 Task: Set up email notifications to keep users informed about request status updates.
Action: Mouse moved to (1095, 95)
Screenshot: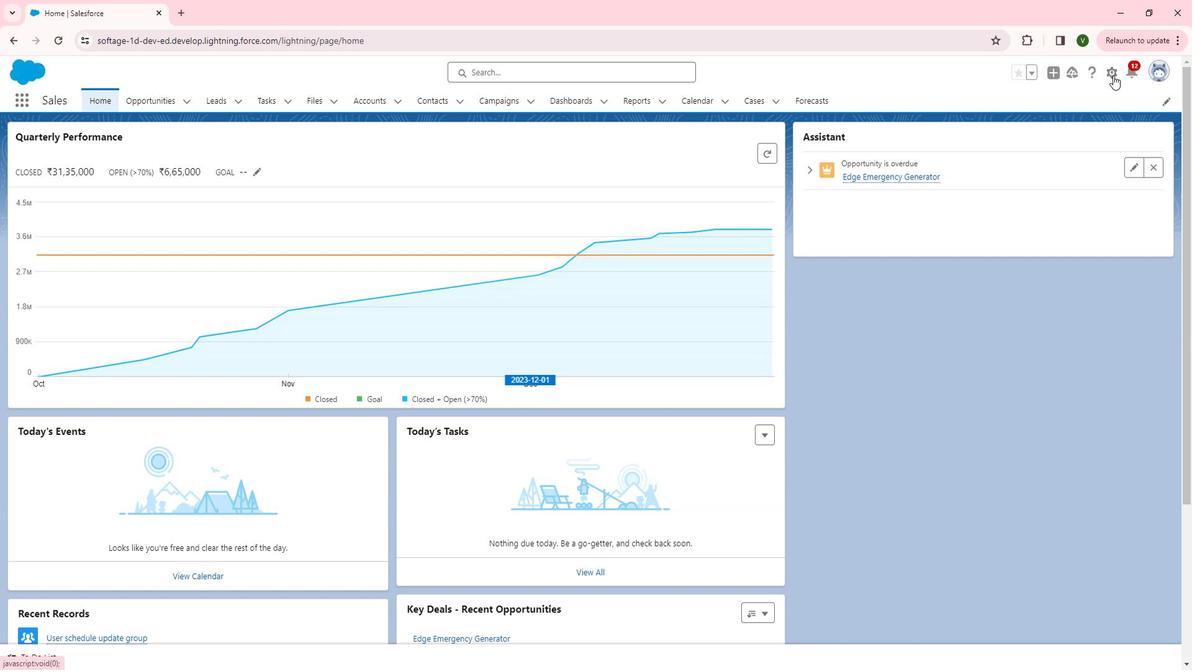 
Action: Mouse pressed left at (1095, 95)
Screenshot: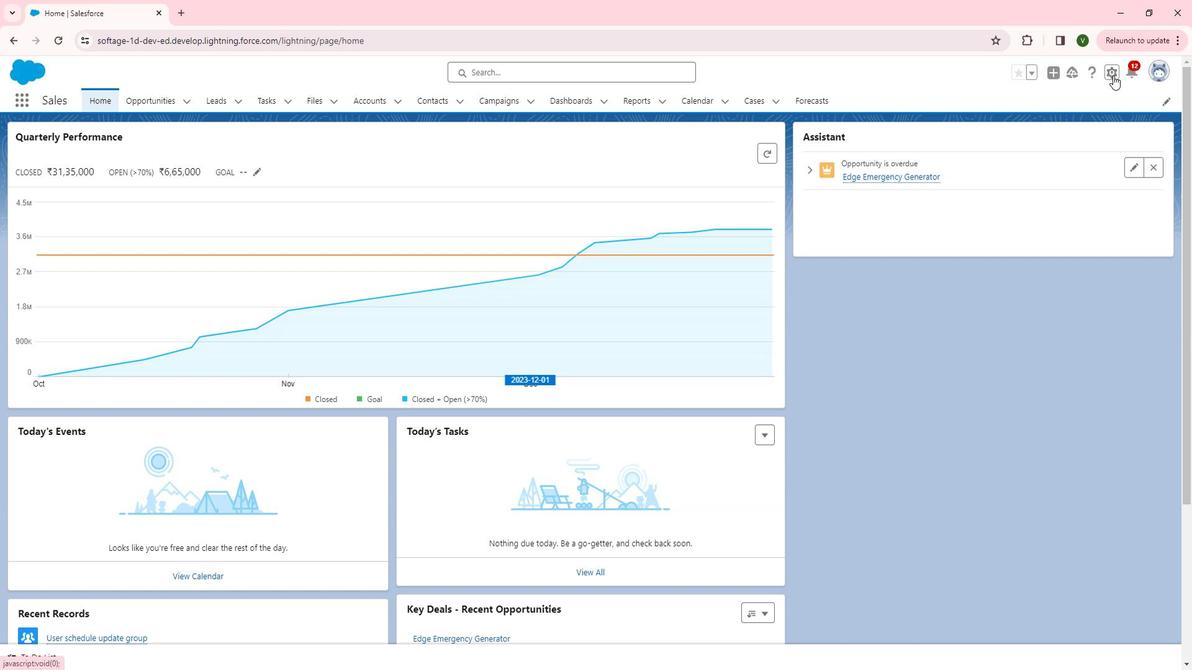 
Action: Mouse moved to (1044, 127)
Screenshot: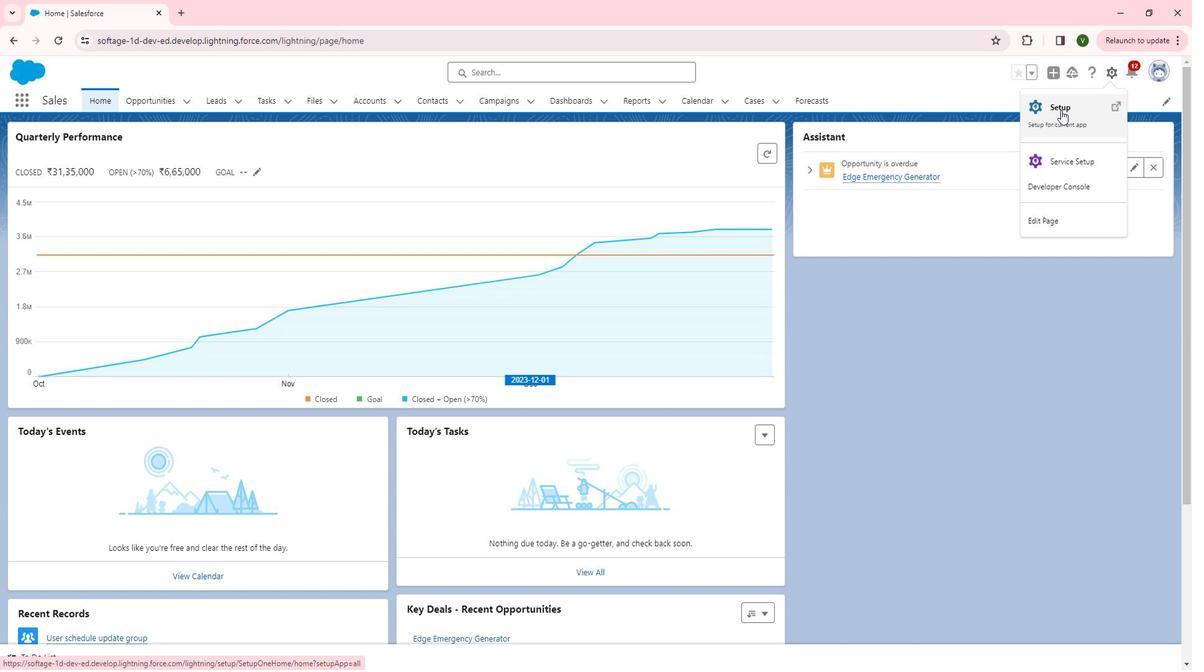 
Action: Mouse pressed left at (1044, 127)
Screenshot: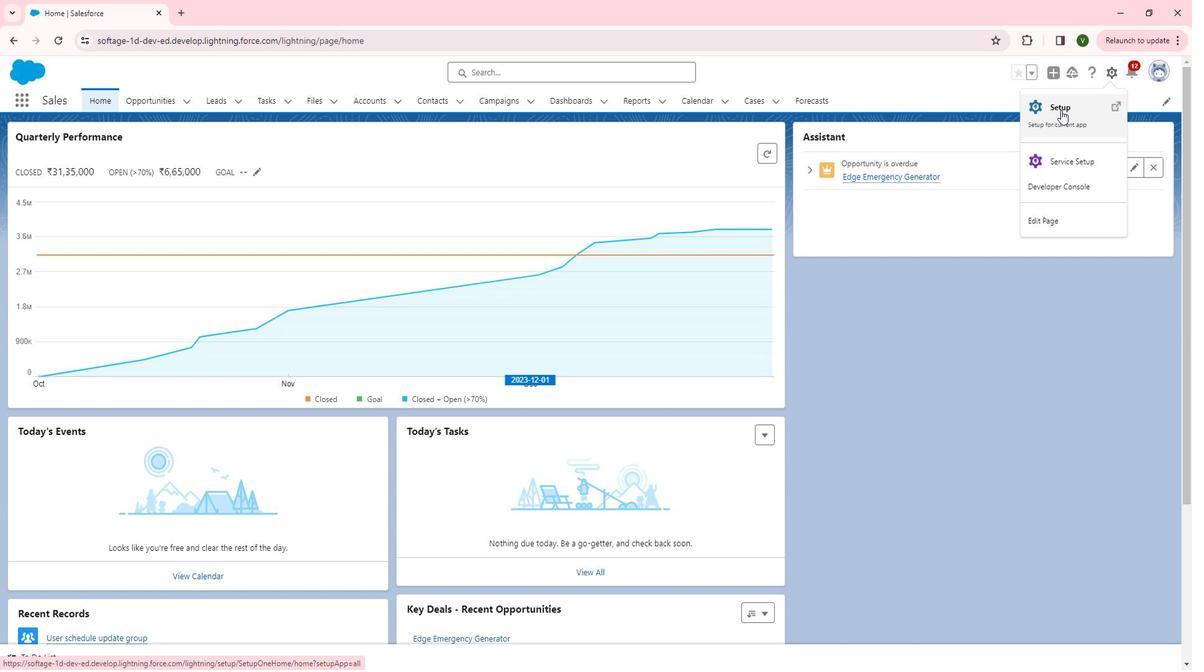 
Action: Mouse moved to (101, 435)
Screenshot: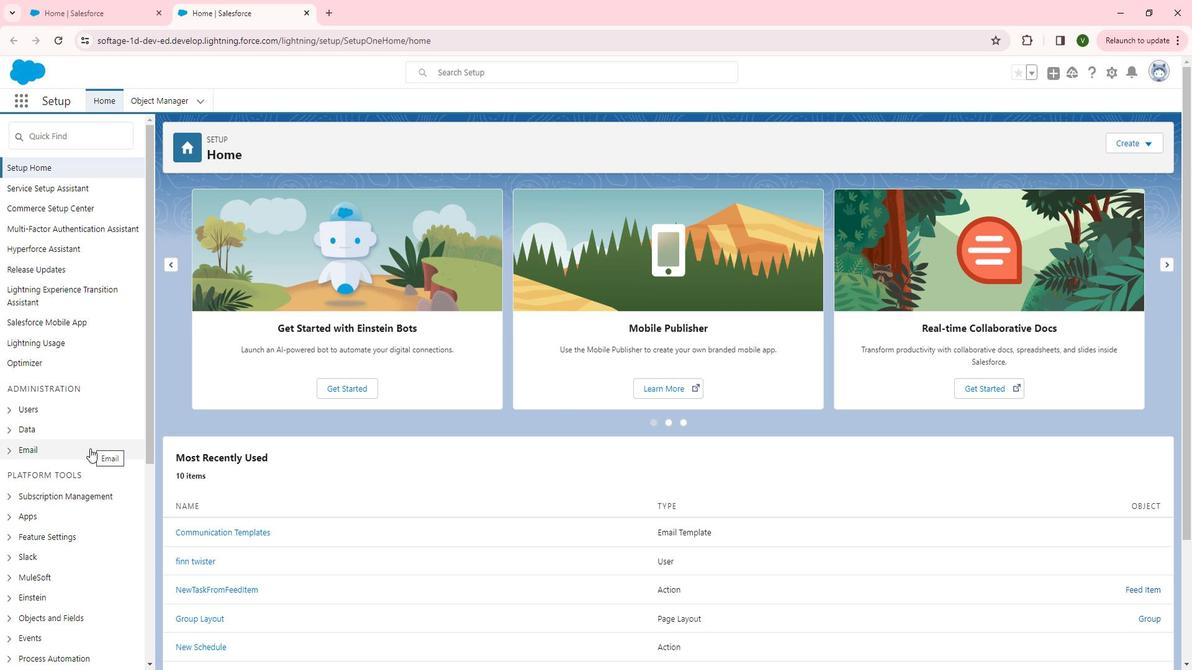 
Action: Mouse scrolled (101, 434) with delta (0, 0)
Screenshot: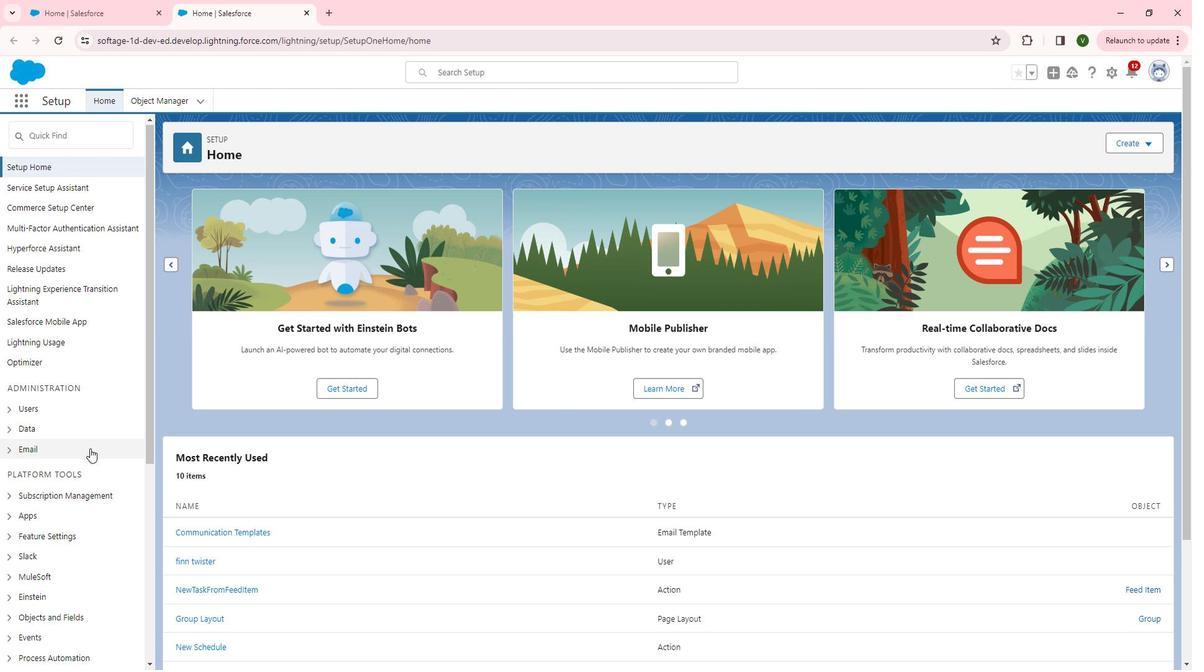 
Action: Mouse moved to (22, 379)
Screenshot: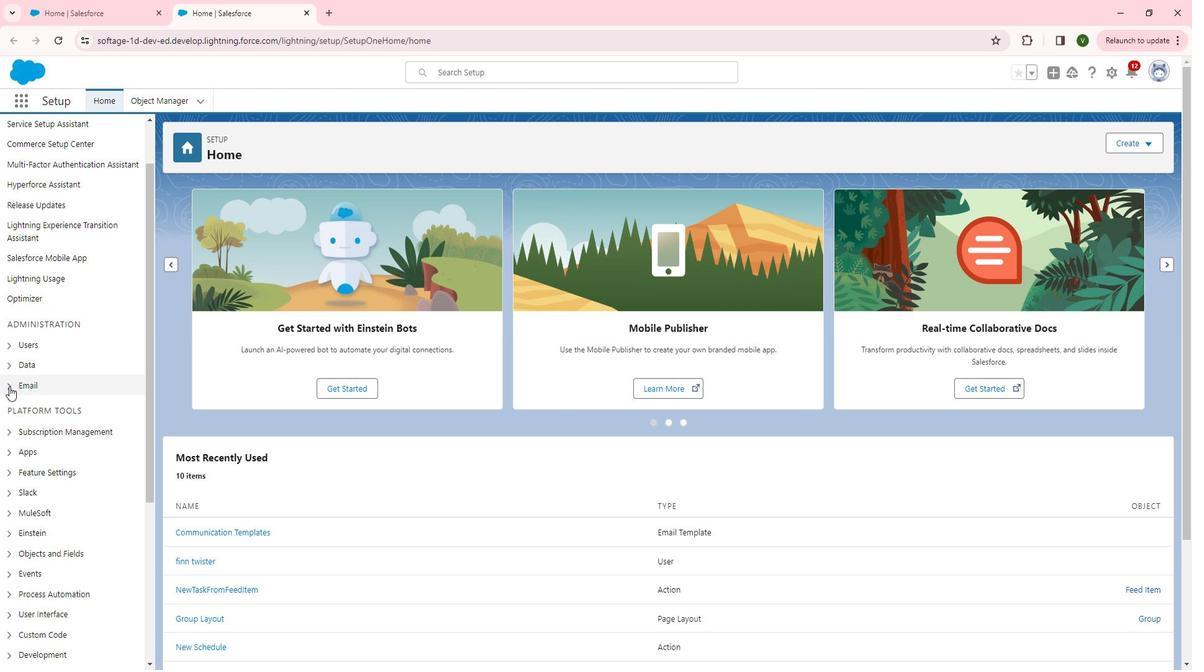 
Action: Mouse pressed left at (22, 379)
Screenshot: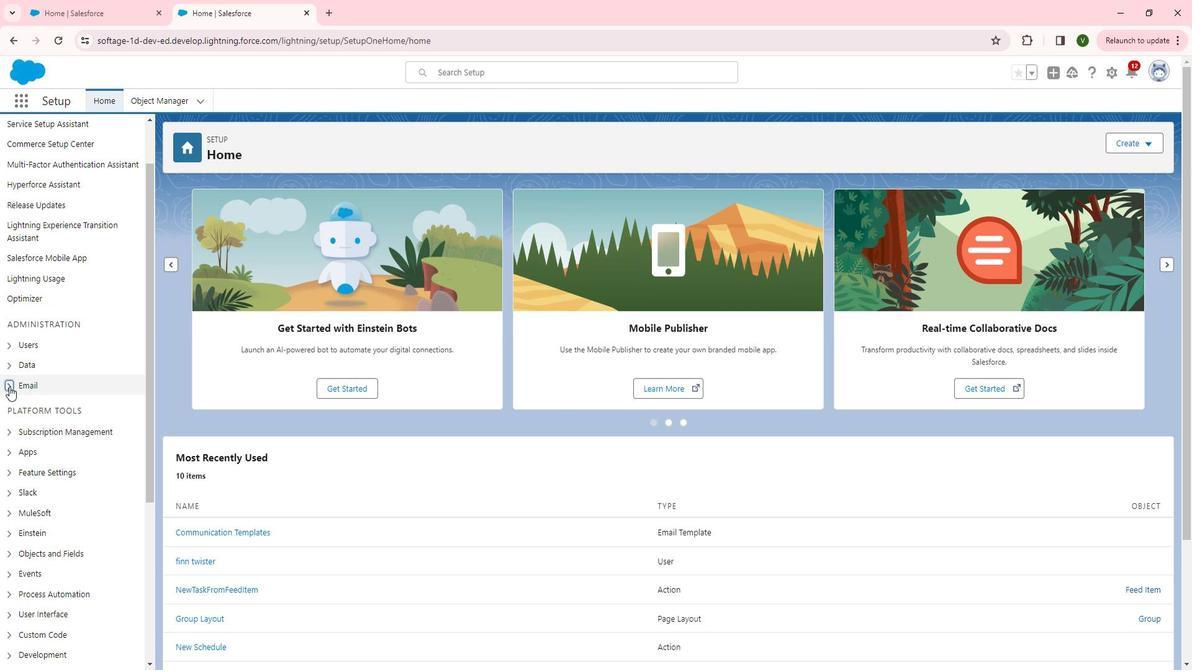 
Action: Mouse moved to (83, 417)
Screenshot: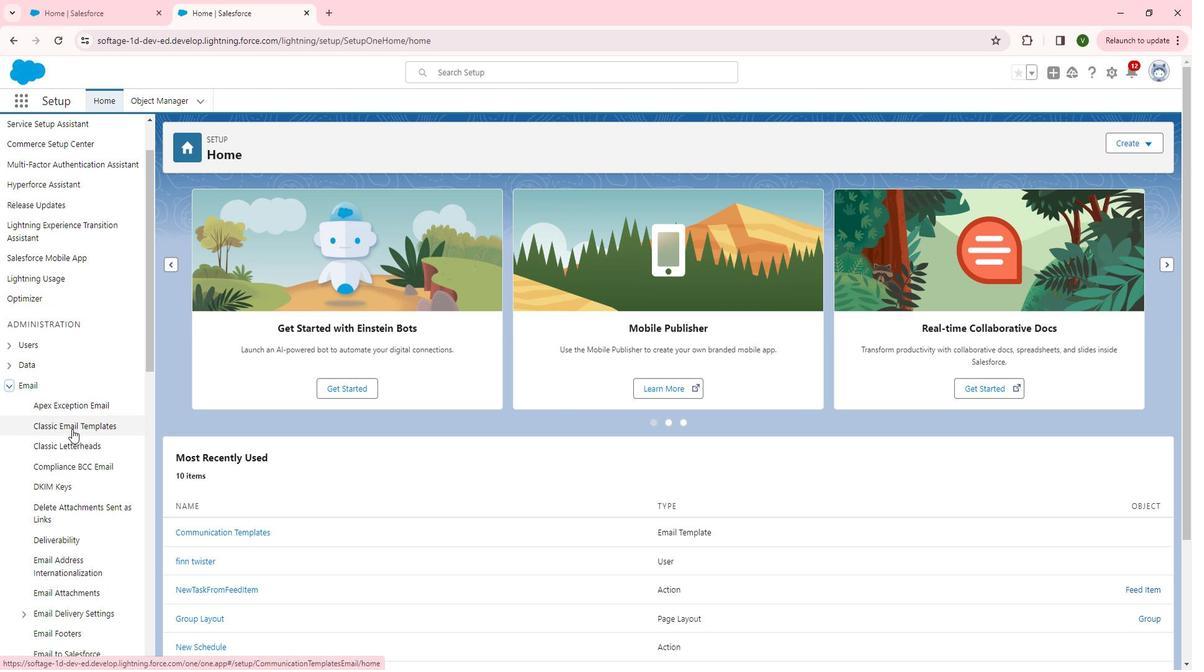 
Action: Mouse pressed left at (83, 417)
Screenshot: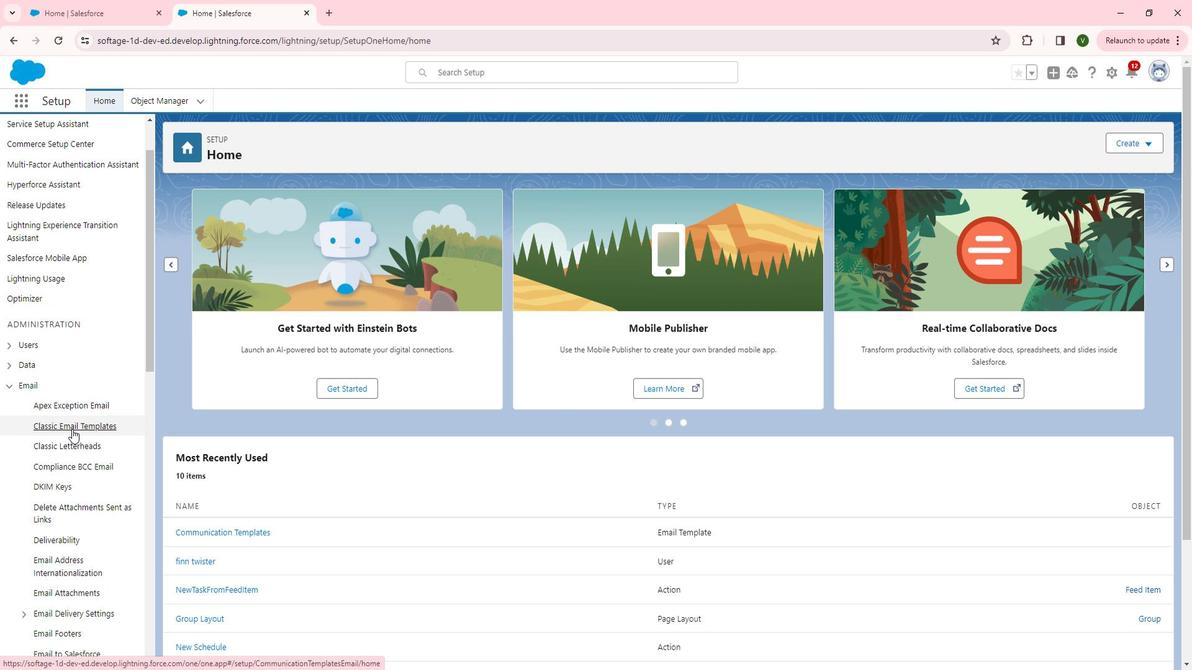 
Action: Mouse moved to (506, 296)
Screenshot: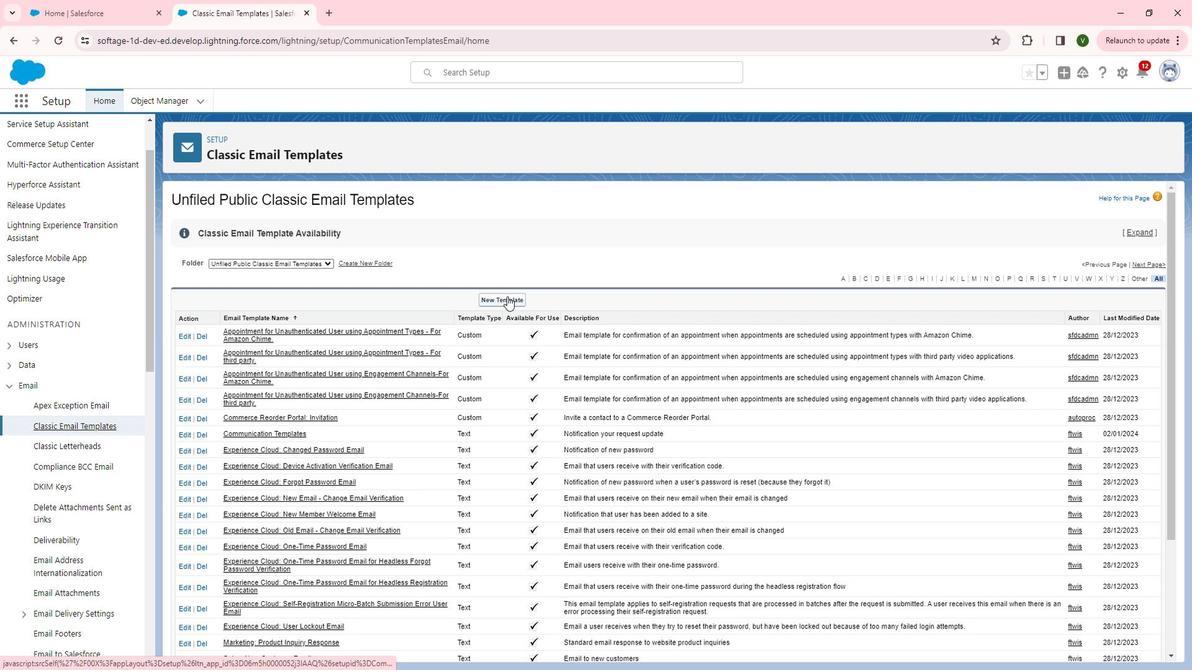 
Action: Mouse pressed left at (506, 296)
Screenshot: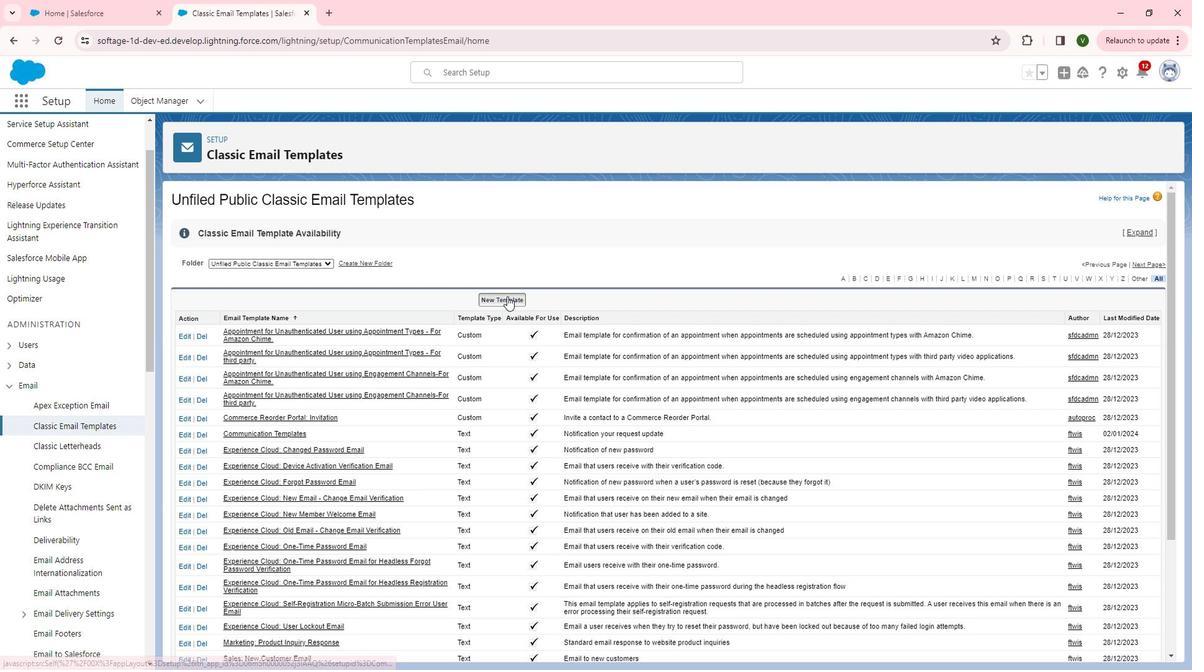 
Action: Mouse moved to (1119, 371)
Screenshot: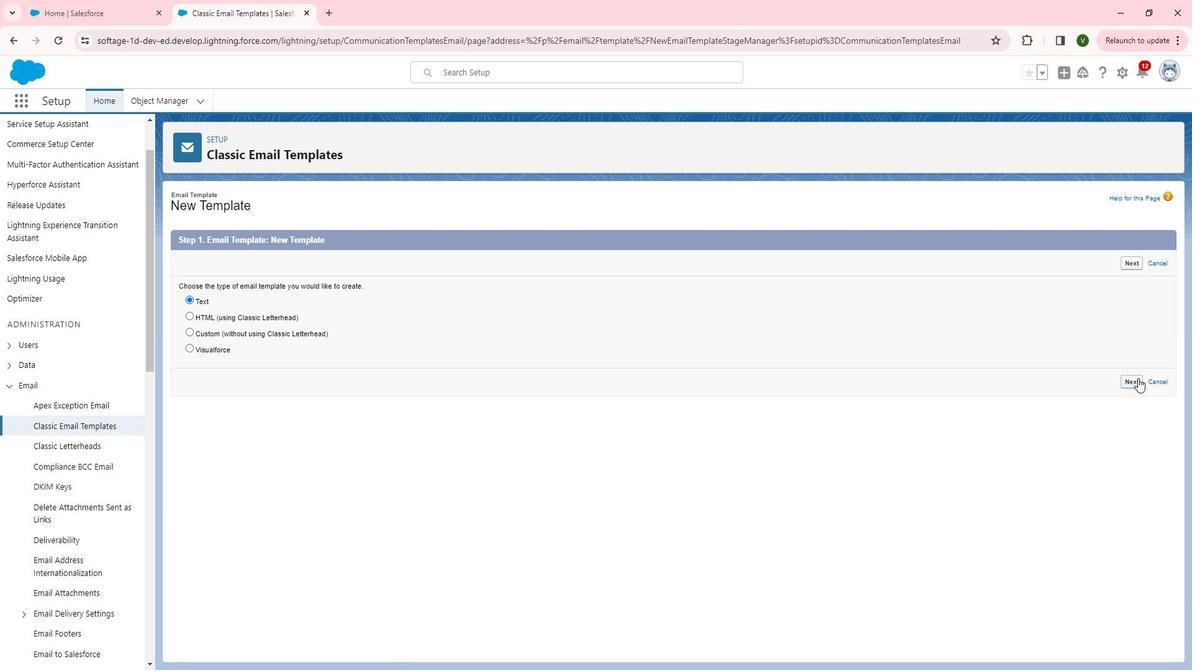 
Action: Mouse pressed left at (1119, 371)
Screenshot: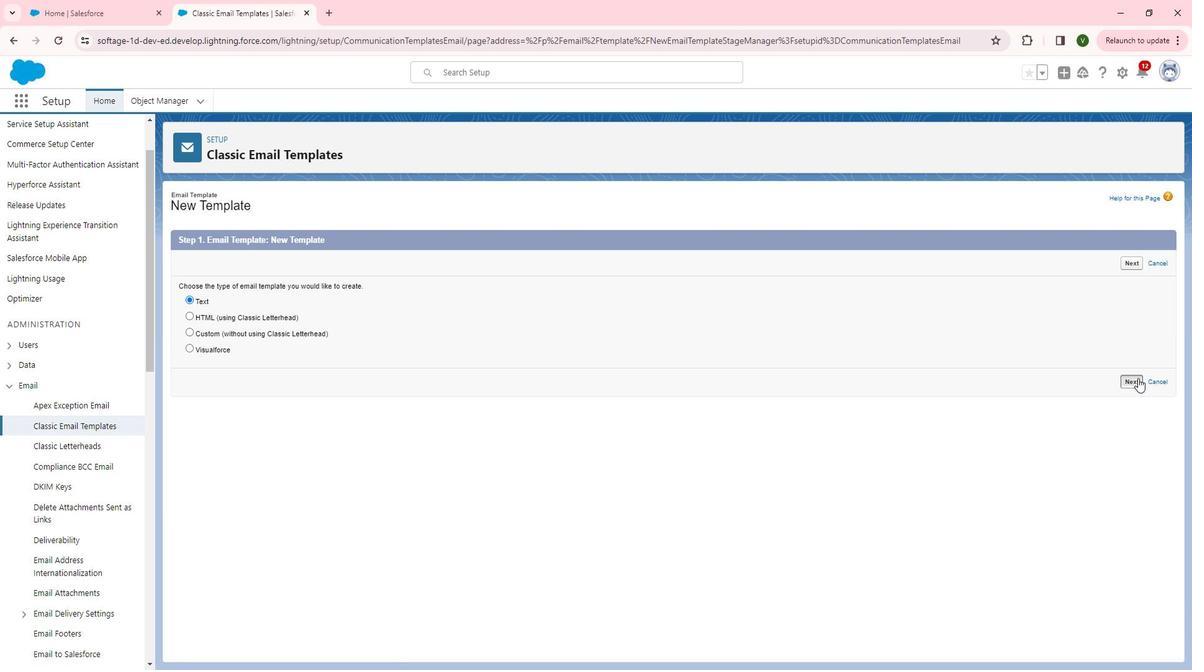 
Action: Mouse moved to (462, 309)
Screenshot: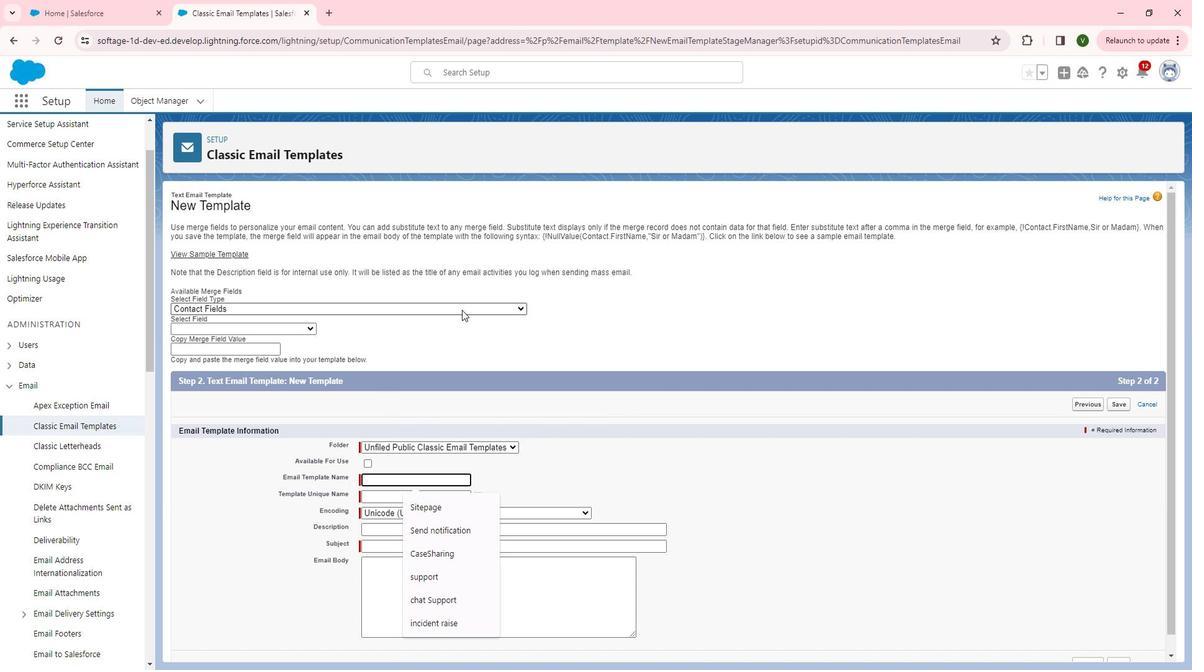 
Action: Mouse pressed left at (462, 309)
Screenshot: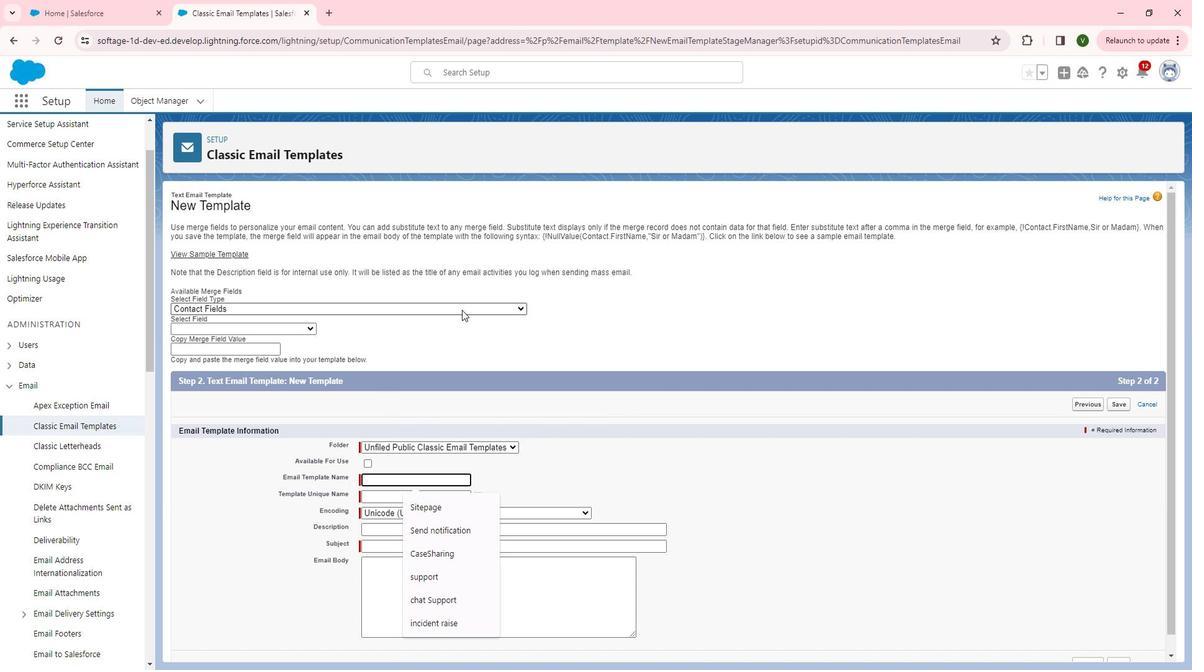 
Action: Mouse moved to (366, 433)
Screenshot: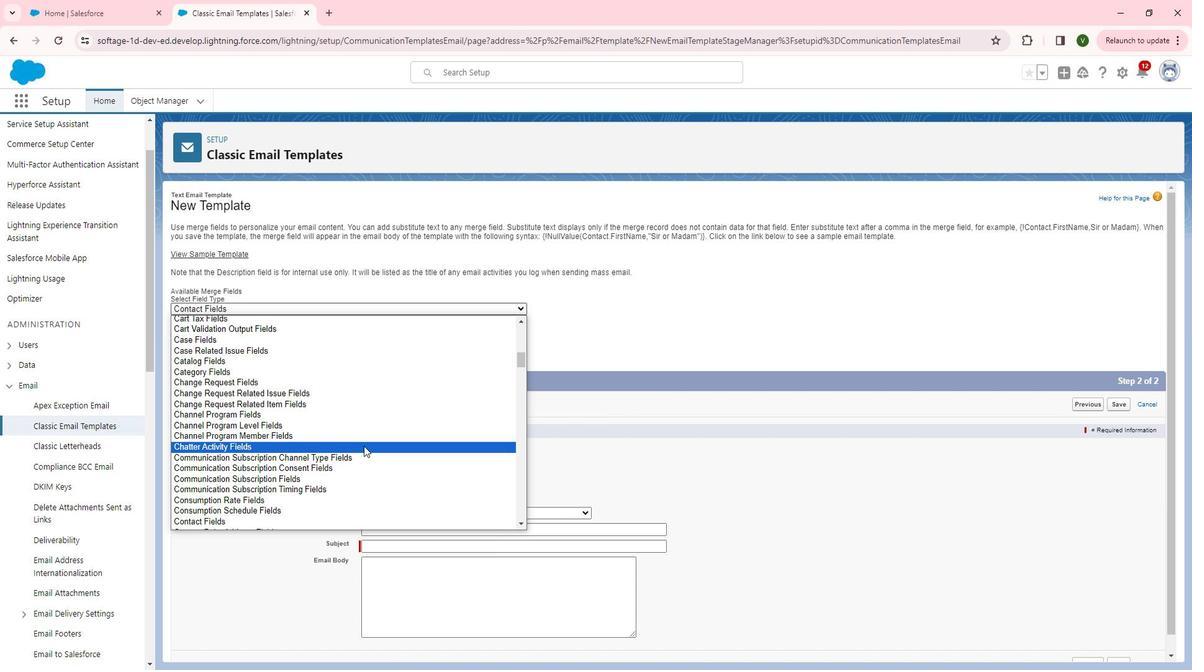 
Action: Mouse scrolled (366, 432) with delta (0, 0)
Screenshot: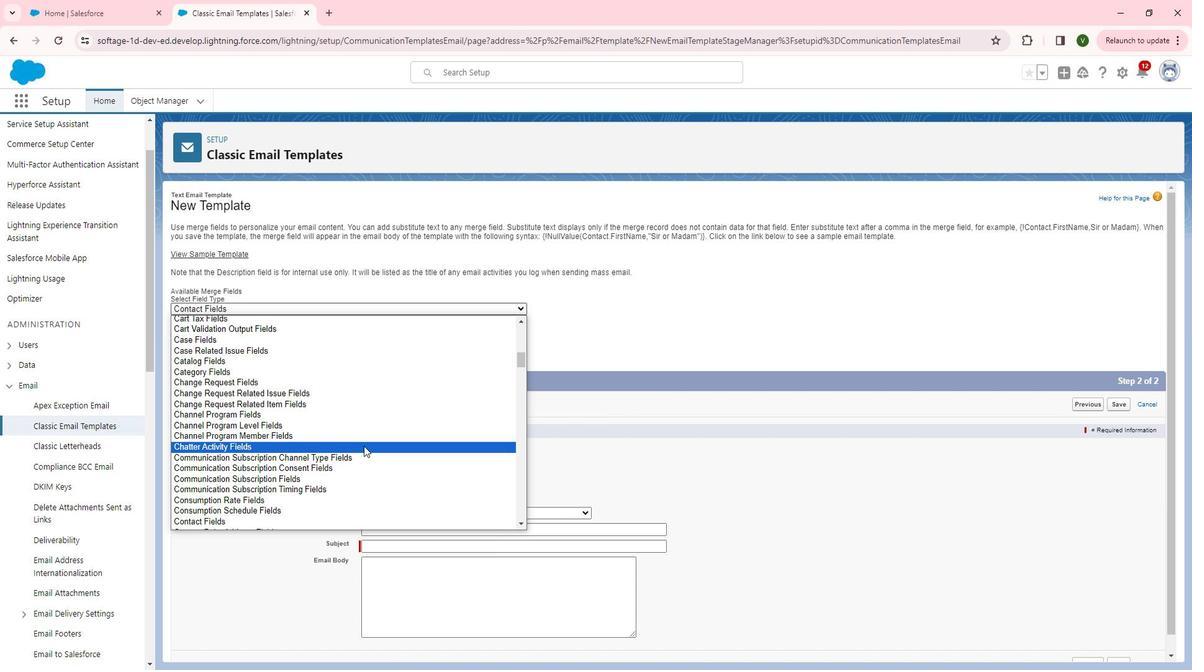 
Action: Mouse moved to (366, 433)
Screenshot: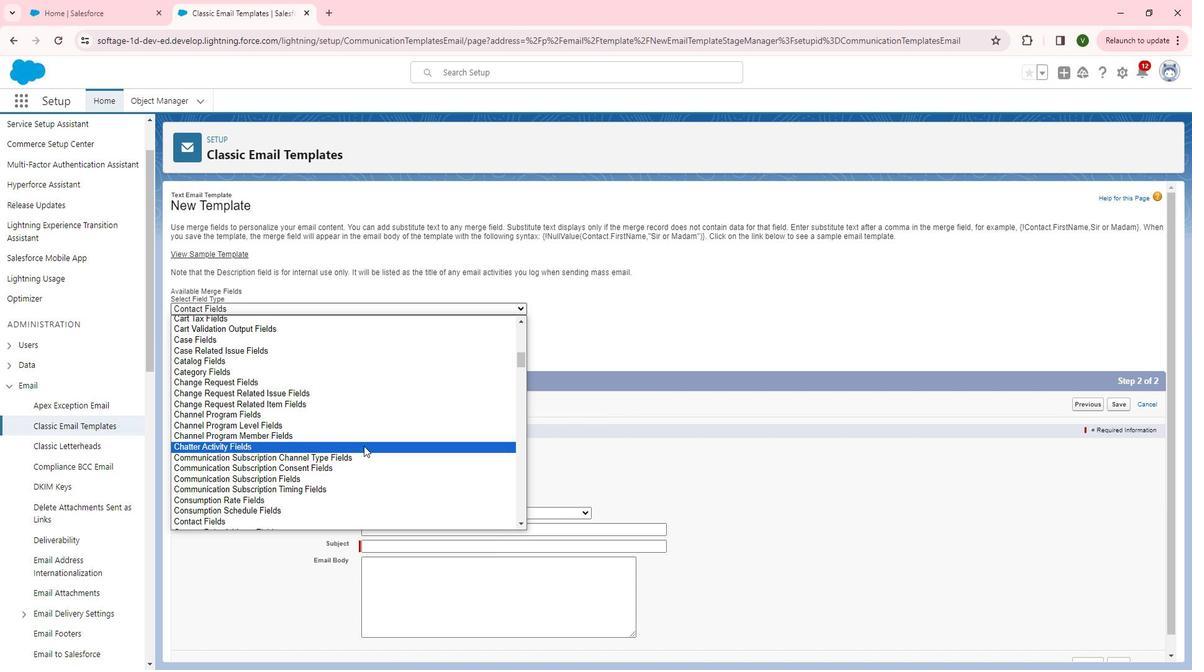 
Action: Mouse scrolled (366, 432) with delta (0, 0)
Screenshot: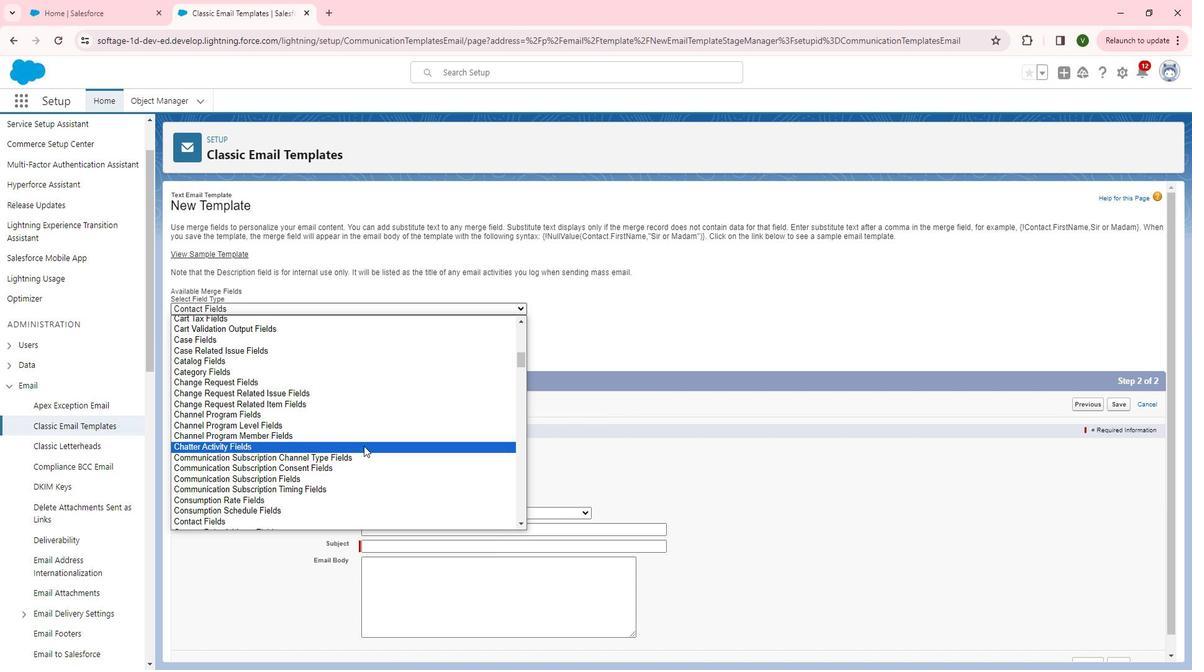 
Action: Mouse scrolled (366, 432) with delta (0, 0)
Screenshot: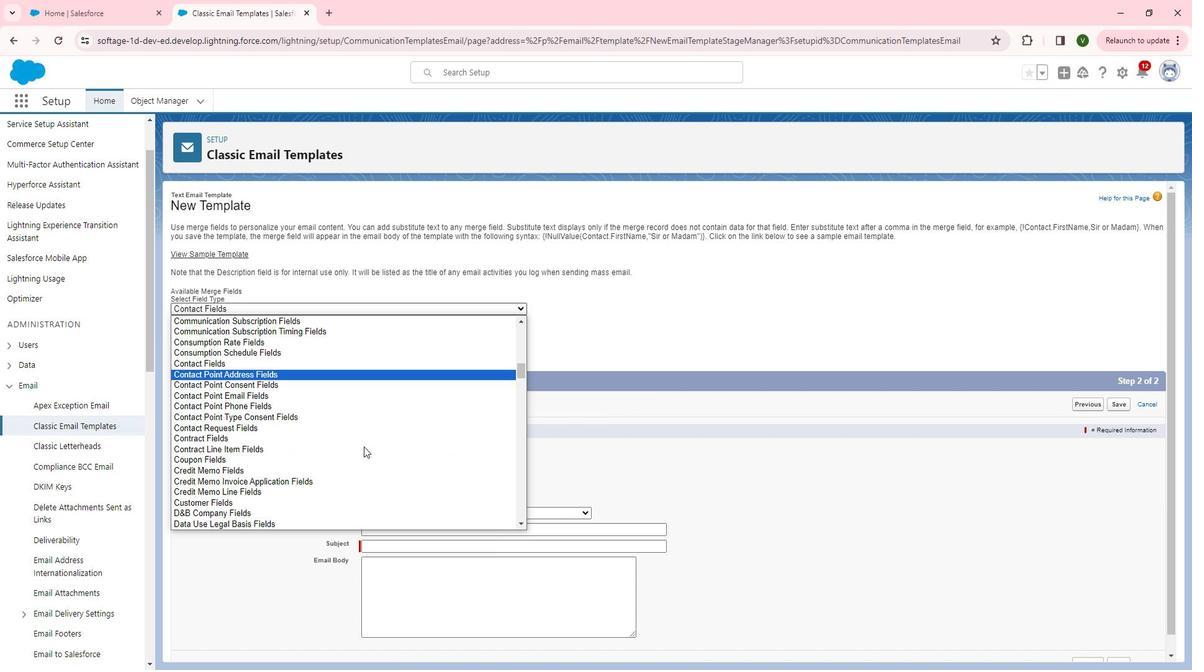 
Action: Mouse scrolled (366, 432) with delta (0, 0)
Screenshot: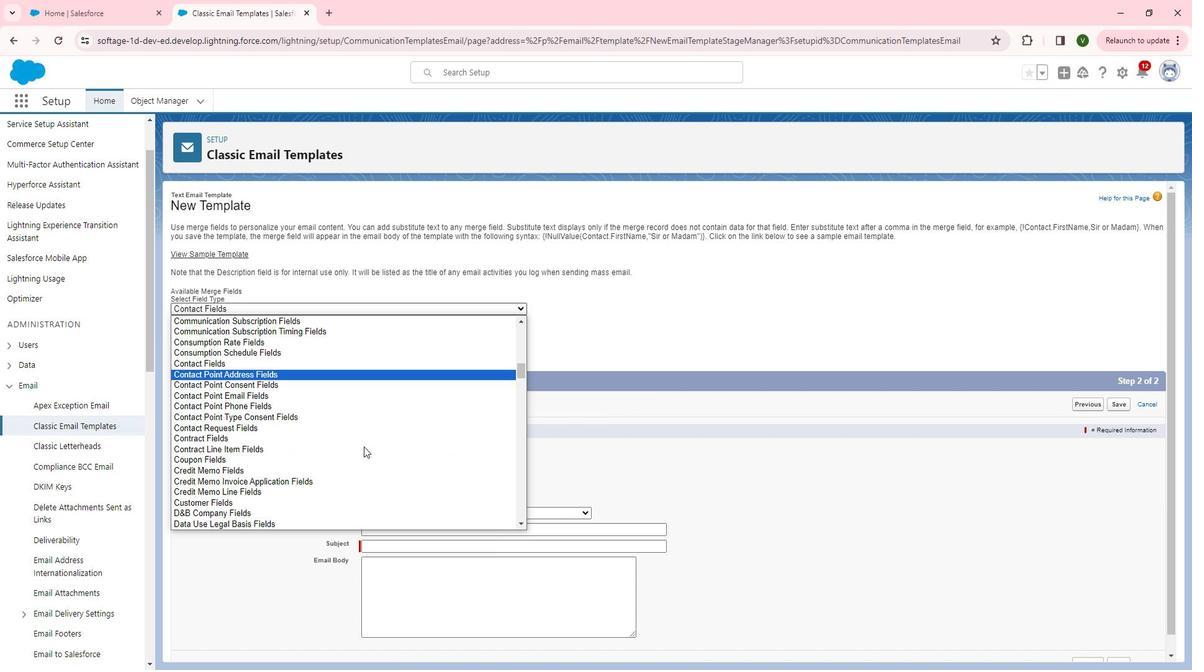 
Action: Mouse moved to (366, 433)
Screenshot: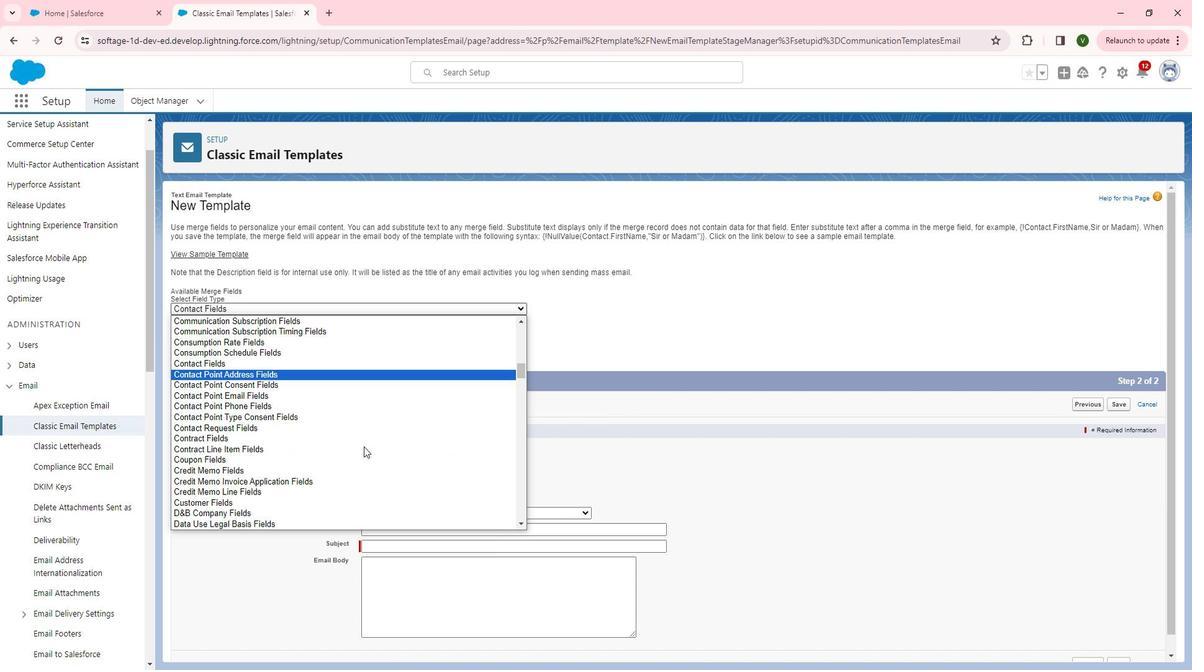 
Action: Mouse scrolled (366, 433) with delta (0, 0)
Screenshot: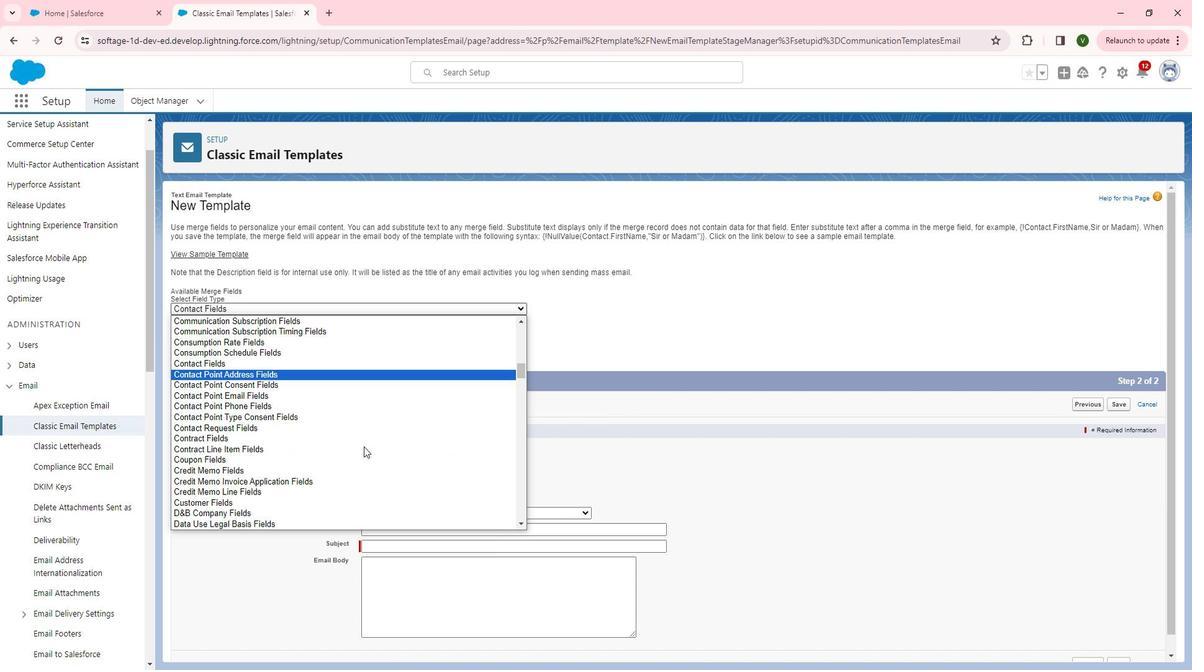 
Action: Mouse scrolled (366, 433) with delta (0, 0)
Screenshot: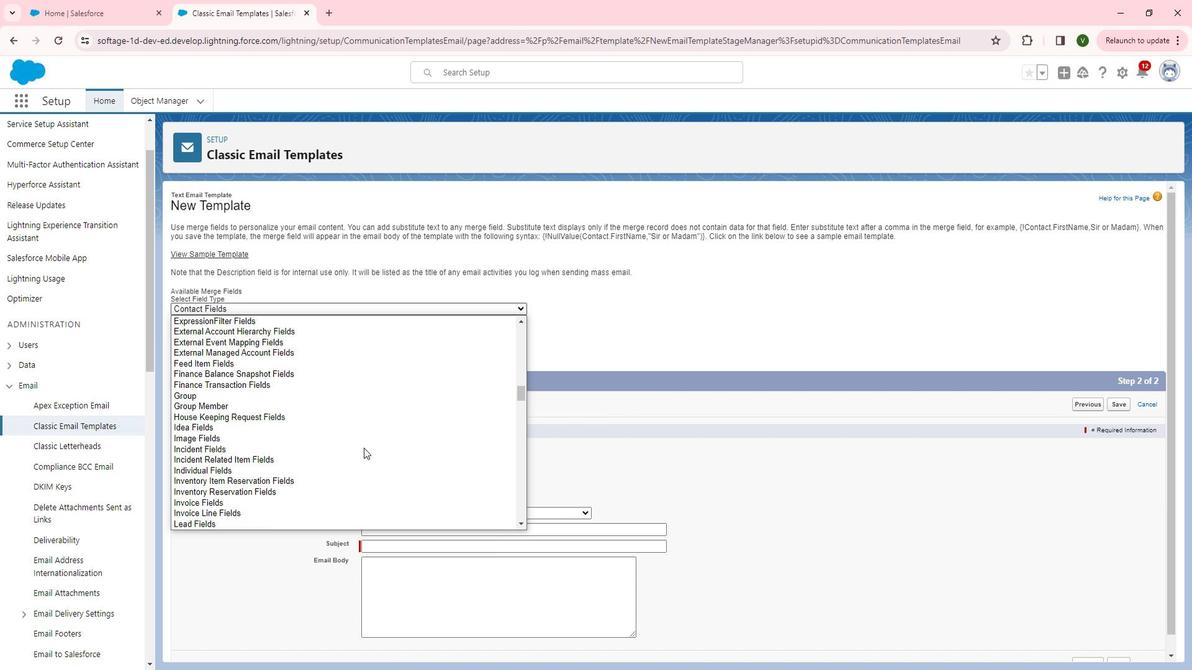 
Action: Mouse moved to (252, 403)
Screenshot: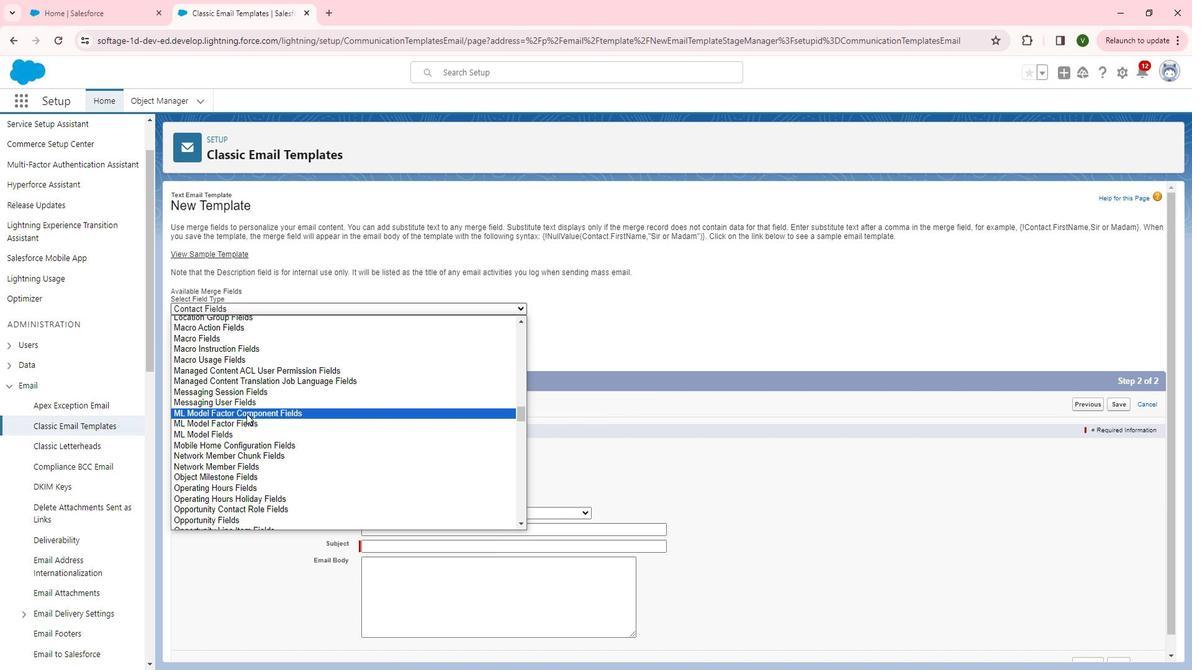 
Action: Mouse scrolled (252, 404) with delta (0, 0)
Screenshot: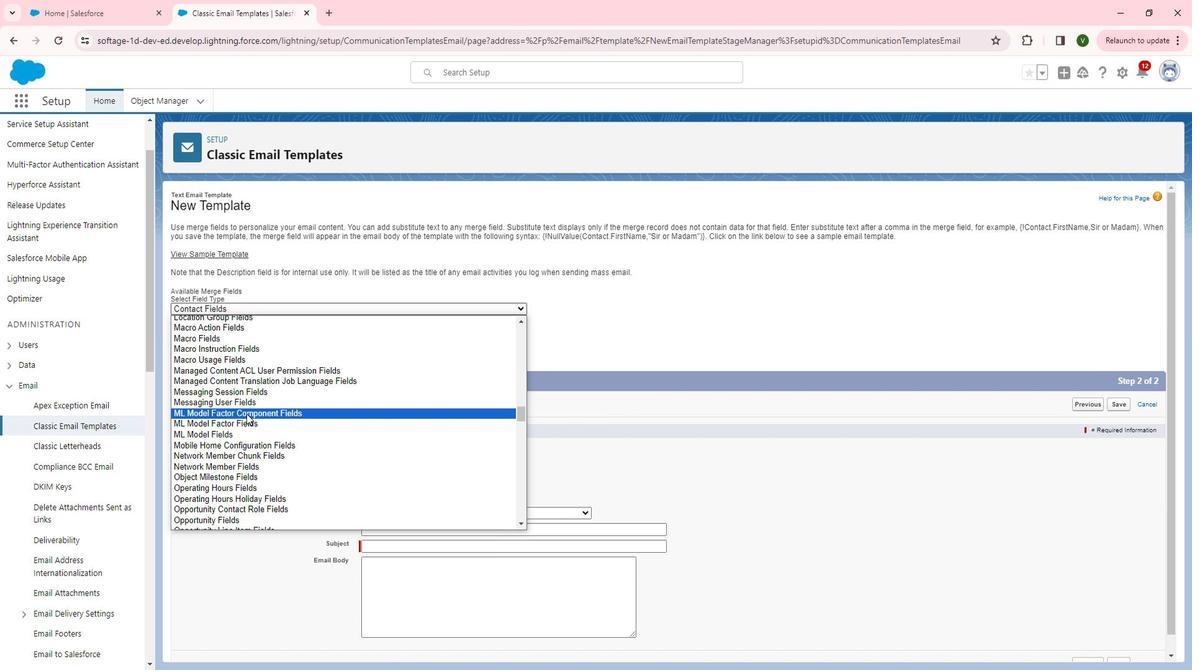 
Action: Mouse moved to (252, 401)
Screenshot: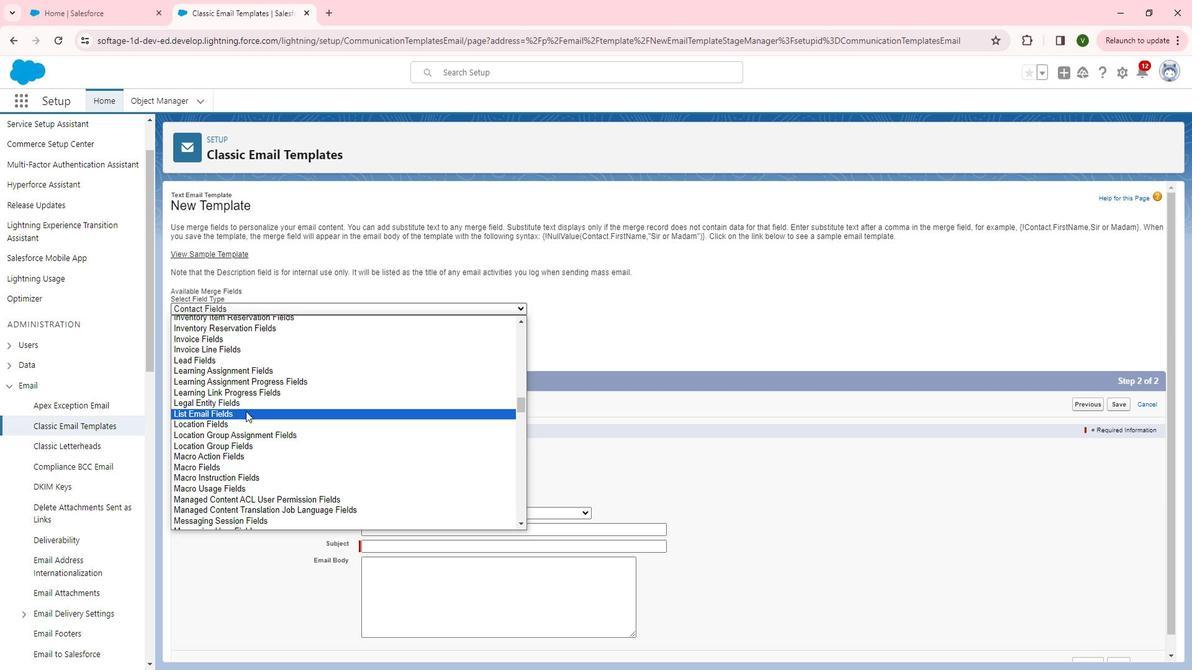 
Action: Mouse scrolled (252, 401) with delta (0, 0)
Screenshot: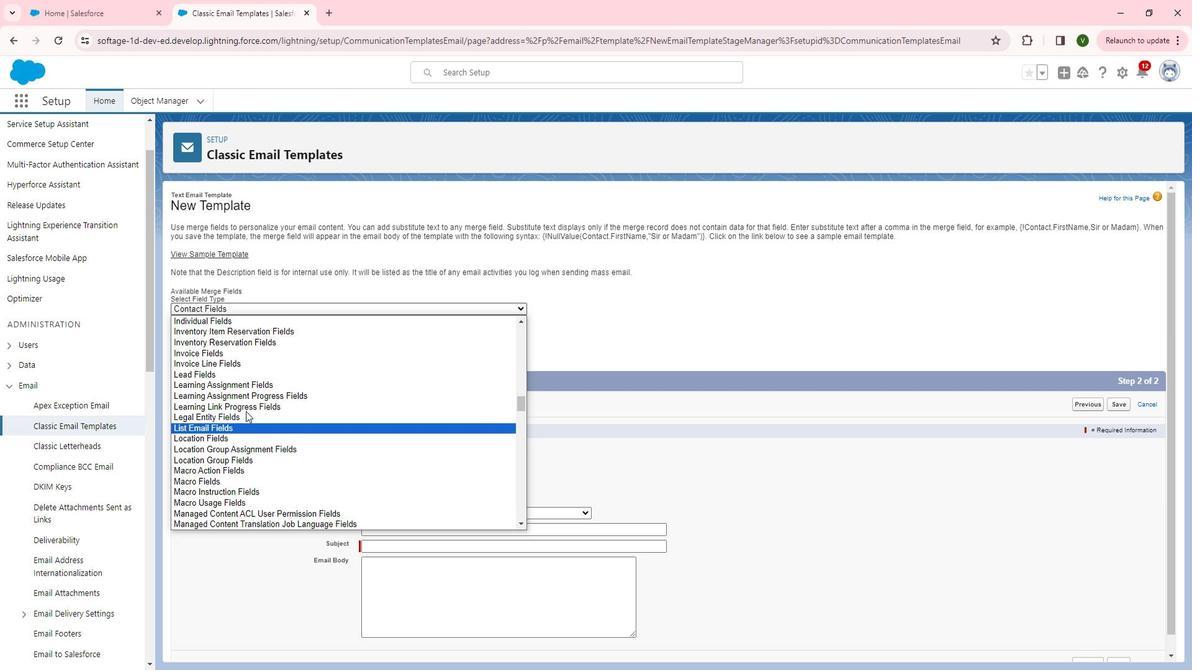 
Action: Mouse moved to (243, 378)
Screenshot: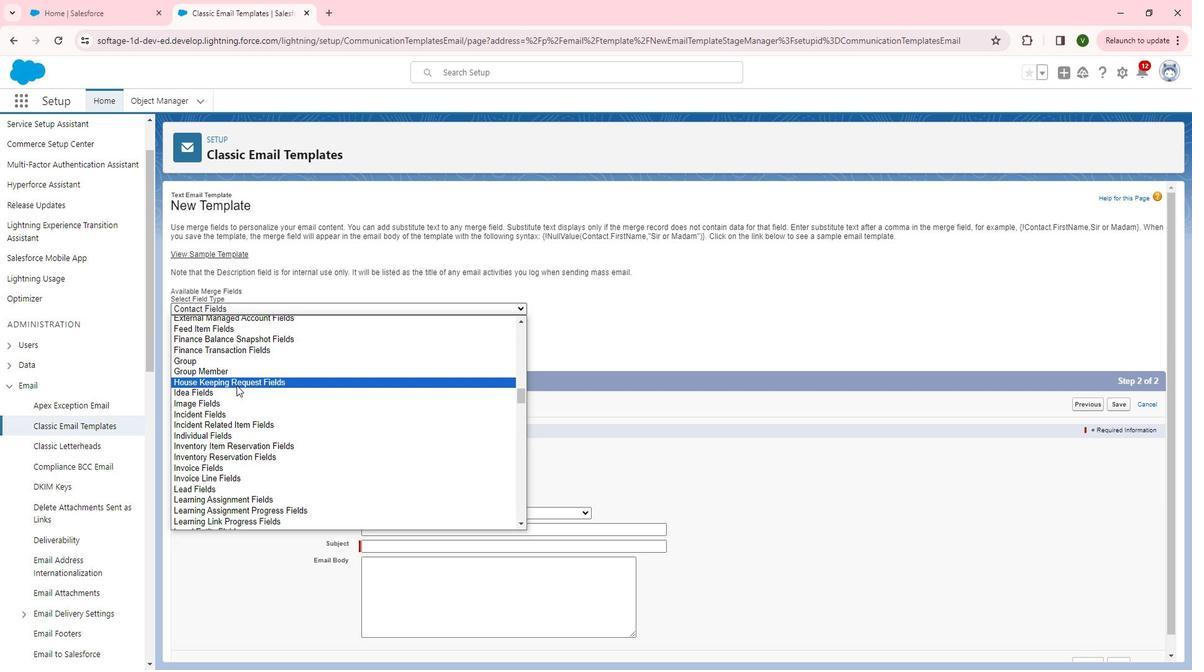 
Action: Mouse pressed left at (243, 378)
Screenshot: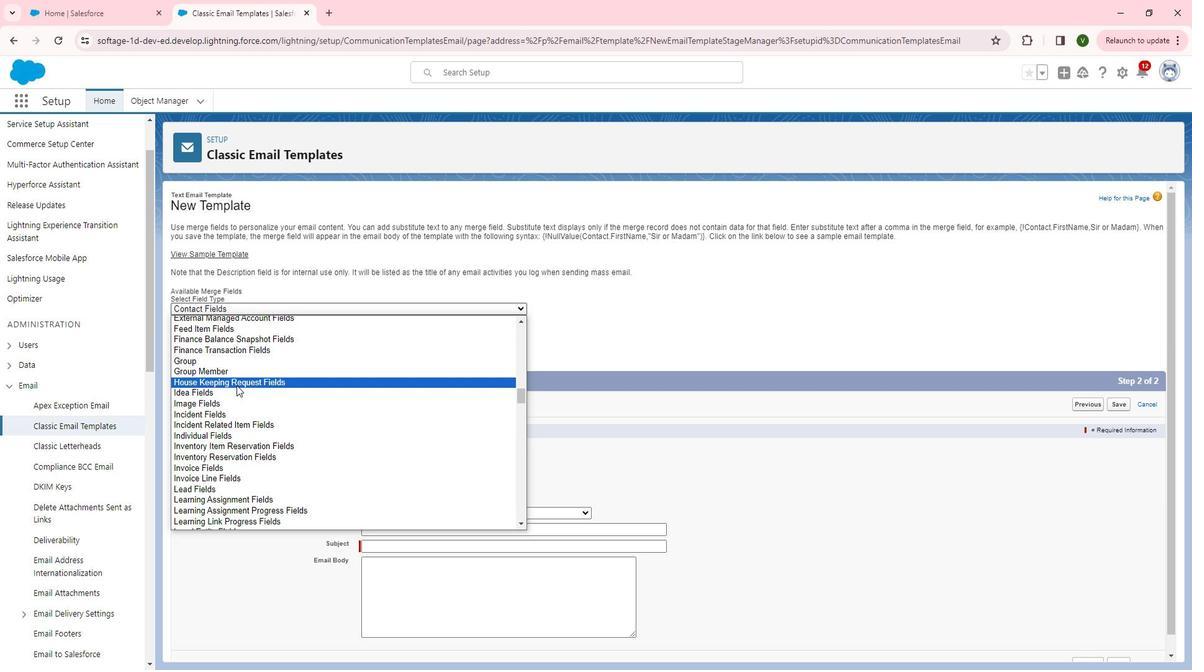 
Action: Mouse moved to (245, 326)
Screenshot: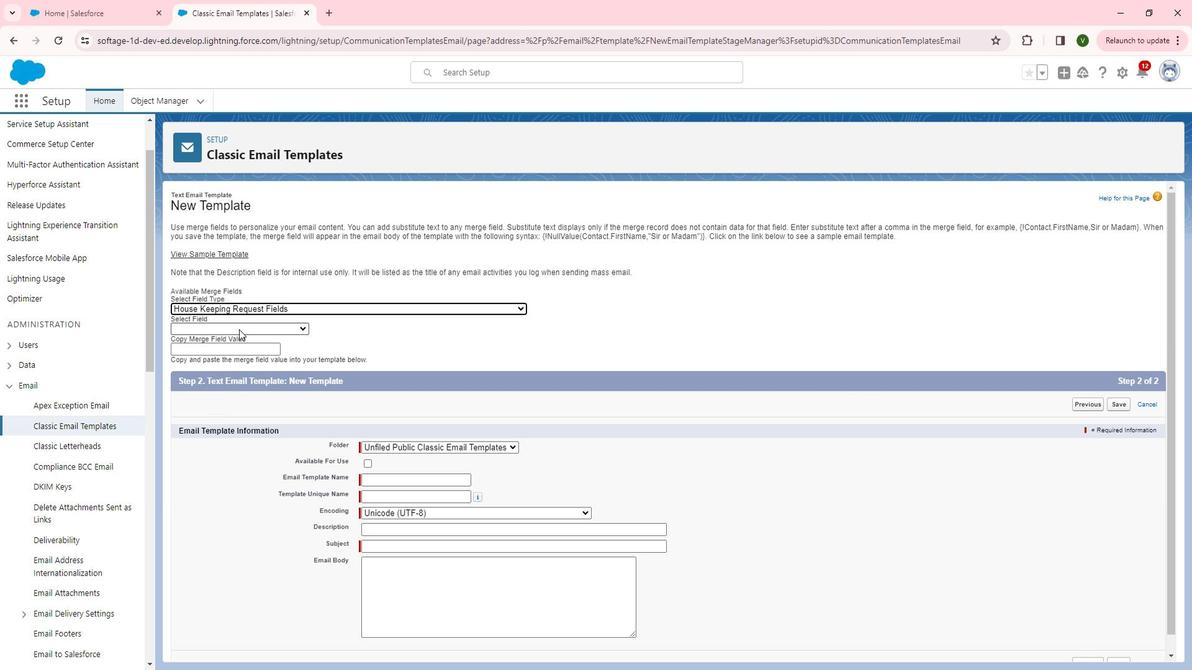 
Action: Mouse pressed left at (245, 326)
Screenshot: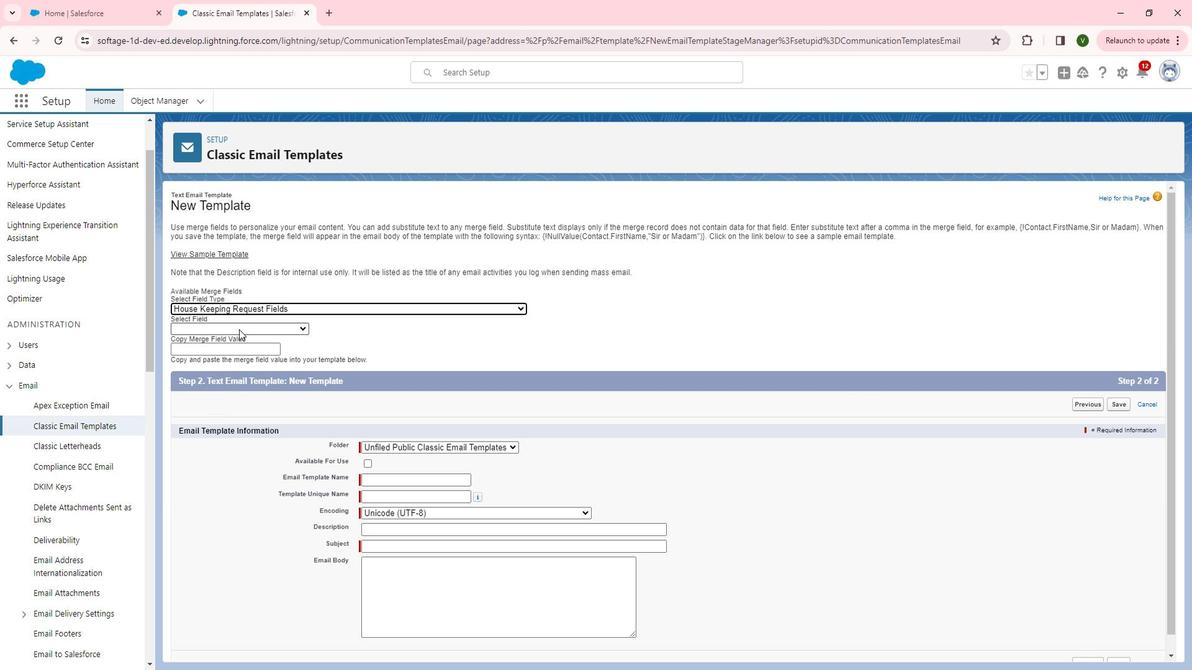 
Action: Mouse moved to (392, 309)
Screenshot: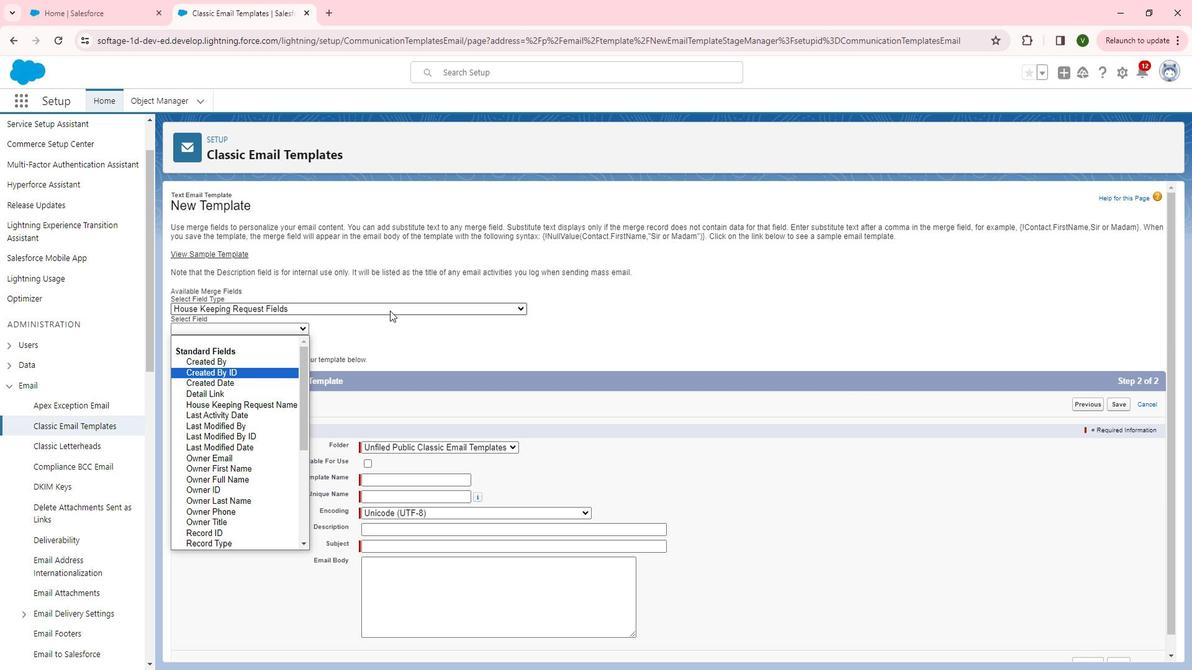 
Action: Mouse pressed left at (392, 309)
Screenshot: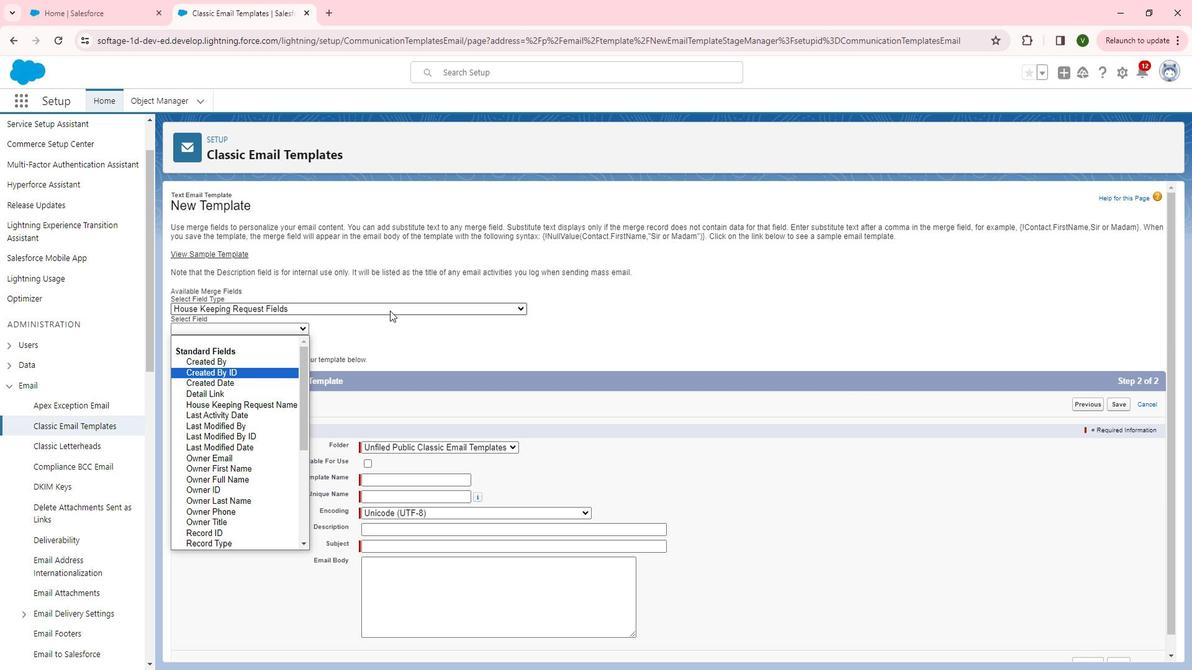 
Action: Mouse moved to (329, 456)
Screenshot: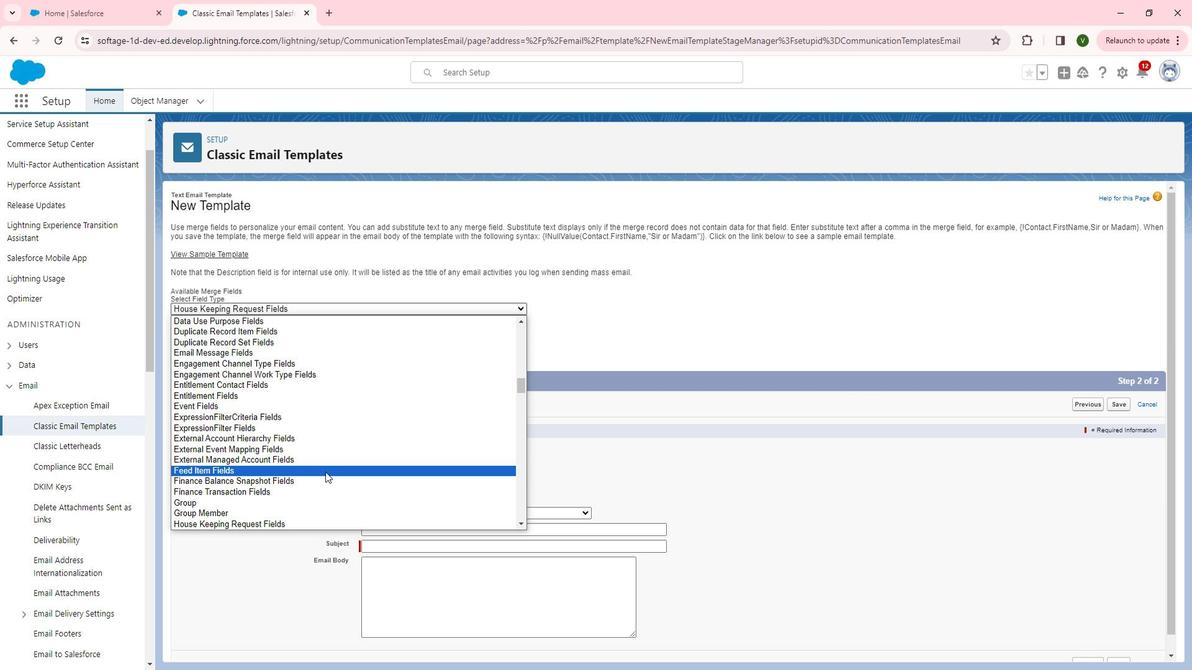 
Action: Mouse scrolled (329, 455) with delta (0, 0)
Screenshot: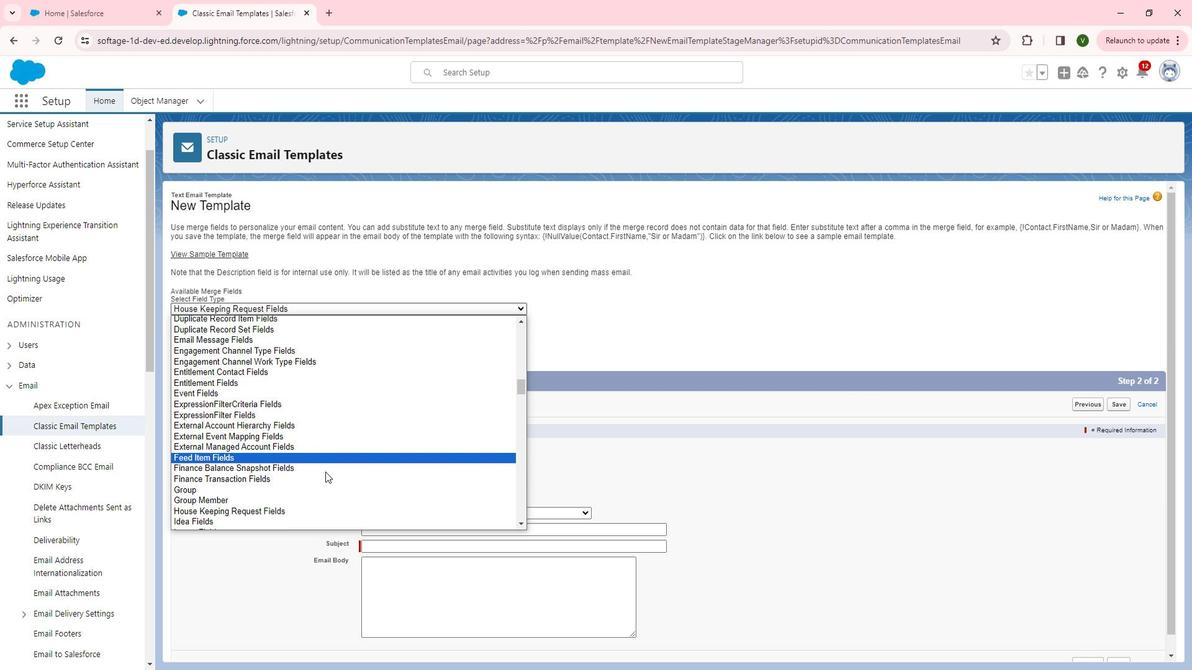 
Action: Mouse scrolled (329, 455) with delta (0, 0)
Screenshot: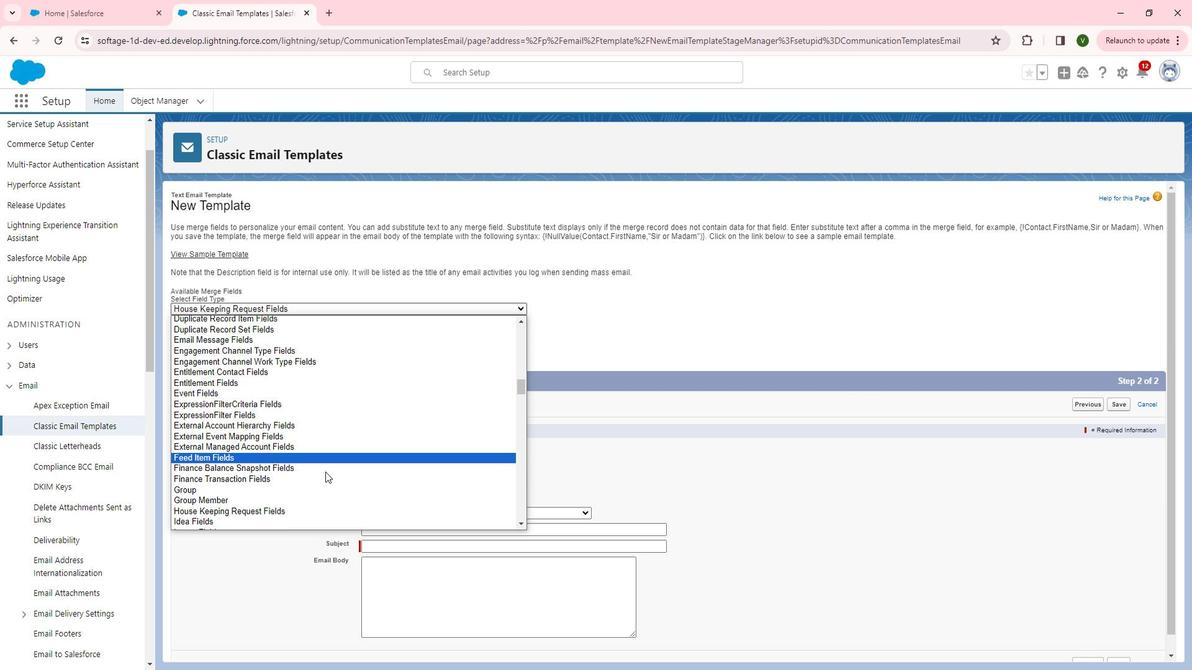 
Action: Mouse scrolled (329, 455) with delta (0, 0)
Screenshot: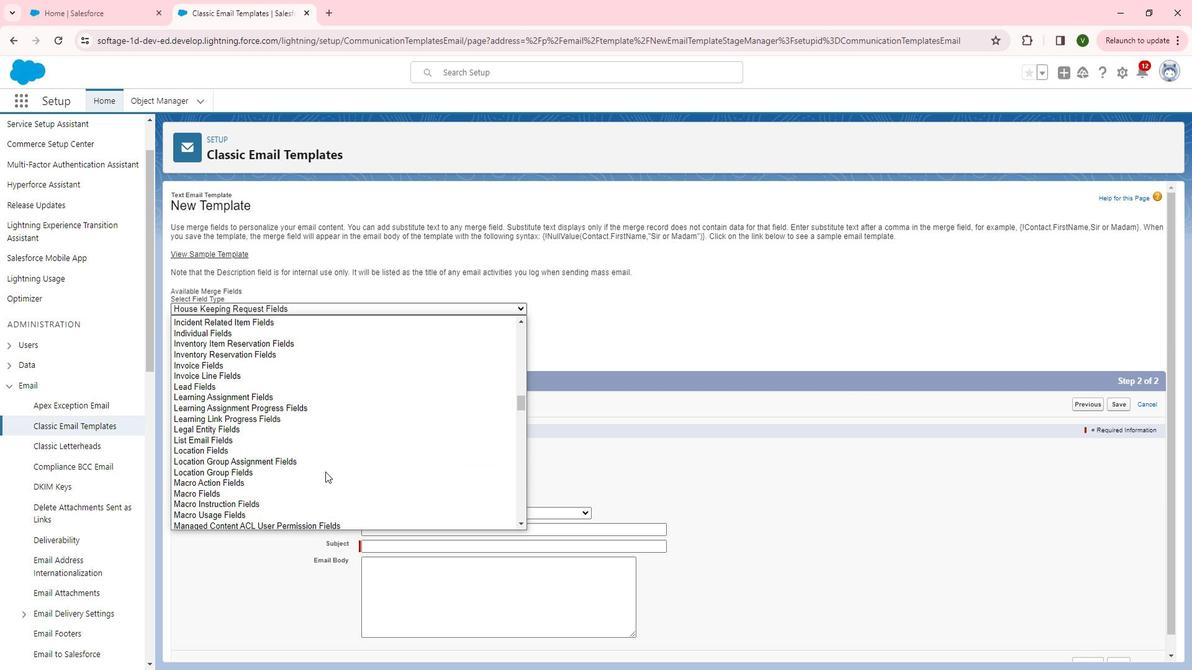 
Action: Mouse moved to (327, 460)
Screenshot: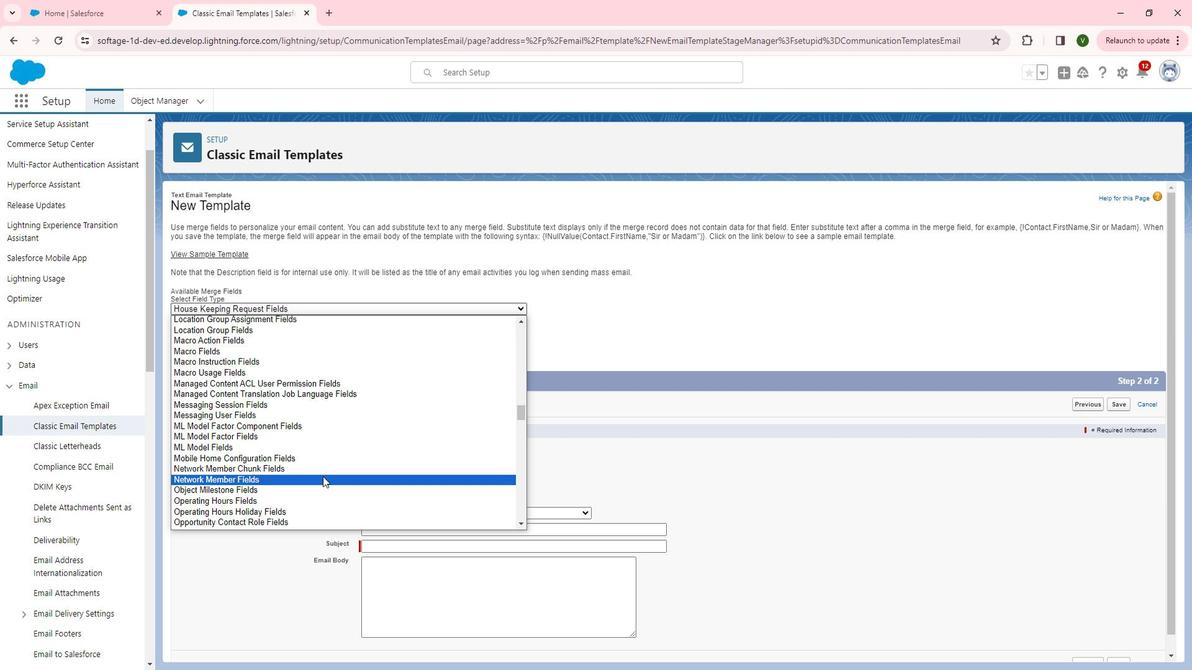 
Action: Mouse scrolled (327, 460) with delta (0, 0)
Screenshot: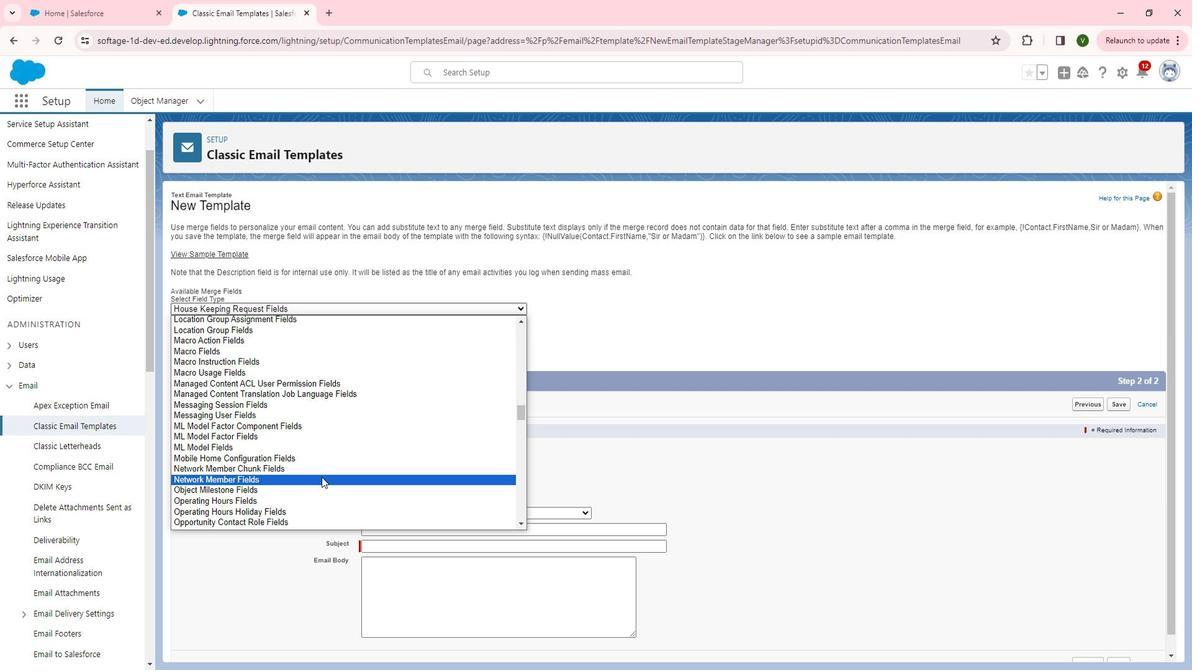 
Action: Mouse moved to (314, 450)
Screenshot: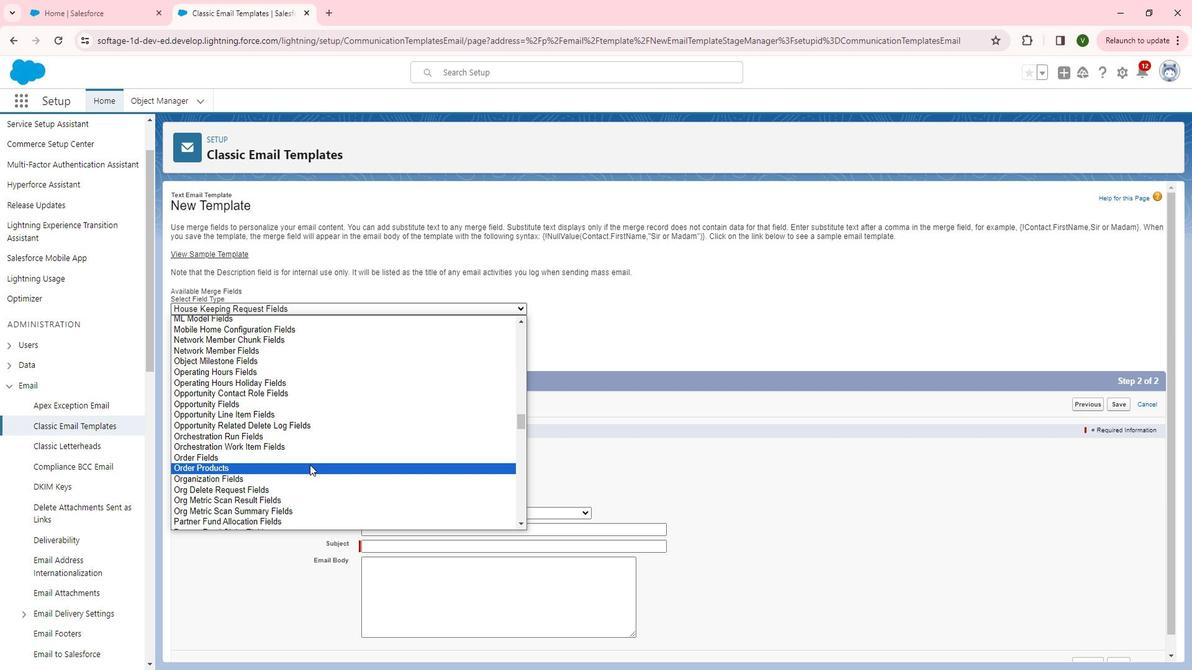 
Action: Mouse scrolled (314, 449) with delta (0, 0)
Screenshot: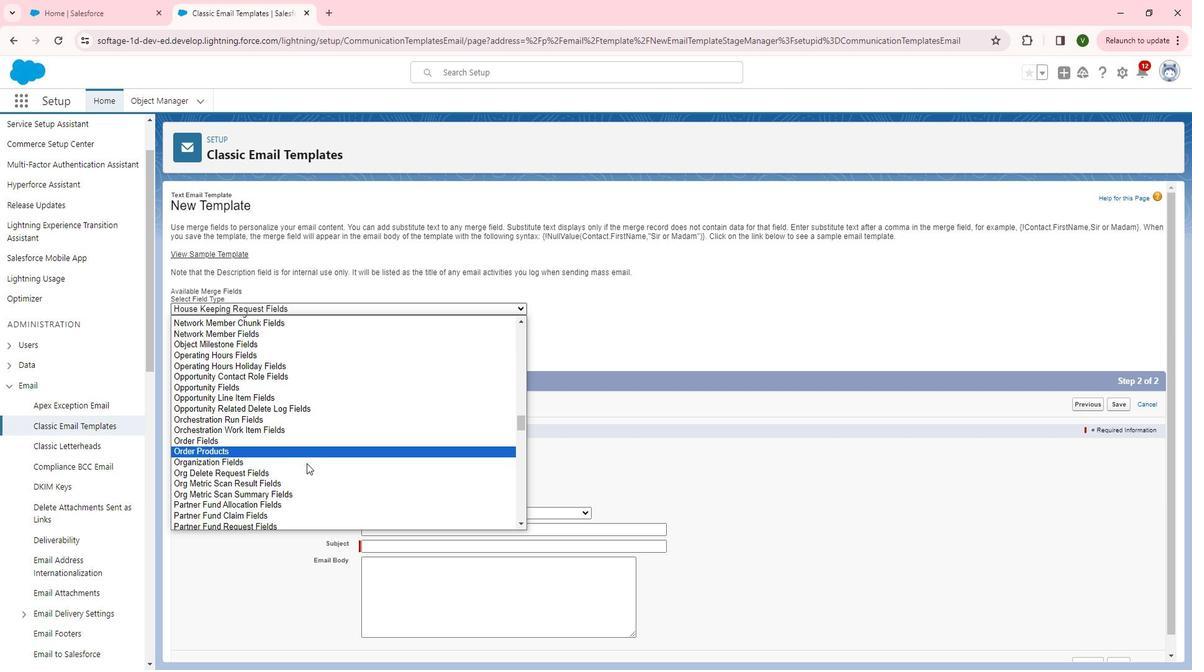 
Action: Mouse moved to (310, 448)
Screenshot: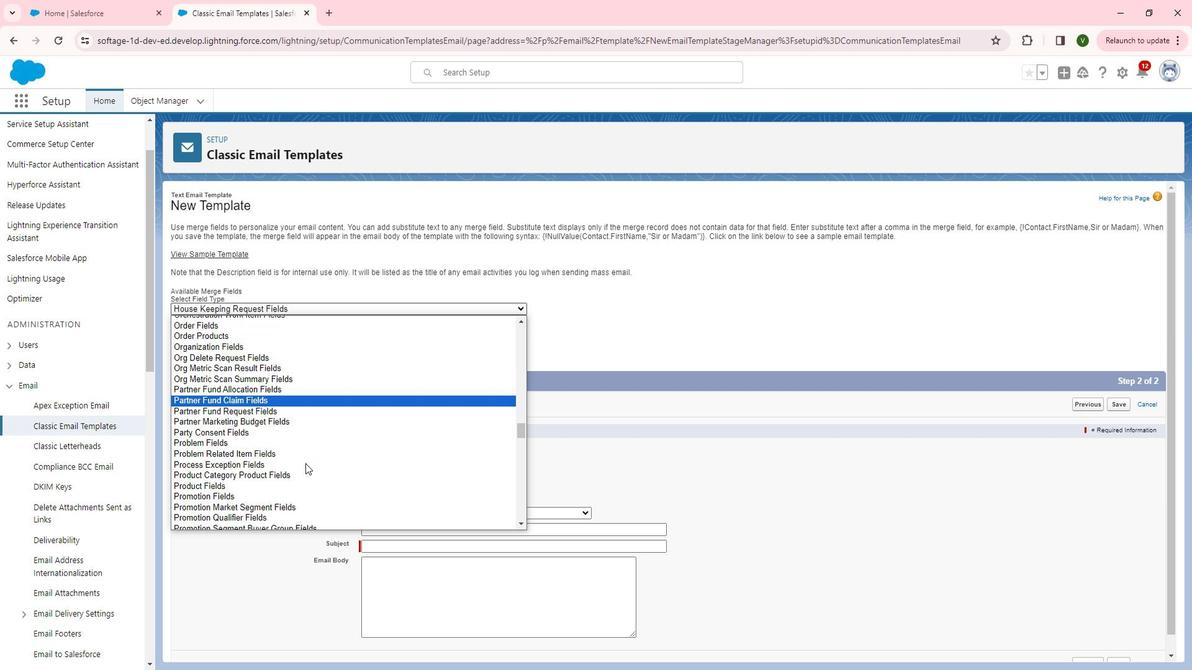 
Action: Mouse scrolled (310, 448) with delta (0, 0)
Screenshot: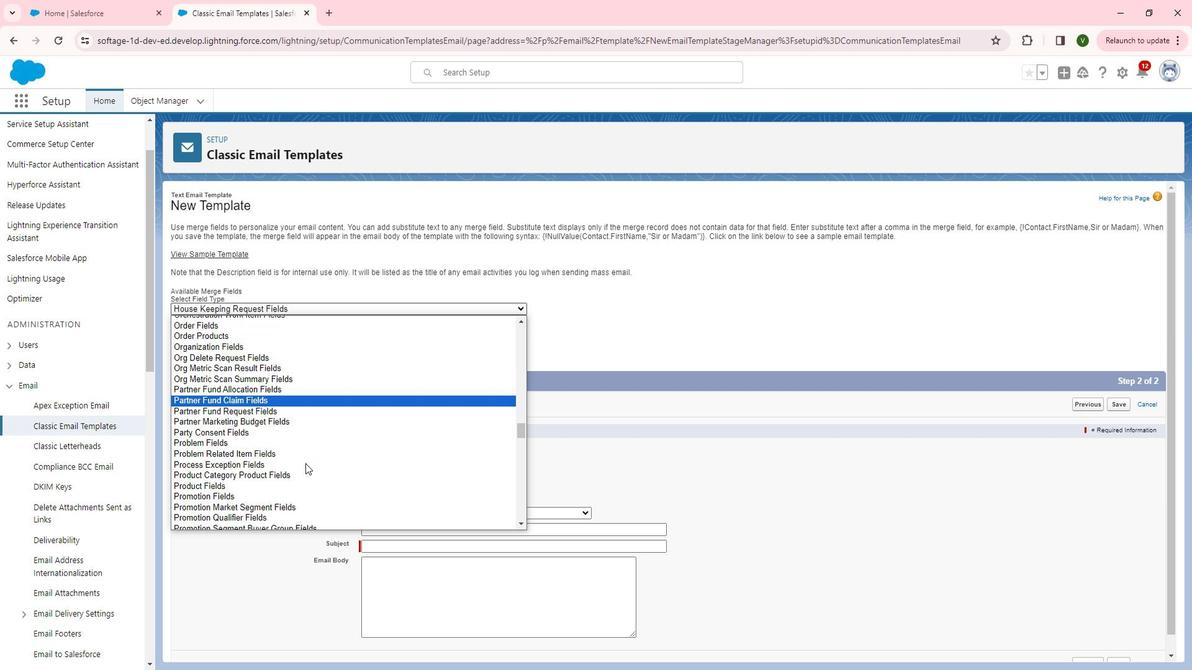 
Action: Mouse moved to (306, 457)
Screenshot: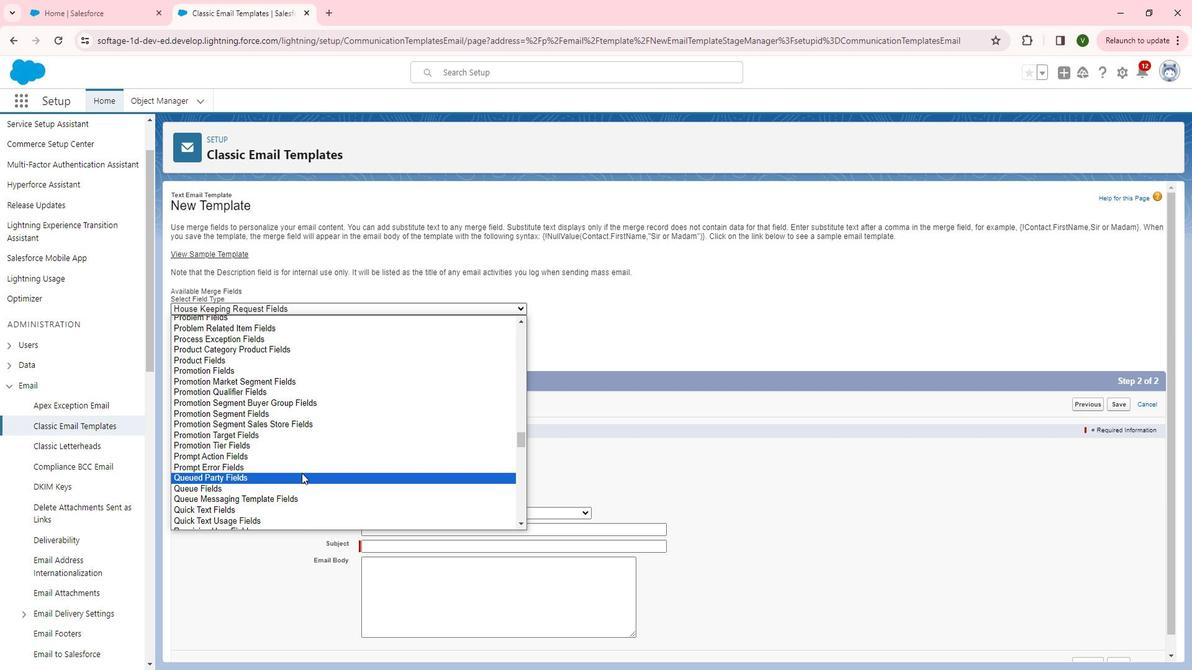 
Action: Mouse scrolled (306, 456) with delta (0, 0)
Screenshot: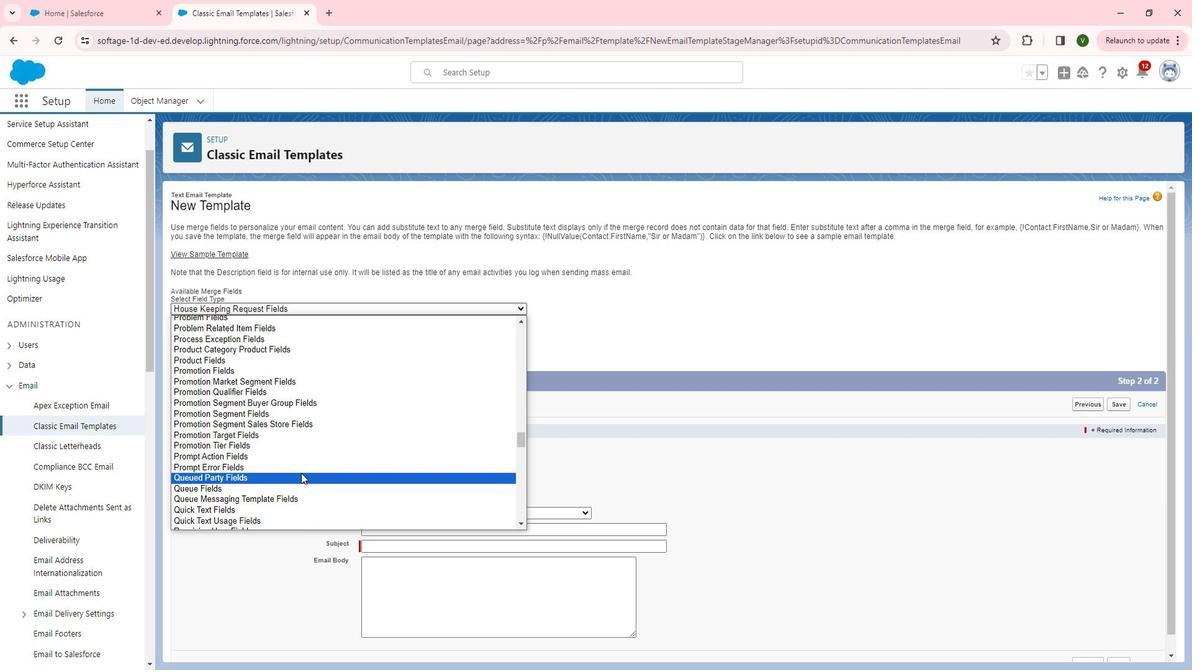 
Action: Mouse moved to (301, 457)
Screenshot: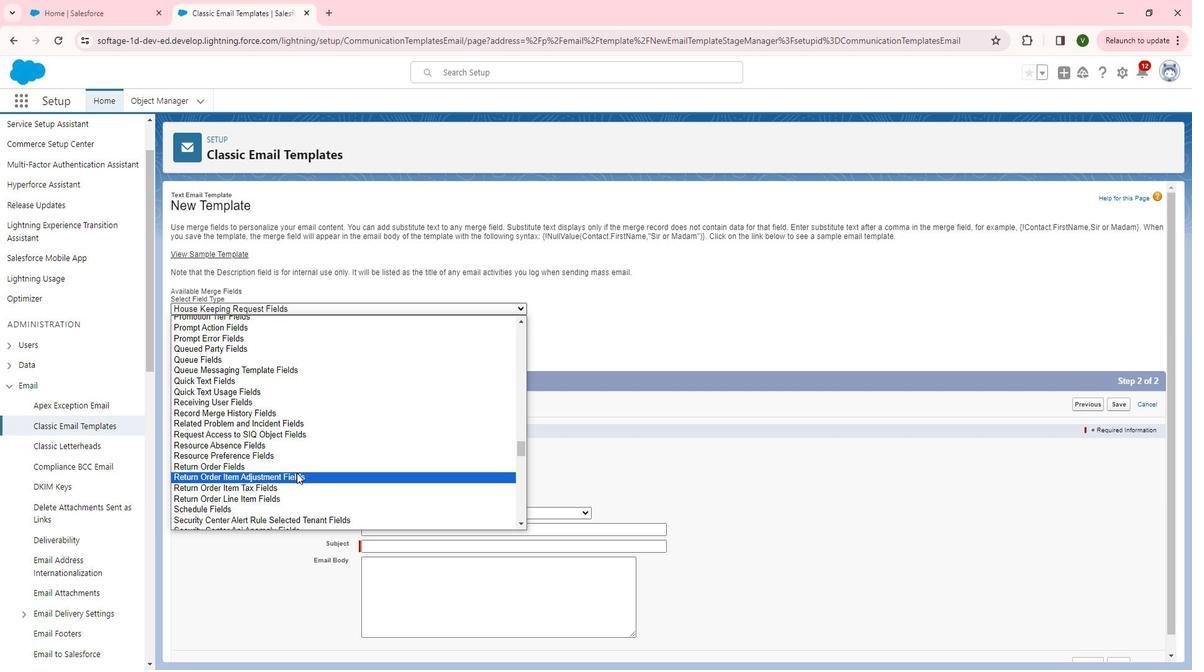 
Action: Mouse scrolled (301, 456) with delta (0, 0)
Screenshot: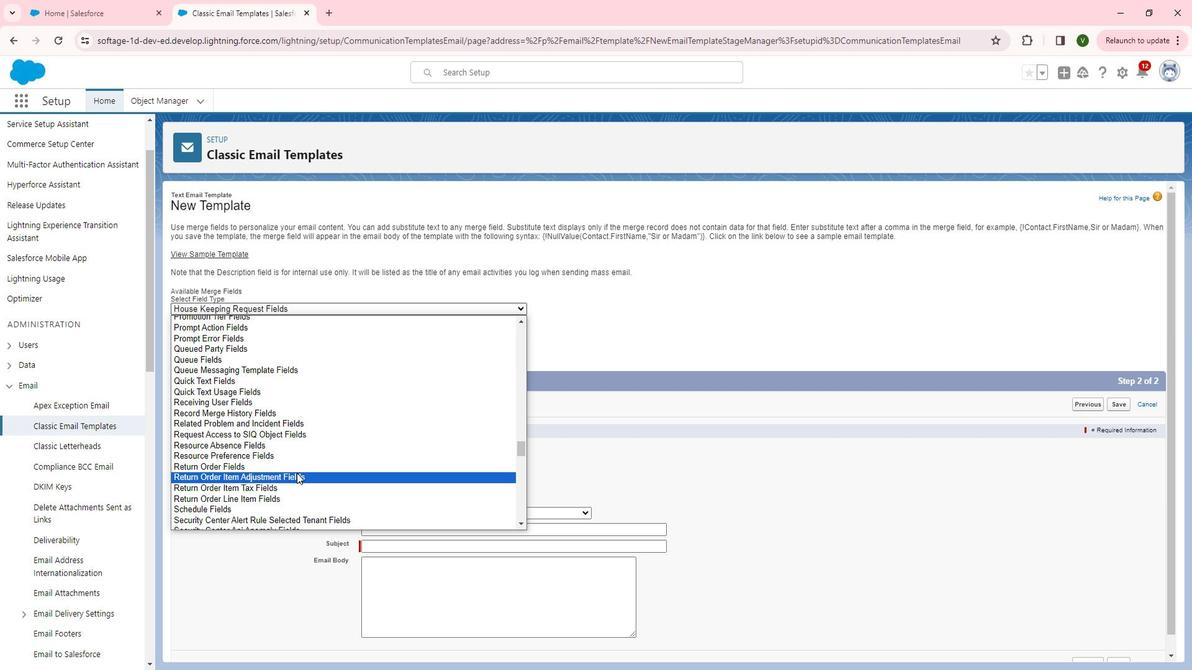 
Action: Mouse moved to (337, 376)
Screenshot: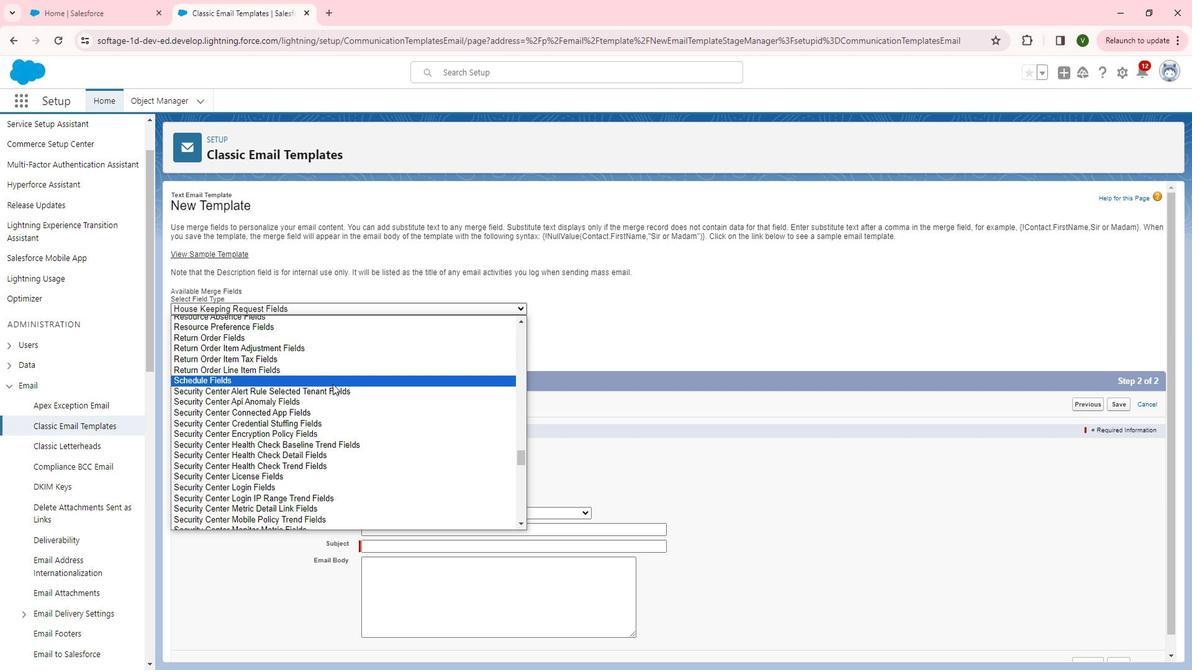 
Action: Mouse pressed left at (337, 376)
Screenshot: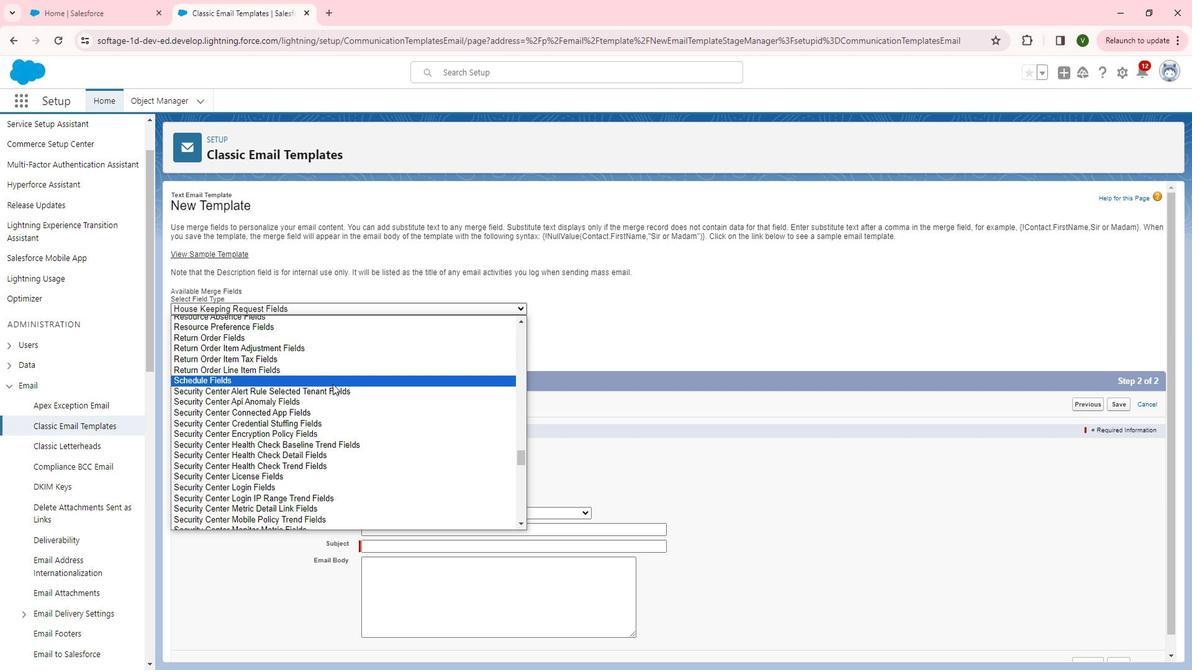 
Action: Mouse moved to (254, 320)
Screenshot: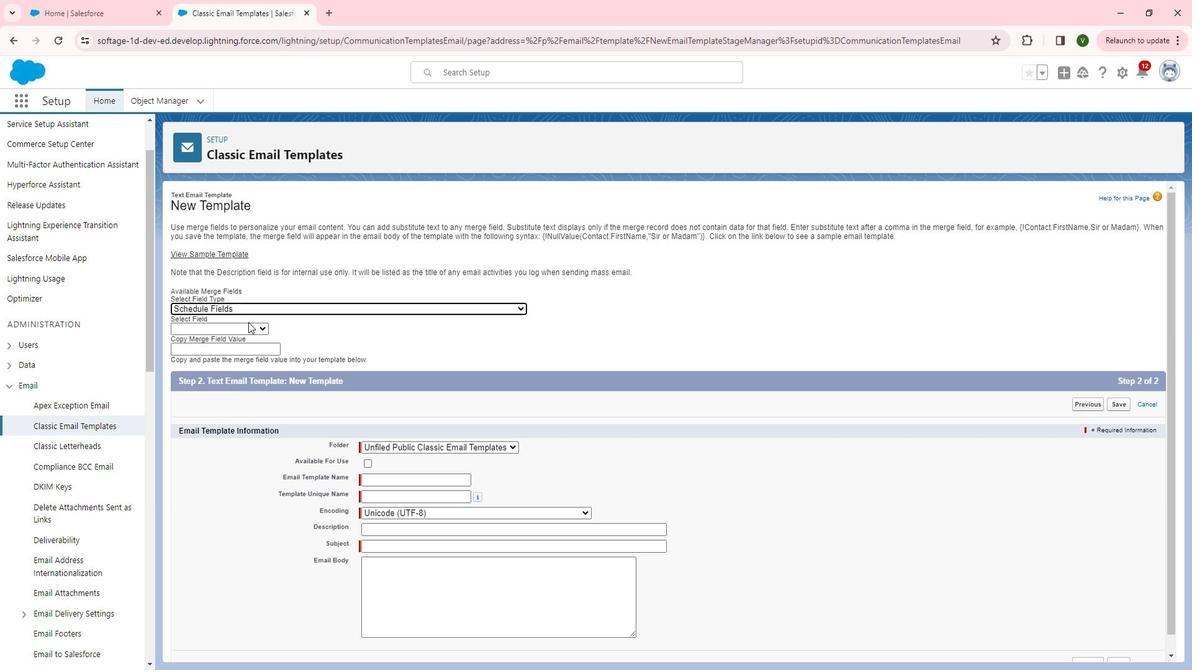 
Action: Mouse pressed left at (254, 320)
Screenshot: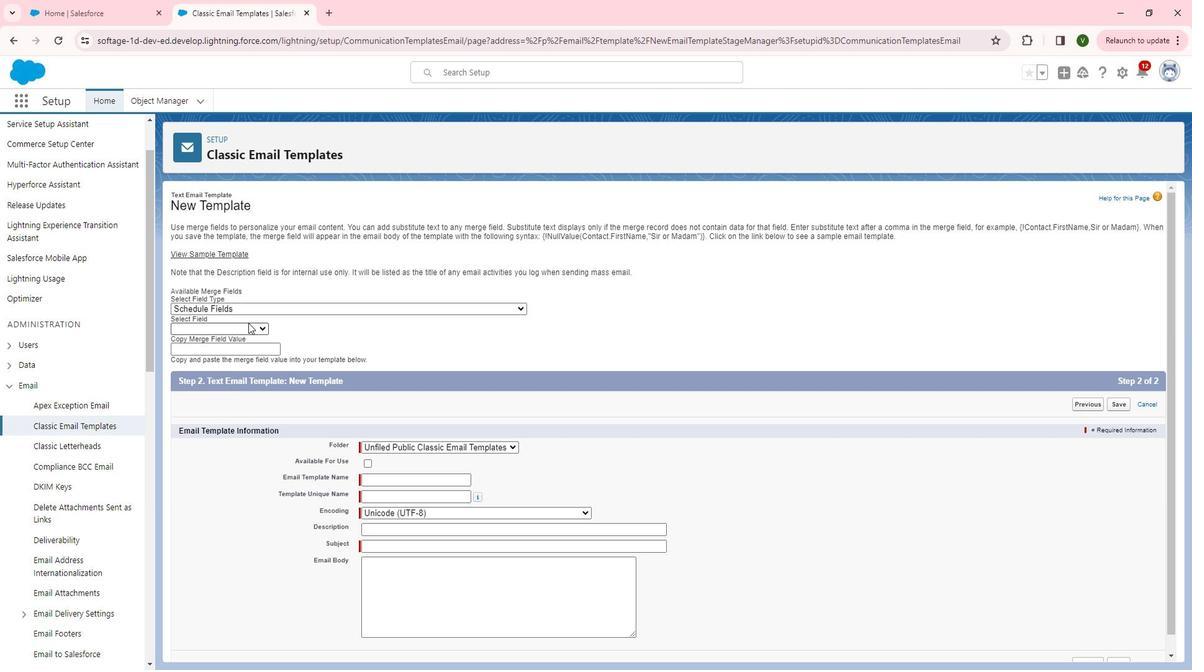 
Action: Mouse moved to (256, 329)
Screenshot: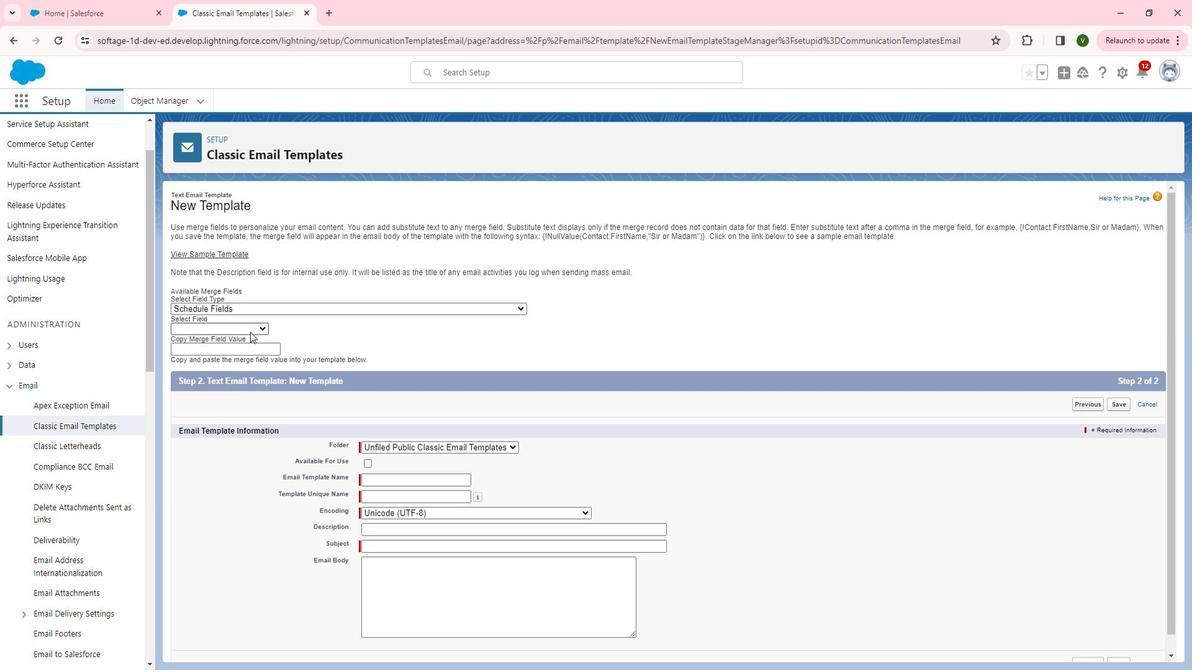 
Action: Mouse pressed left at (256, 329)
Screenshot: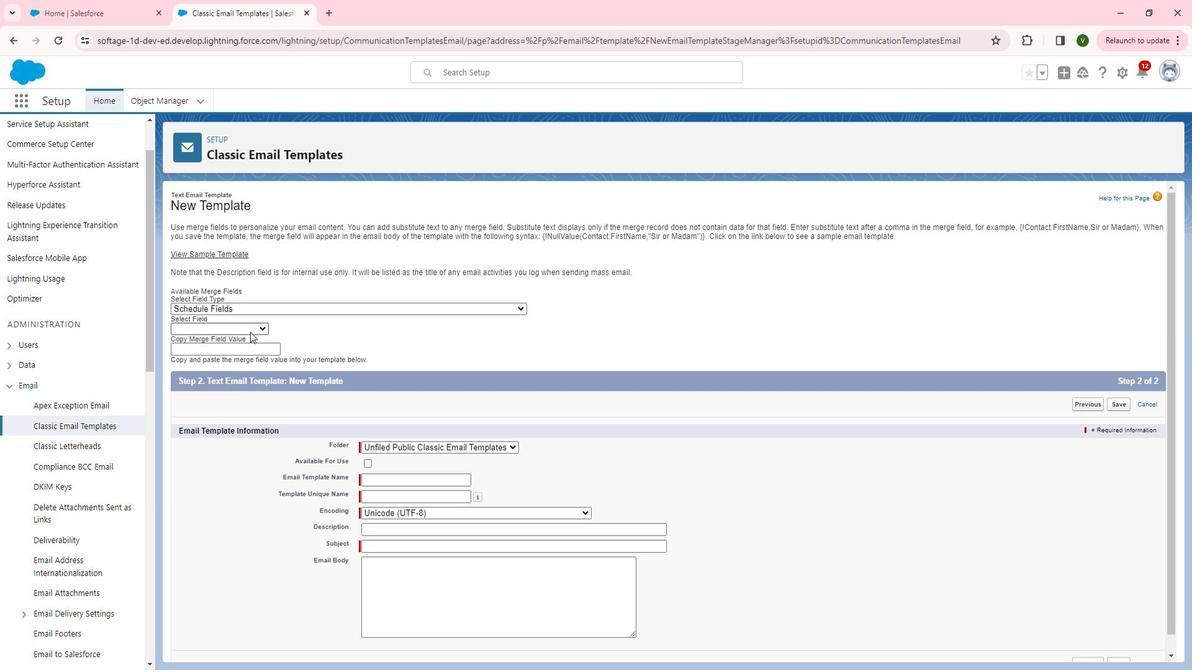 
Action: Mouse moved to (253, 426)
Screenshot: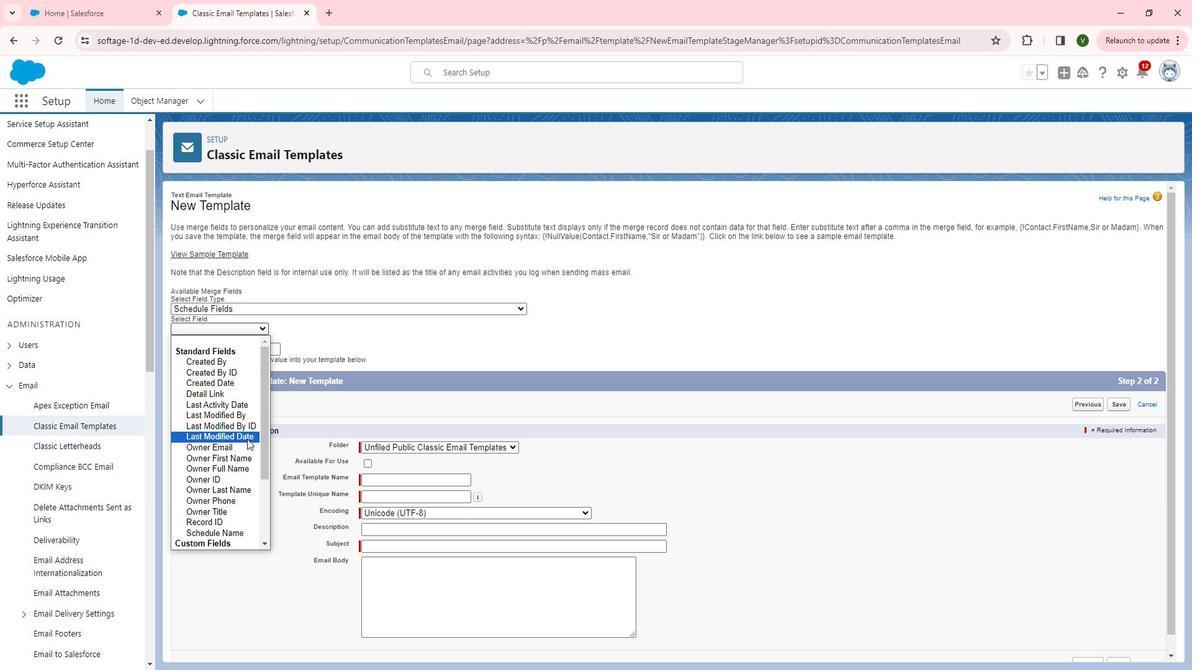 
Action: Mouse scrolled (253, 425) with delta (0, 0)
Screenshot: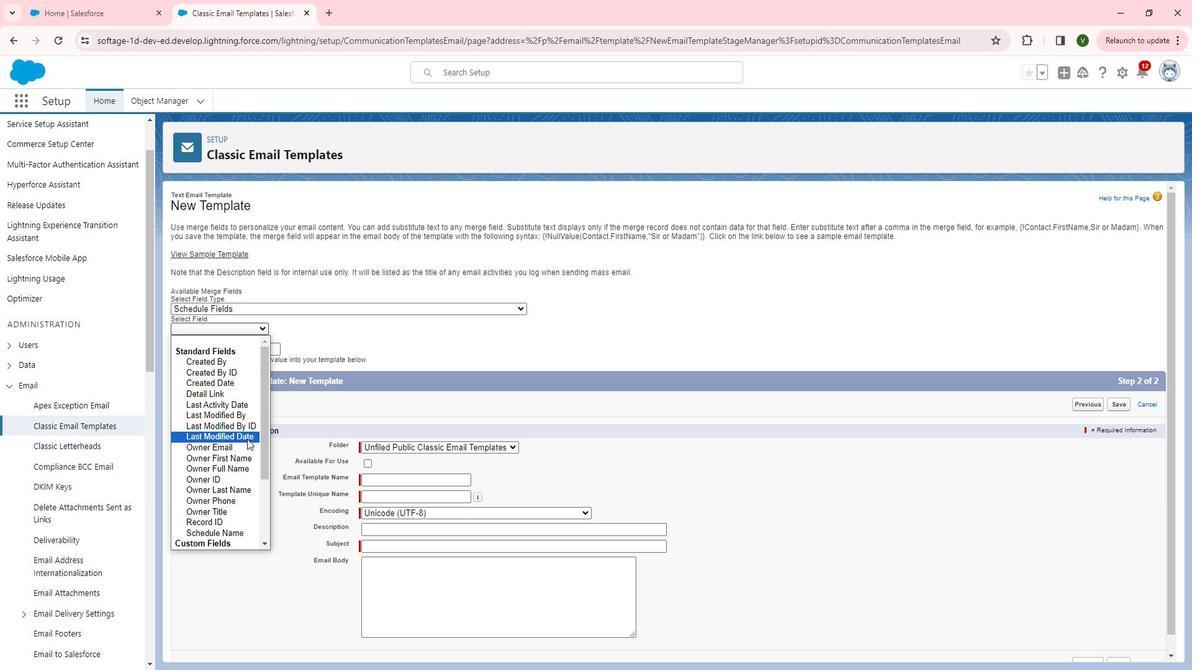 
Action: Mouse moved to (252, 428)
Screenshot: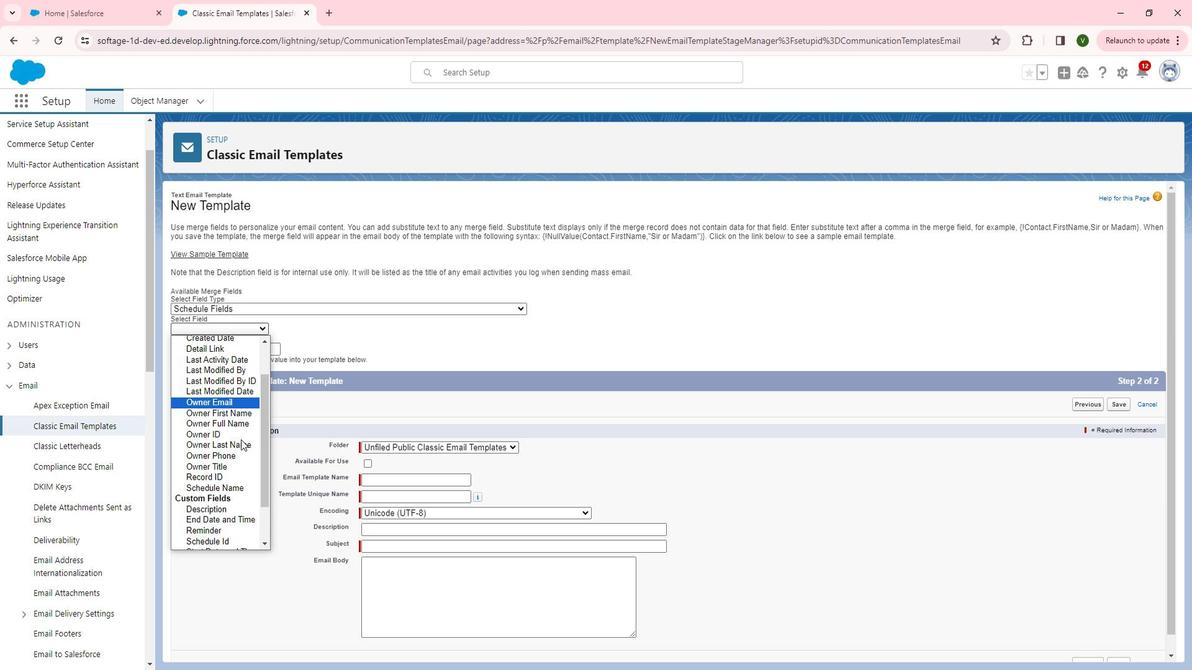 
Action: Mouse scrolled (252, 427) with delta (0, 0)
Screenshot: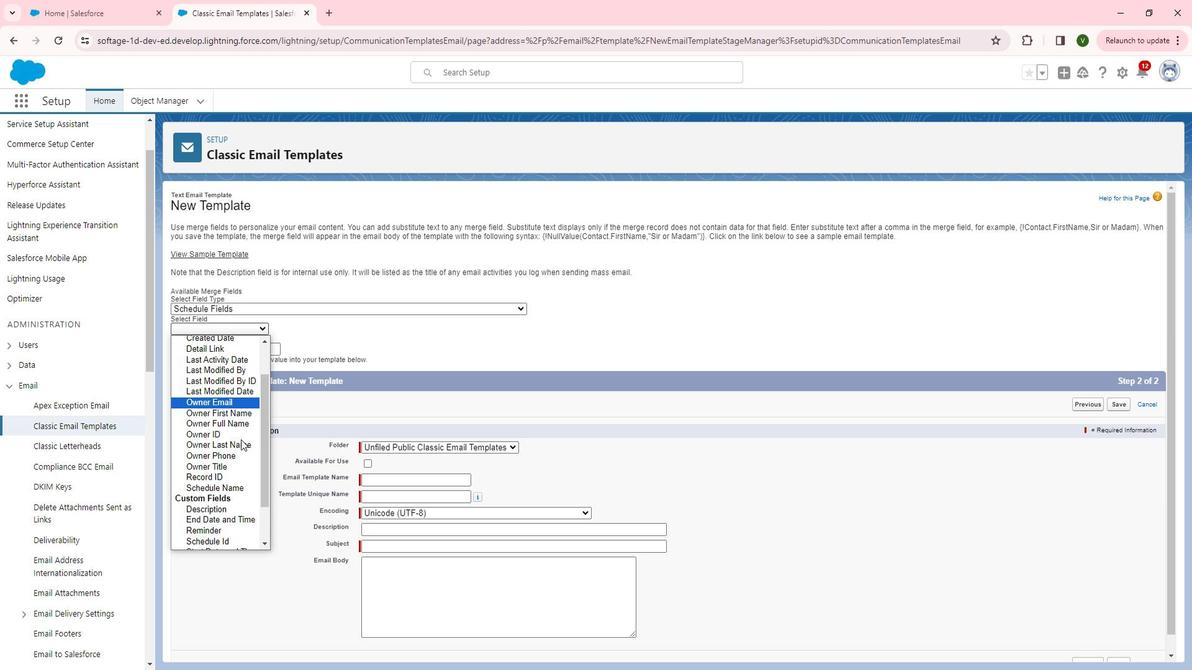 
Action: Mouse moved to (235, 452)
Screenshot: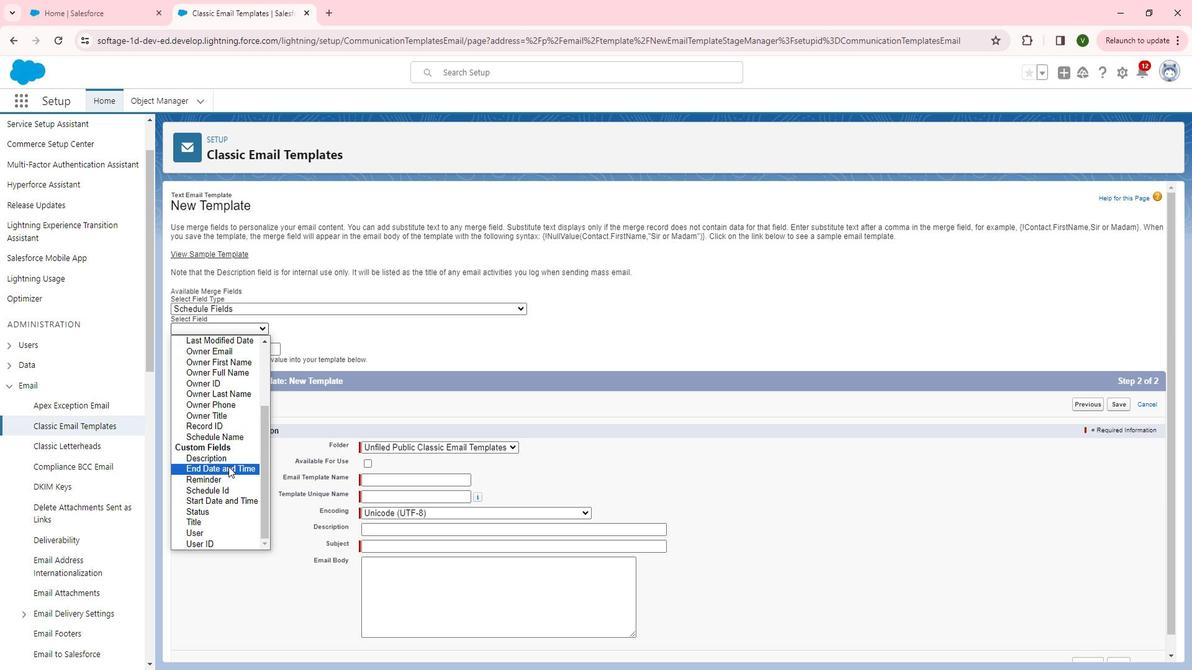 
Action: Mouse scrolled (235, 451) with delta (0, 0)
Screenshot: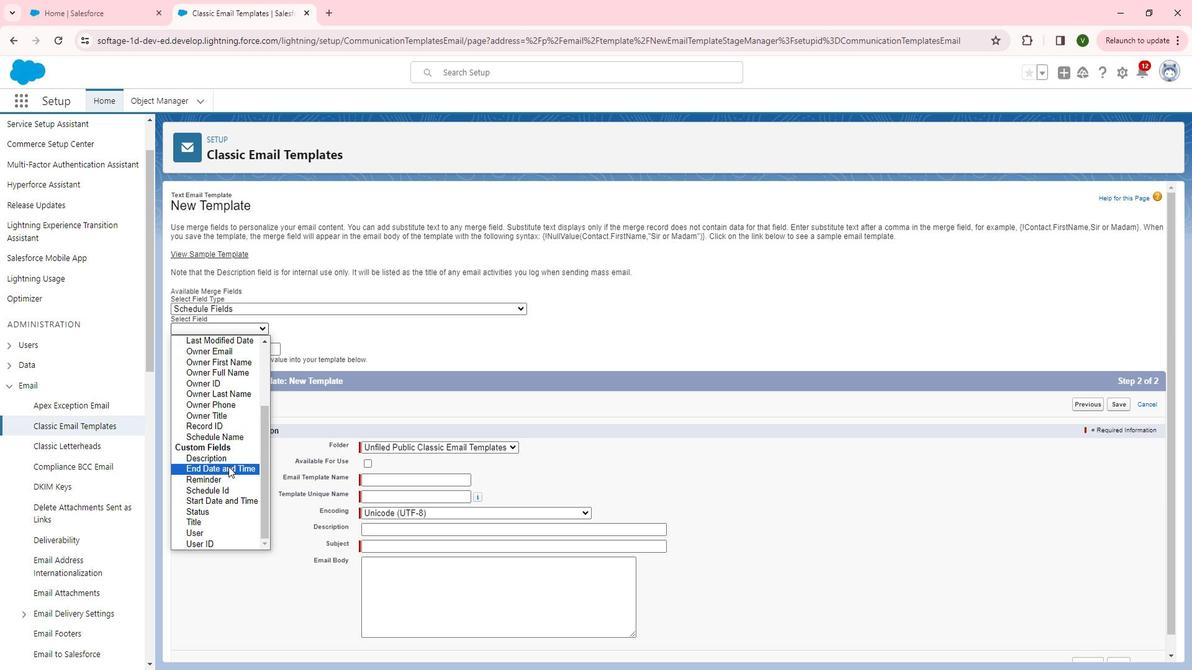 
Action: Mouse moved to (389, 307)
Screenshot: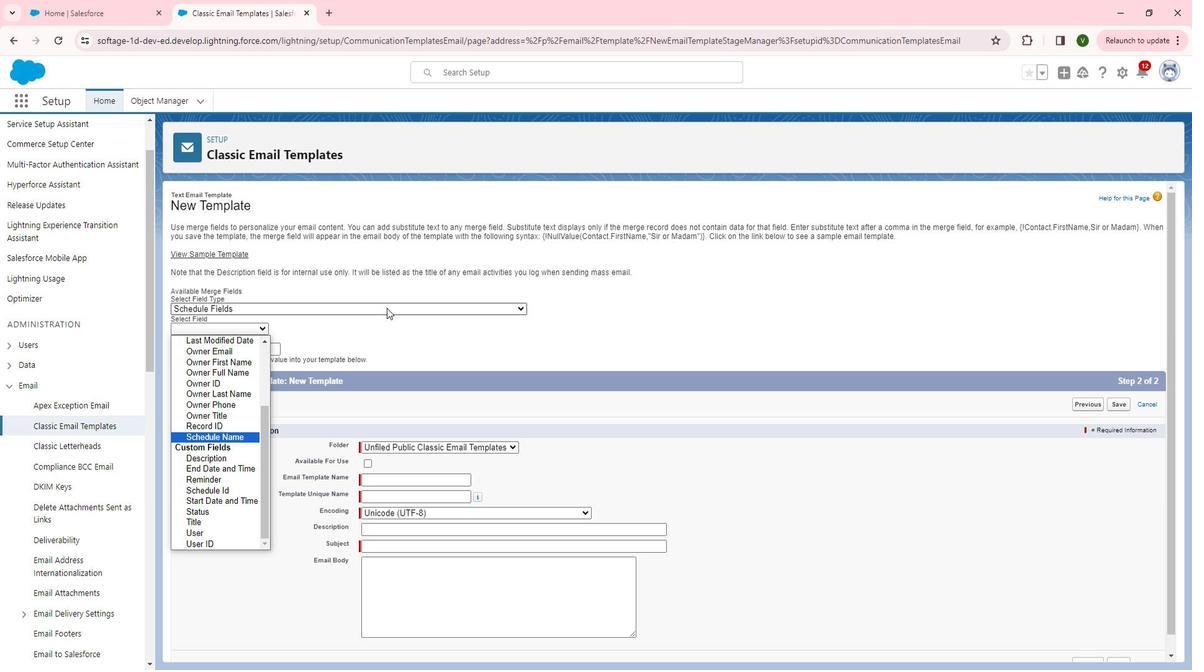
Action: Mouse pressed left at (389, 307)
Screenshot: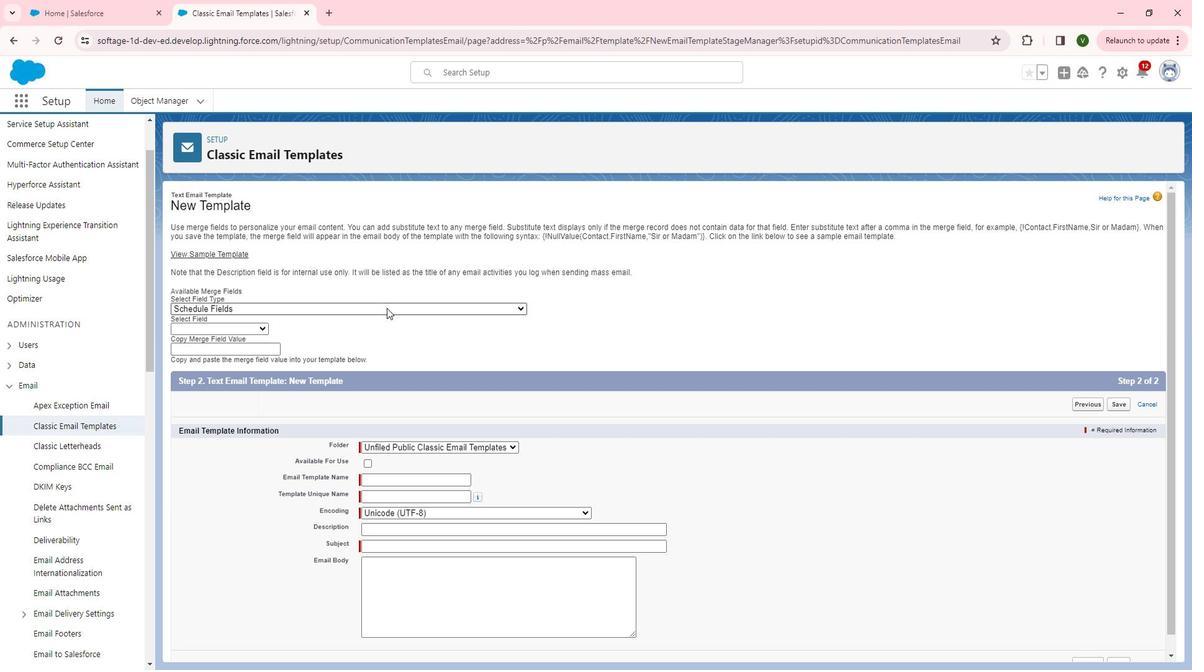 
Action: Mouse moved to (389, 322)
Screenshot: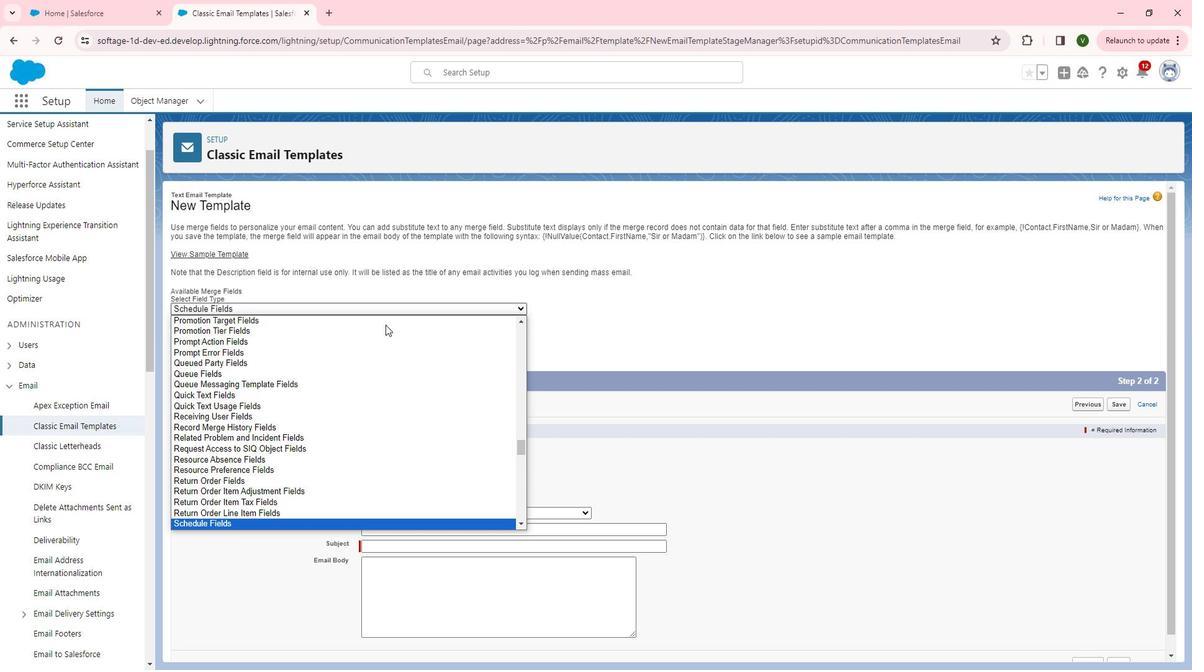 
Action: Key pressed s
Screenshot: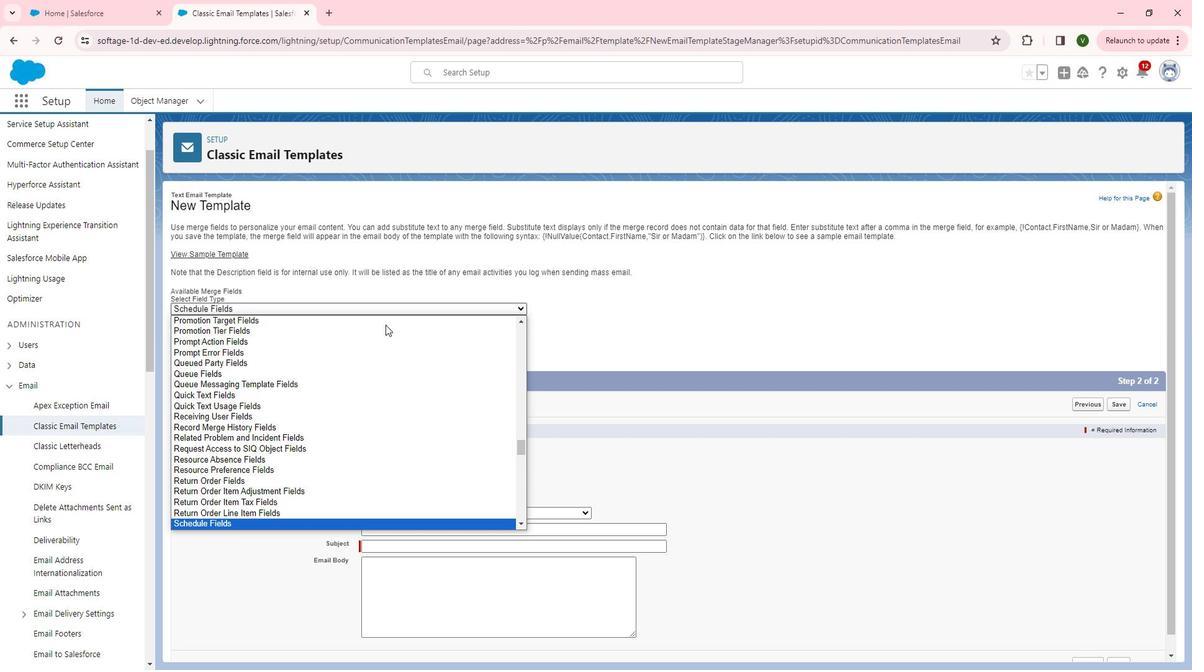 
Action: Mouse moved to (388, 329)
Screenshot: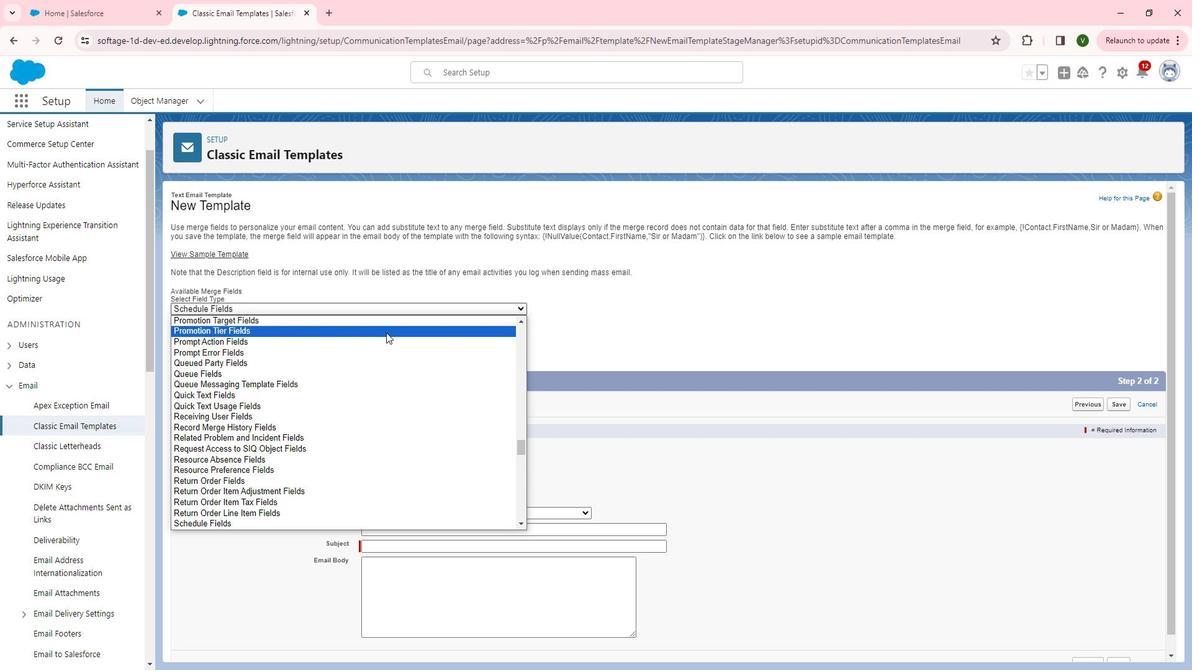 
Action: Key pressed s
Screenshot: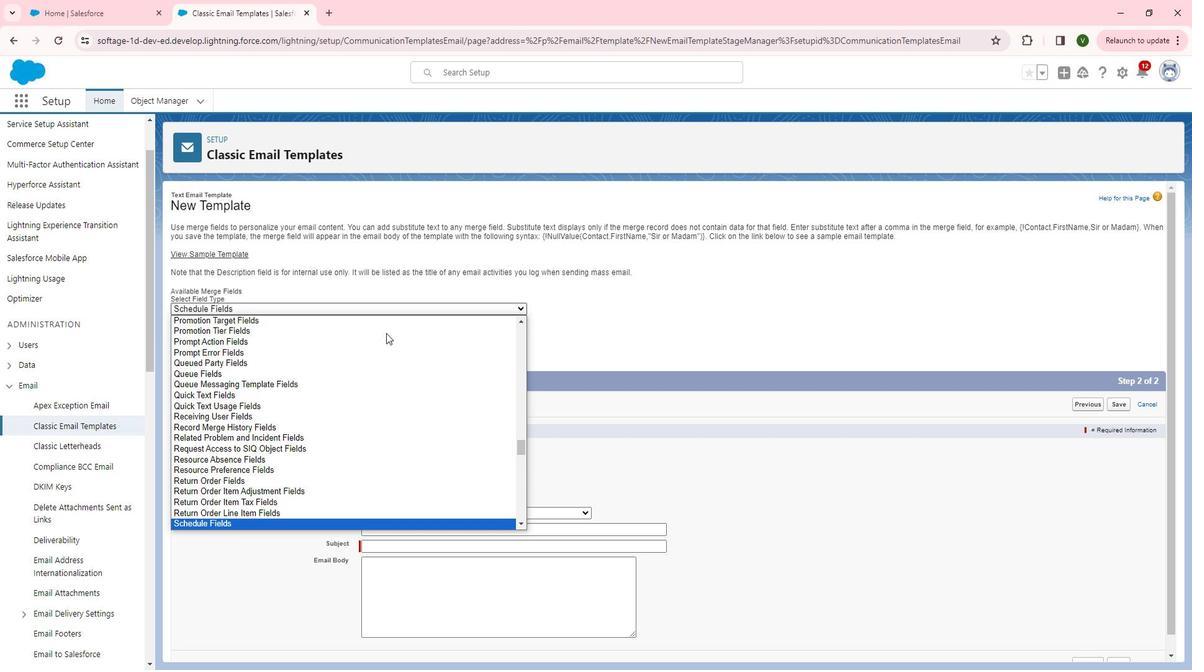 
Action: Mouse moved to (388, 330)
Screenshot: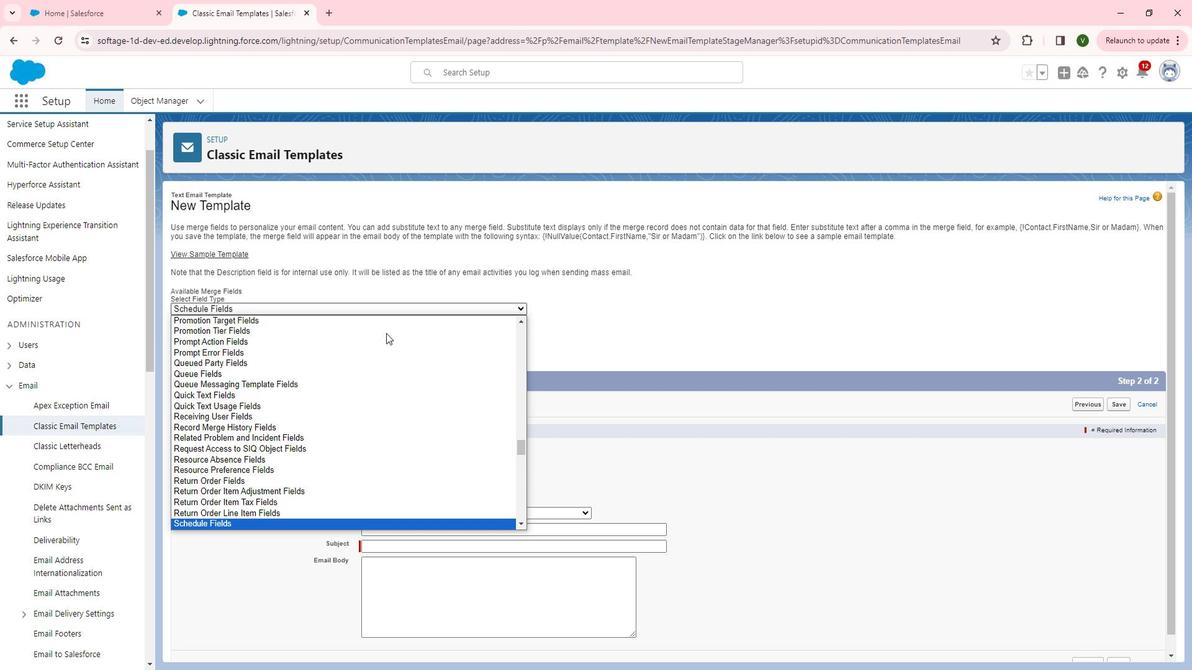 
Action: Key pressed s
Screenshot: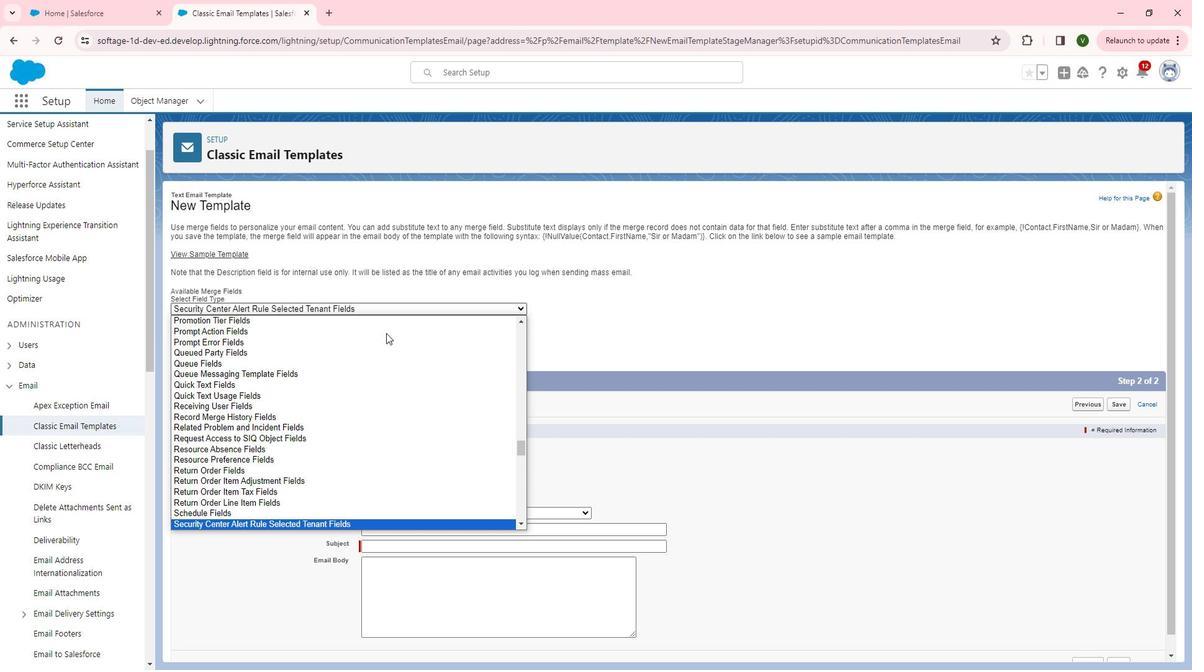 
Action: Mouse moved to (386, 372)
Screenshot: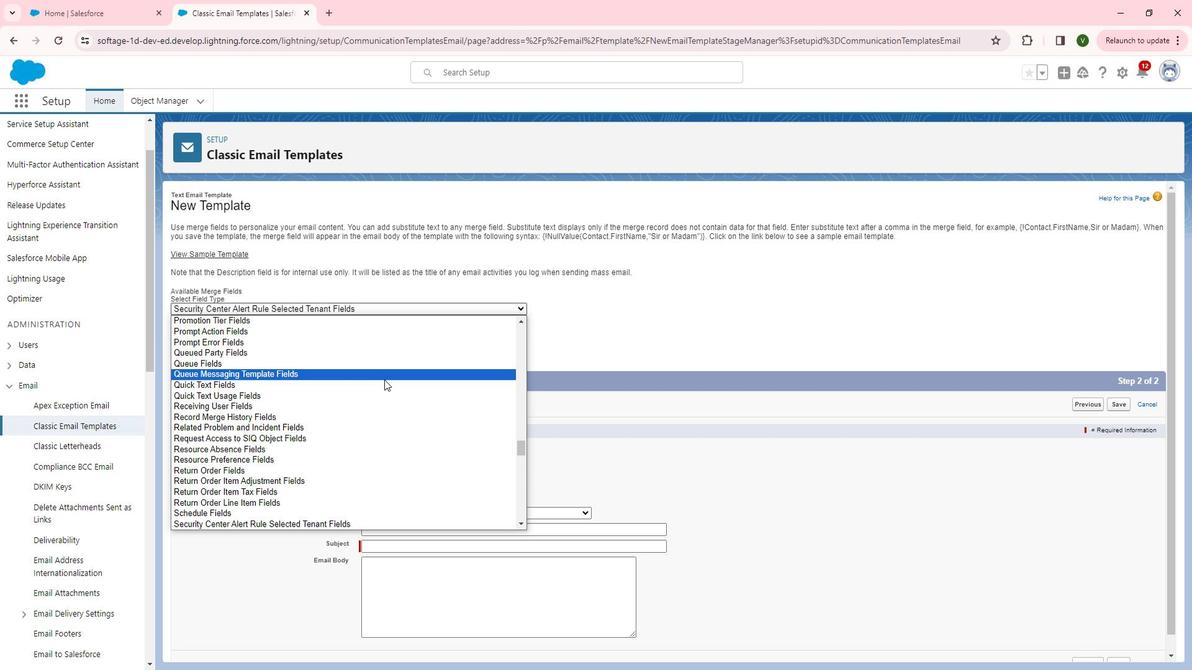 
Action: Key pressed s
Screenshot: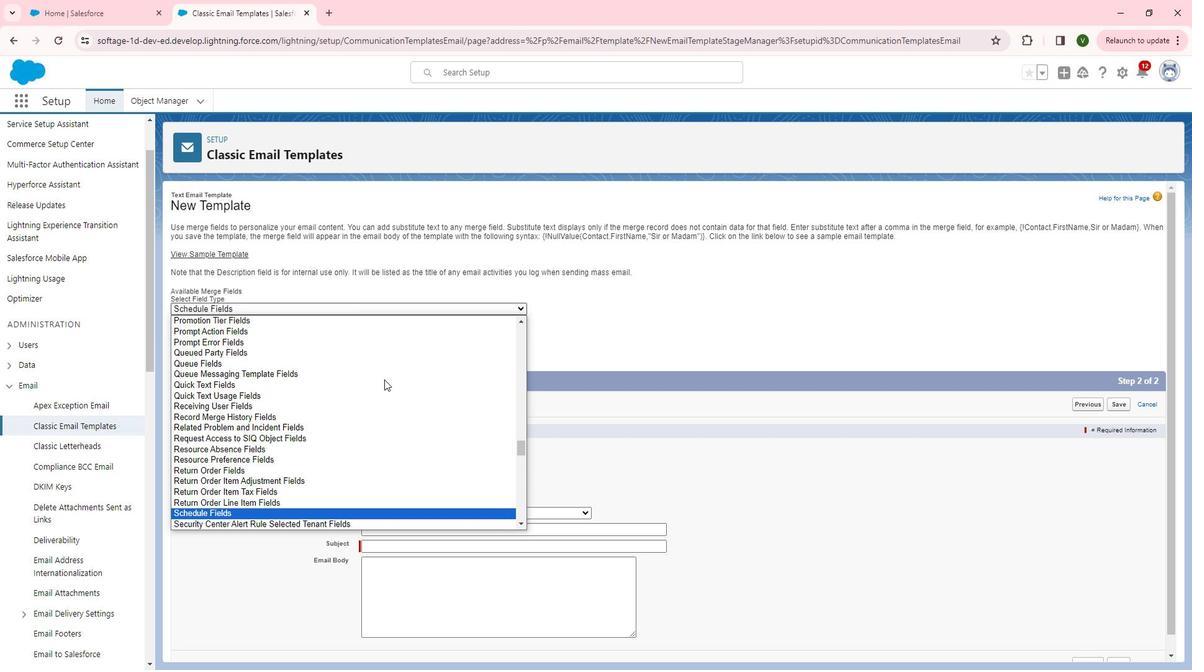 
Action: Mouse moved to (386, 375)
Screenshot: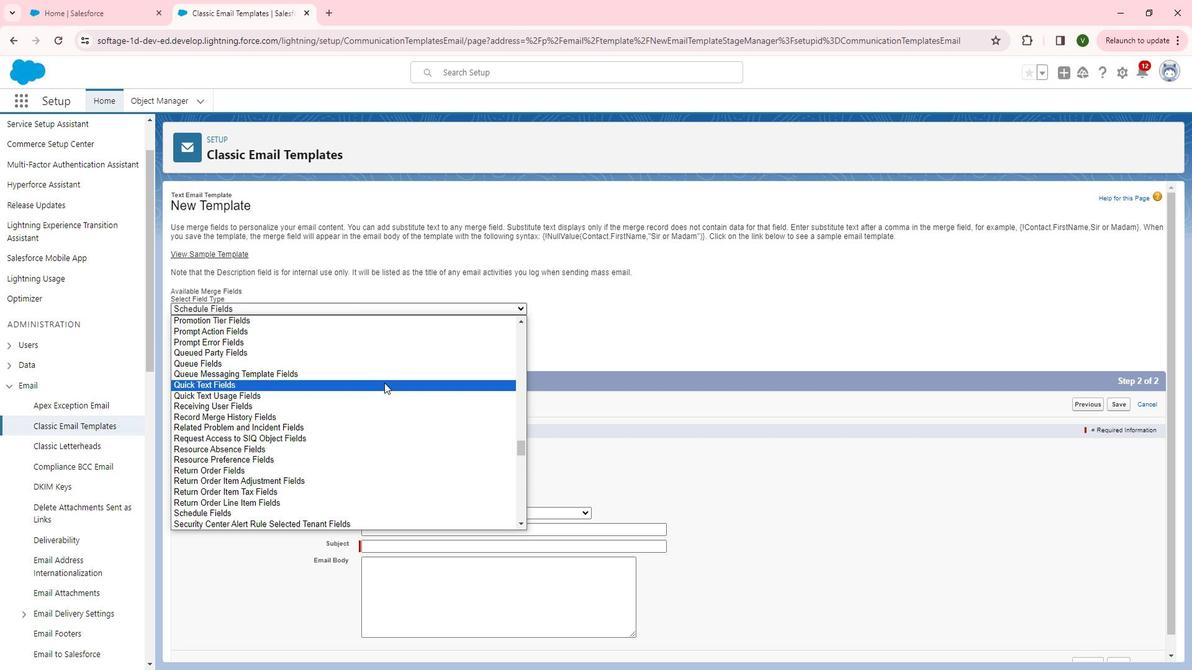 
Action: Key pressed s
Screenshot: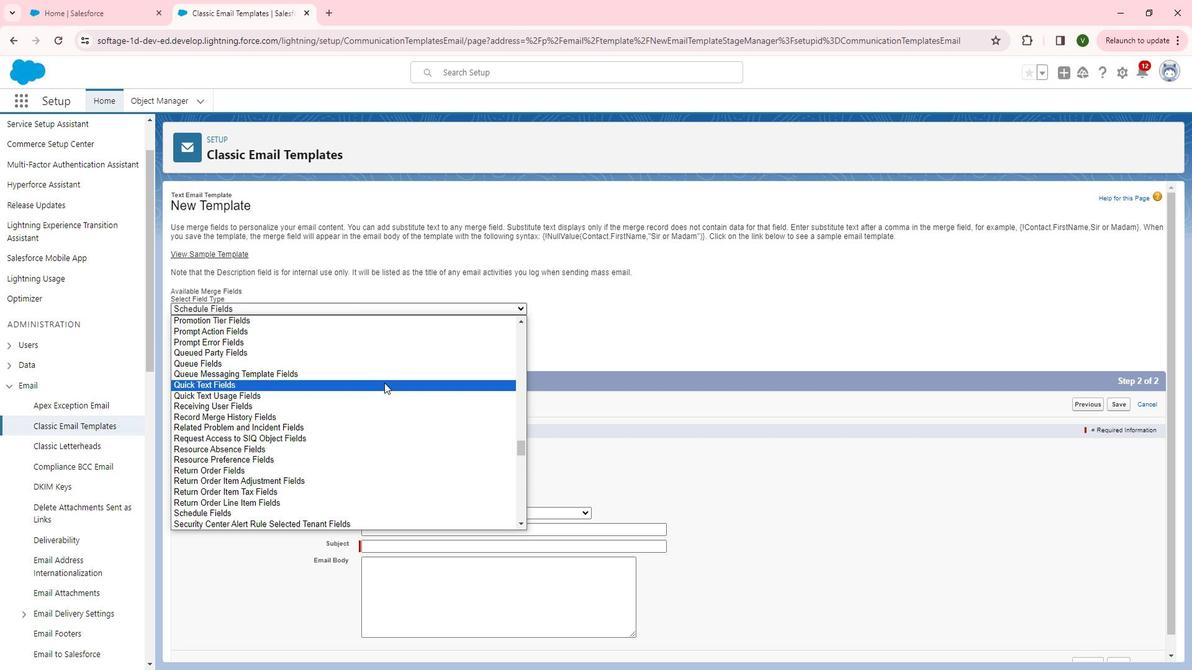 
Action: Mouse moved to (386, 376)
Screenshot: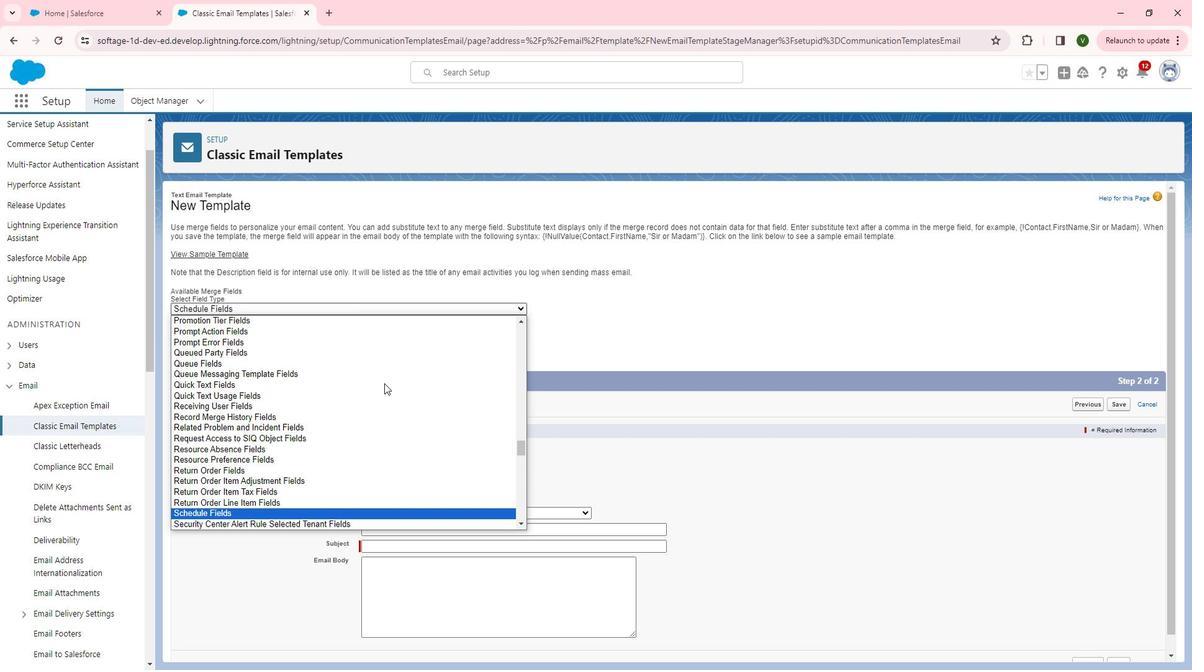 
Action: Mouse scrolled (386, 375) with delta (0, 0)
Screenshot: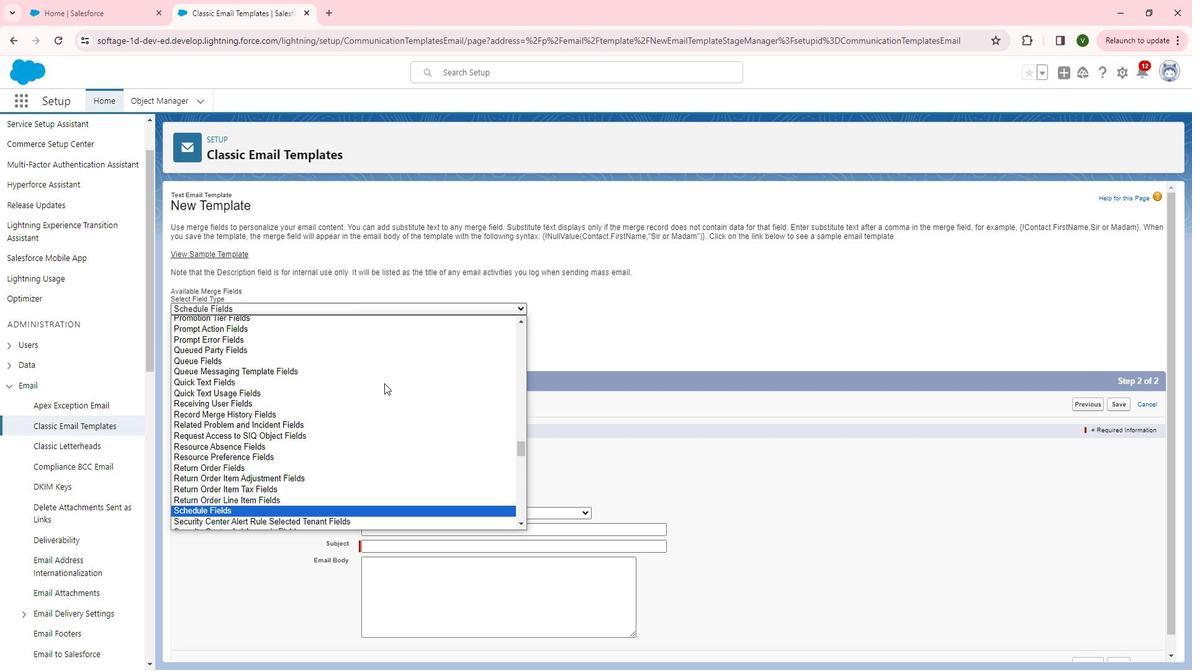 
Action: Mouse scrolled (386, 375) with delta (0, 0)
Screenshot: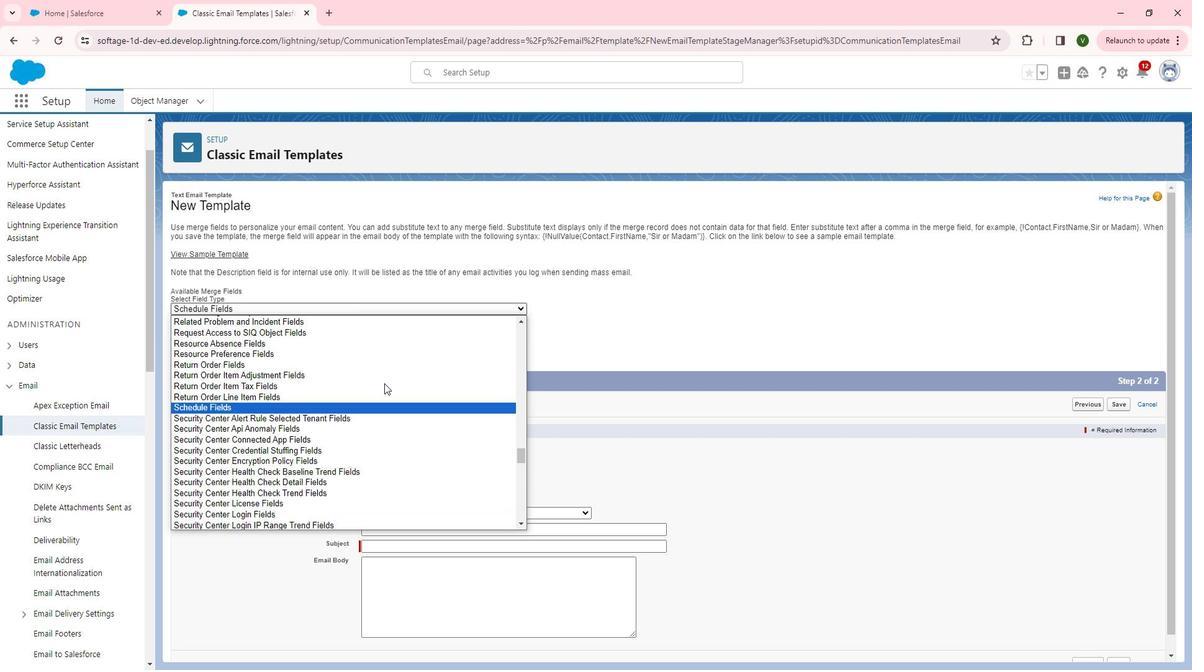 
Action: Mouse moved to (386, 376)
Screenshot: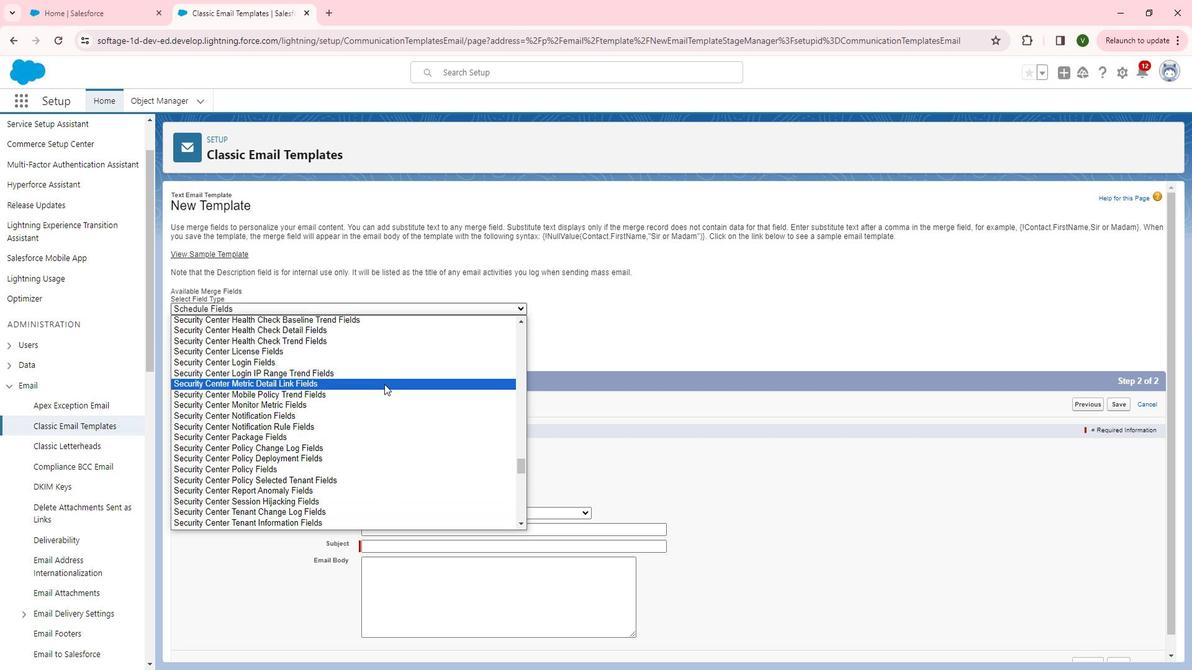 
Action: Mouse scrolled (386, 376) with delta (0, 0)
Screenshot: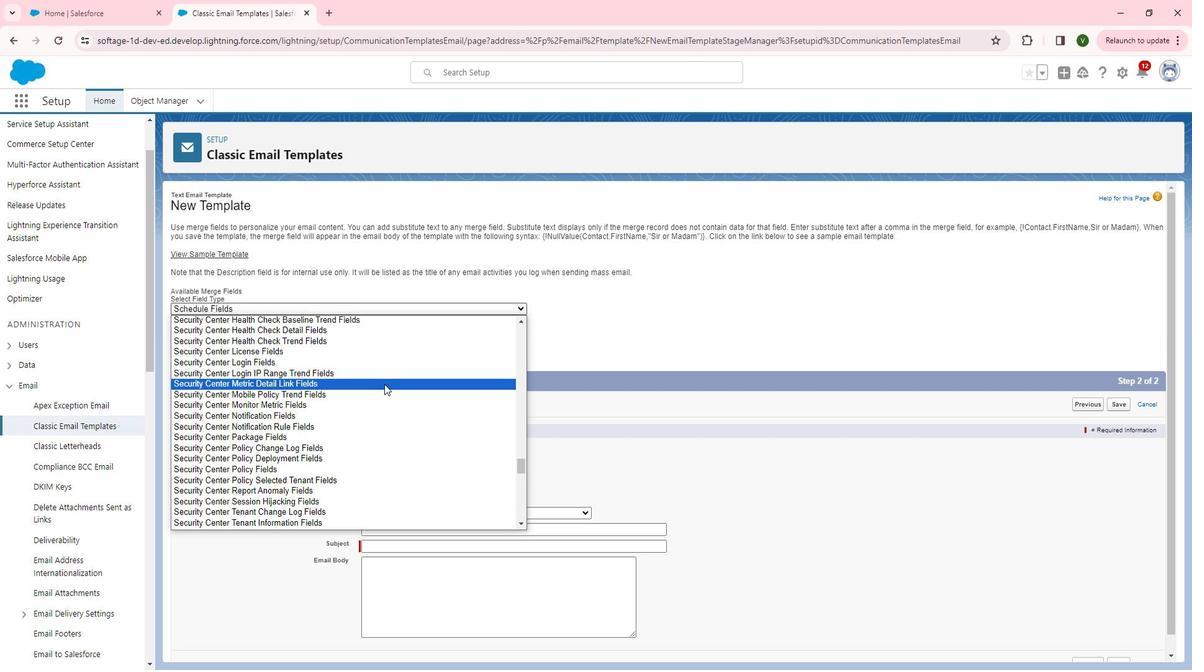 
Action: Mouse moved to (325, 463)
Screenshot: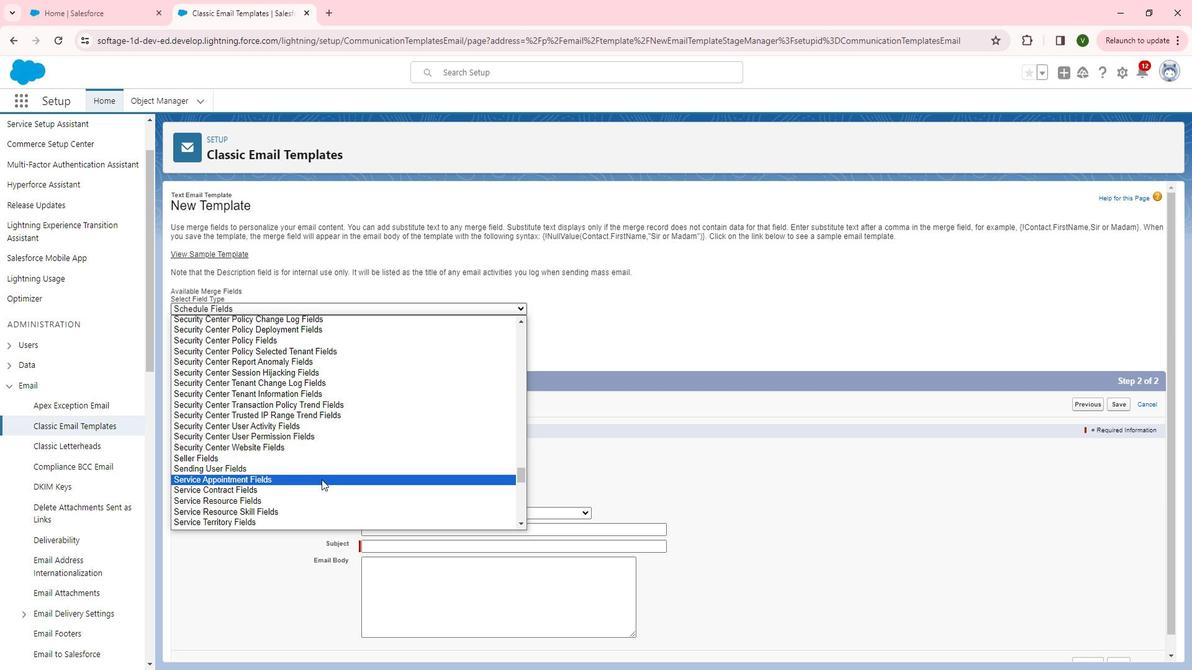 
Action: Mouse scrolled (325, 463) with delta (0, 0)
Screenshot: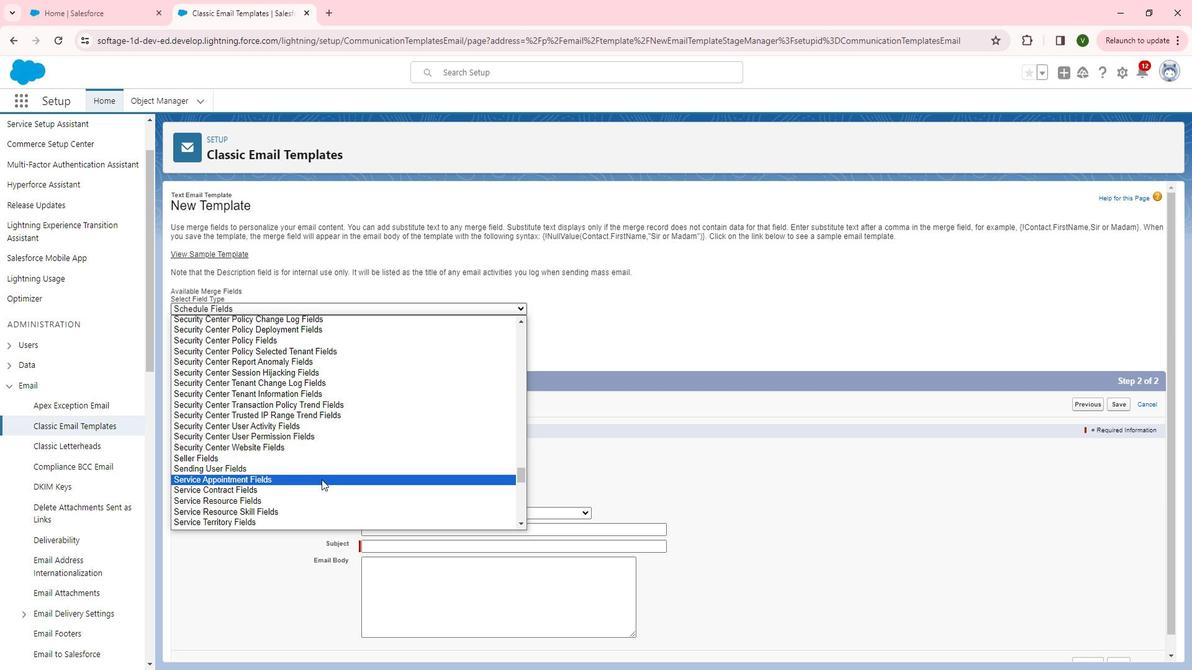 
Action: Mouse moved to (284, 498)
Screenshot: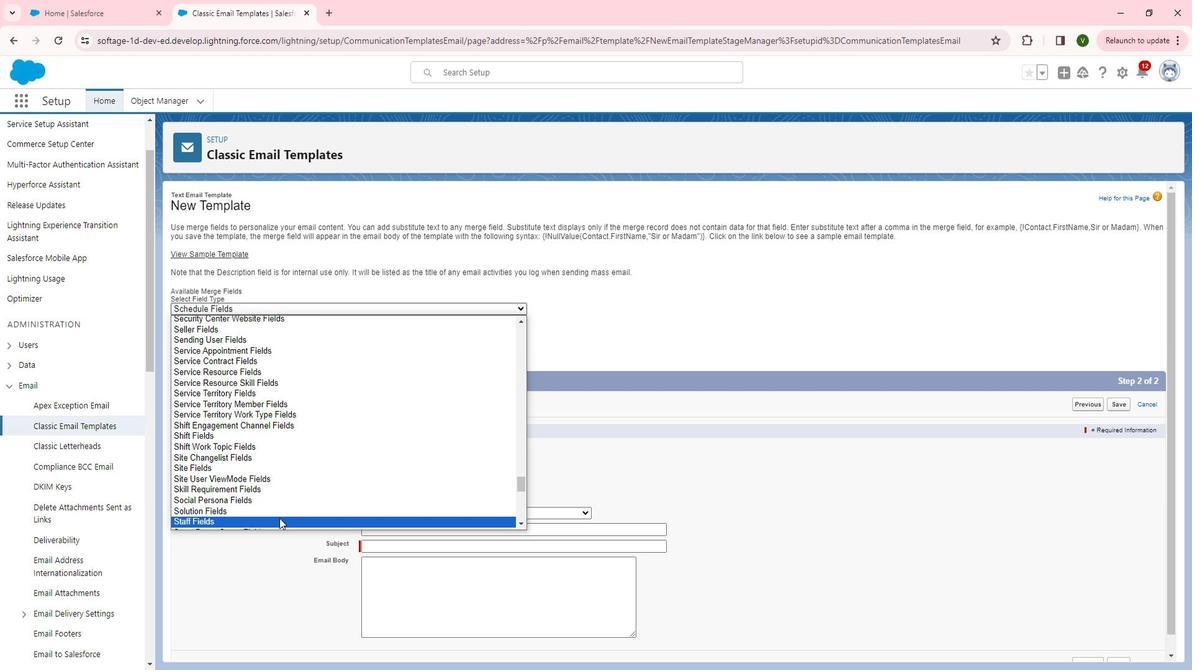 
Action: Mouse pressed left at (284, 498)
Screenshot: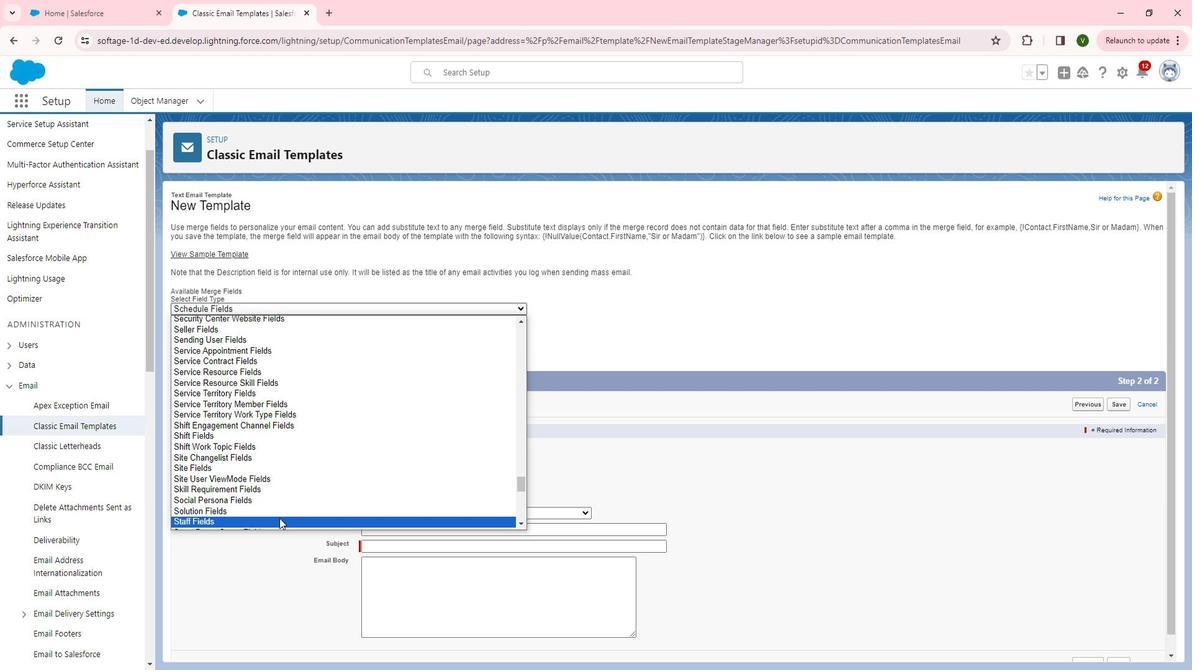
Action: Mouse moved to (291, 327)
Screenshot: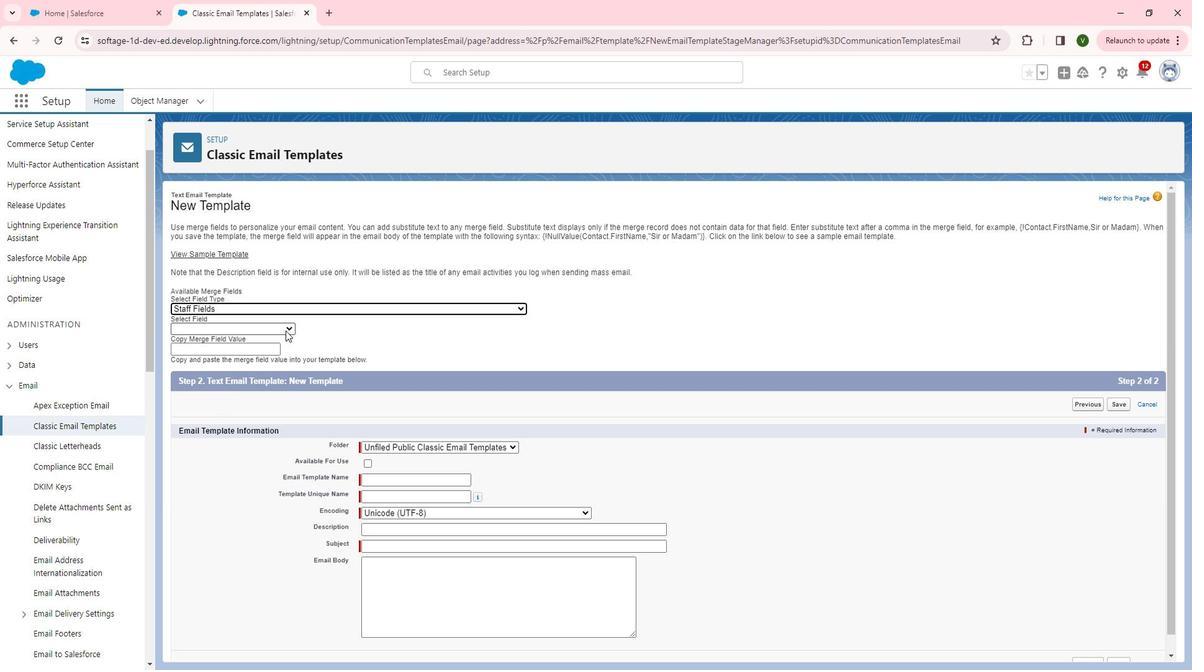 
Action: Mouse pressed left at (291, 327)
Screenshot: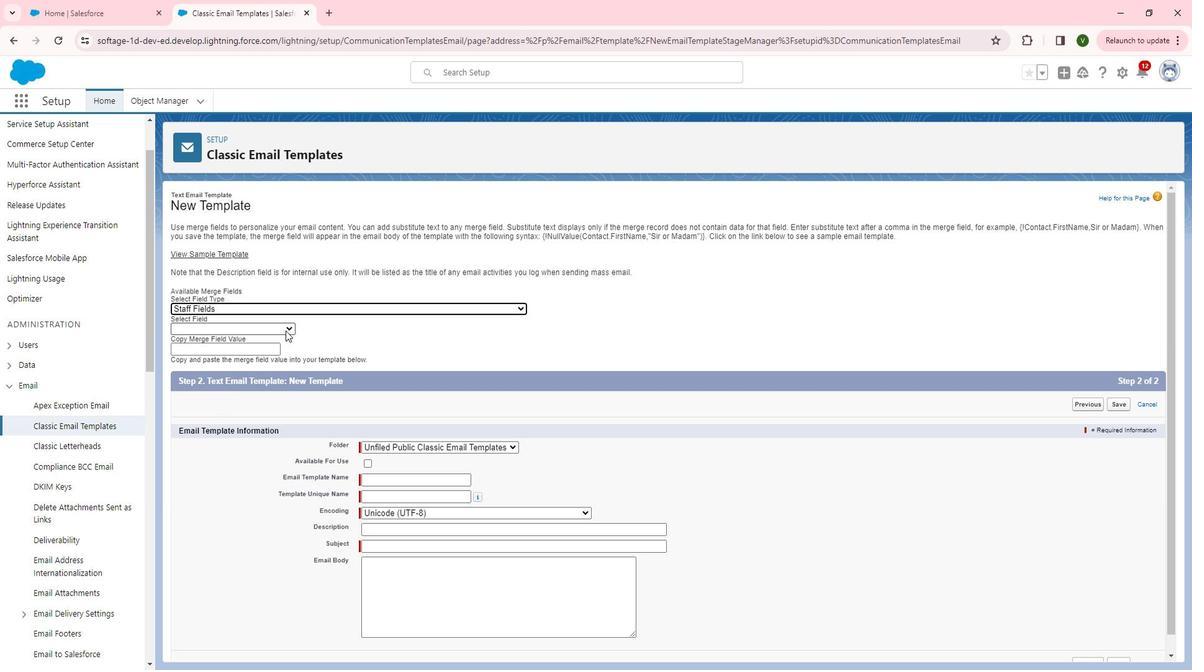 
Action: Mouse moved to (252, 440)
Screenshot: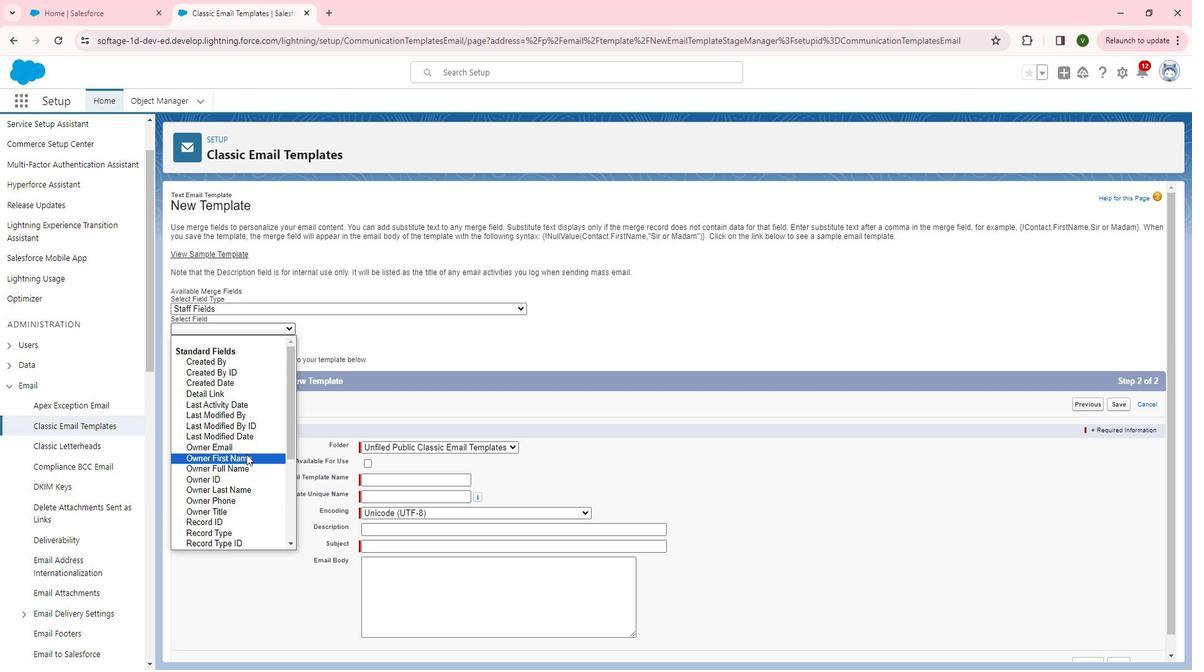 
Action: Mouse scrolled (252, 440) with delta (0, 0)
Screenshot: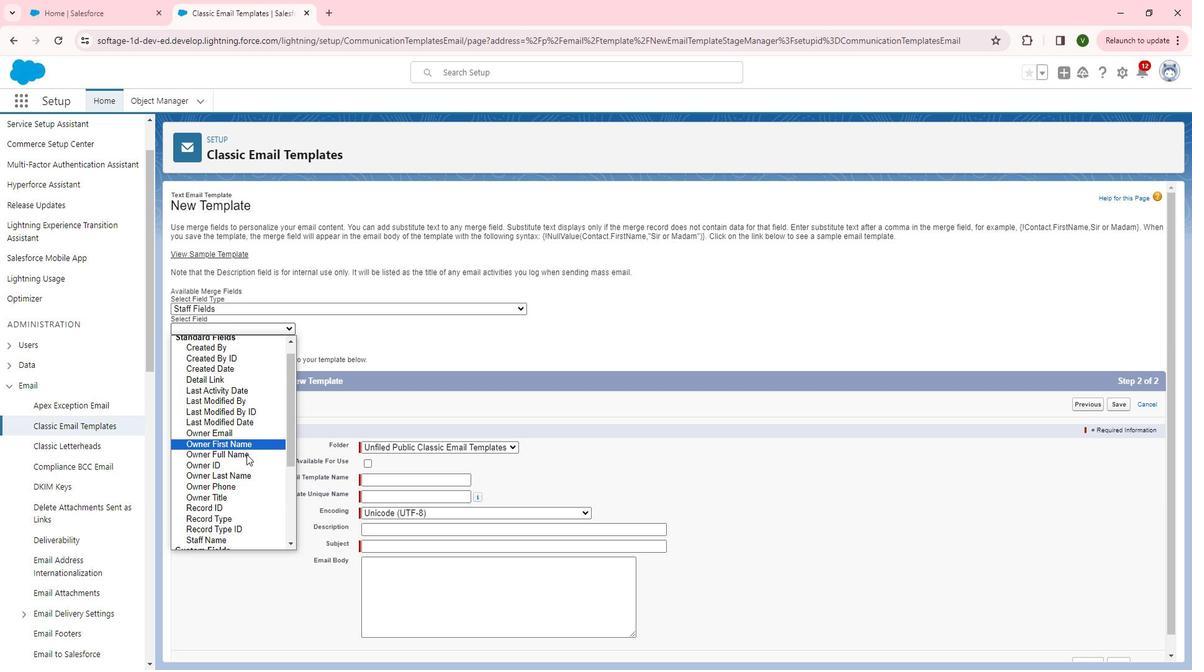 
Action: Mouse moved to (252, 440)
Screenshot: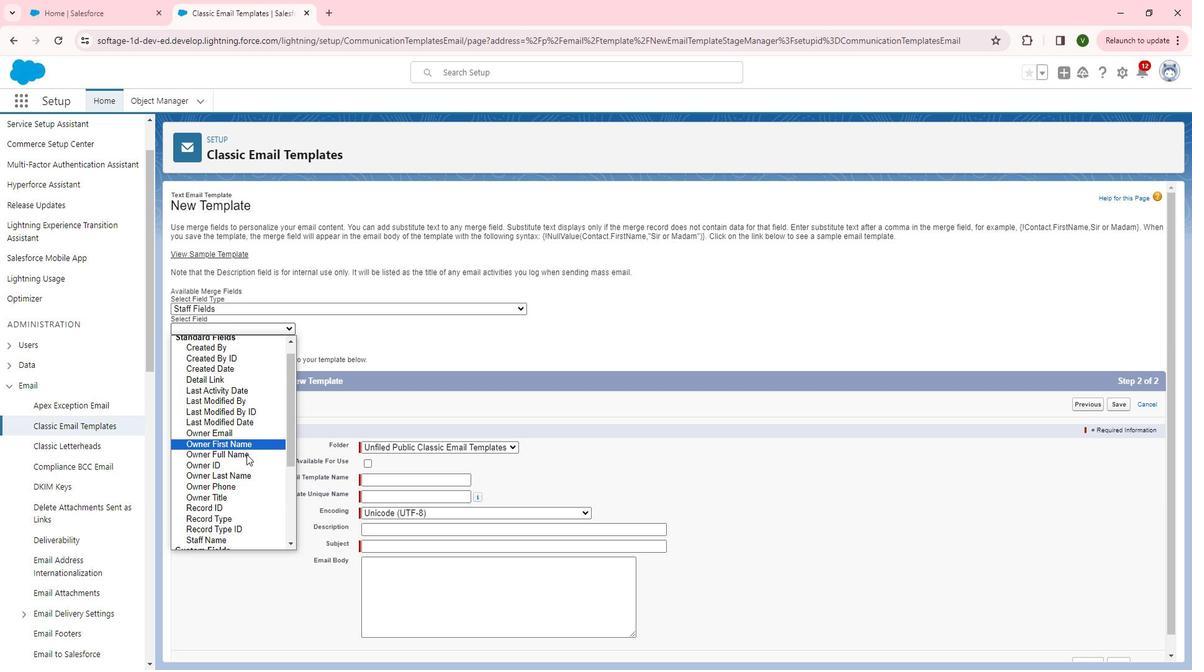 
Action: Mouse scrolled (252, 440) with delta (0, 0)
Screenshot: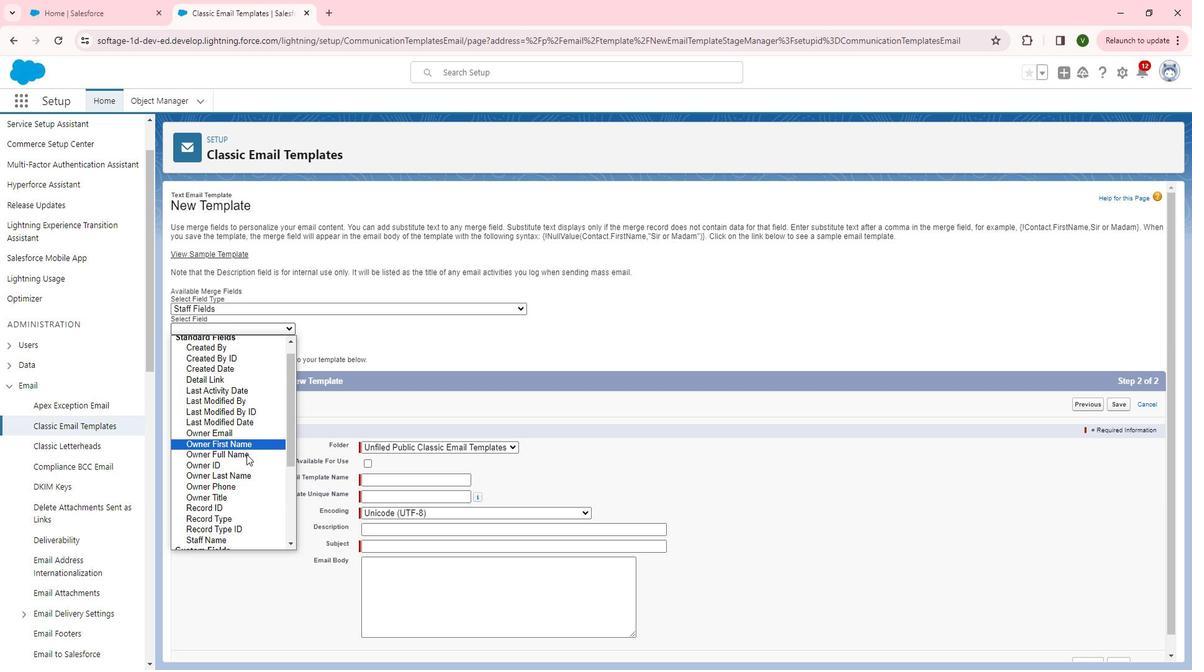 
Action: Mouse scrolled (252, 440) with delta (0, 0)
Screenshot: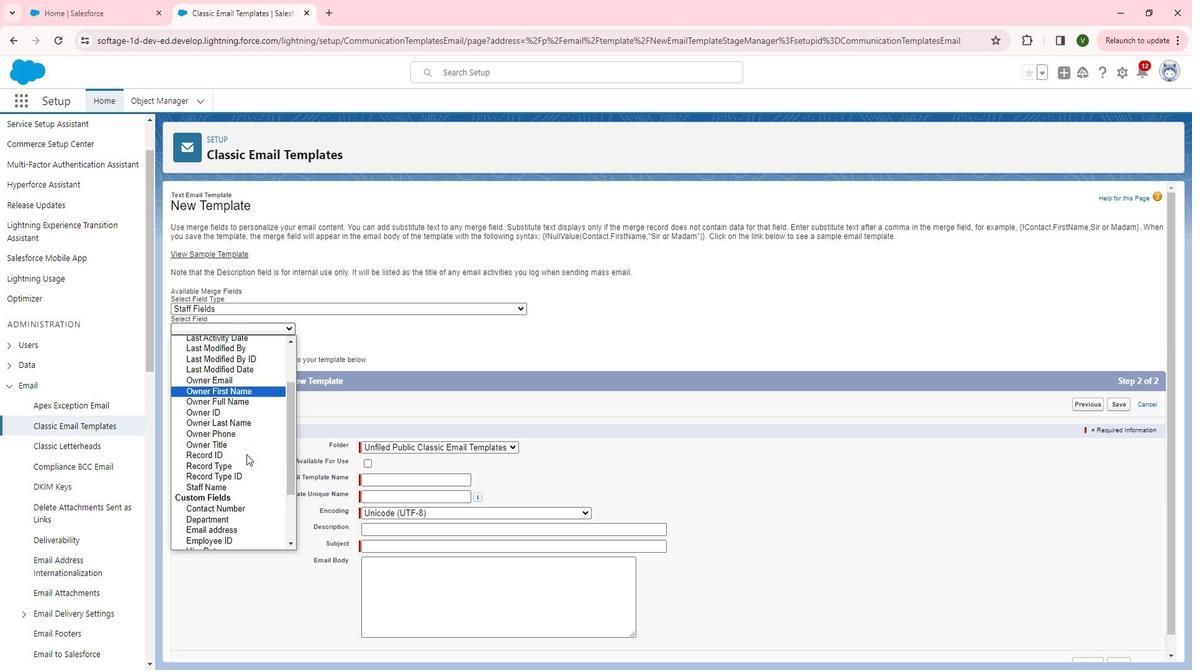 
Action: Mouse moved to (252, 416)
Screenshot: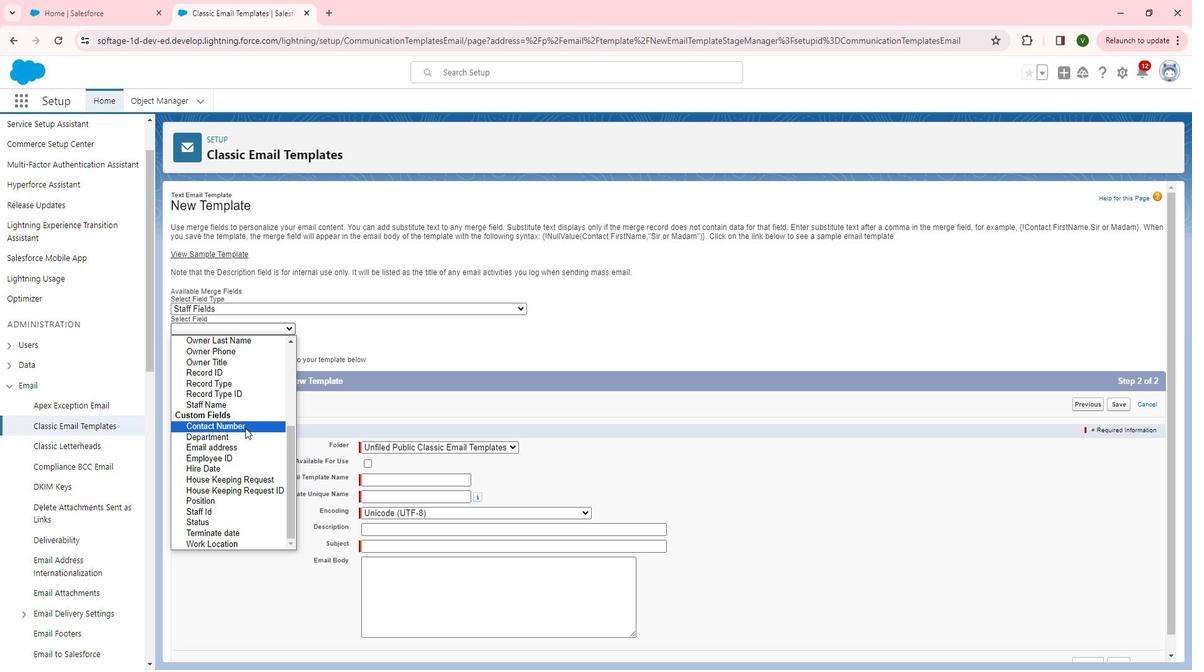 
Action: Mouse pressed left at (252, 416)
Screenshot: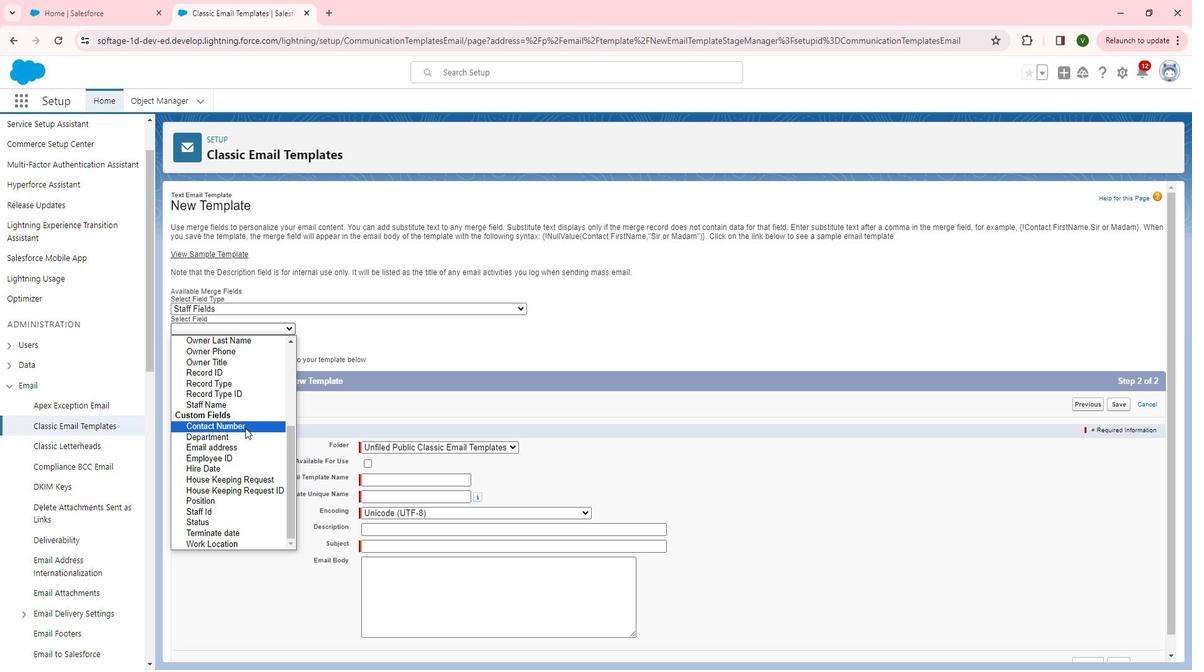 
Action: Mouse moved to (228, 411)
Screenshot: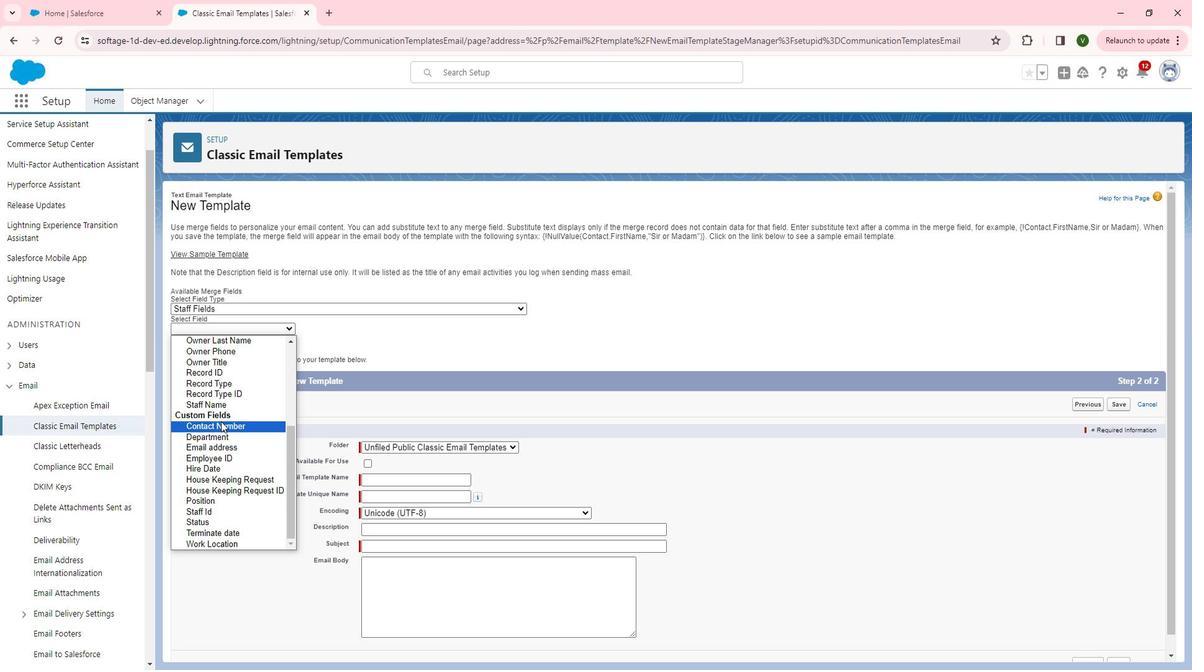 
Action: Mouse pressed left at (228, 411)
Screenshot: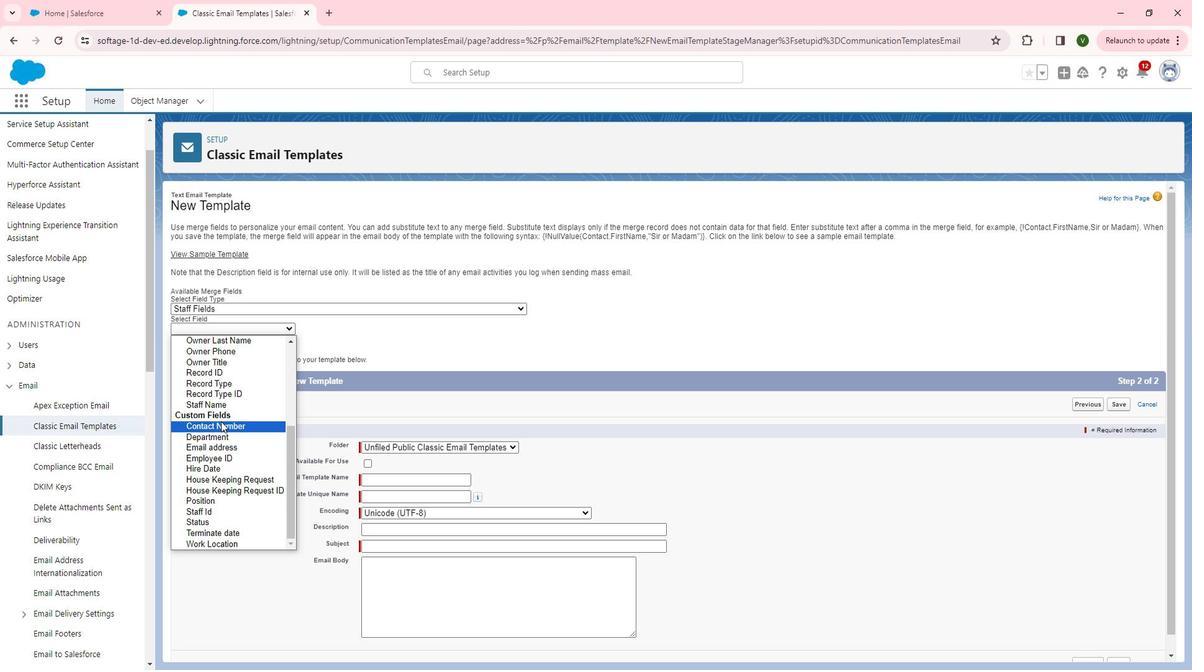 
Action: Mouse moved to (402, 463)
Screenshot: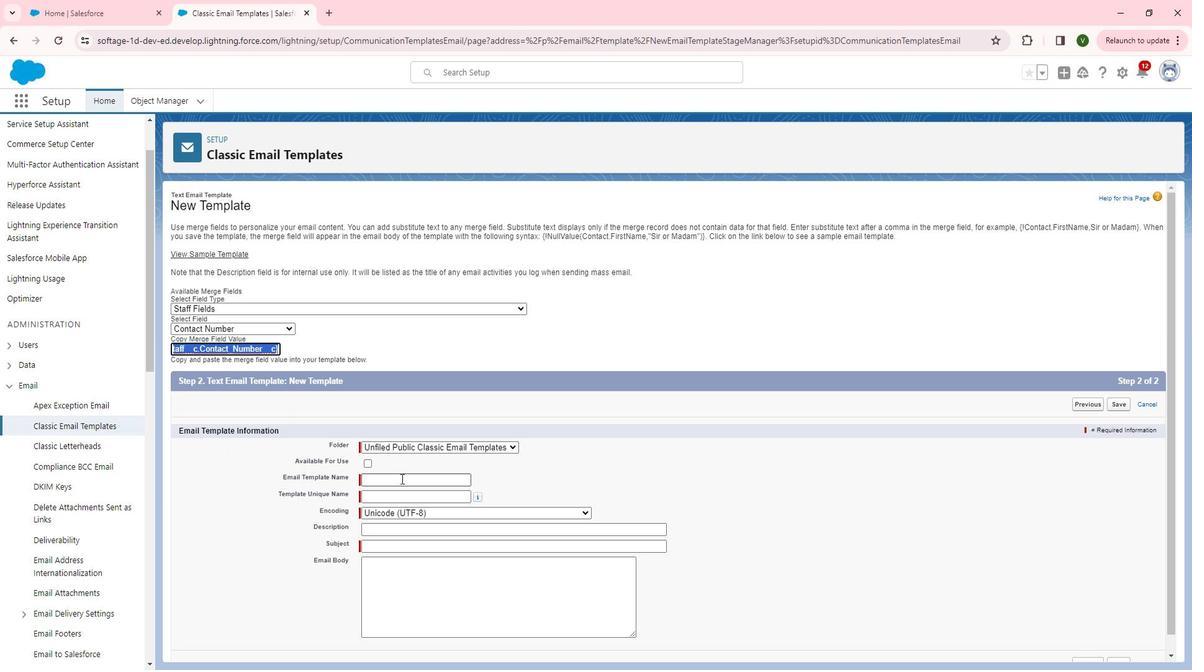 
Action: Mouse pressed left at (402, 463)
Screenshot: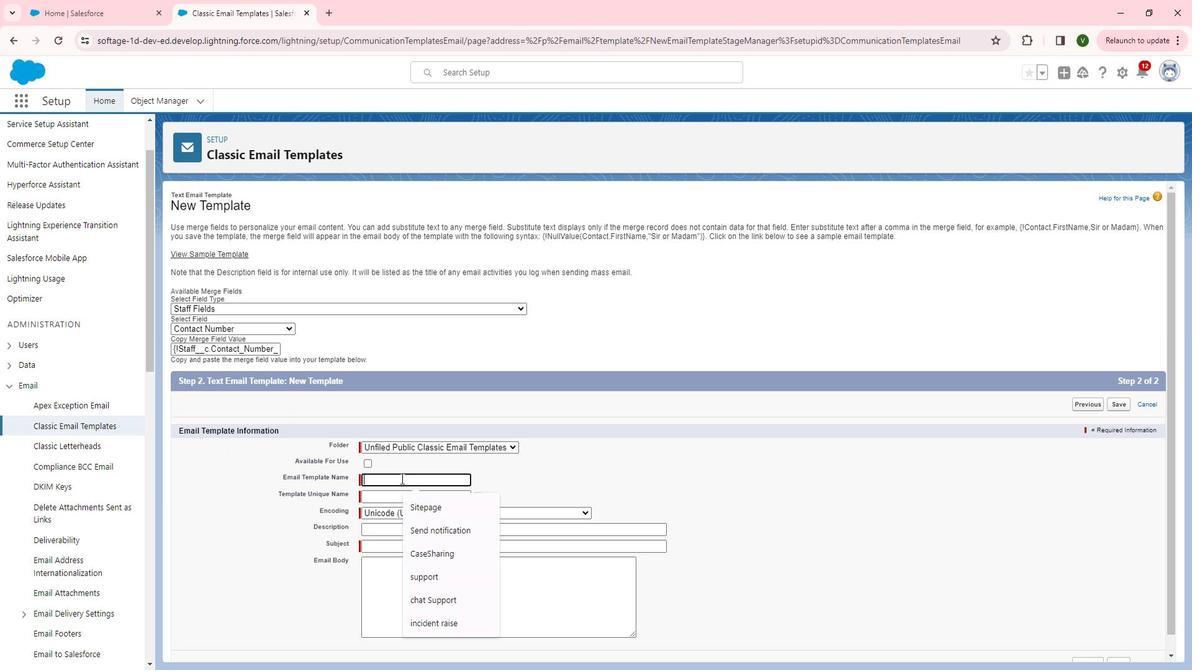 
Action: Mouse moved to (399, 465)
Screenshot: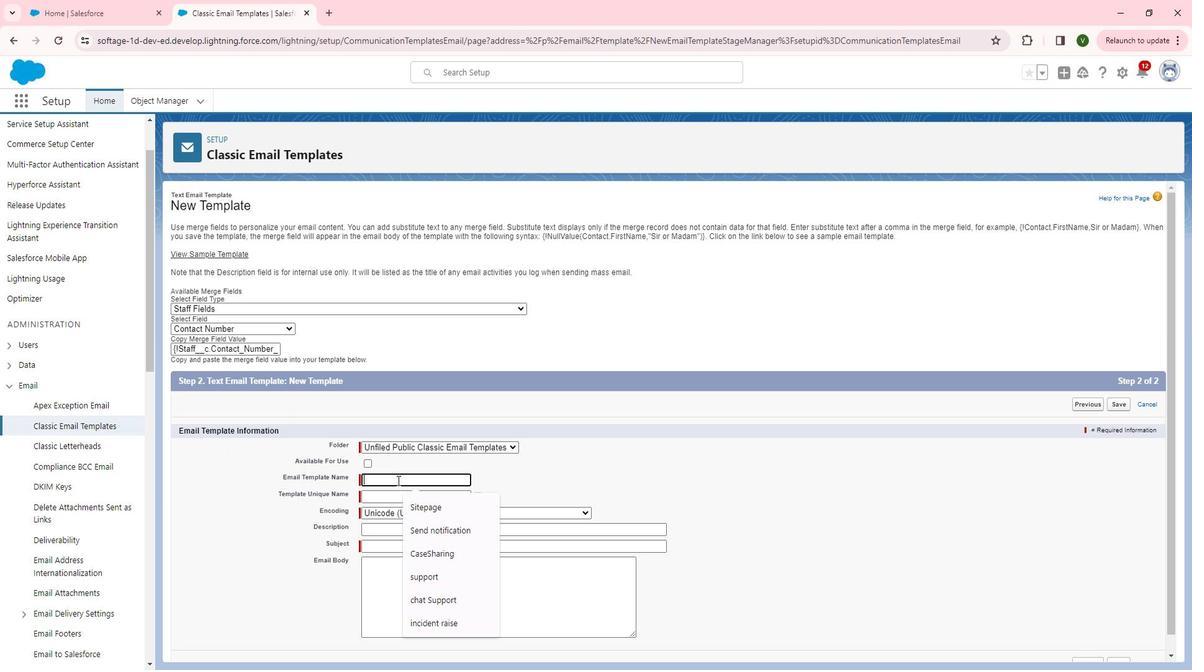 
Action: Key pressed <Key.shift><Key.shift><Key.shift><Key.shift><Key.shift><Key.shift><Key.shift><Key.shift><Key.shift><Key.shift><Key.shift><Key.shift><Key.shift><Key.shift><Key.shift><Key.shift><Key.shift><Key.shift><Key.shift><Key.shift><Key.shift><Key.shift><Key.shift><Key.shift><Key.shift><Key.shift><Key.shift><Key.shift><Key.shift><Key.shift><Key.shift><Key.shift><Key.shift><Key.shift><Key.shift>Communication<Key.space>notification
Screenshot: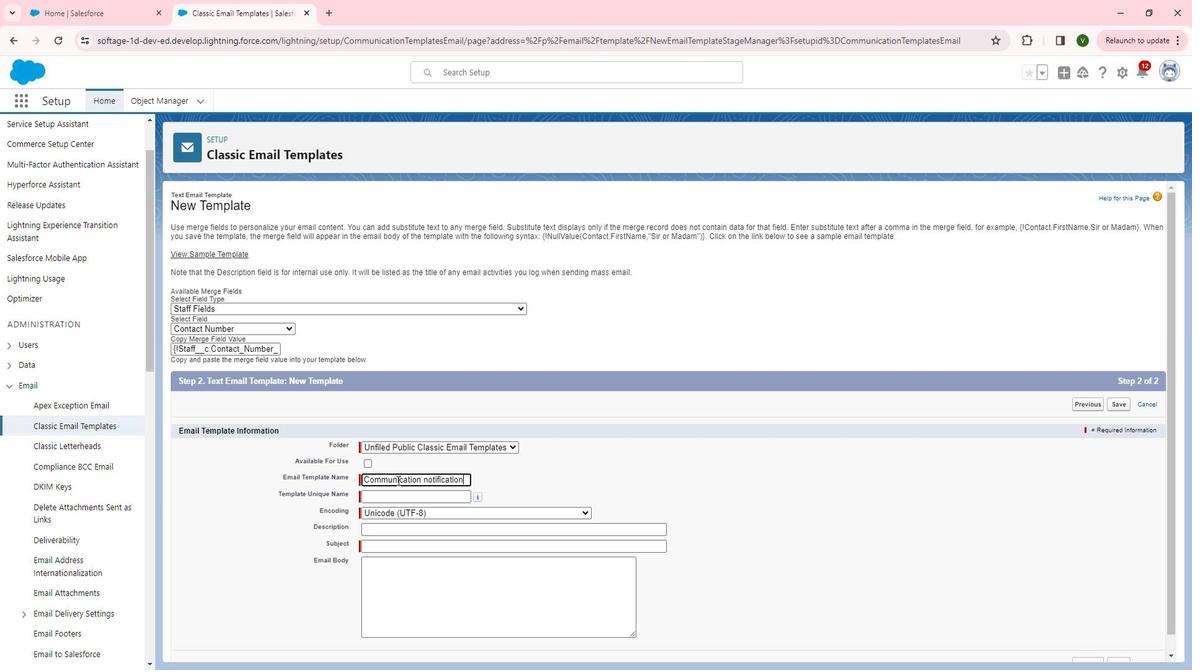 
Action: Mouse moved to (395, 477)
Screenshot: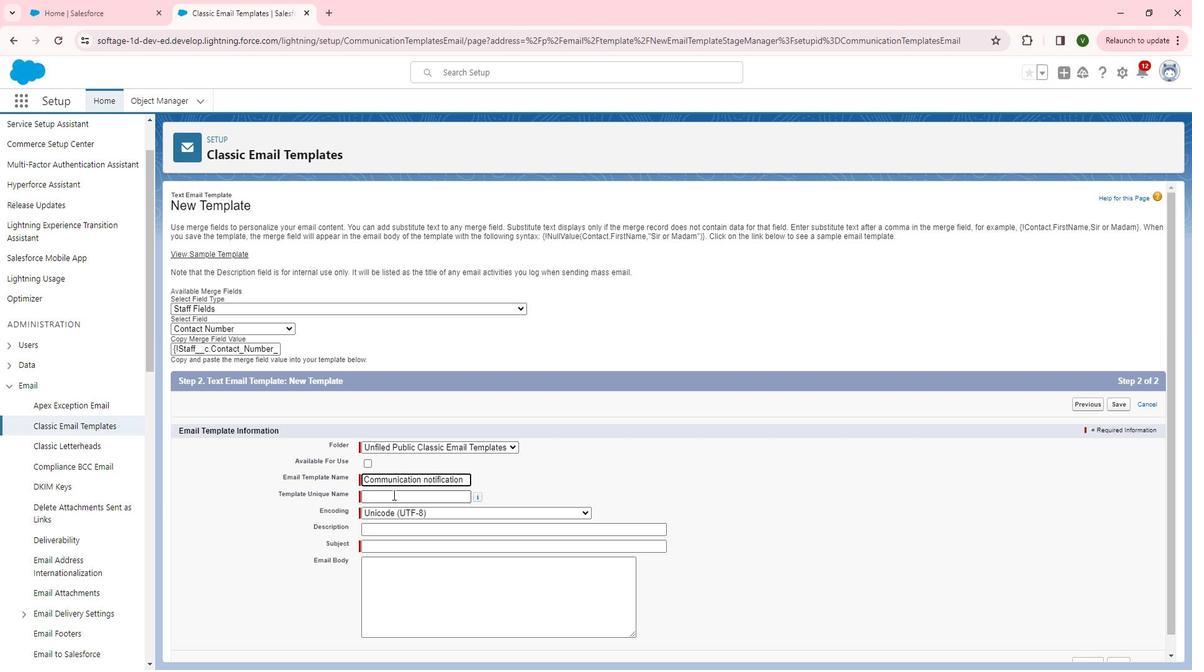 
Action: Mouse pressed left at (395, 477)
Screenshot: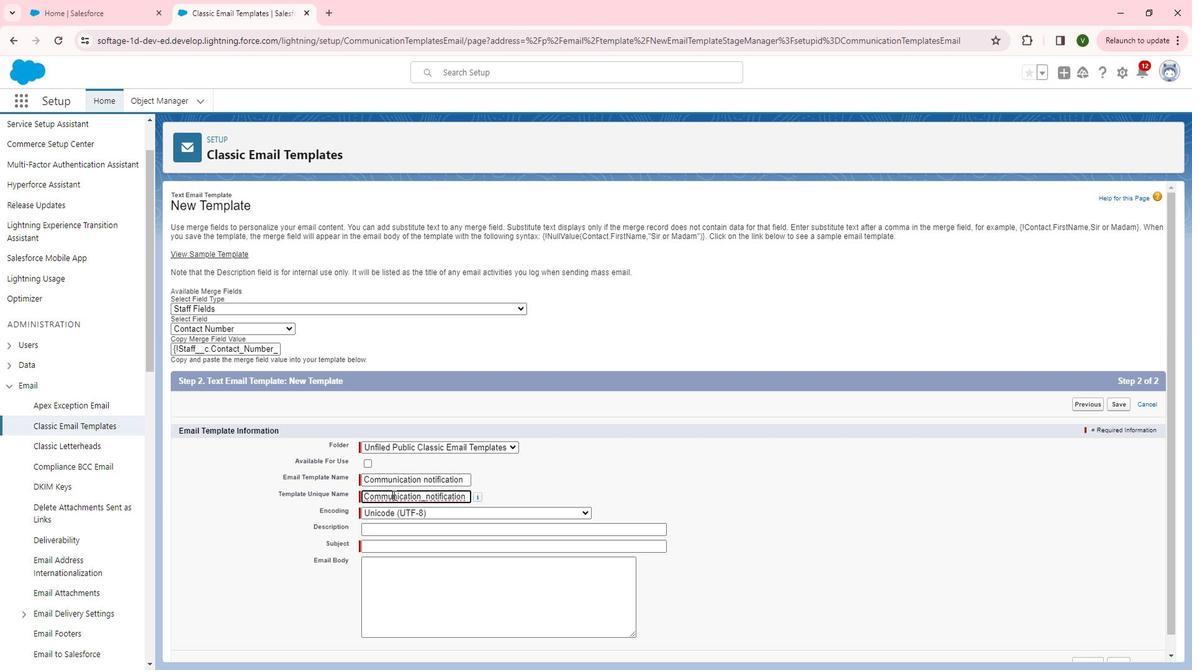 
Action: Mouse moved to (432, 508)
Screenshot: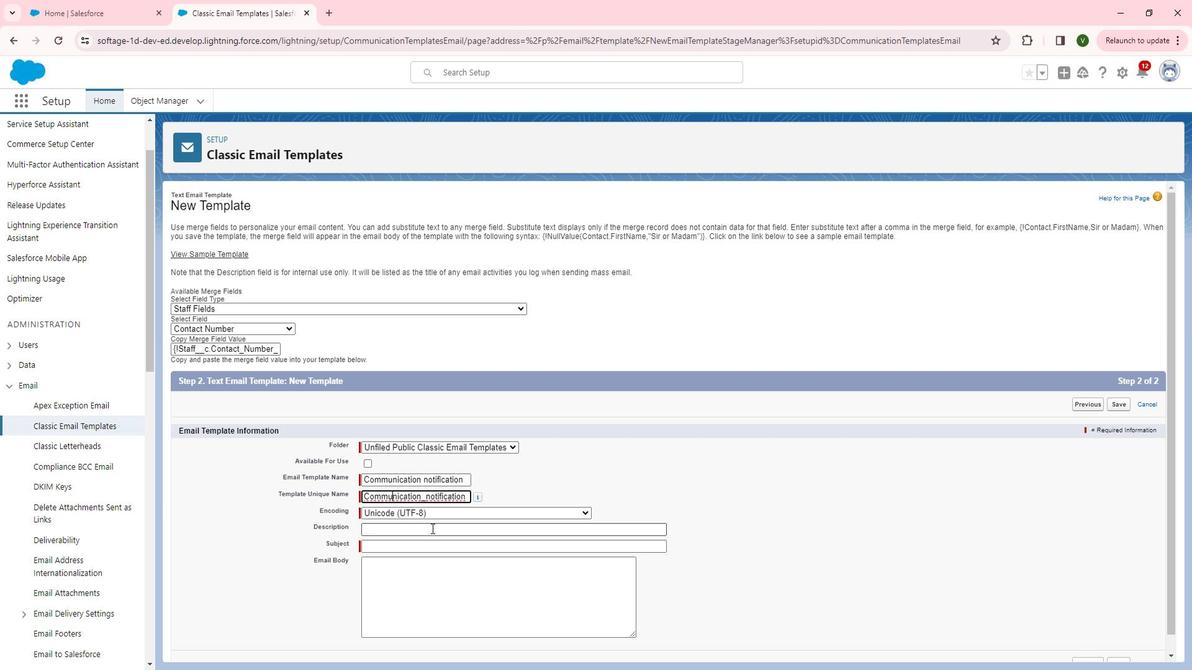 
Action: Mouse pressed left at (432, 508)
Screenshot: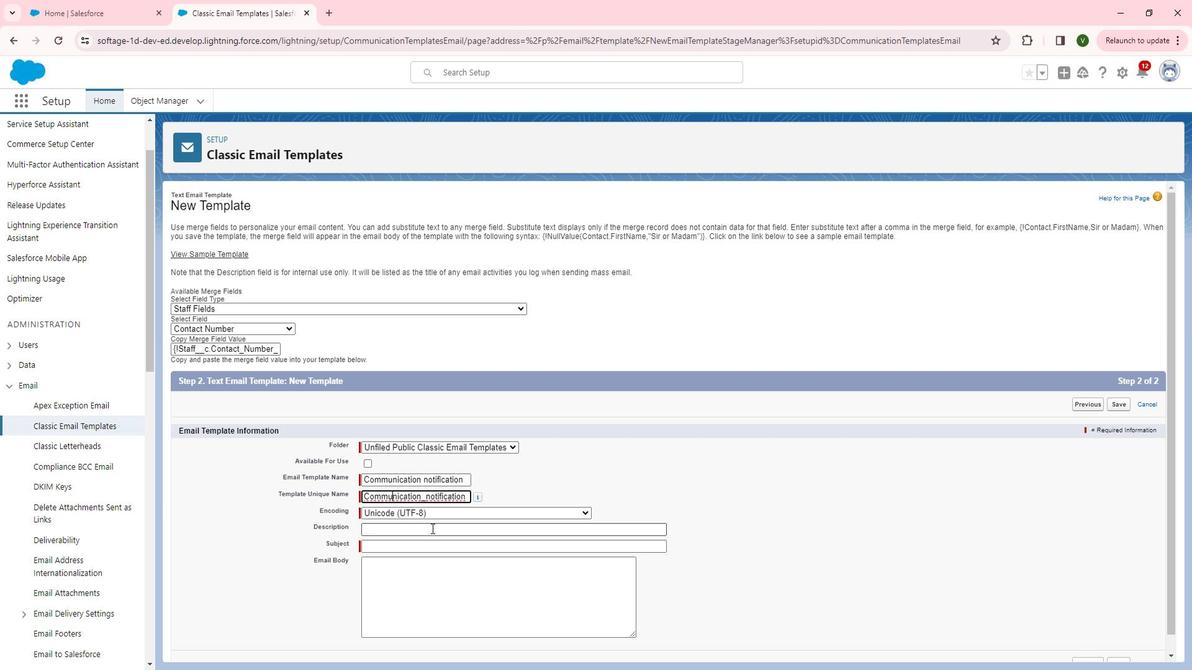 
Action: Key pressed <Key.shift>Coo<Key.backspace>mmunication<Key.space>wor<Key.backspace><Key.backspace><Key.backspace>housekeeping<Key.space>request
Screenshot: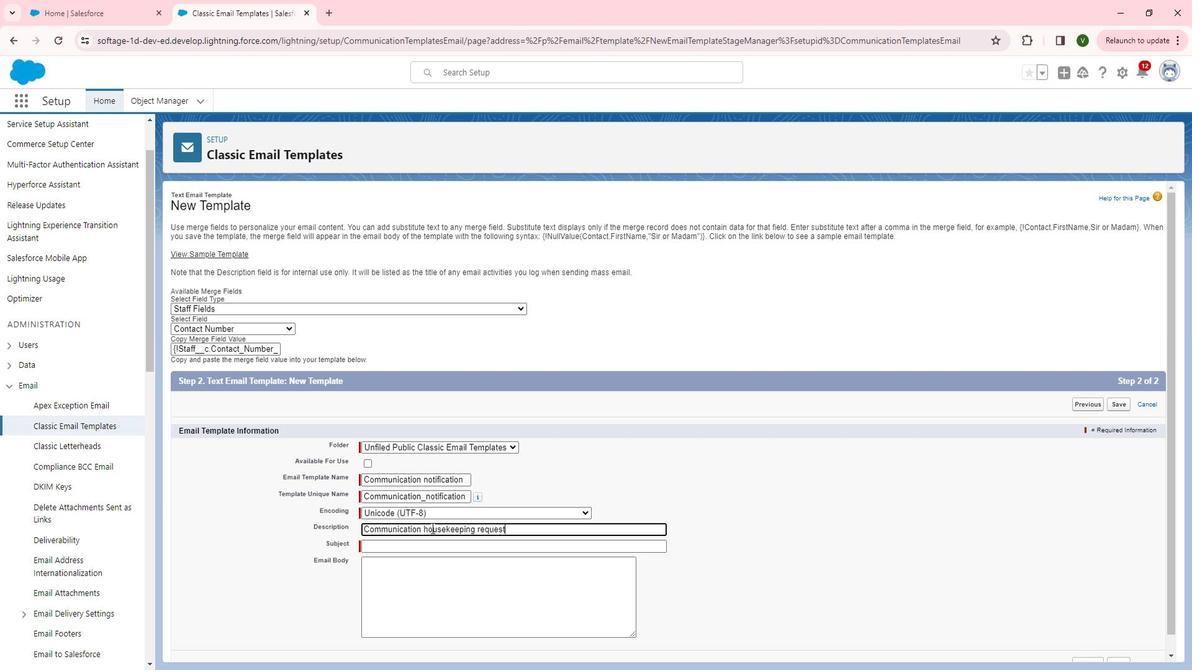 
Action: Mouse moved to (420, 529)
Screenshot: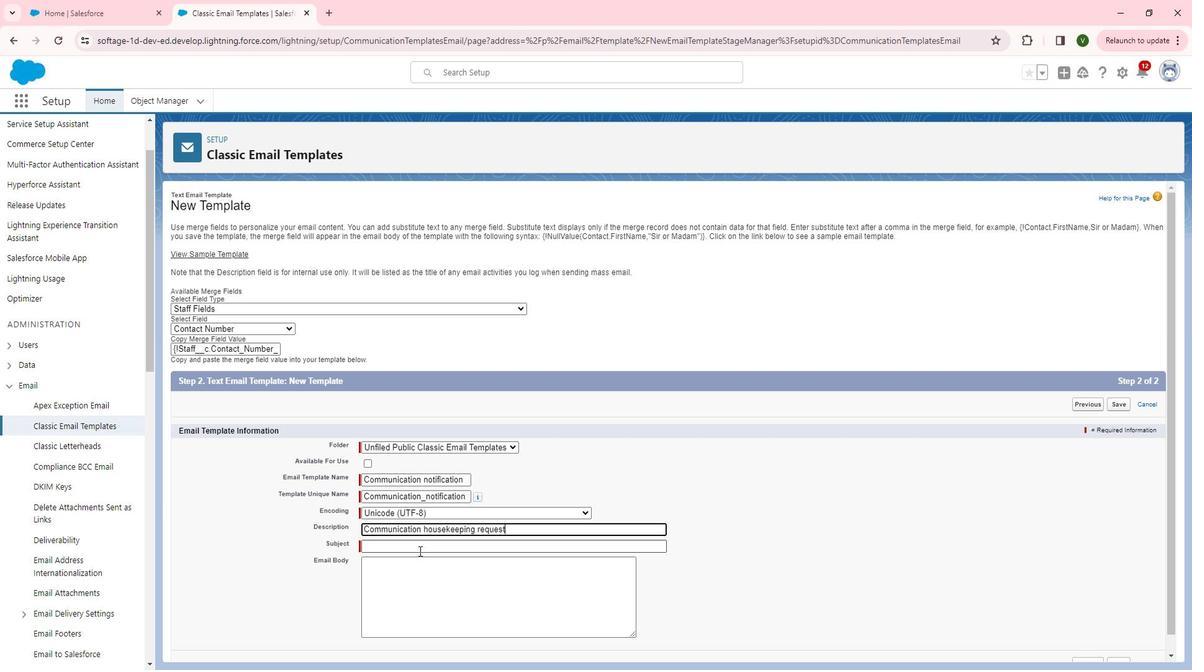 
Action: Mouse pressed left at (420, 529)
Screenshot: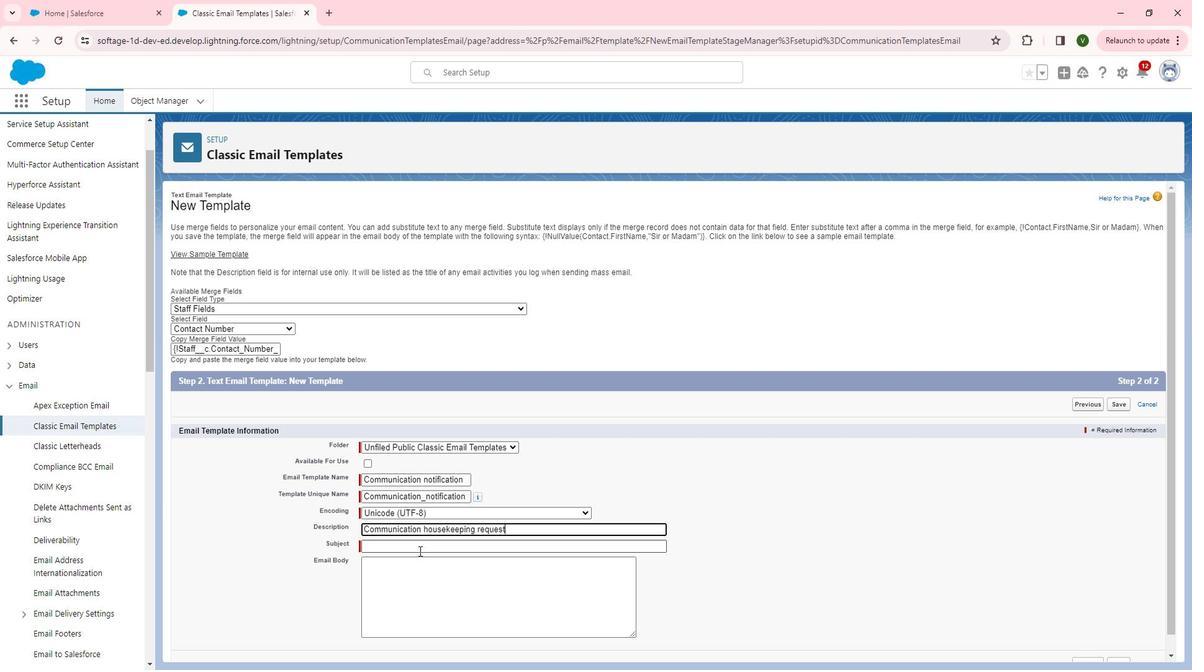 
Action: Key pressed <Key.shift>Your<Key.space>house<Key.space>keeping<Key.space>request<Key.space>update.
Screenshot: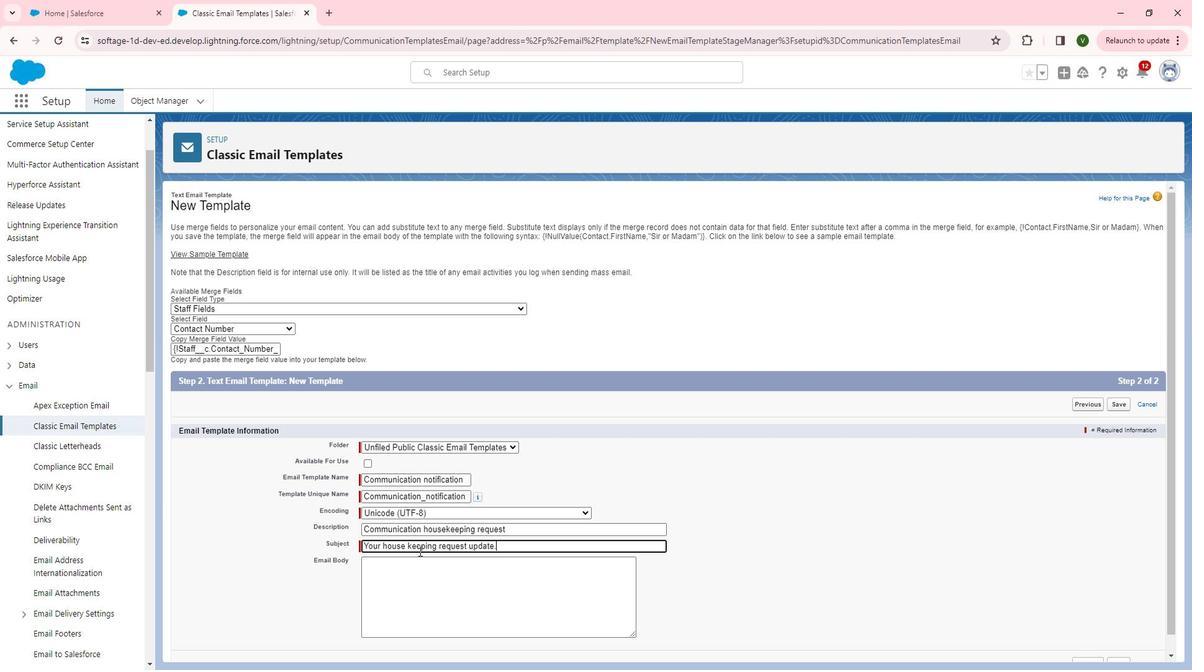 
Action: Mouse moved to (409, 548)
Screenshot: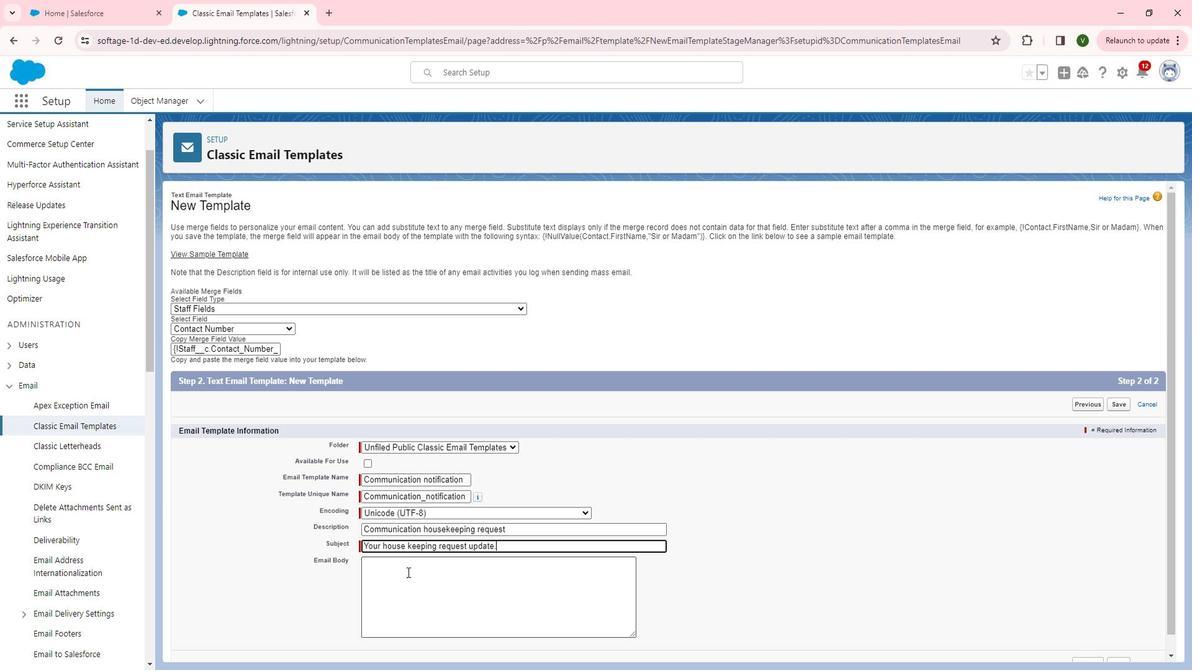 
Action: Mouse pressed left at (409, 548)
Screenshot: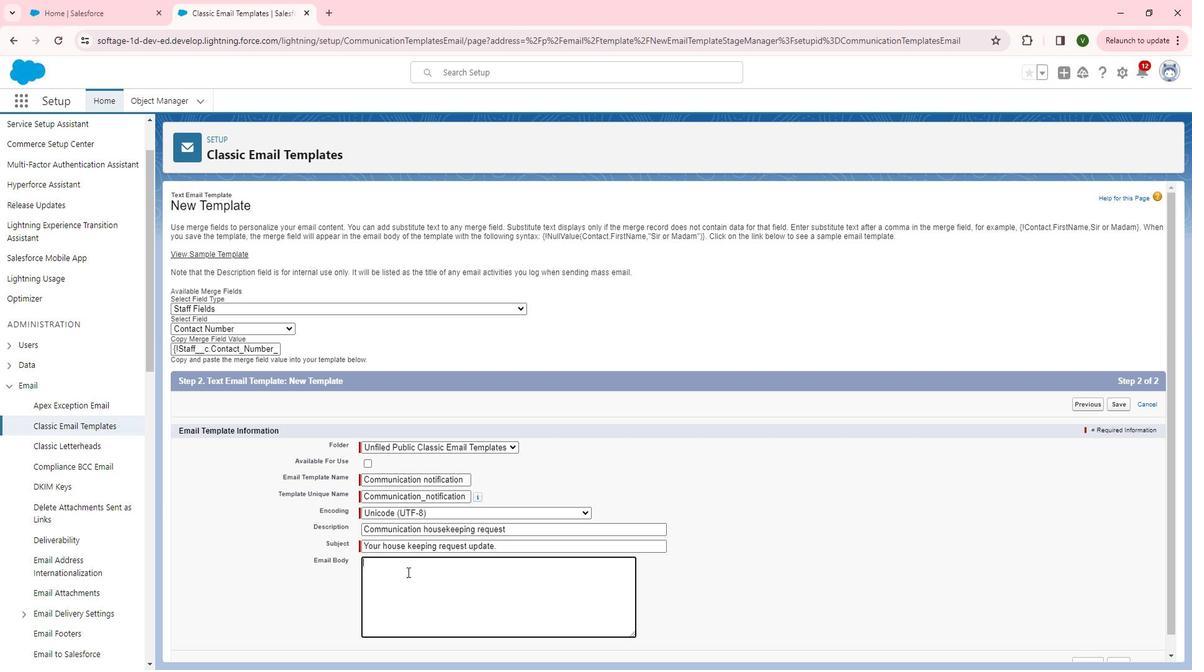 
Action: Key pressed <Key.shift>Hi<Key.space>
Screenshot: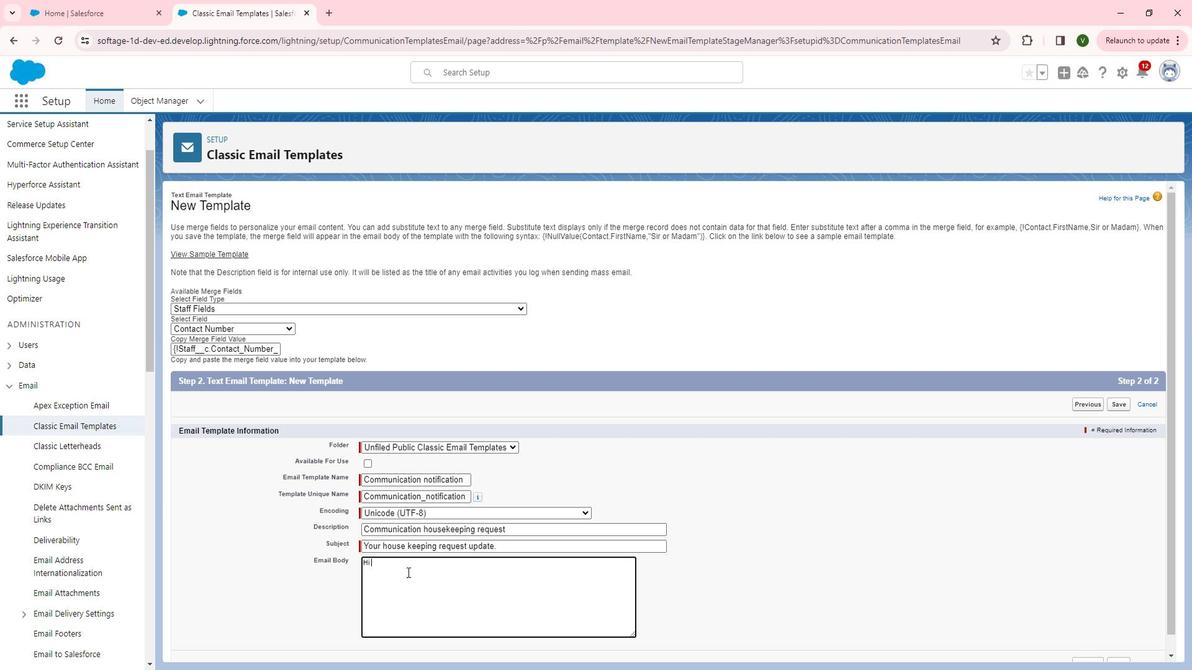 
Action: Mouse moved to (281, 326)
Screenshot: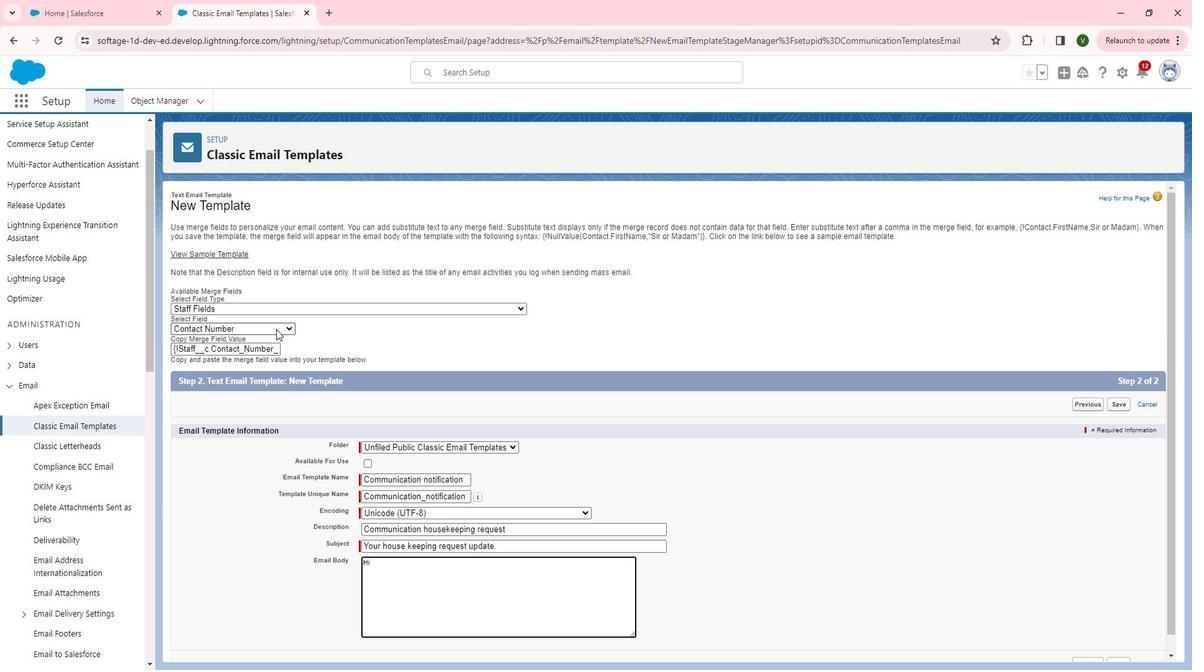 
Action: Mouse pressed left at (281, 326)
Screenshot: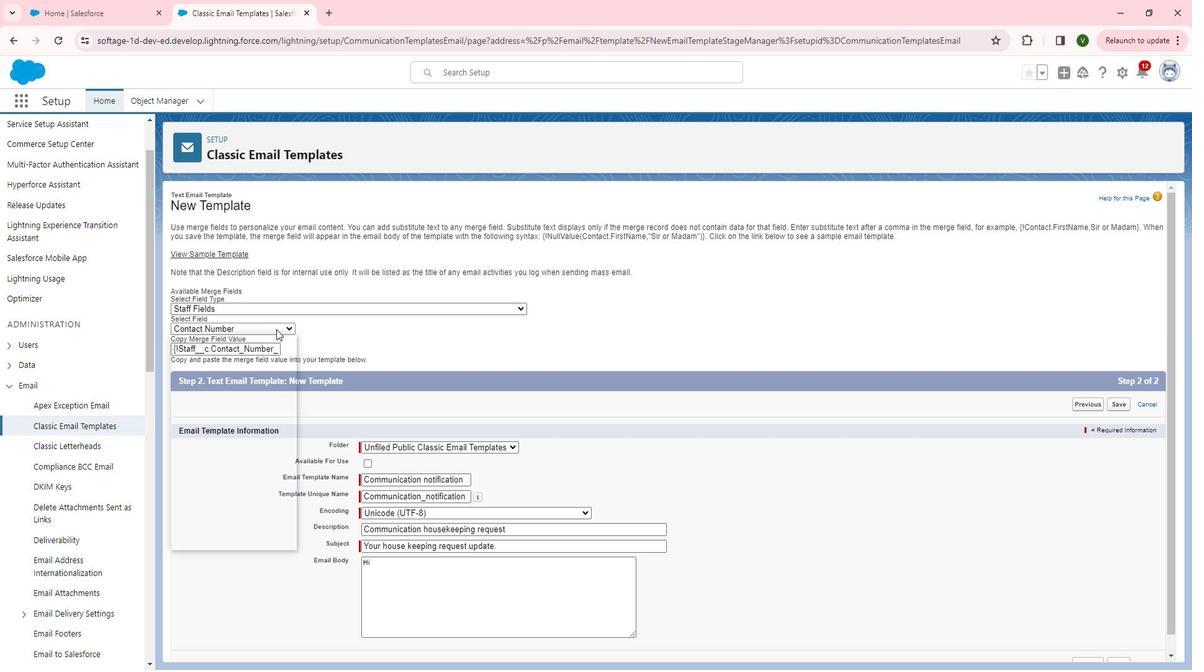 
Action: Mouse moved to (262, 465)
Screenshot: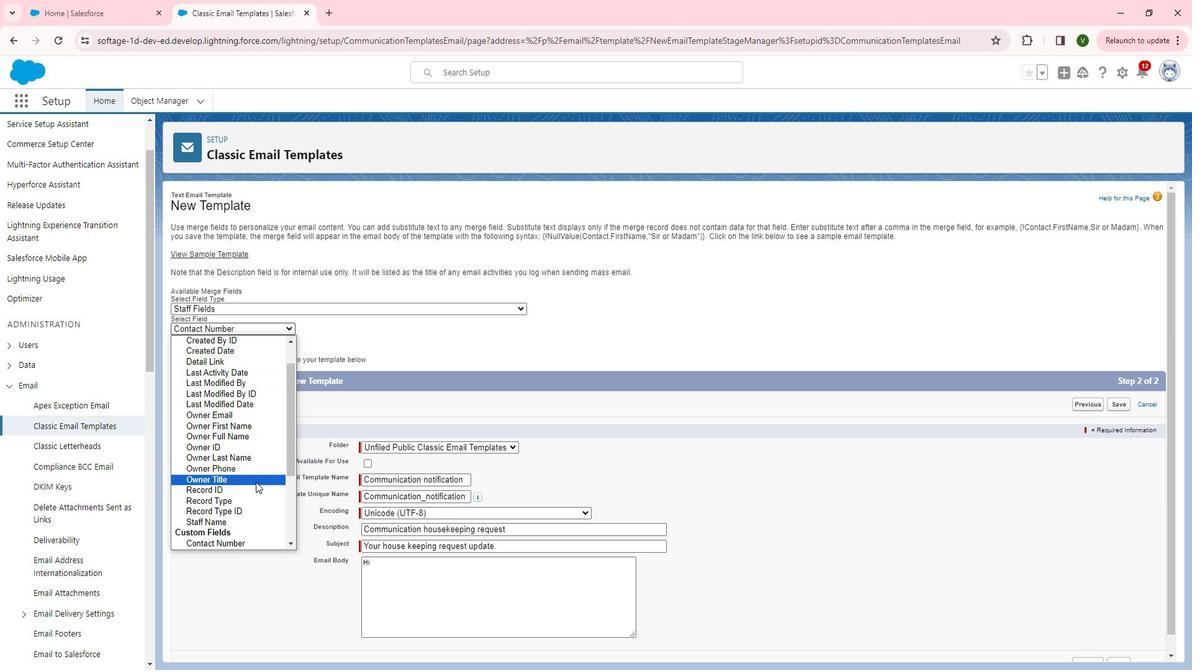 
Action: Mouse scrolled (262, 465) with delta (0, 0)
Screenshot: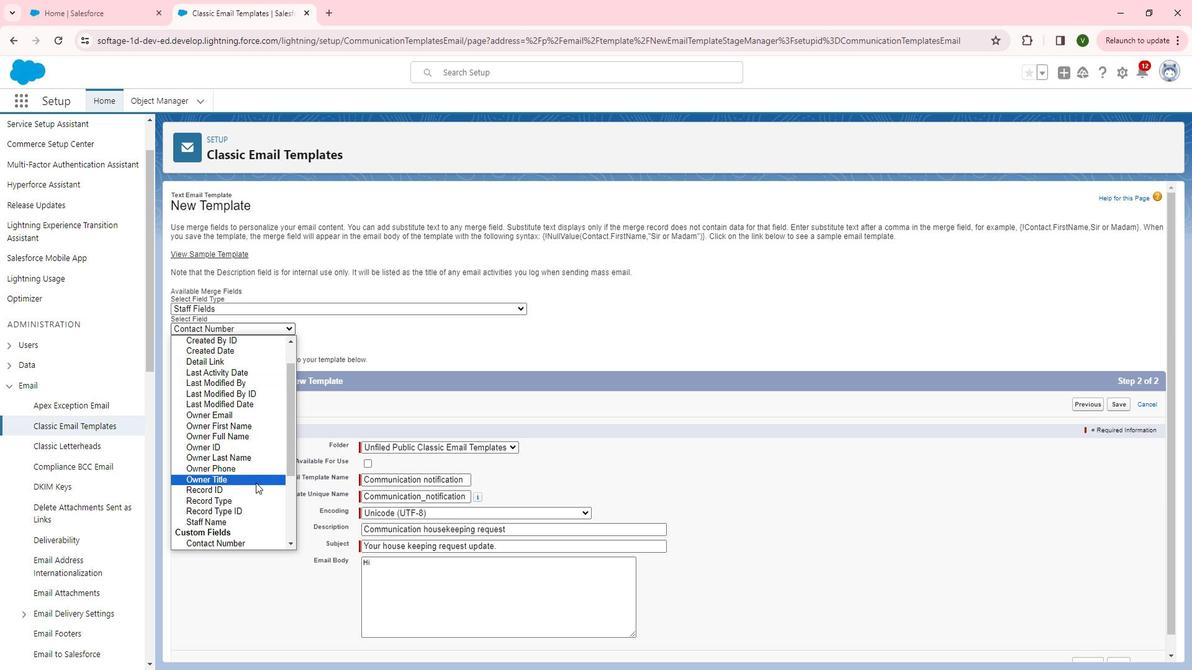 
Action: Mouse moved to (262, 466)
Screenshot: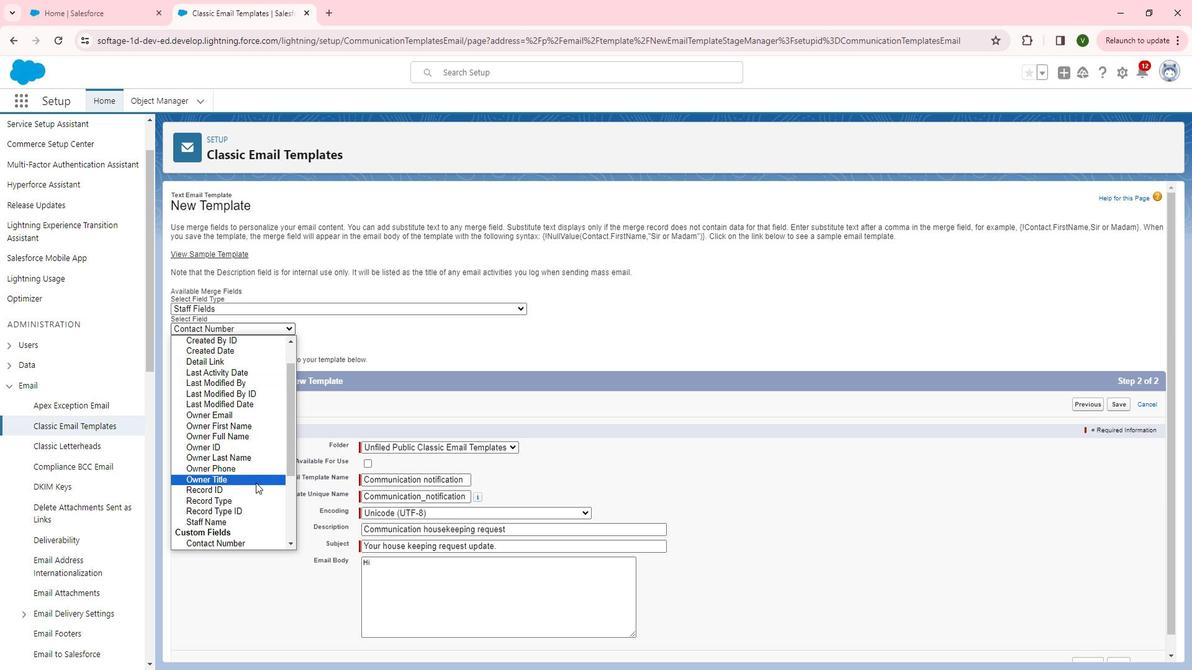 
Action: Mouse scrolled (262, 465) with delta (0, 0)
Screenshot: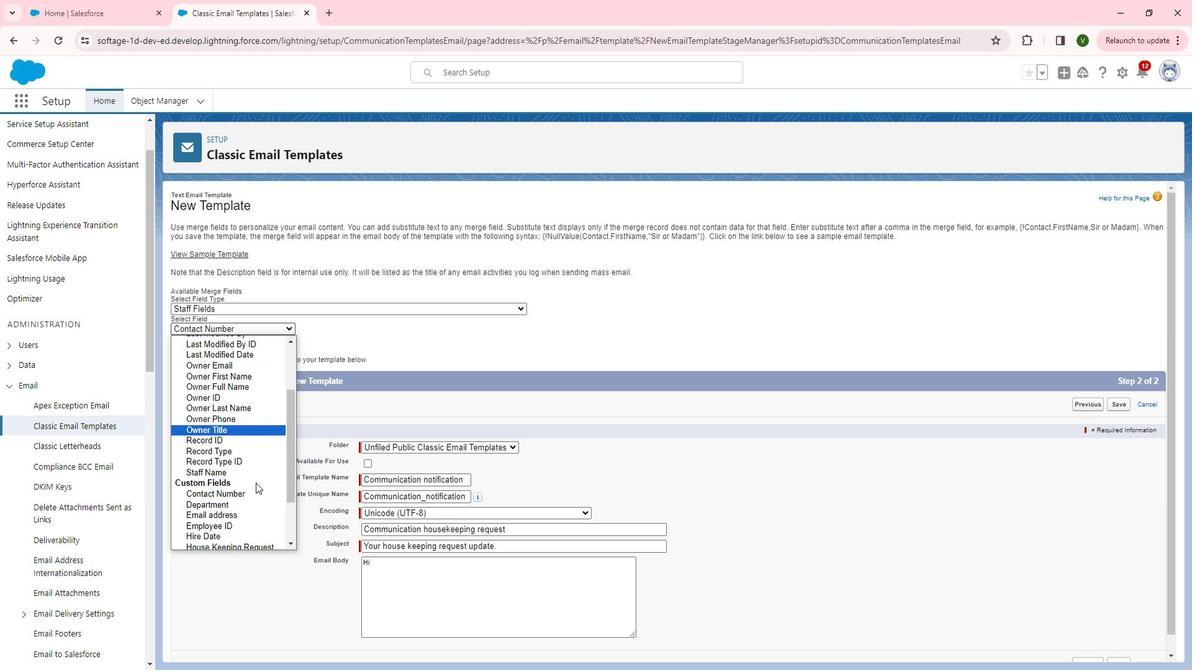 
Action: Mouse moved to (236, 471)
Screenshot: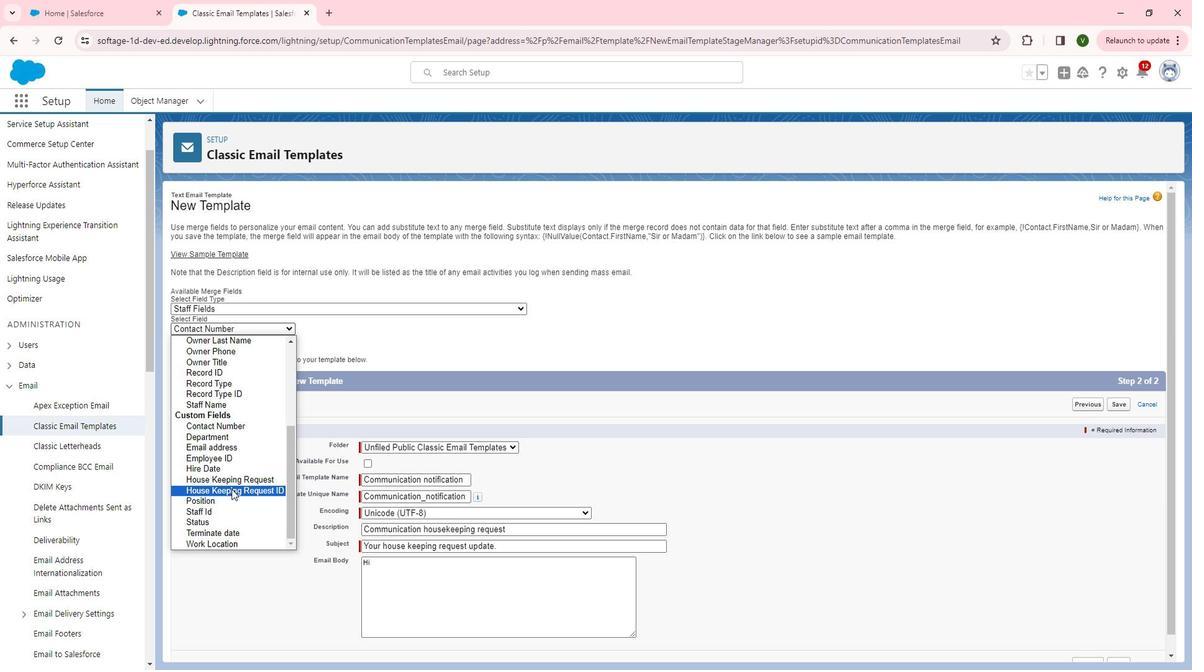 
Action: Mouse scrolled (236, 471) with delta (0, 0)
Screenshot: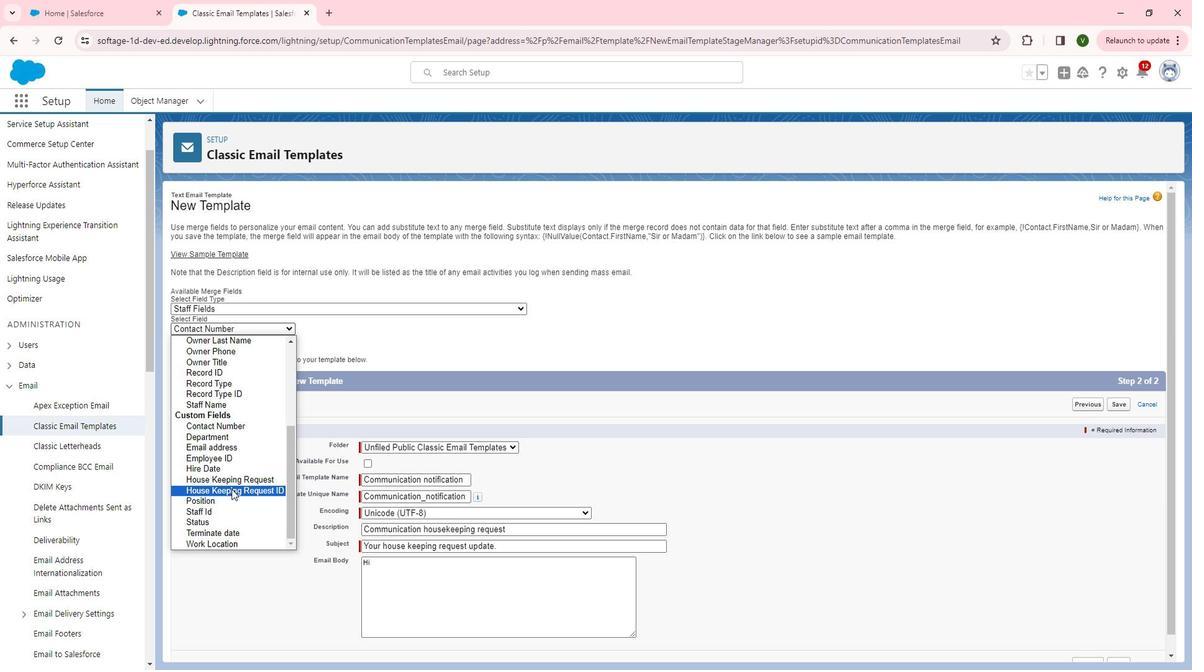 
Action: Mouse moved to (235, 517)
Screenshot: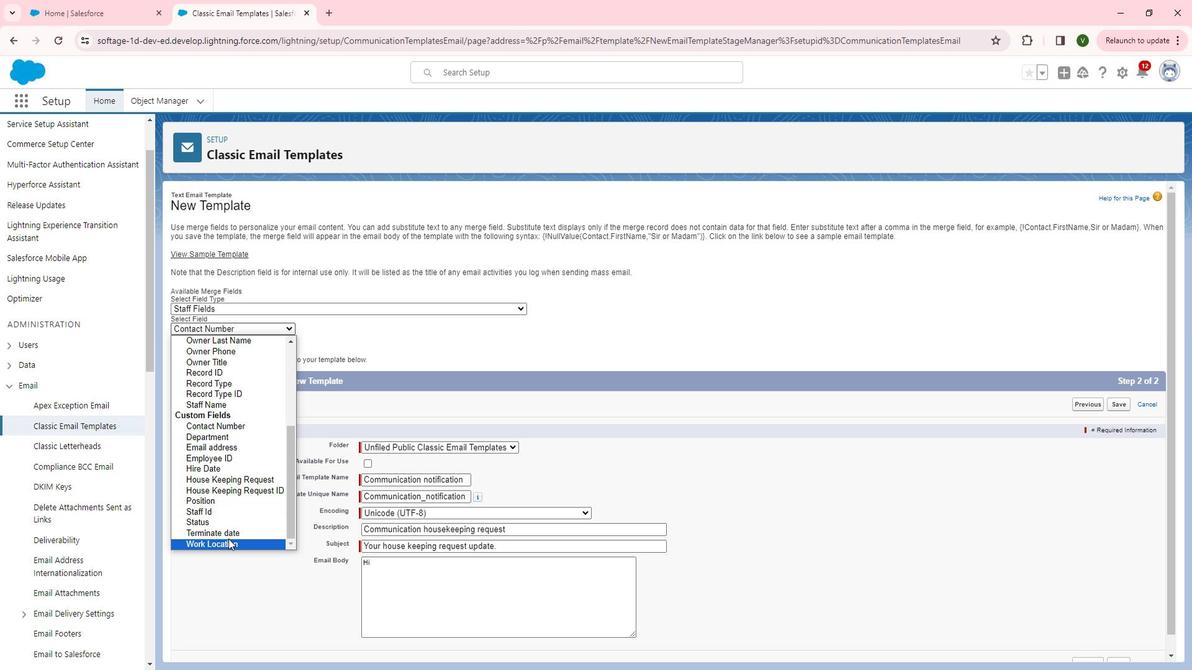 
Action: Mouse scrolled (235, 517) with delta (0, 0)
Screenshot: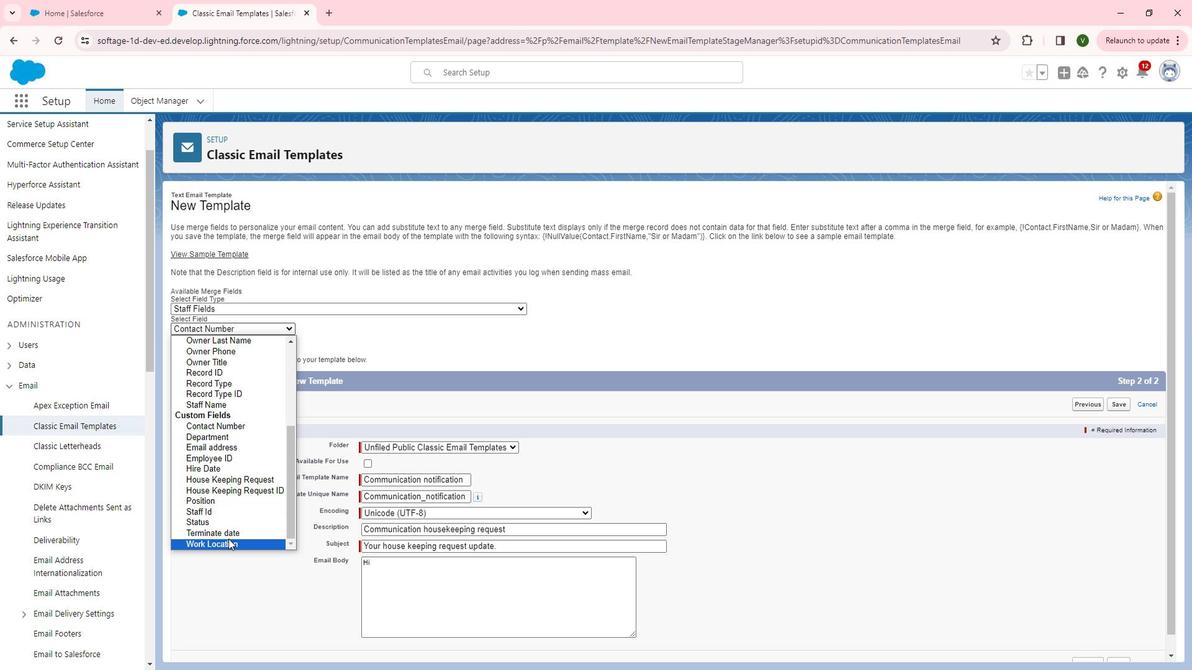 
Action: Mouse moved to (253, 426)
Screenshot: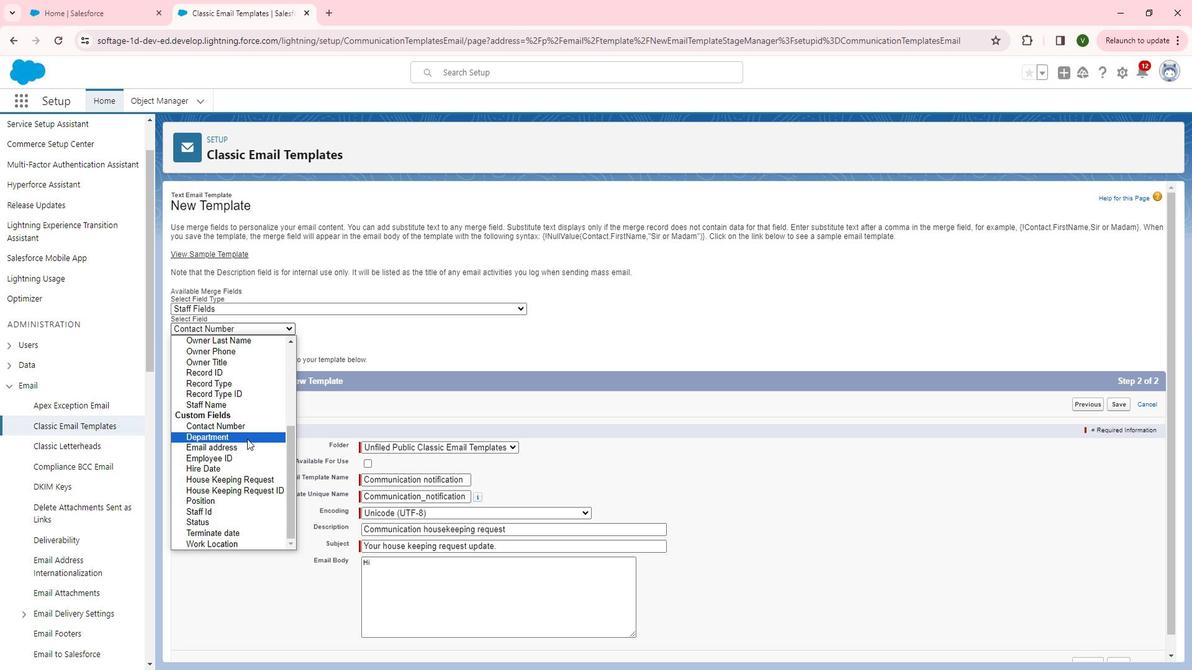
Action: Mouse scrolled (253, 427) with delta (0, 0)
Screenshot: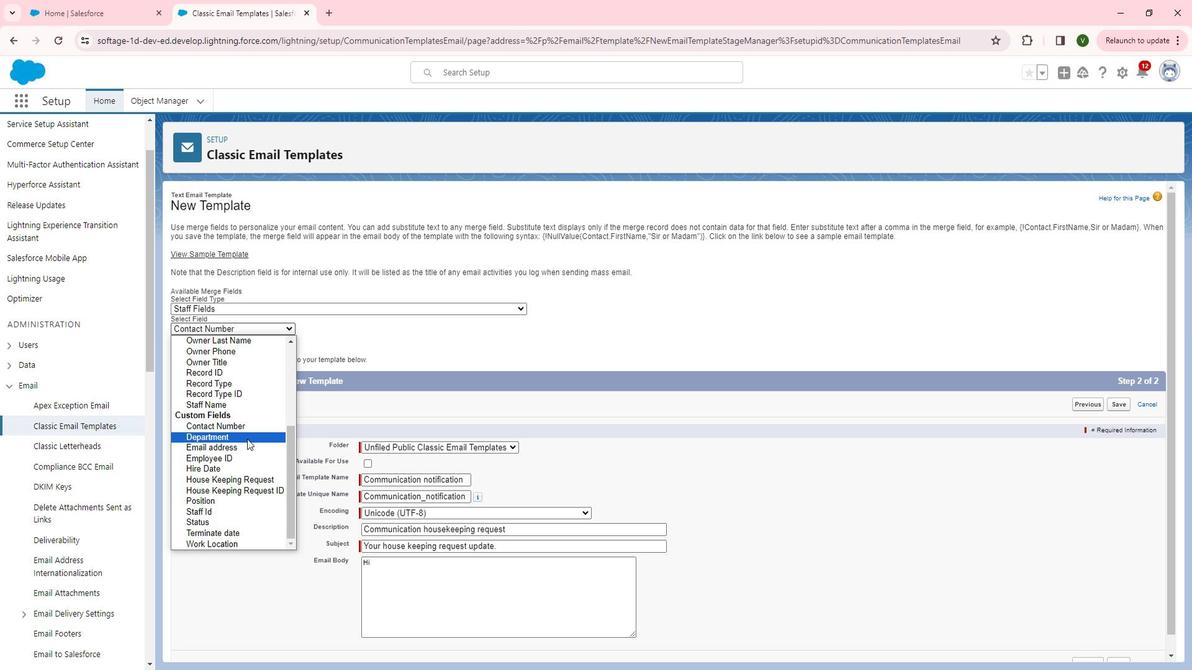 
Action: Mouse scrolled (253, 427) with delta (0, 0)
Screenshot: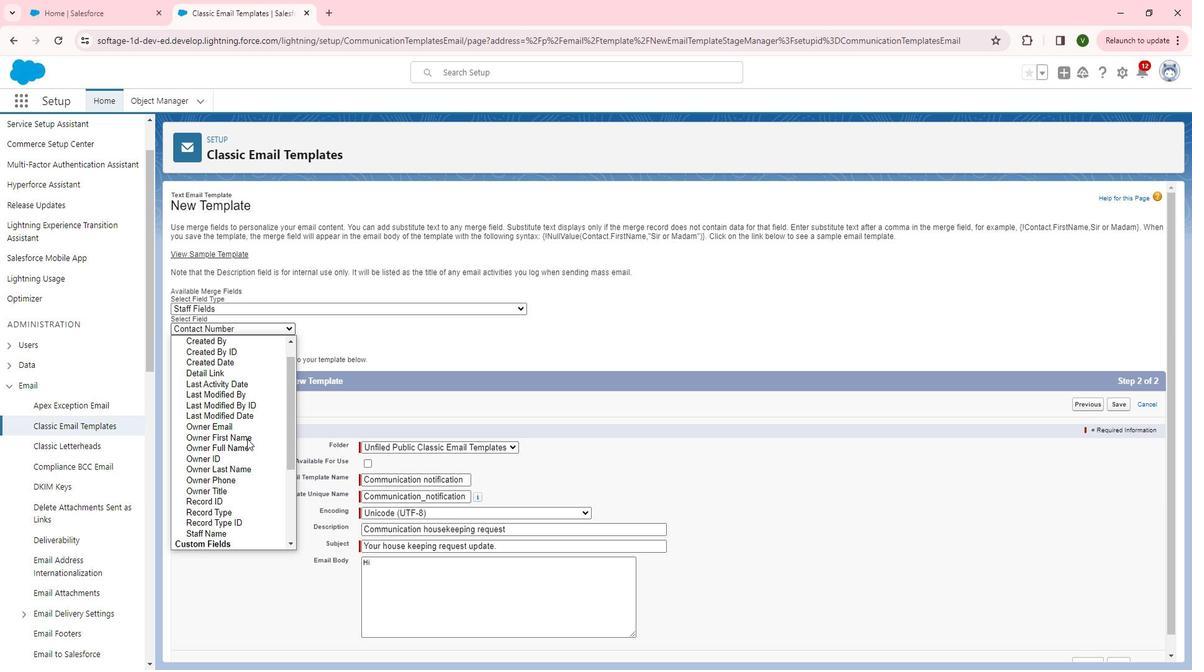 
Action: Mouse moved to (238, 453)
Screenshot: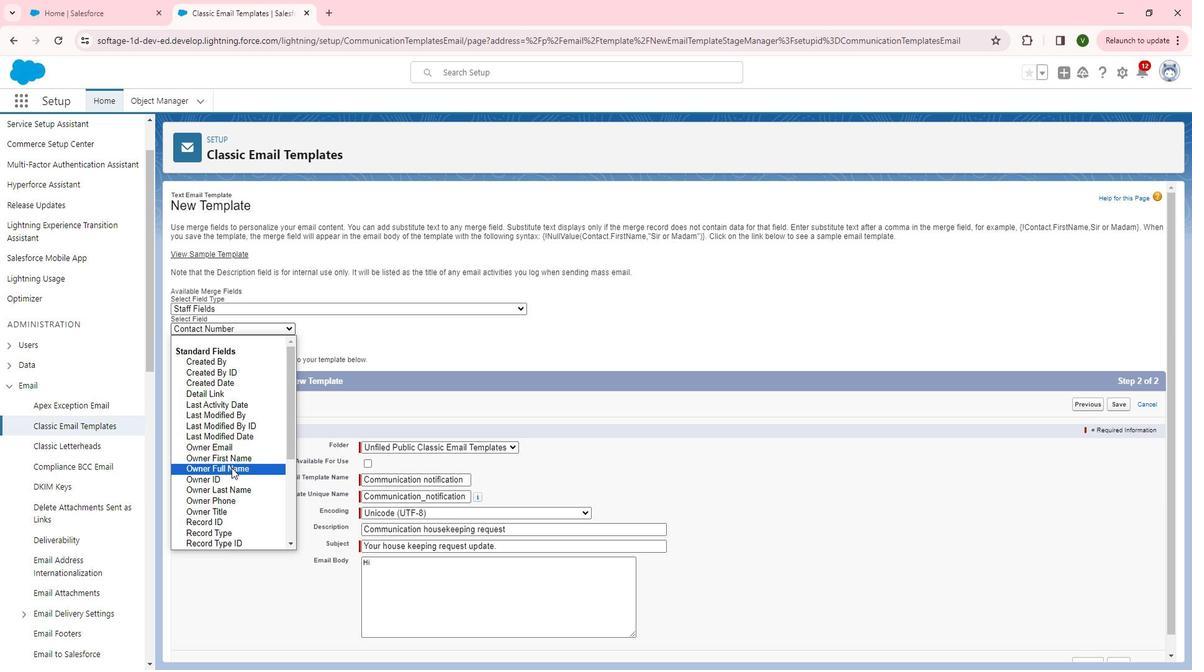 
Action: Mouse scrolled (238, 452) with delta (0, 0)
Screenshot: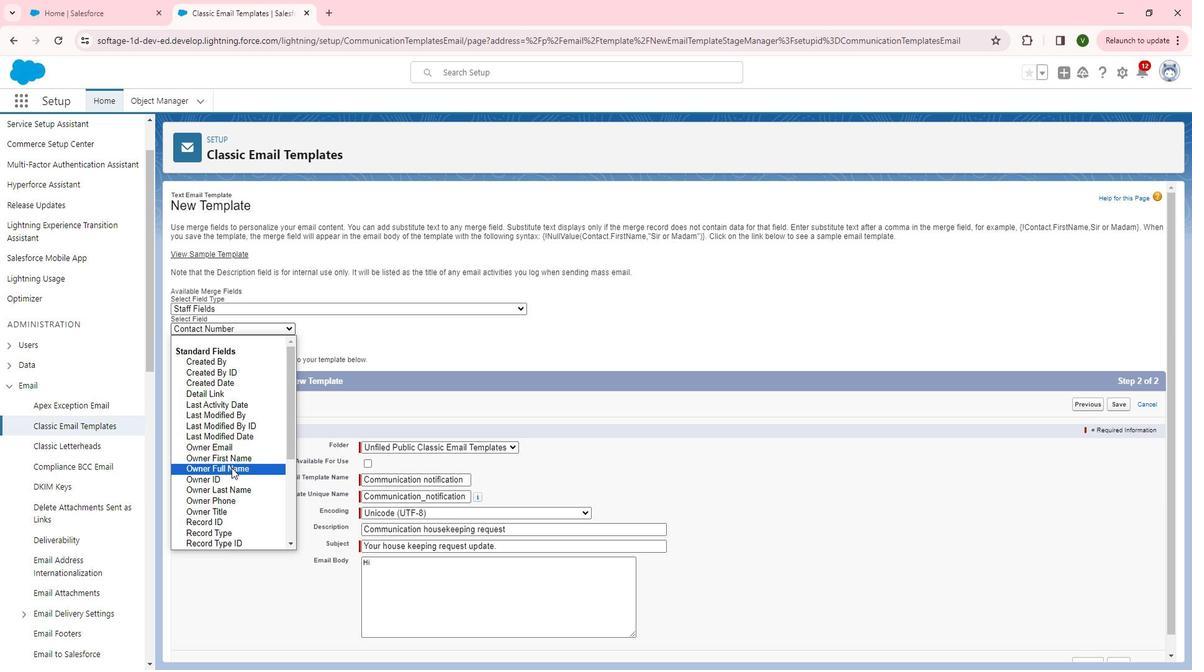 
Action: Mouse moved to (258, 396)
Screenshot: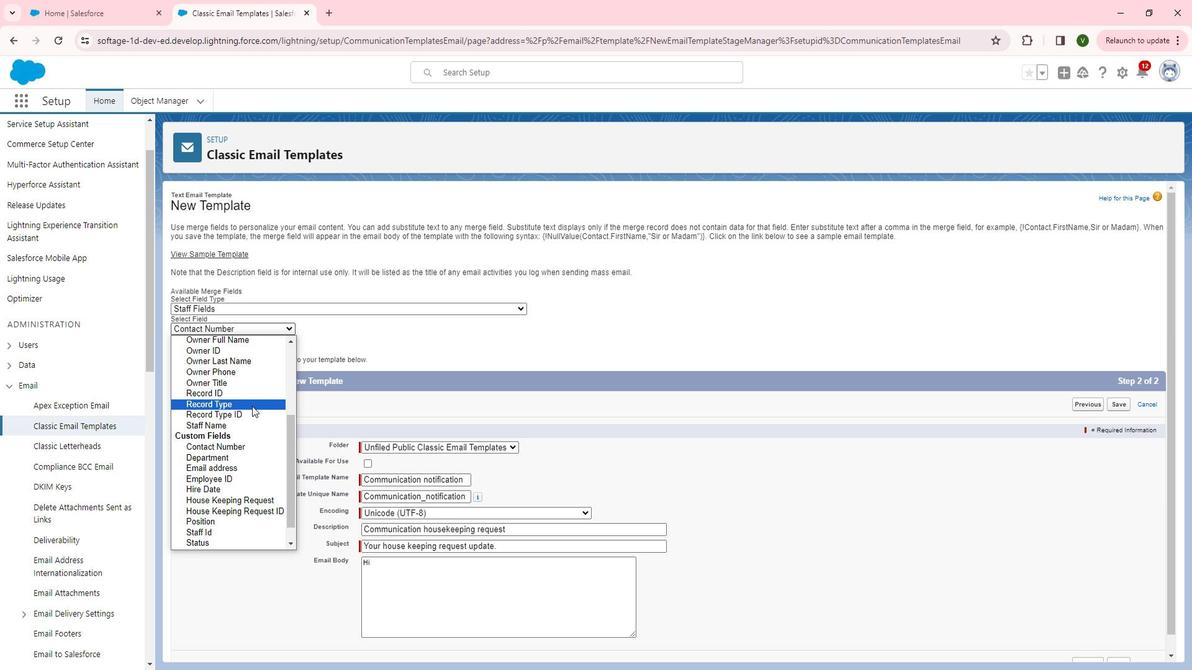 
Action: Mouse scrolled (258, 397) with delta (0, 0)
Screenshot: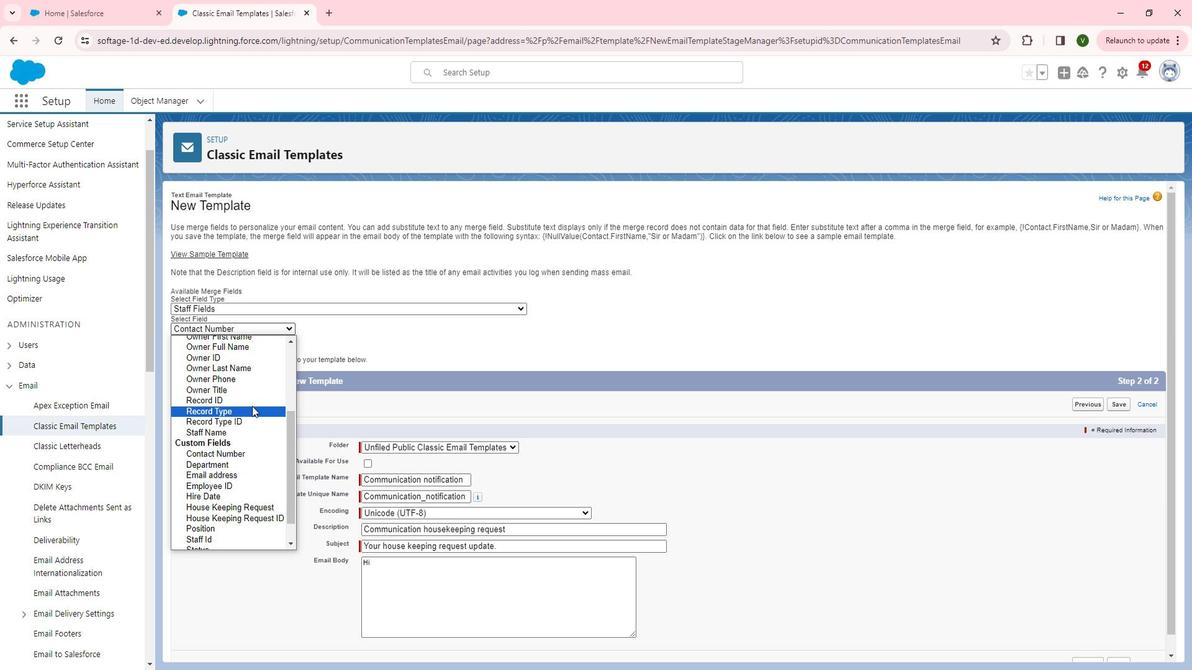 
Action: Mouse moved to (272, 442)
Screenshot: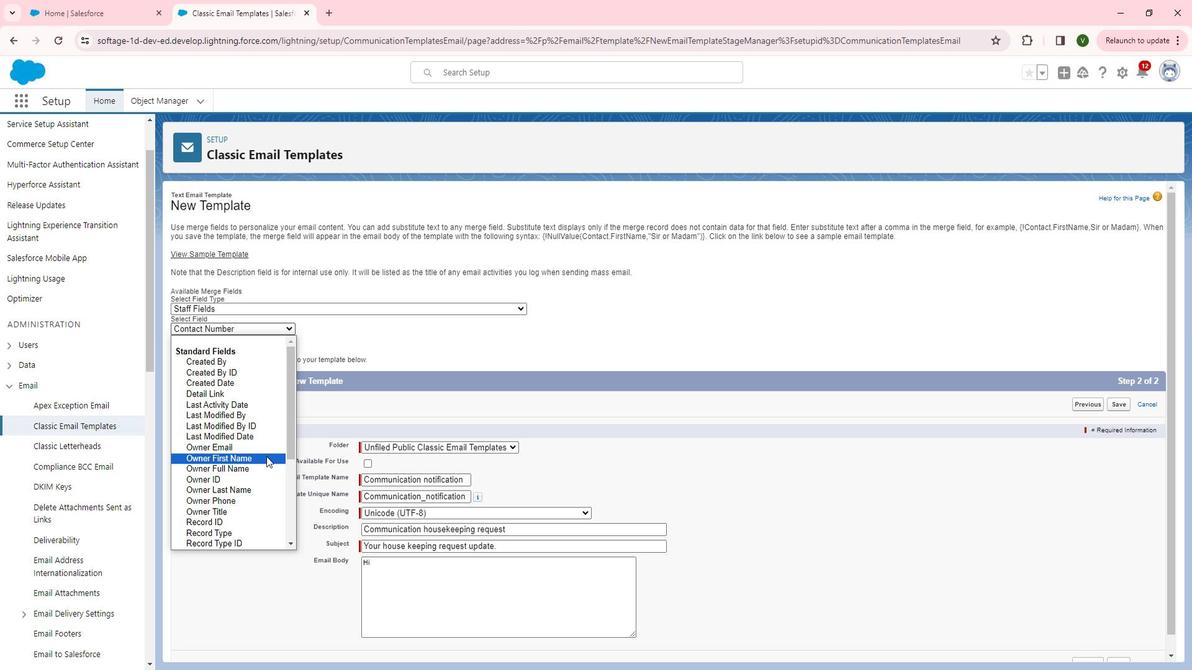 
Action: Mouse pressed left at (272, 442)
Screenshot: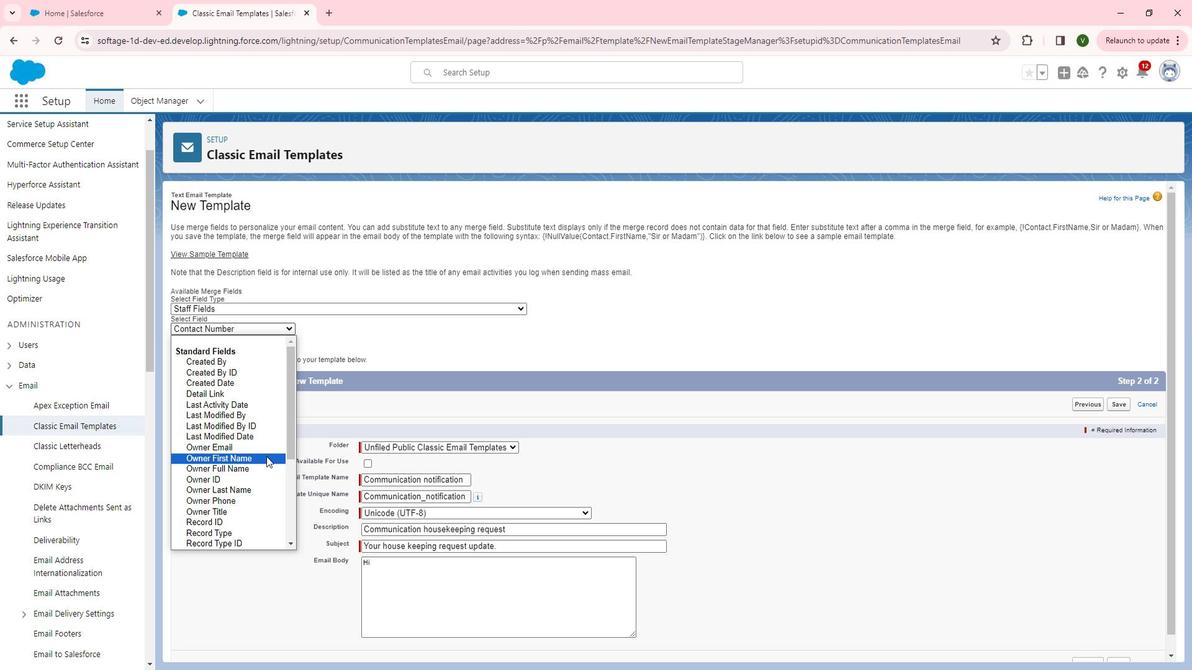 
Action: Mouse moved to (290, 365)
Screenshot: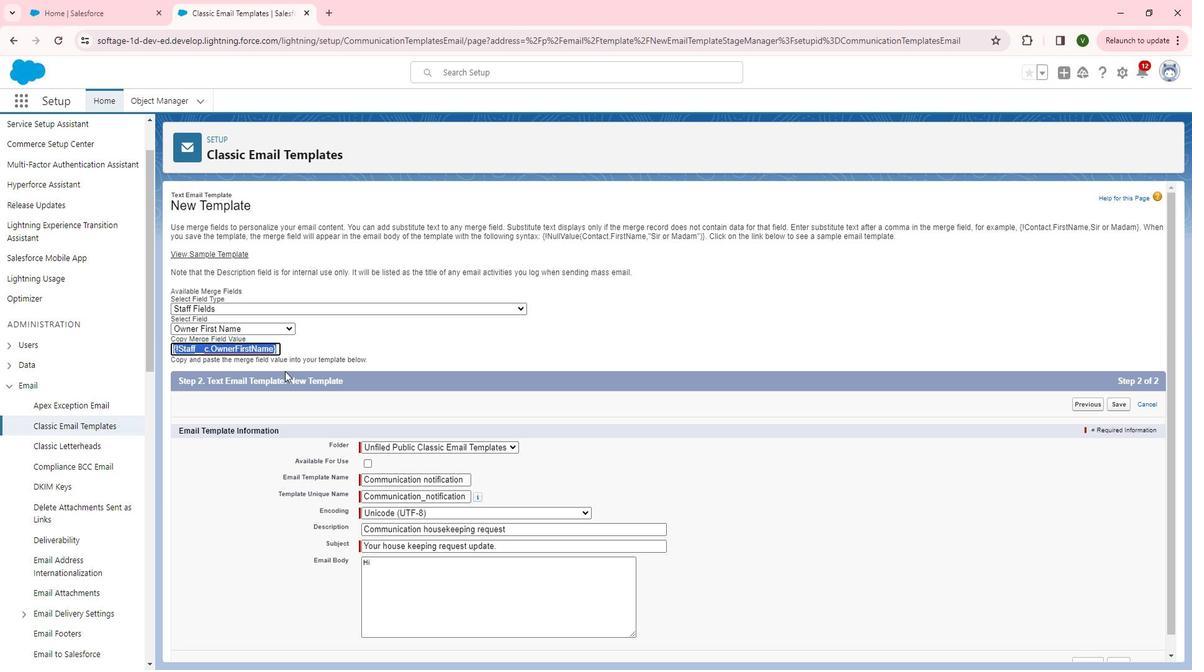 
Action: Key pressed ctrl+C
Screenshot: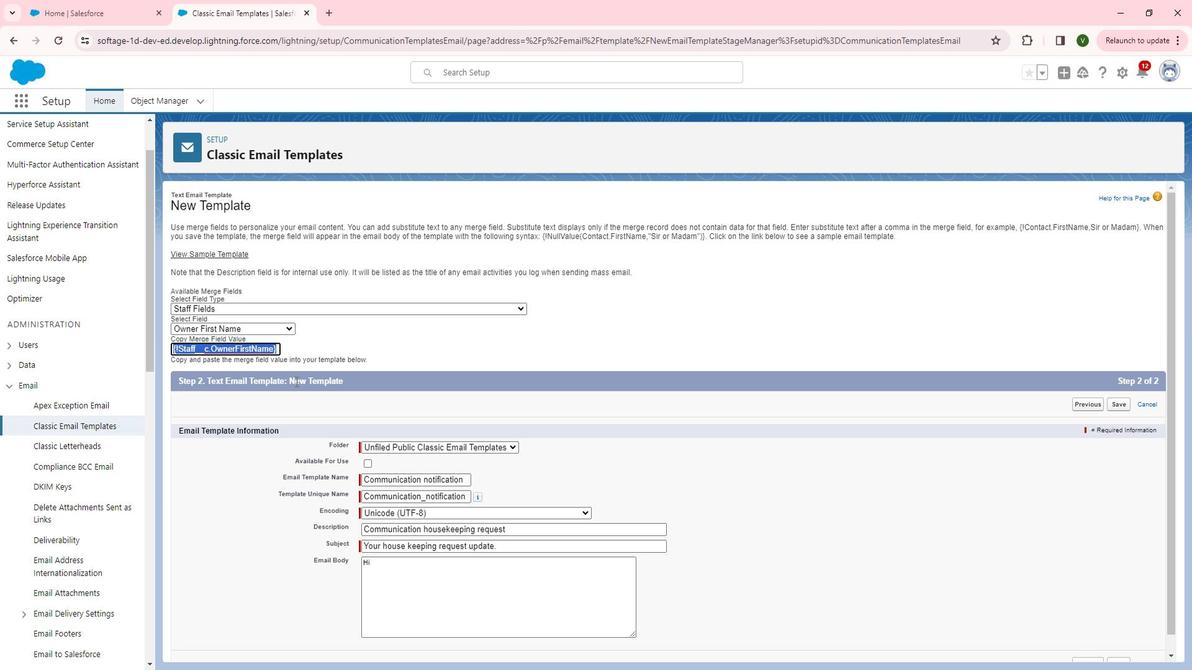 
Action: Mouse moved to (440, 546)
Screenshot: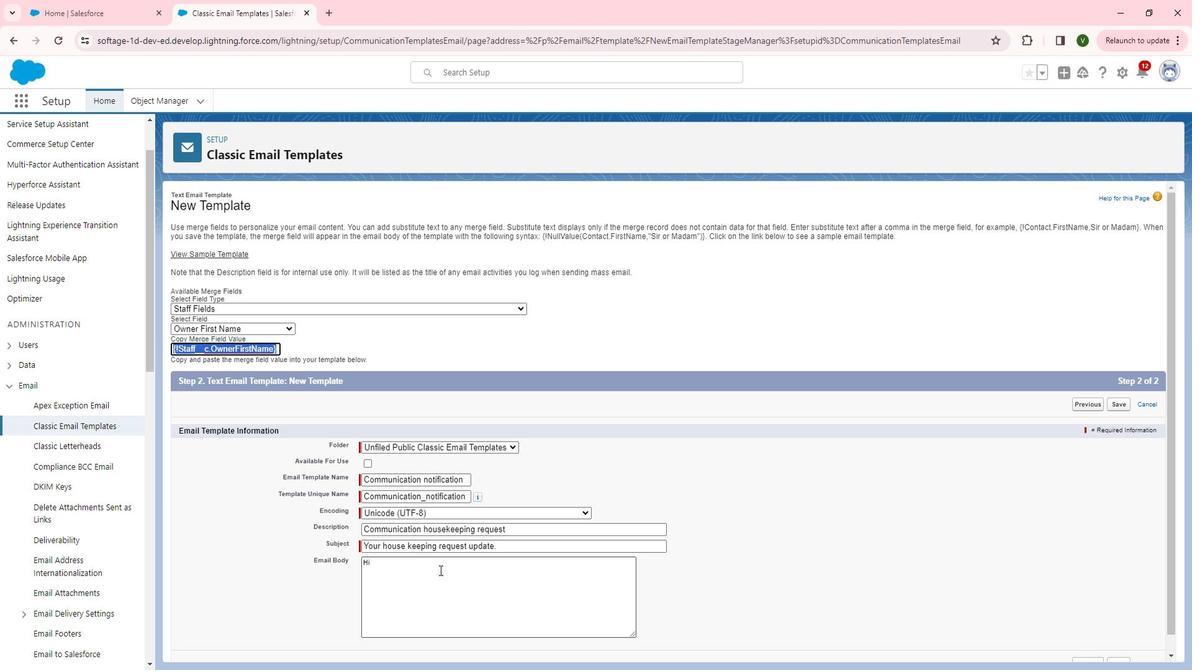 
Action: Mouse pressed left at (440, 546)
Screenshot: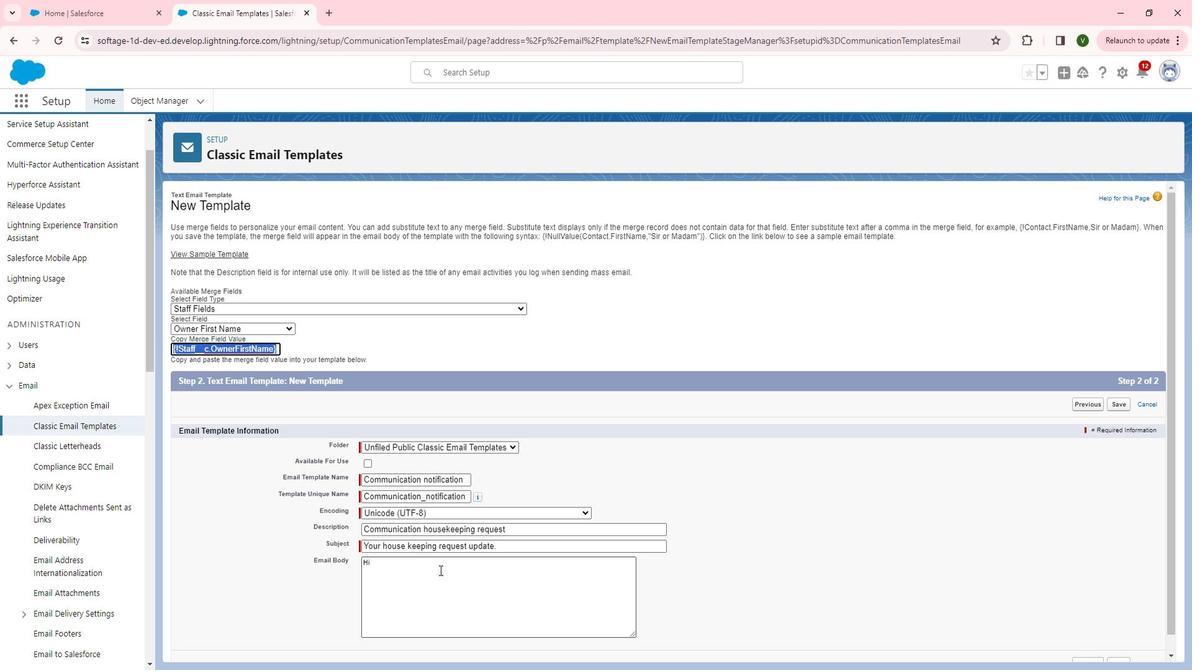 
Action: Mouse moved to (441, 545)
Screenshot: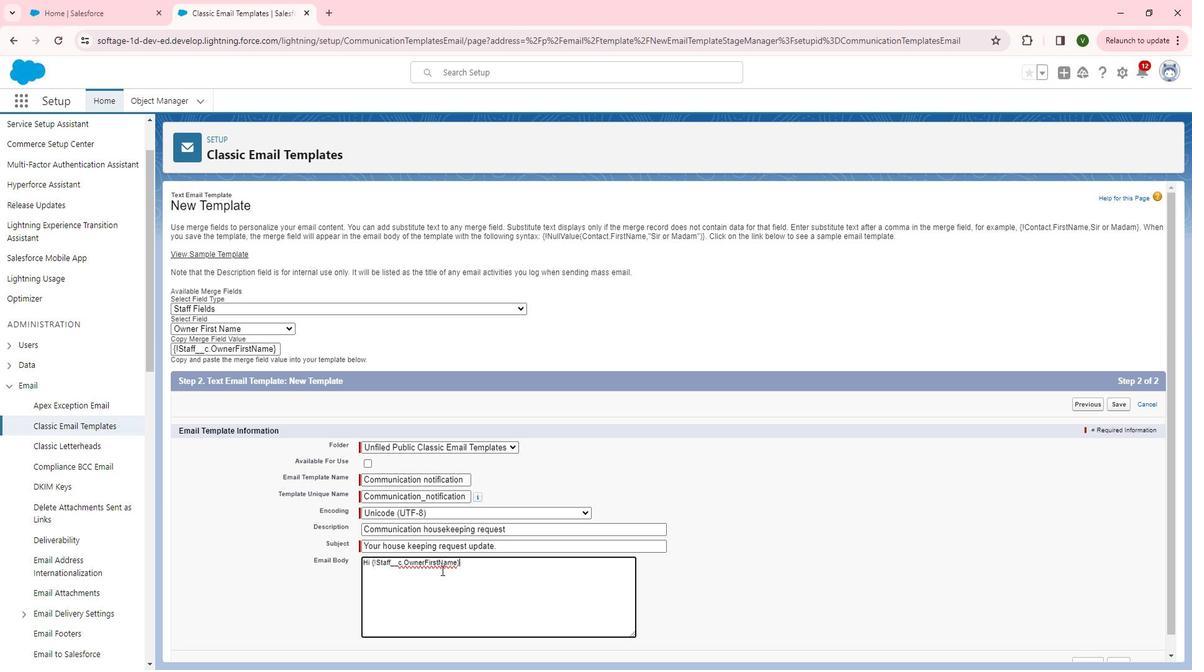 
Action: Key pressed ctrl+V
Screenshot: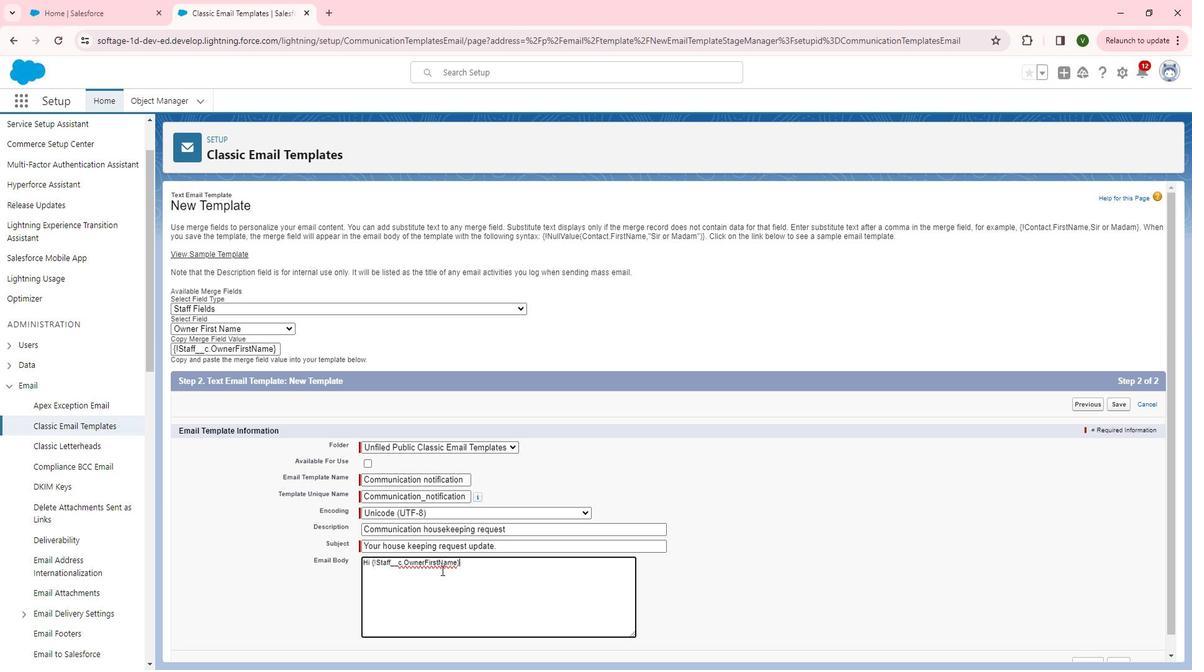 
Action: Mouse moved to (499, 550)
Screenshot: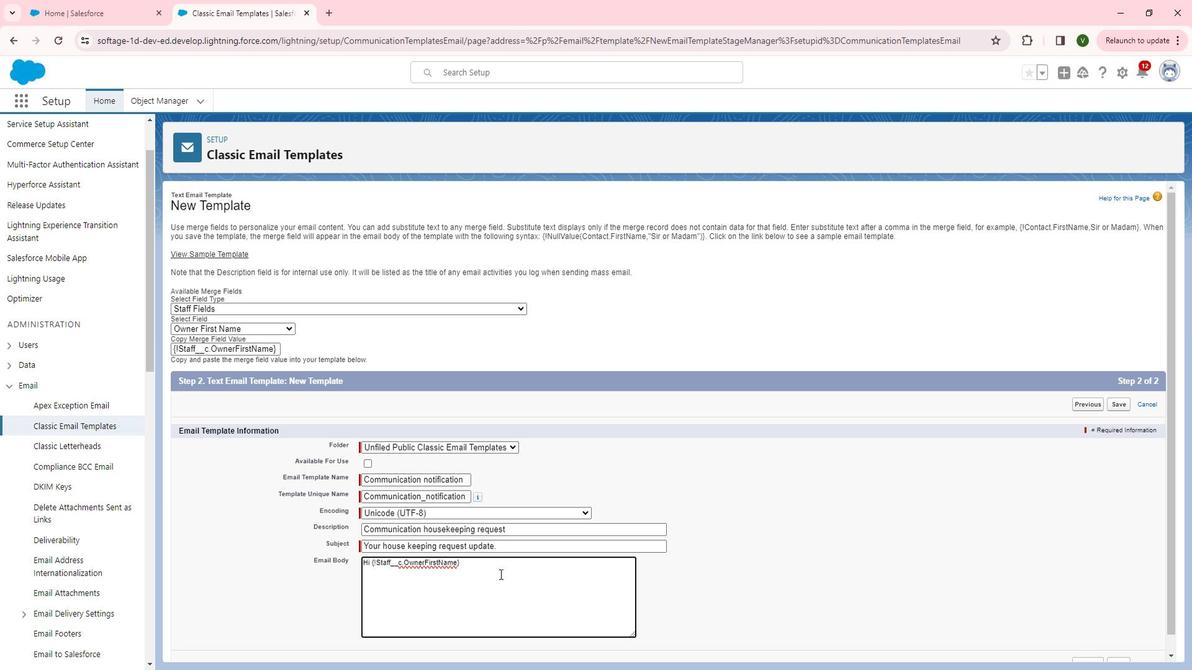 
Action: Key pressed ,<Key.enter><Key.enter><Key.shift><Key.shift><Key.shift><Key.shift>Your<Key.space>reqe<Key.backspace>uest<Key.space>h<Key.backspace>status<Key.space>is
Screenshot: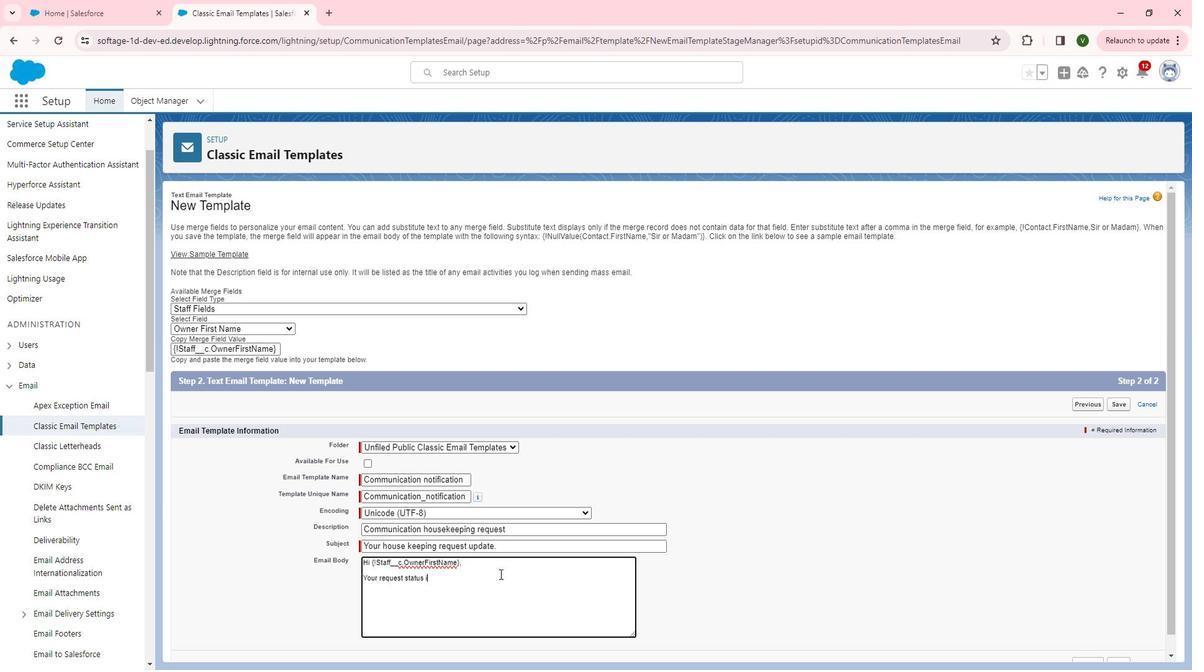
Action: Mouse moved to (308, 308)
Screenshot: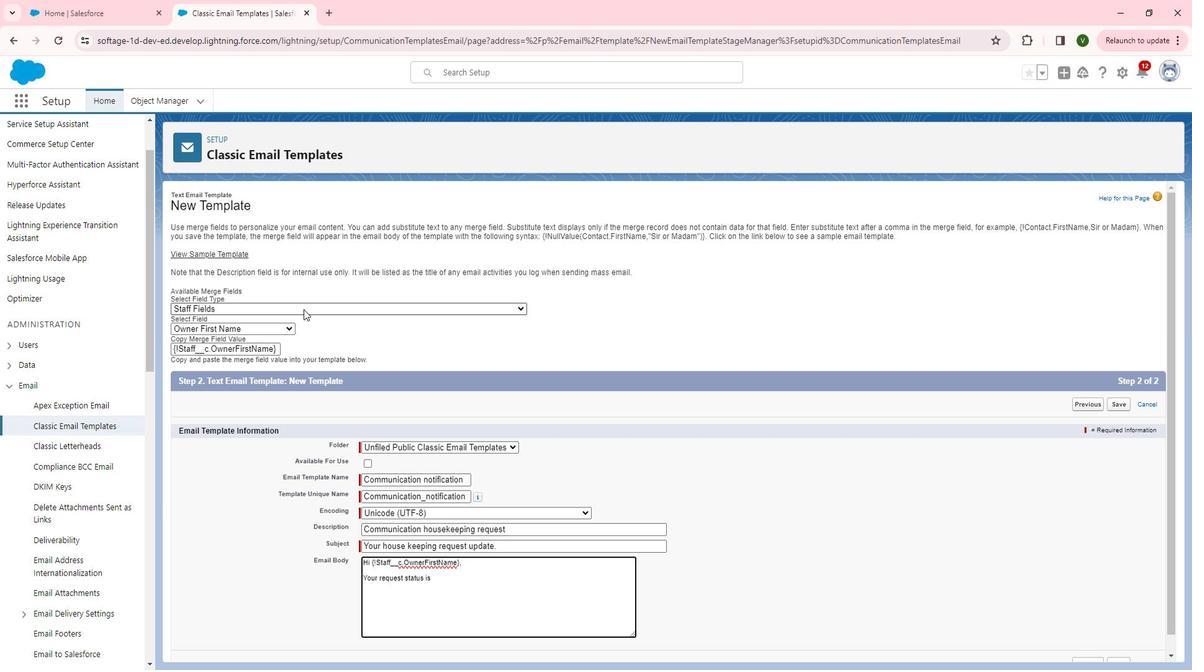 
Action: Mouse pressed left at (308, 308)
Screenshot: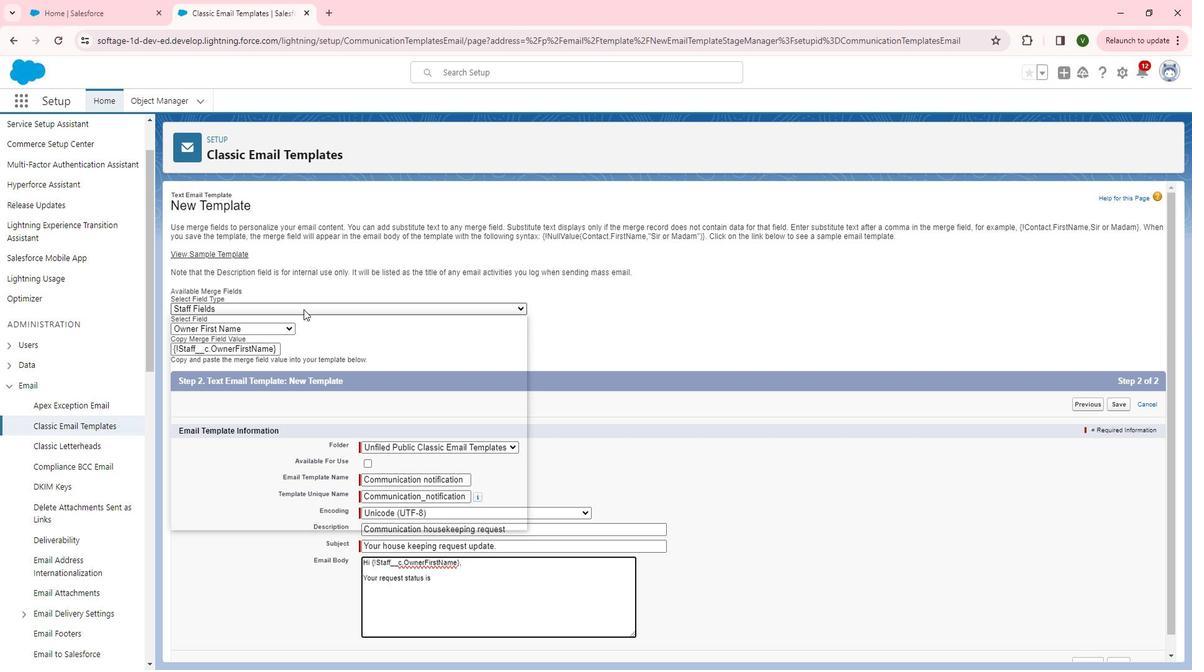 
Action: Mouse moved to (303, 360)
Screenshot: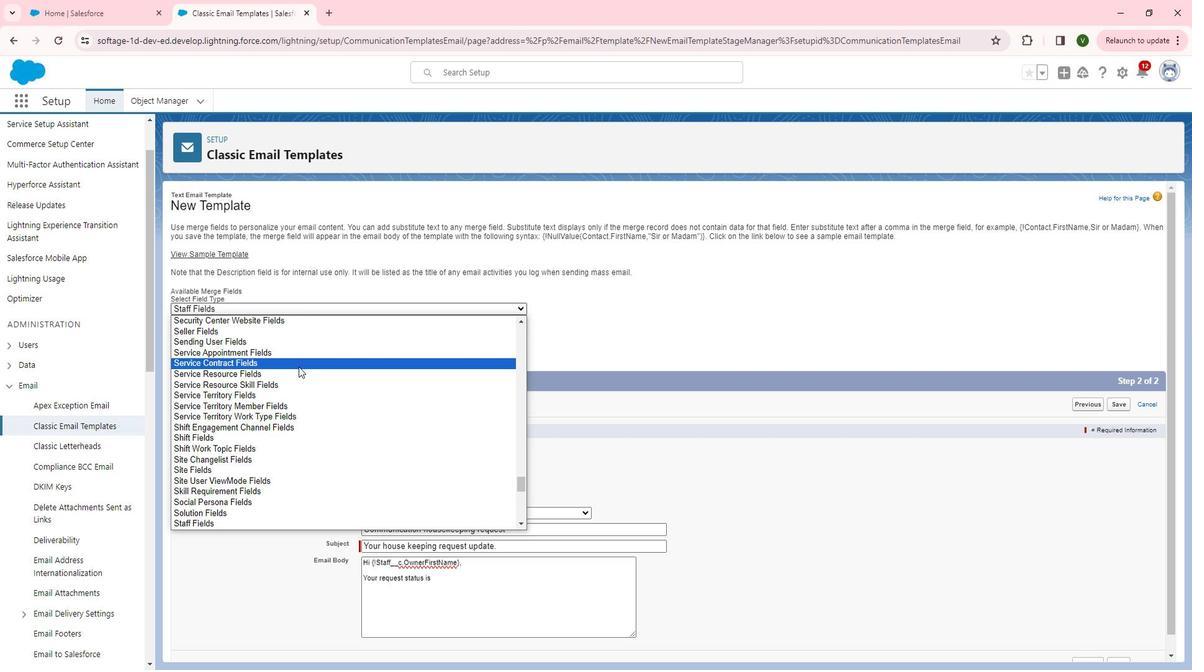 
Action: Mouse scrolled (303, 361) with delta (0, 0)
Screenshot: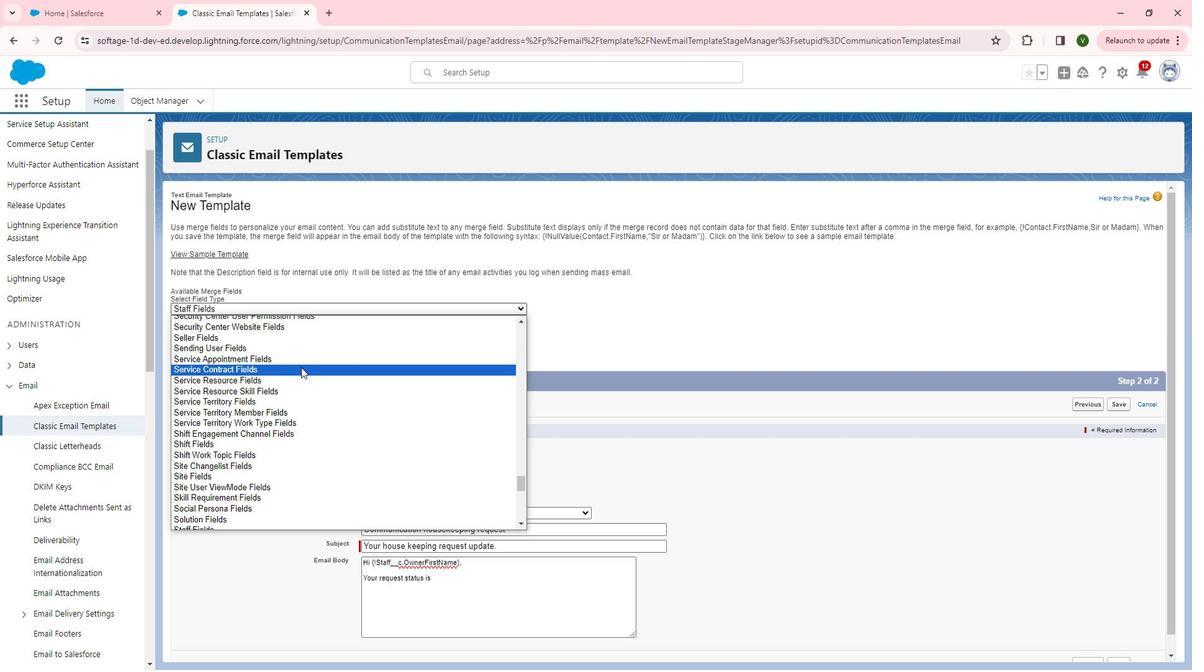 
Action: Mouse scrolled (303, 361) with delta (0, 0)
Screenshot: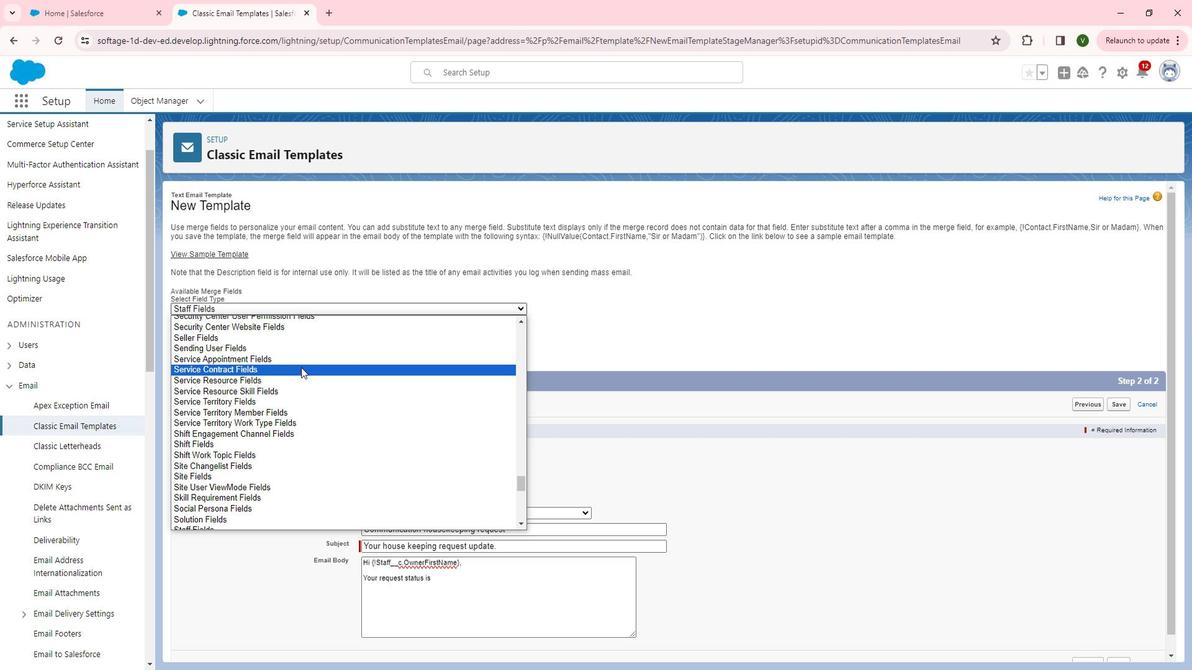 
Action: Mouse scrolled (303, 361) with delta (0, 0)
Screenshot: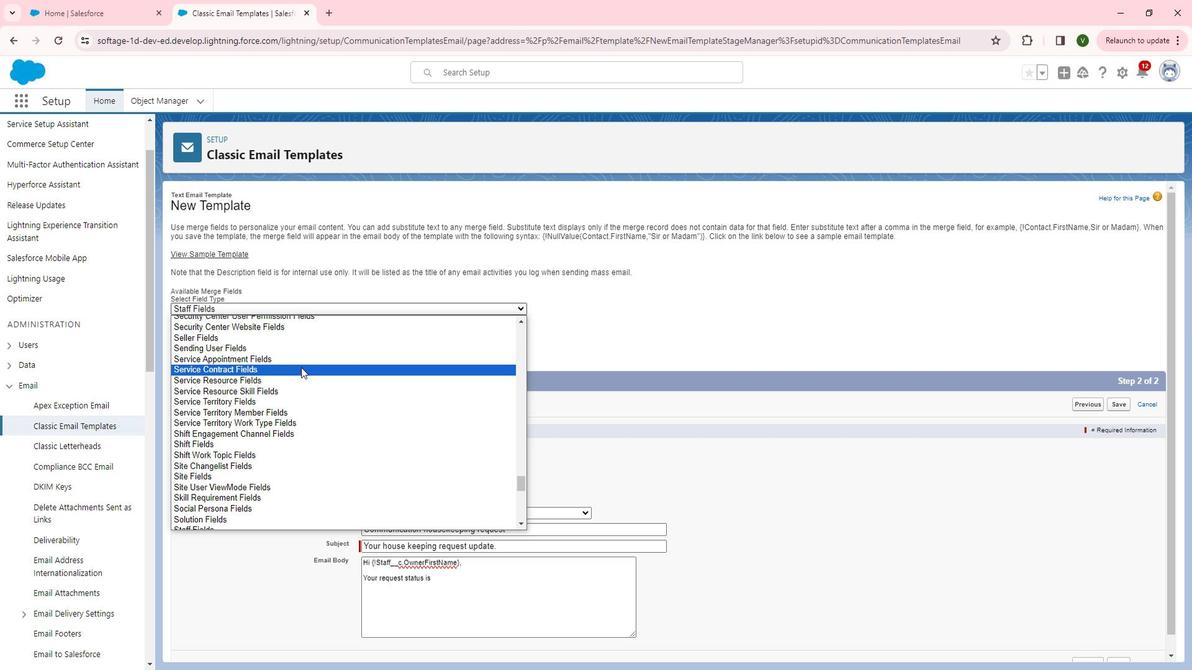 
Action: Mouse moved to (303, 361)
Screenshot: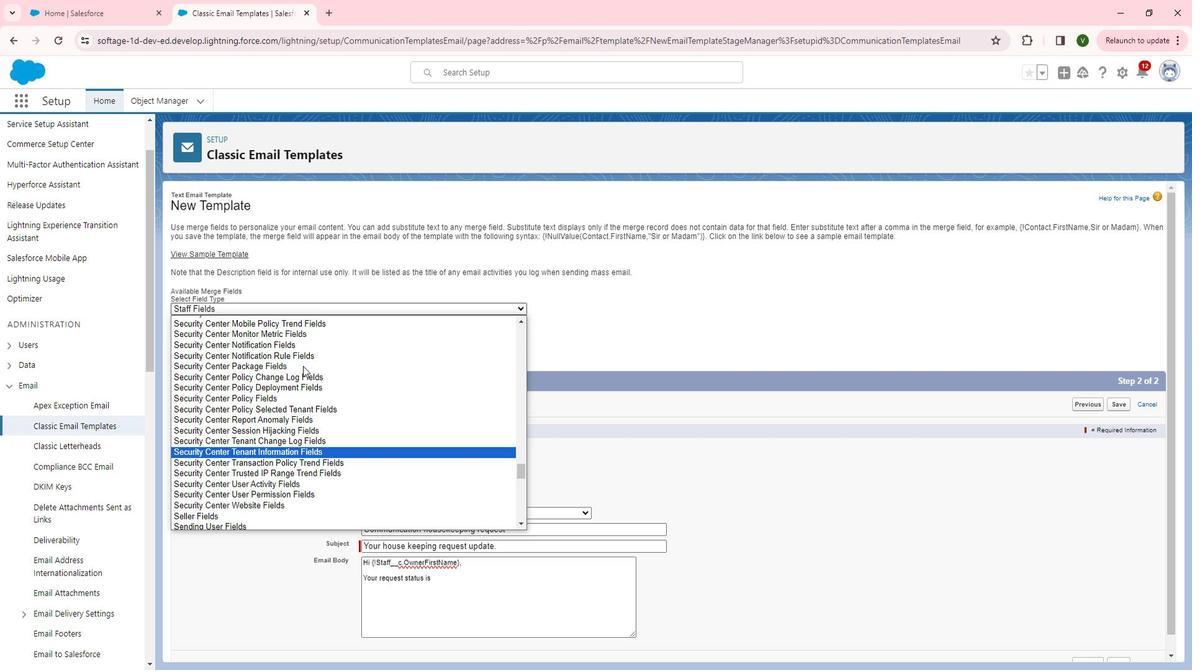 
Action: Mouse scrolled (303, 361) with delta (0, 0)
Screenshot: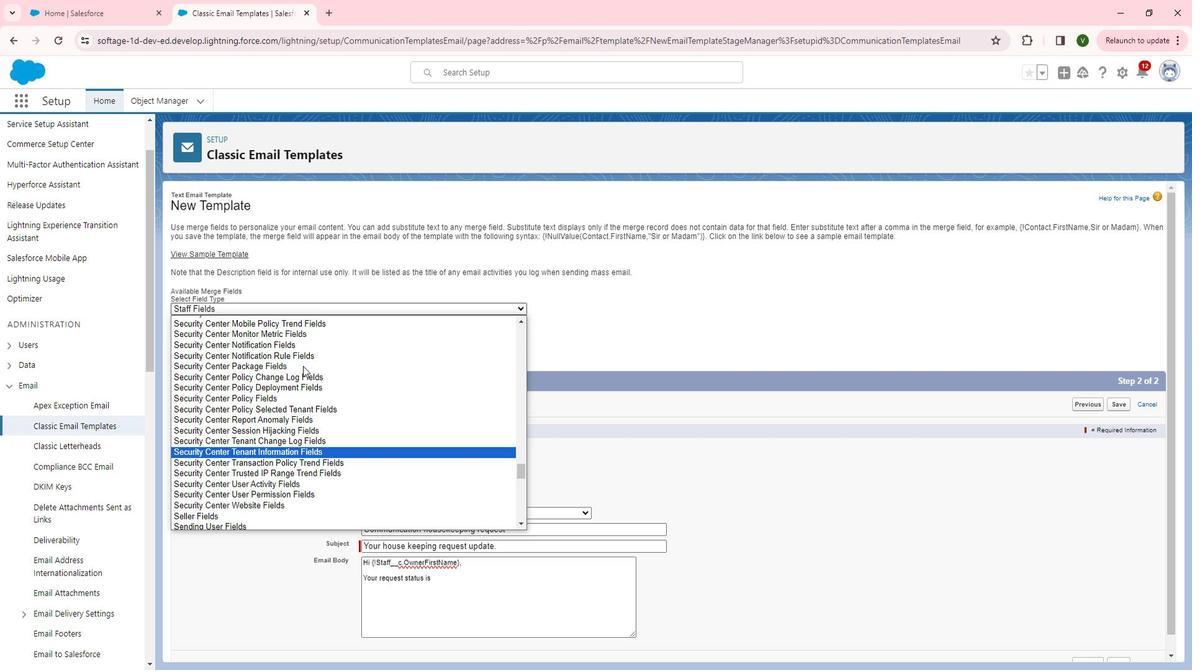 
Action: Mouse moved to (306, 361)
Screenshot: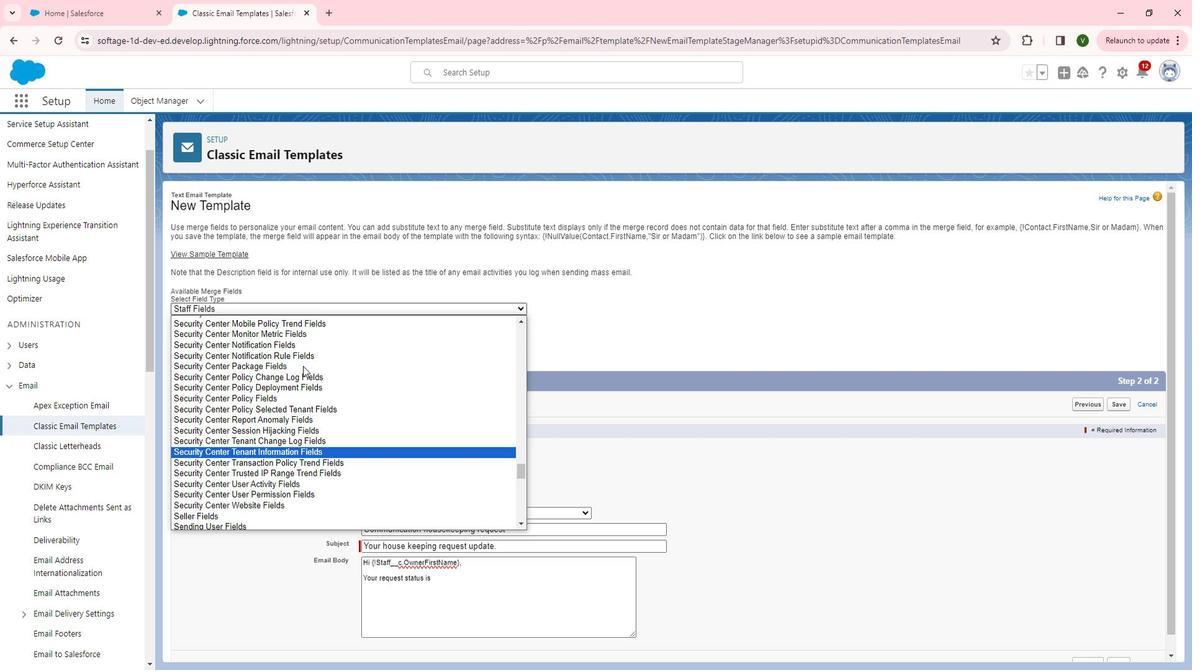 
Action: Mouse scrolled (306, 361) with delta (0, 0)
Screenshot: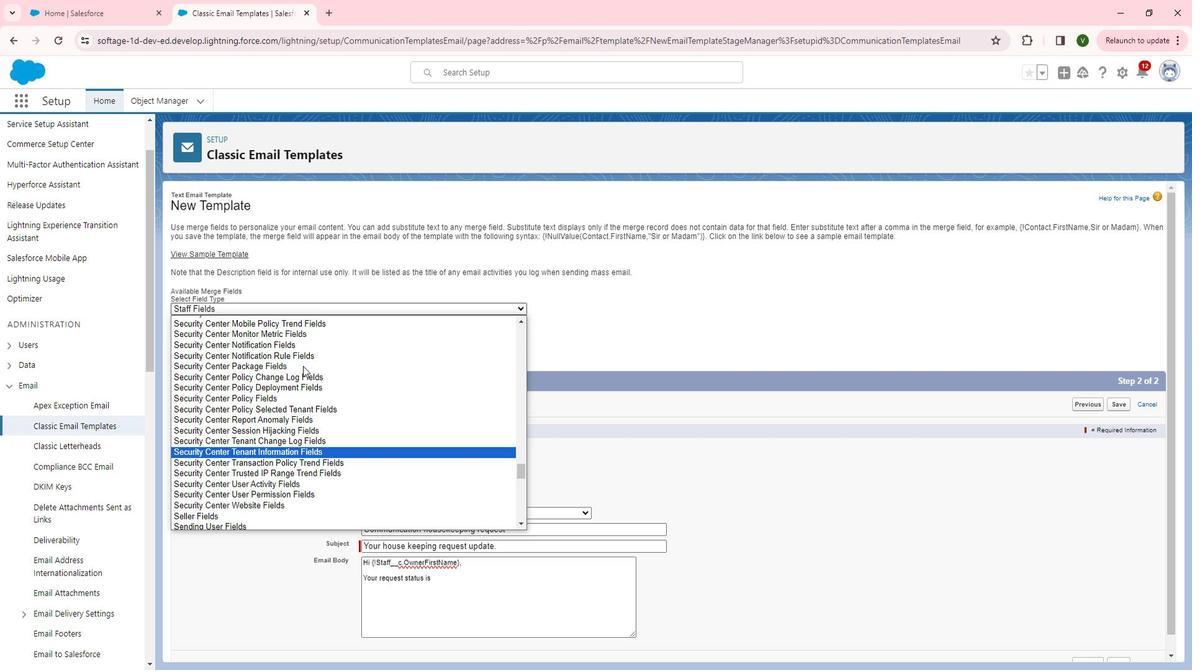 
Action: Mouse moved to (307, 360)
Screenshot: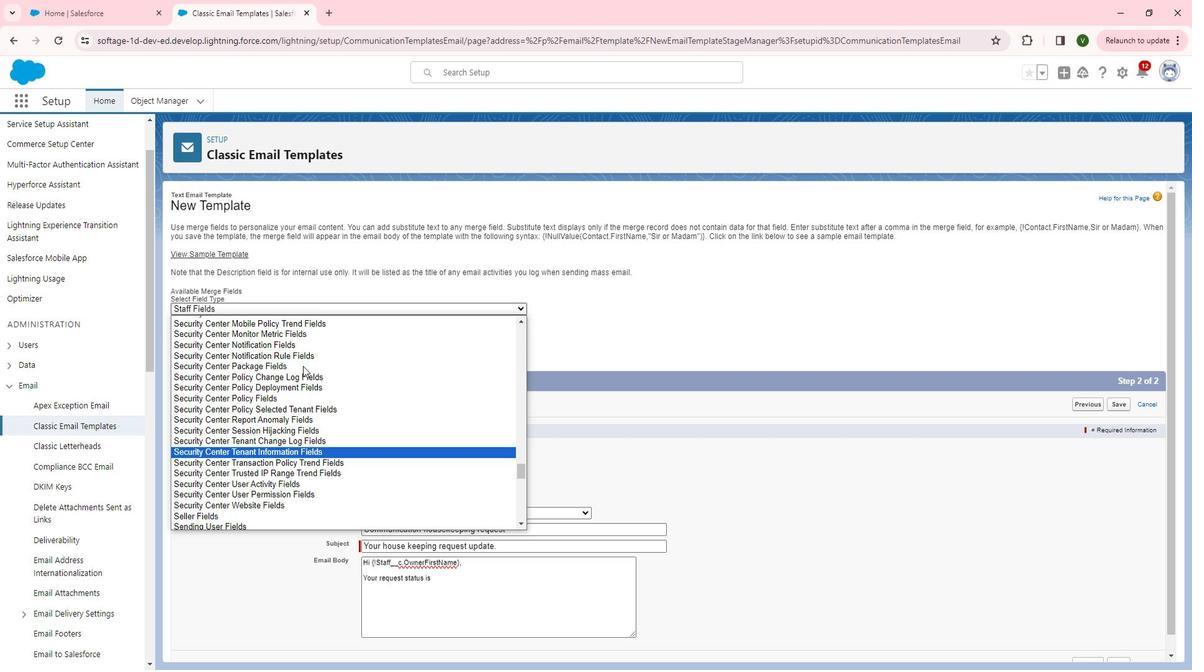 
Action: Mouse scrolled (307, 361) with delta (0, 0)
Screenshot: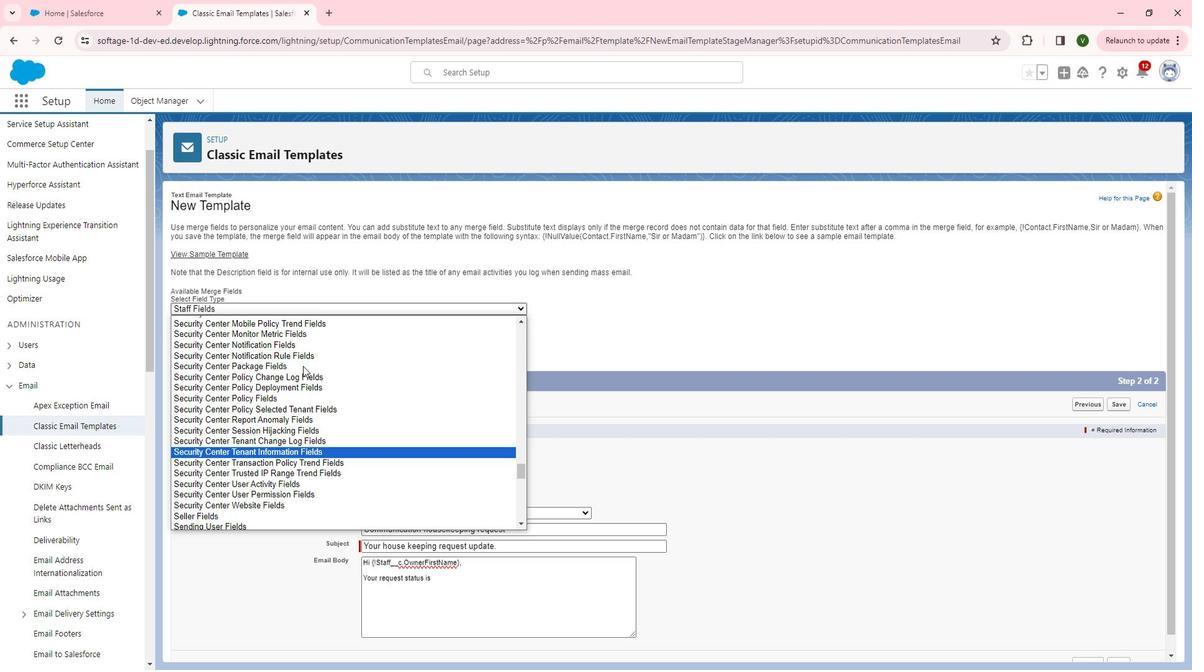 
Action: Mouse moved to (306, 360)
Screenshot: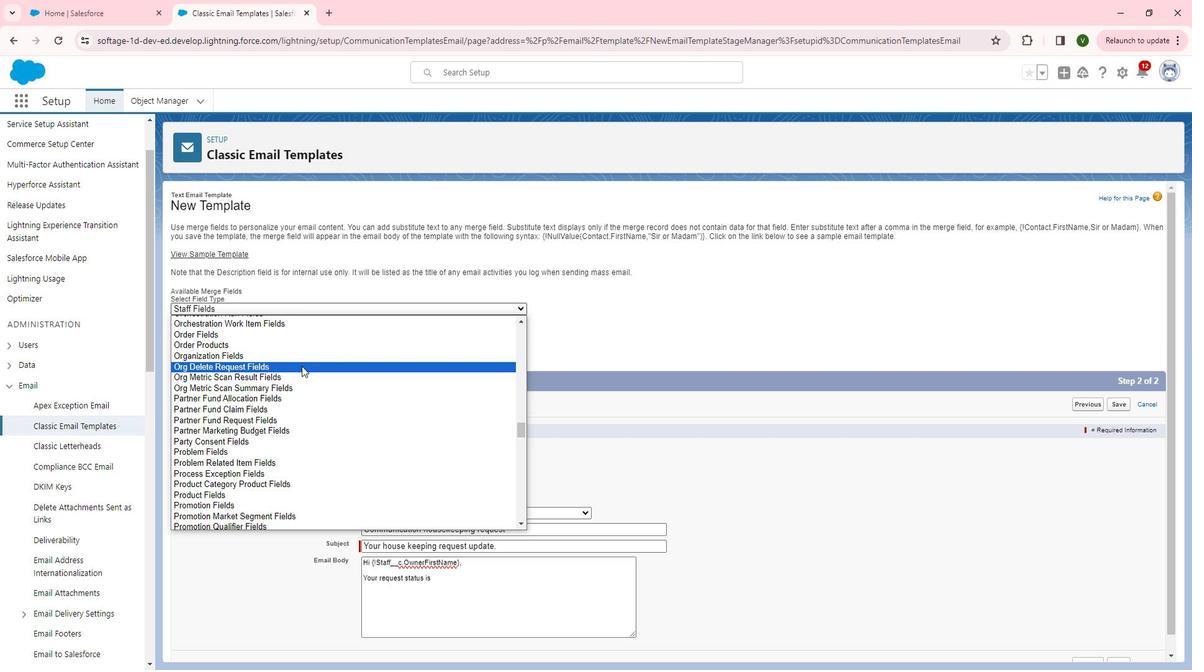 
Action: Mouse scrolled (306, 360) with delta (0, 0)
Screenshot: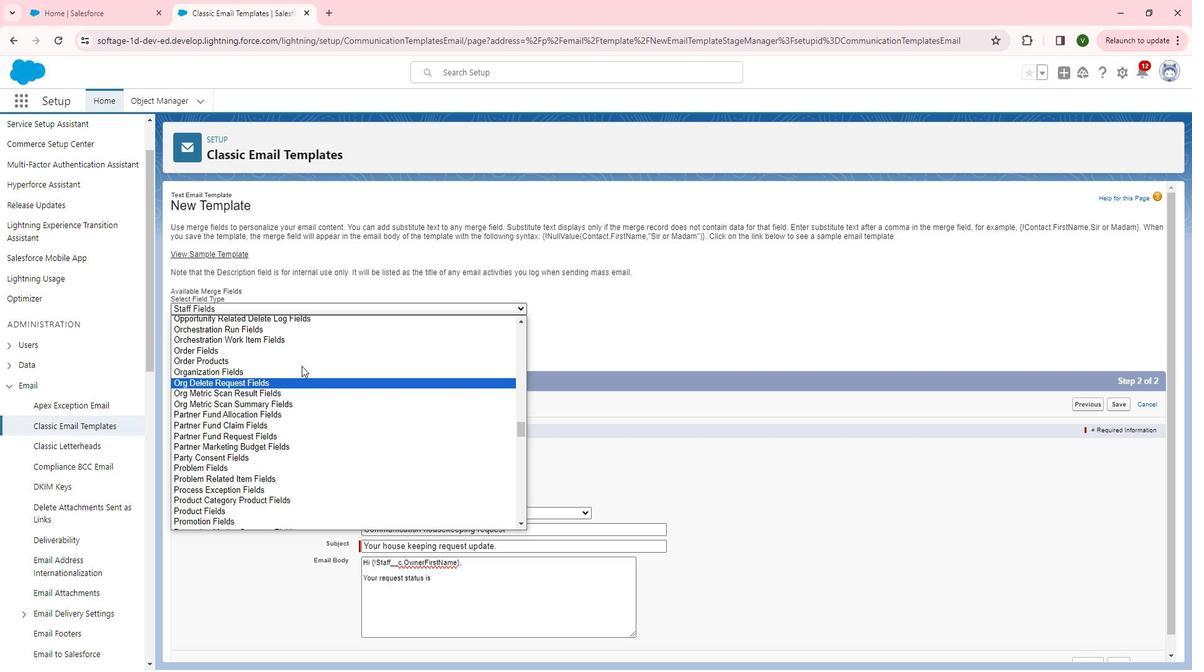 
Action: Mouse scrolled (306, 360) with delta (0, 0)
Screenshot: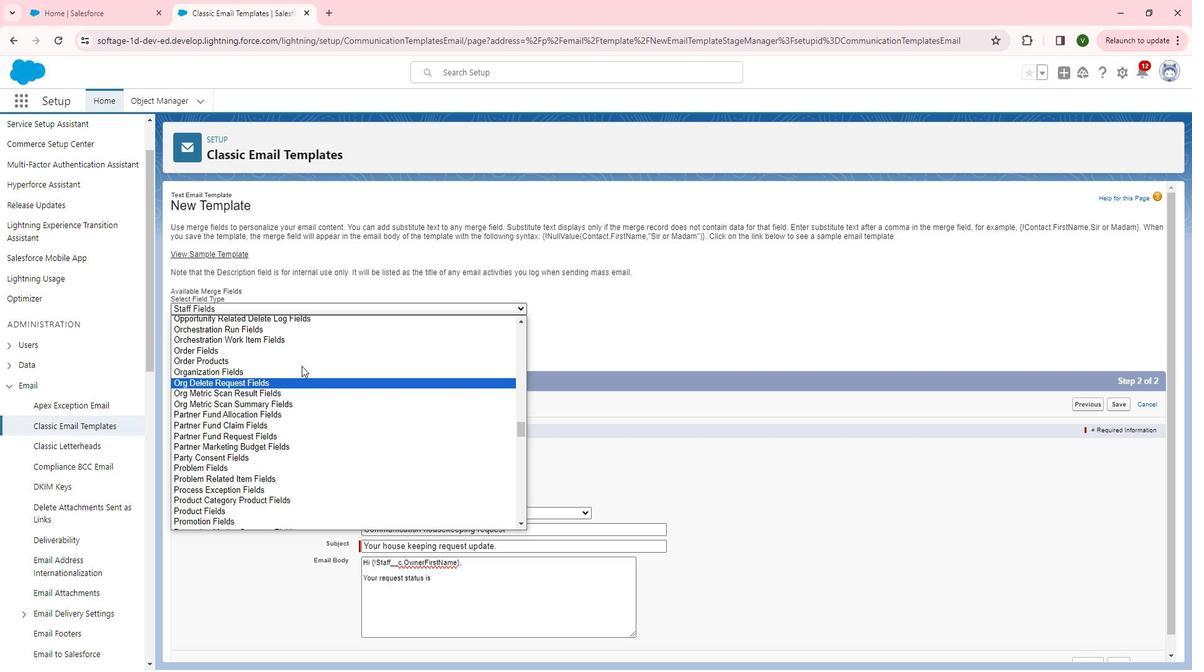 
Action: Mouse scrolled (306, 360) with delta (0, 0)
Screenshot: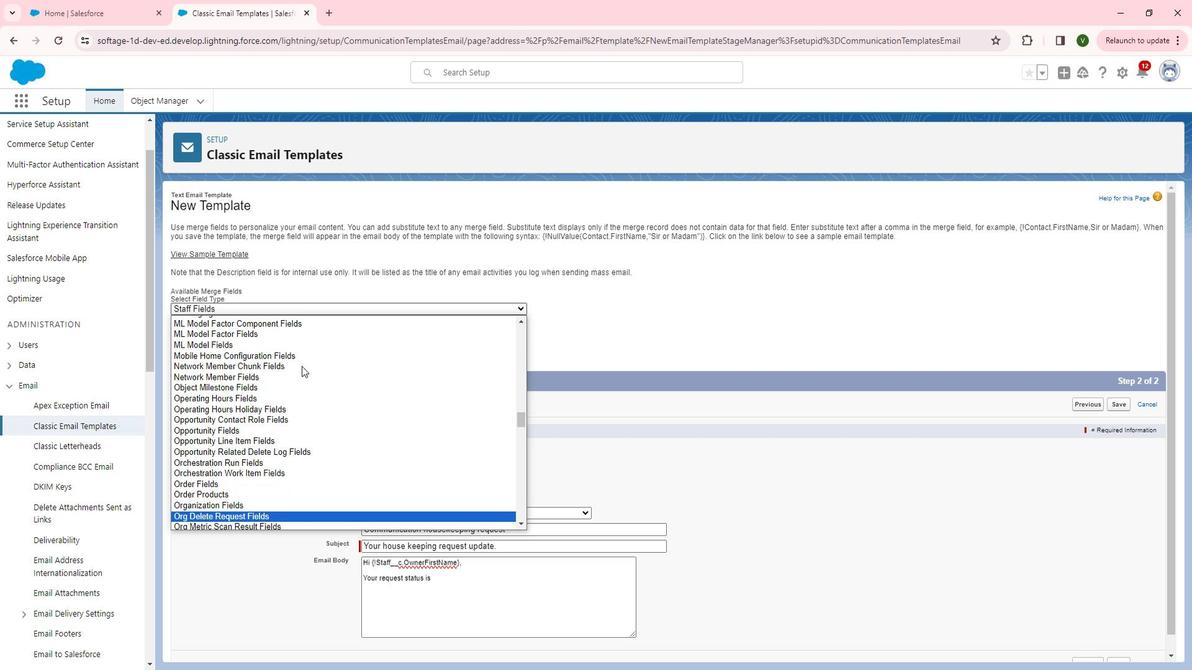 
Action: Mouse moved to (288, 361)
Screenshot: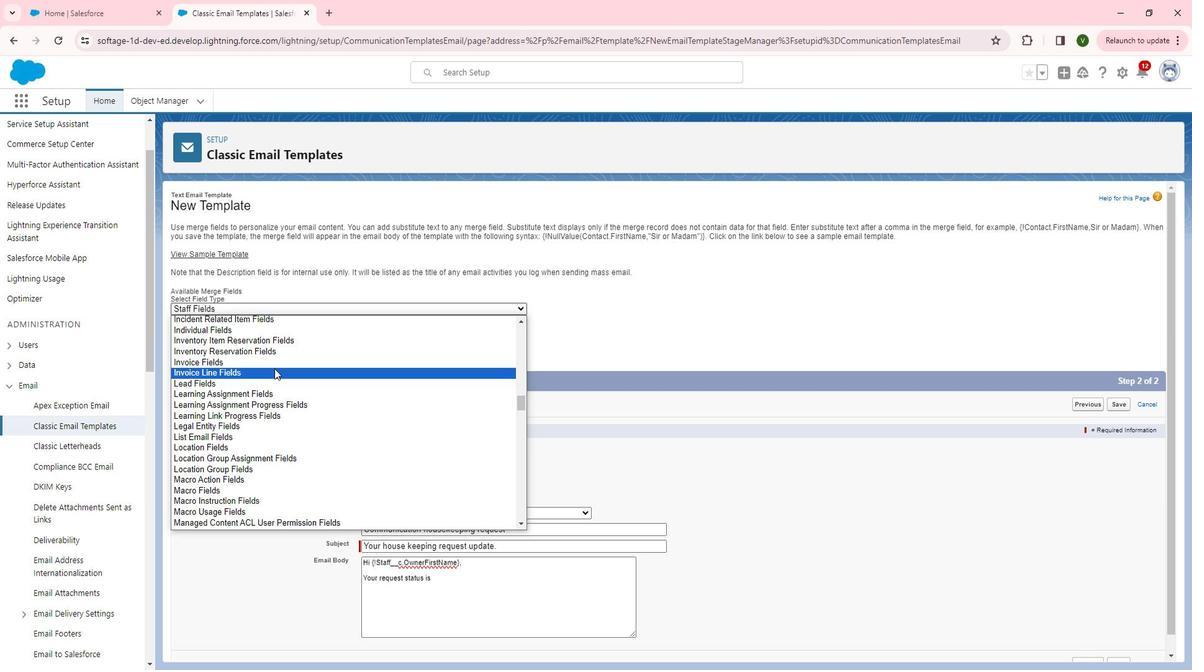 
Action: Mouse scrolled (288, 361) with delta (0, 0)
Screenshot: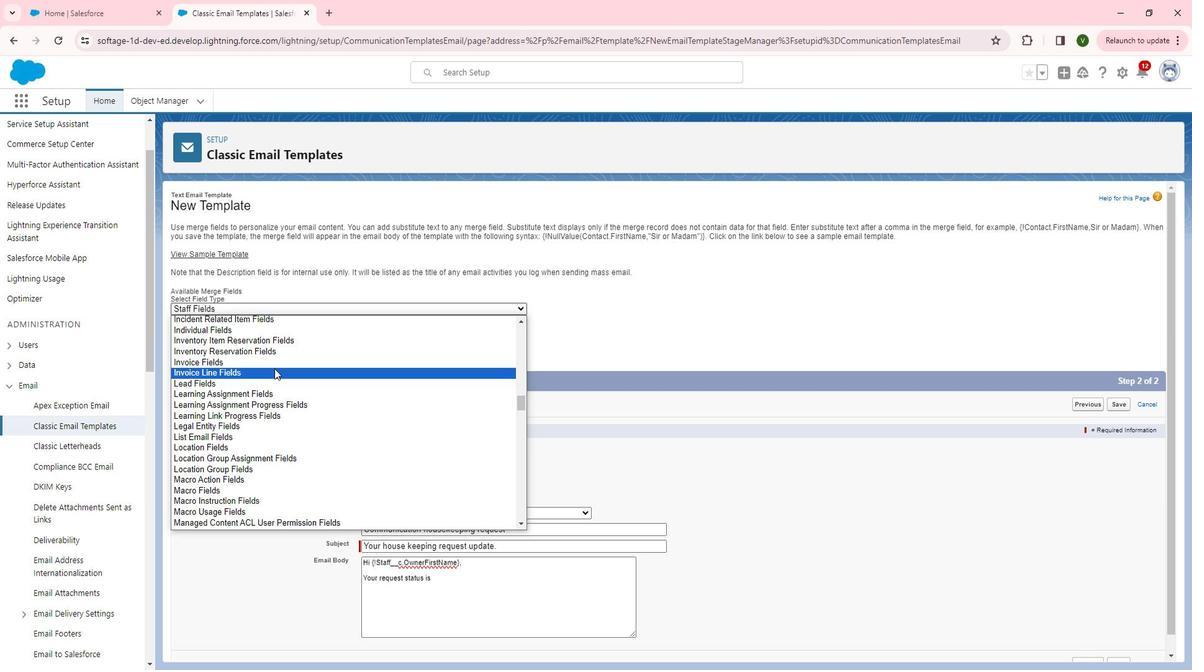 
Action: Mouse moved to (248, 393)
Screenshot: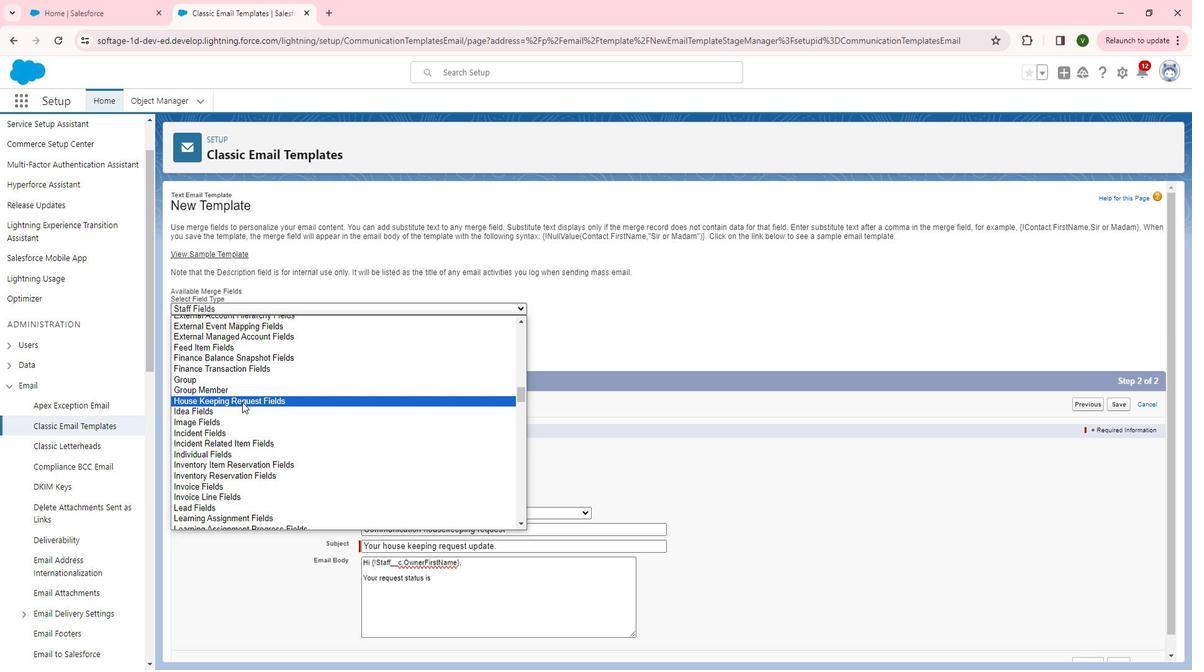 
Action: Mouse pressed left at (248, 393)
Screenshot: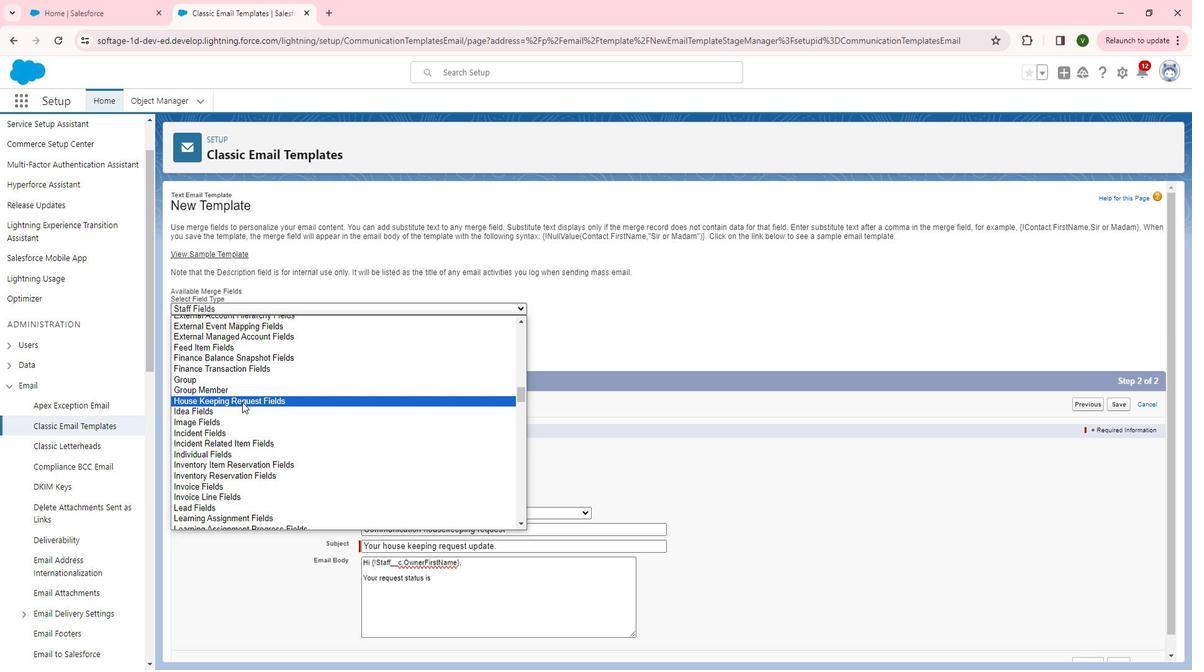 
Action: Mouse moved to (299, 323)
Screenshot: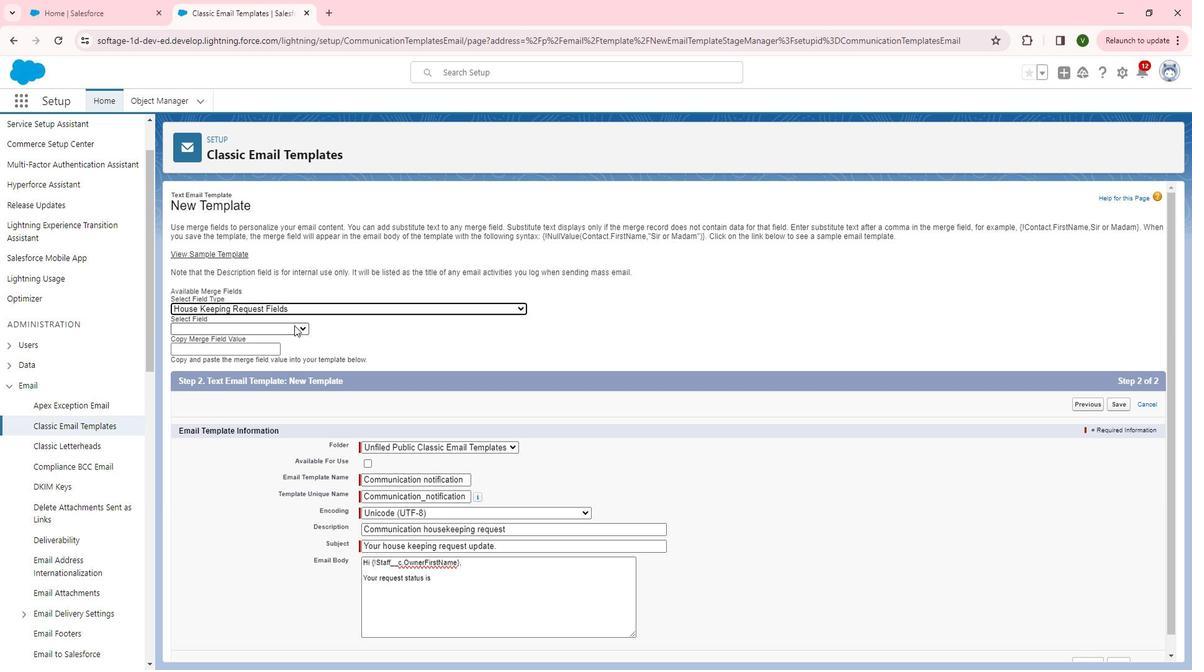 
Action: Mouse pressed left at (299, 323)
Screenshot: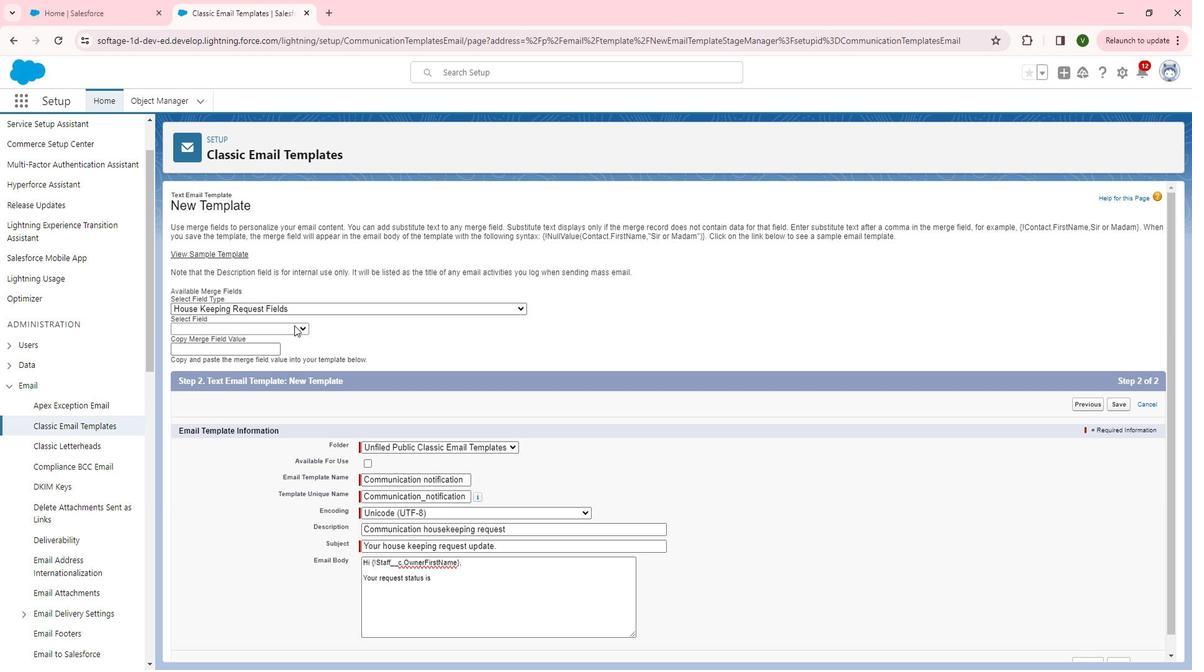 
Action: Mouse moved to (244, 482)
Screenshot: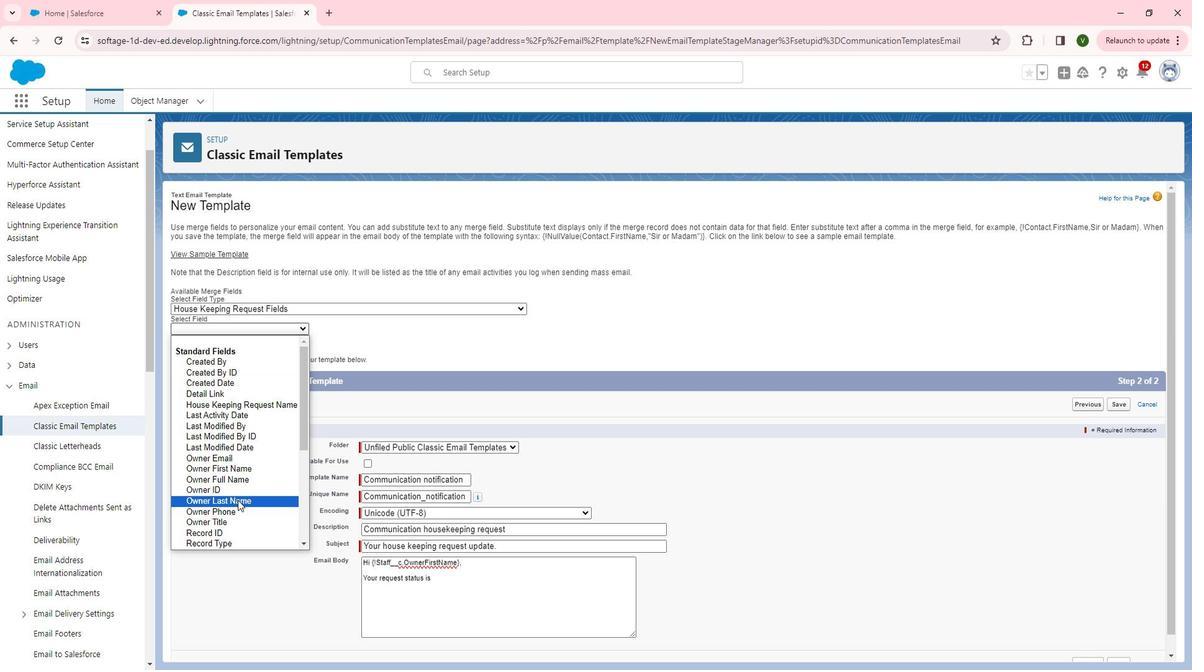 
Action: Mouse scrolled (244, 481) with delta (0, 0)
Screenshot: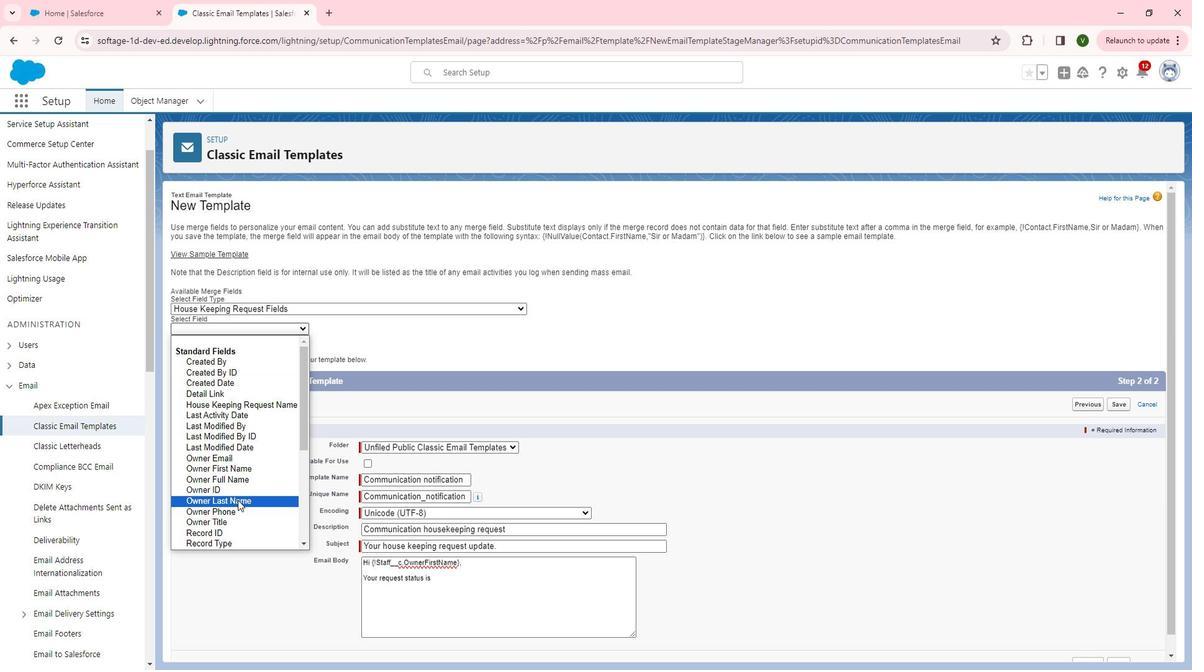 
Action: Mouse scrolled (244, 481) with delta (0, 0)
Screenshot: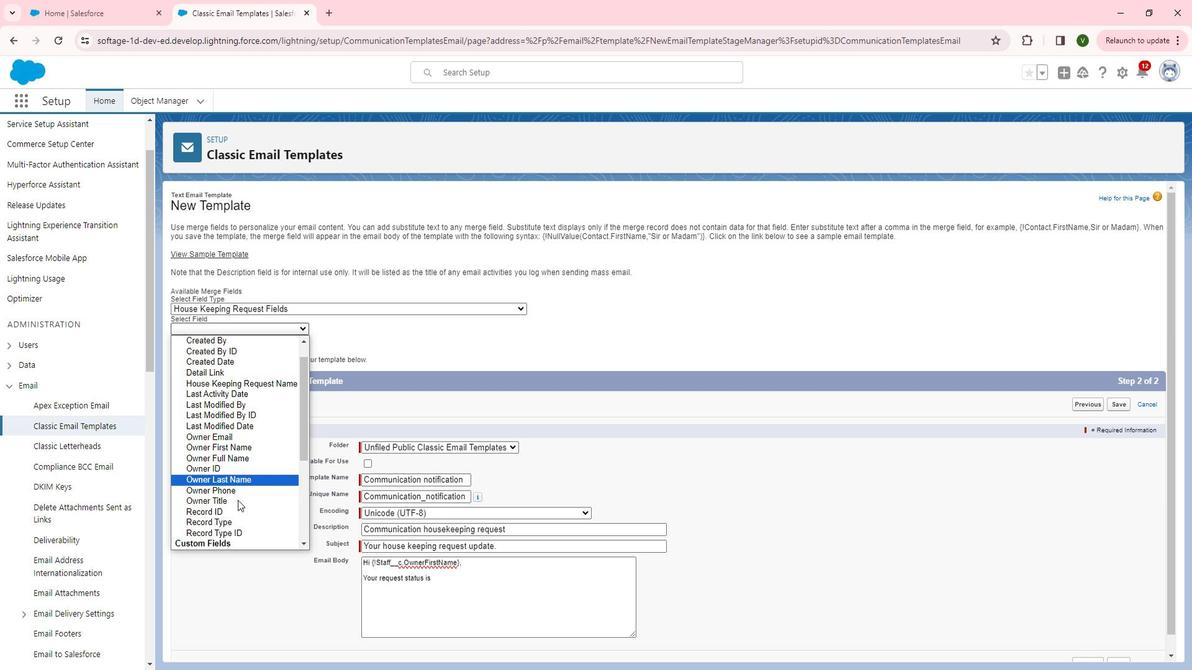 
Action: Mouse moved to (226, 505)
Screenshot: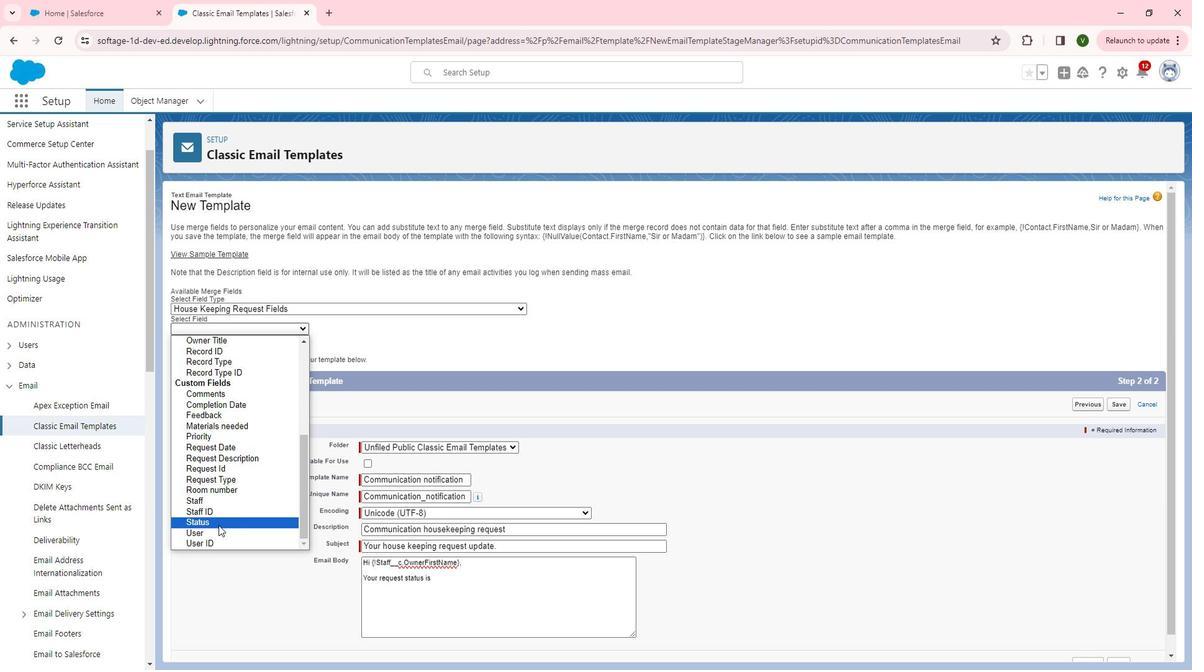 
Action: Mouse pressed left at (226, 505)
Screenshot: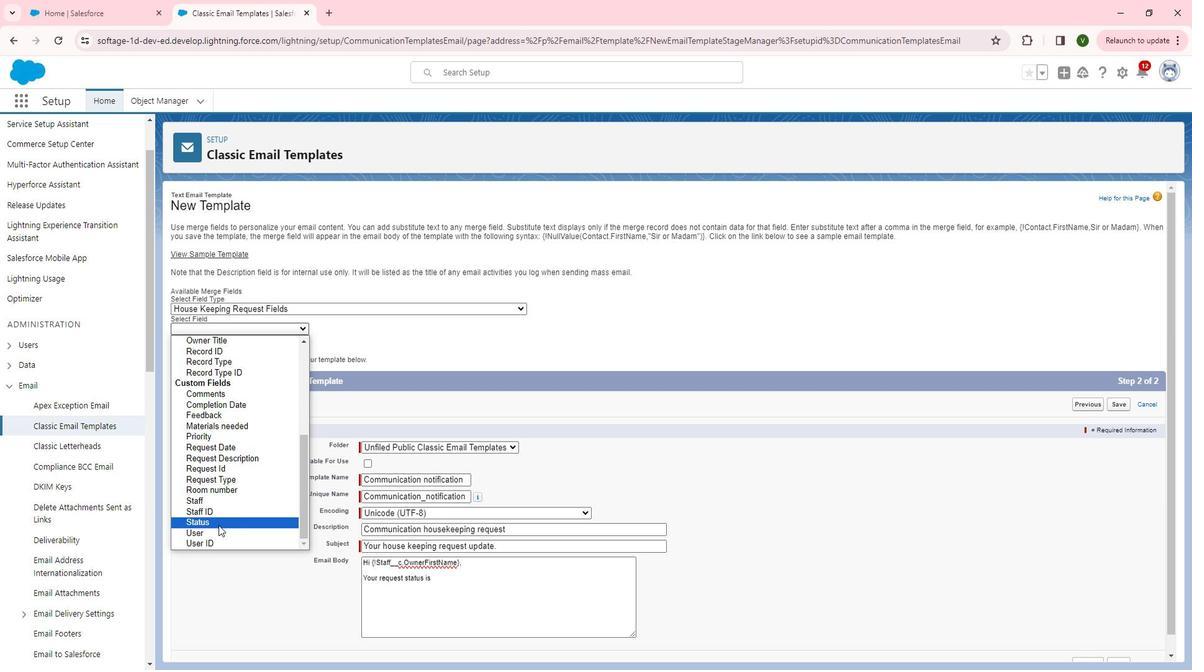 
Action: Mouse moved to (239, 400)
Screenshot: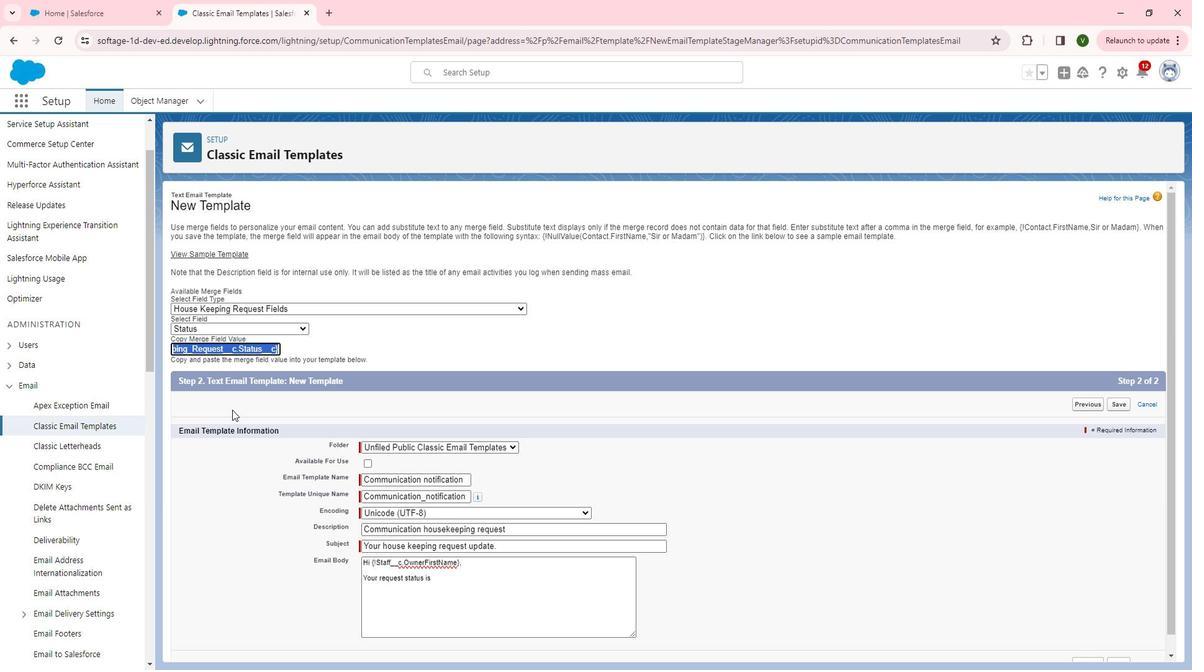 
Action: Key pressed ctrl+C
Screenshot: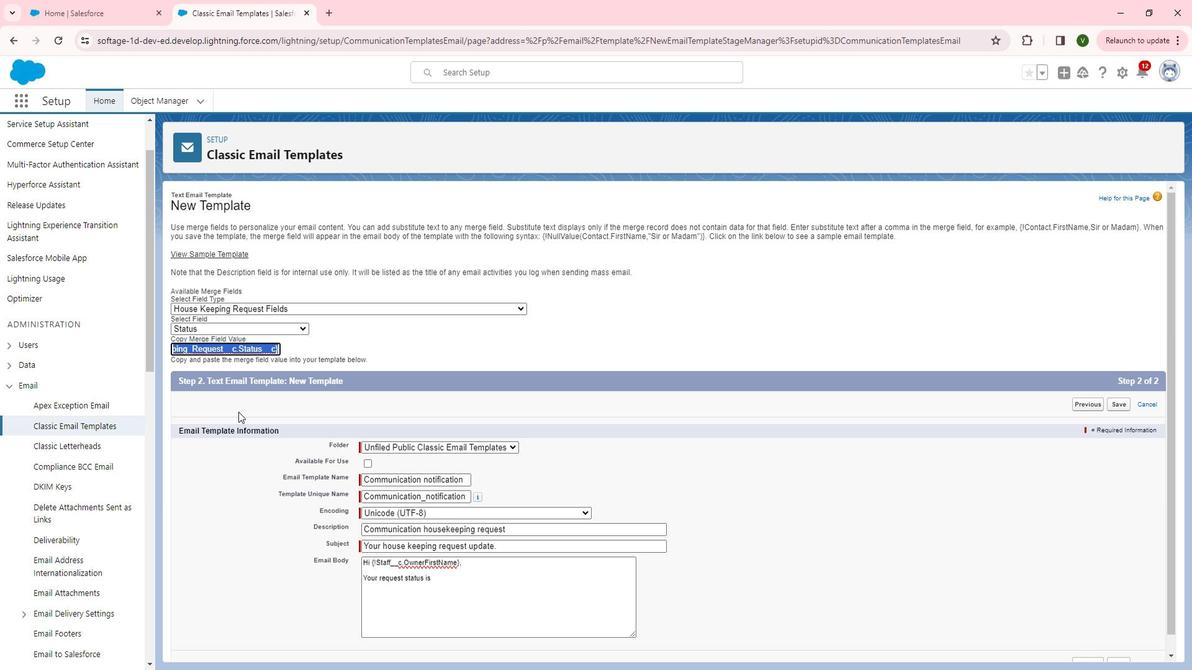 
Action: Mouse moved to (456, 555)
Screenshot: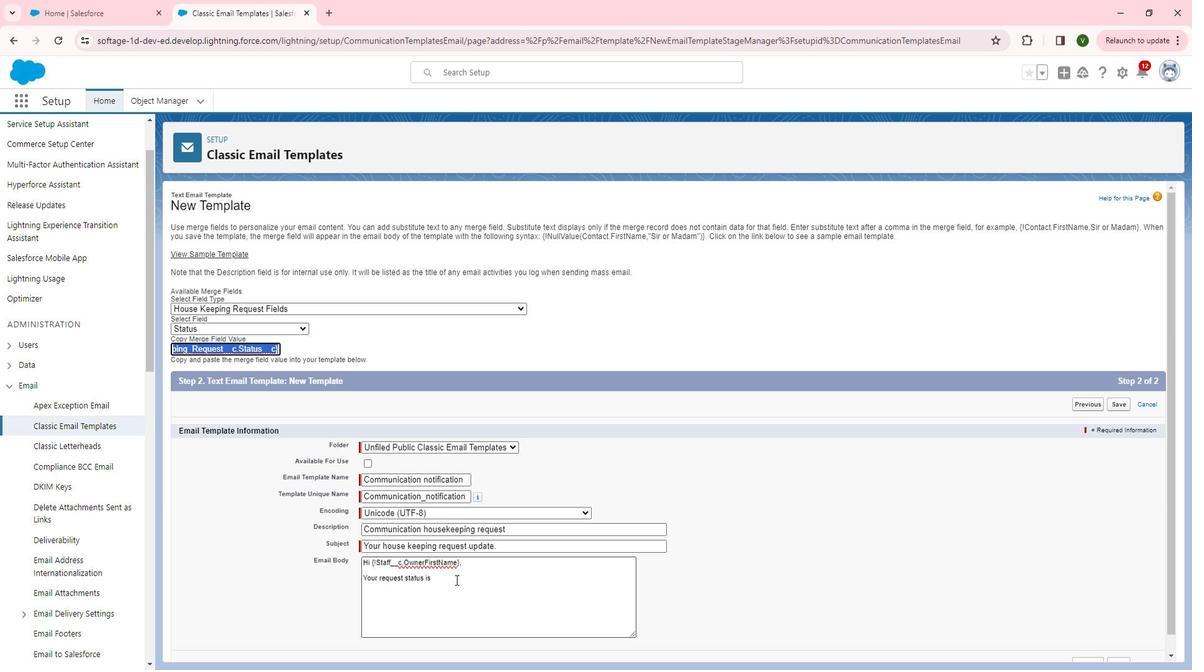 
Action: Mouse pressed left at (456, 555)
Screenshot: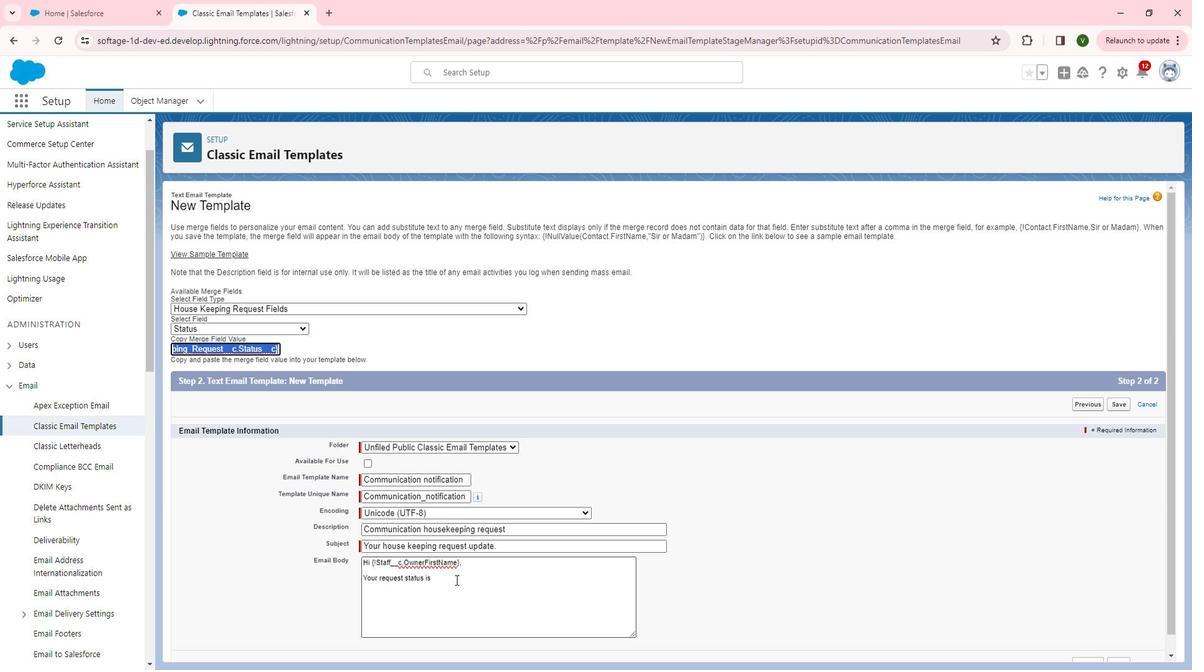 
Action: Mouse moved to (452, 556)
Screenshot: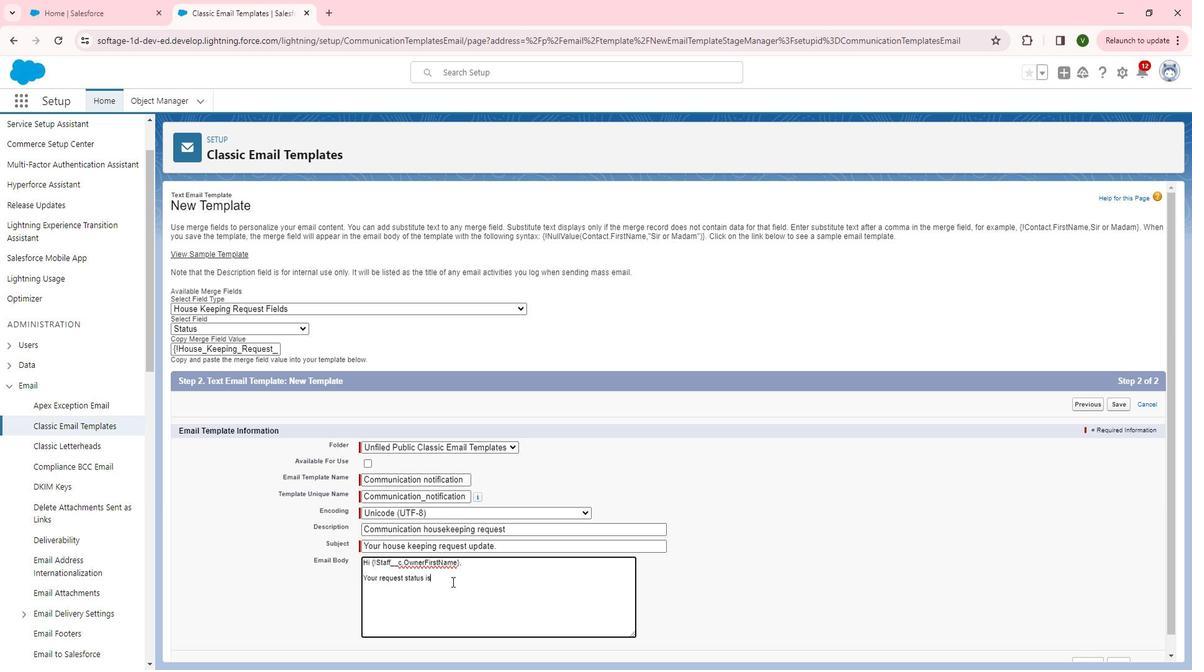 
Action: Key pressed <Key.space><Key.shift_r>:ctrl+V<Key.space>.<Key.enter><Key.shift>We<Key.space>will<Key.space>update<Key.space>you<Key.space>if<Key.space>there<Key.space>new<Key.space>update<Key.space>related<Key.space>your<Key.space>request.<Key.enter><Key.shift>We<Key.space>will<Key.space>working<Key.space>on<Key.space>your<Key.space>request<Key.space>to<Key.space>resolve<Key.space>you<Key.space>issue.<Key.enter><Key.enter><Key.shift>Have<Key.space><Key.shift>Nice<Key.space><Key.shift>Day<Key.left><Key.left><Key.left><Key.left><Key.left><Key.left><Key.left><Key.left>a<Key.space><Key.right><Key.right><Key.right><Key.right><Key.right><Key.right><Key.right><Key.right>.
Screenshot: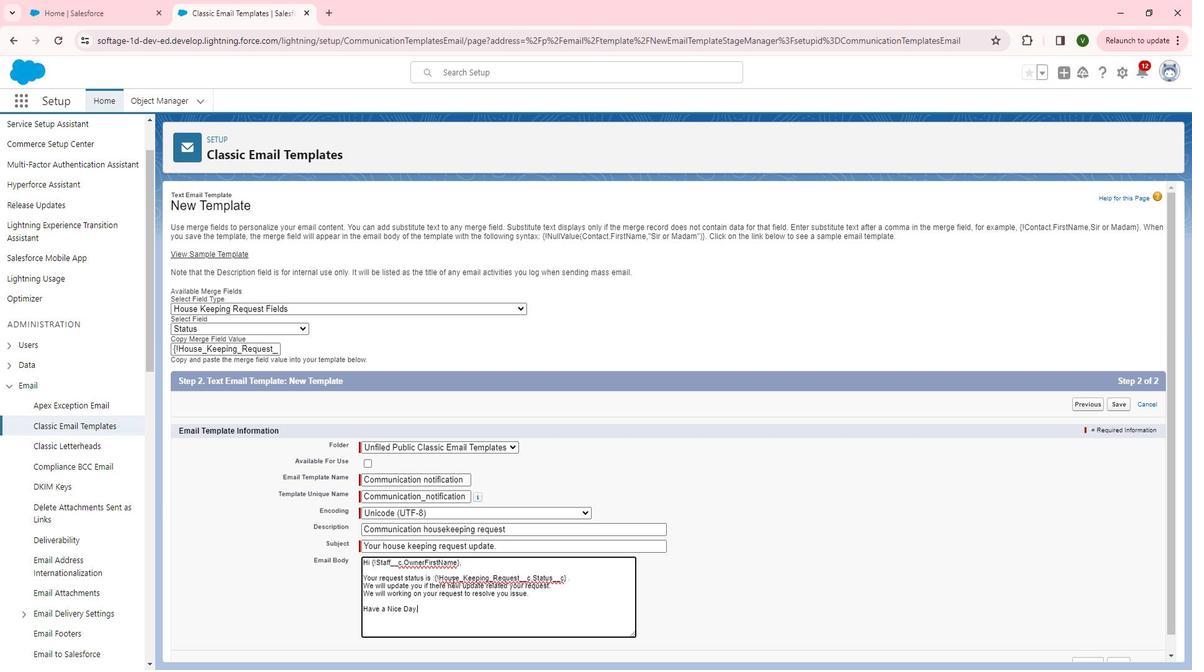 
Action: Mouse moved to (1104, 396)
Screenshot: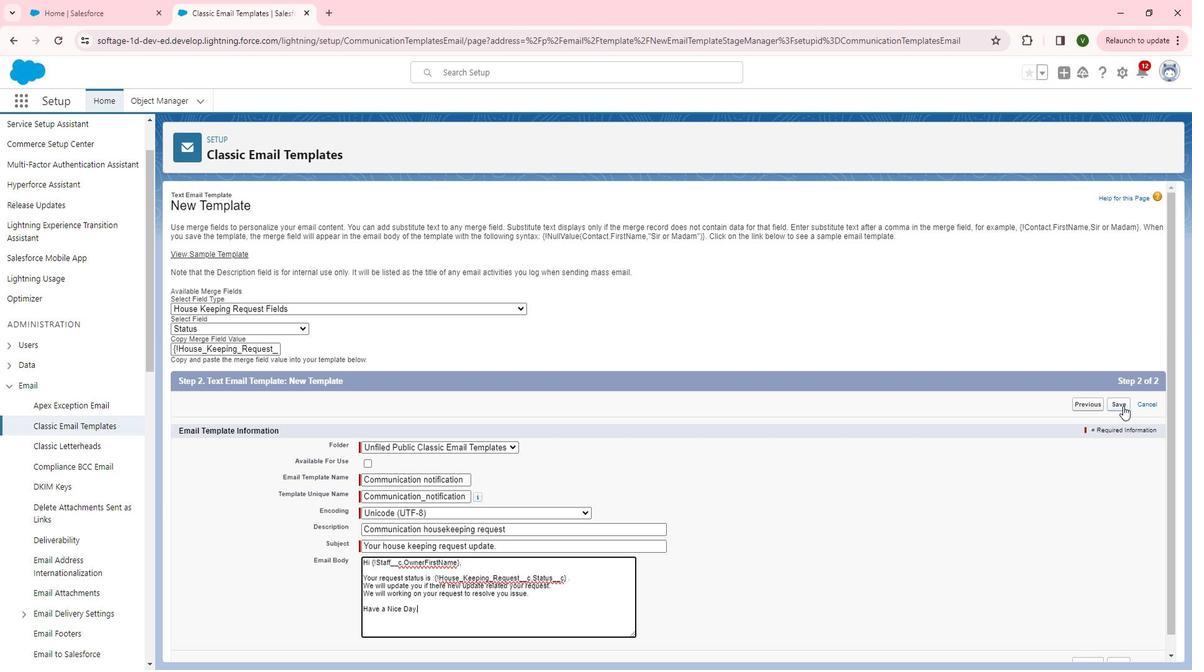 
Action: Mouse pressed left at (1104, 396)
Screenshot: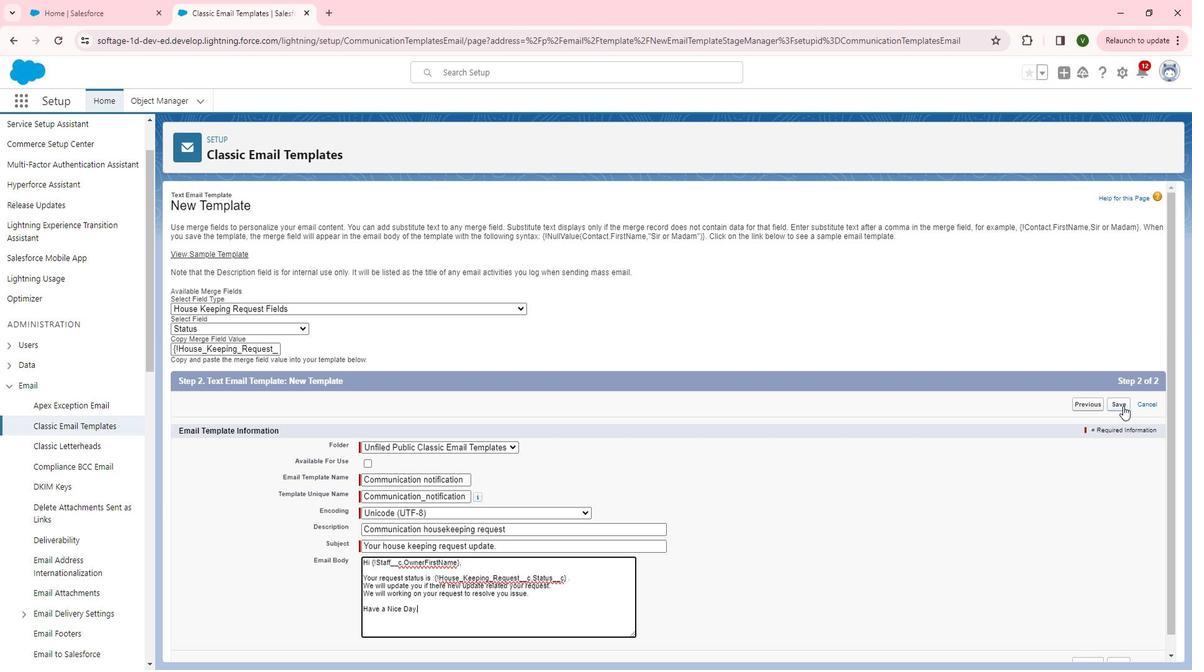 
Action: Mouse moved to (761, 446)
Screenshot: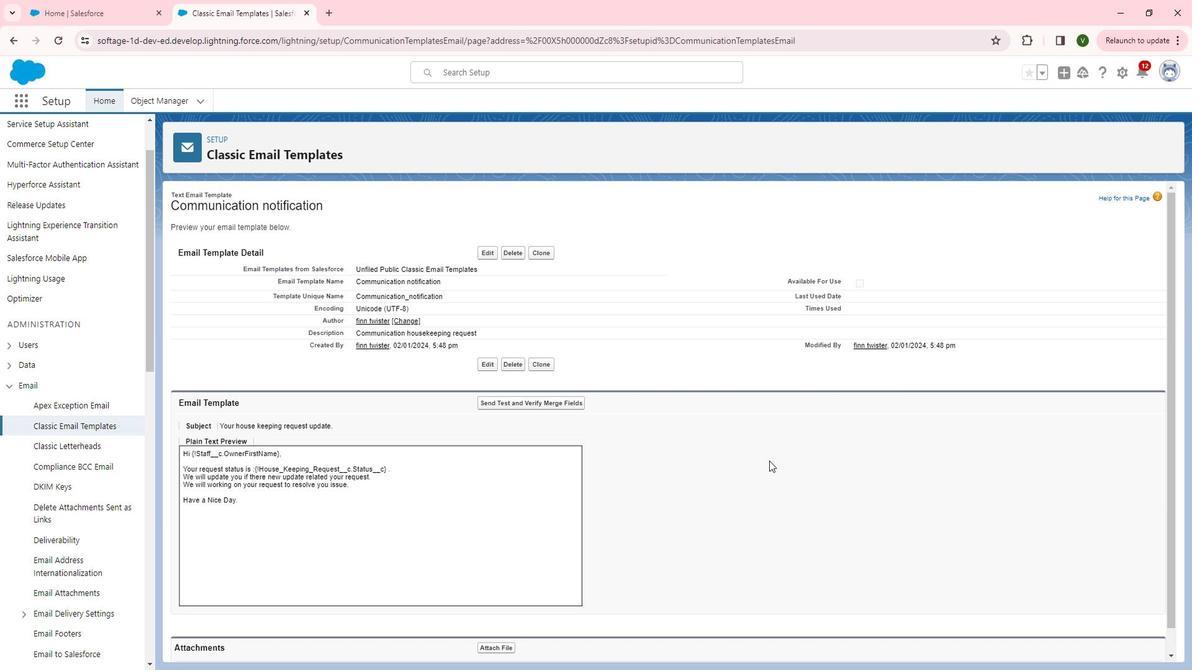
Action: Mouse scrolled (761, 445) with delta (0, 0)
Screenshot: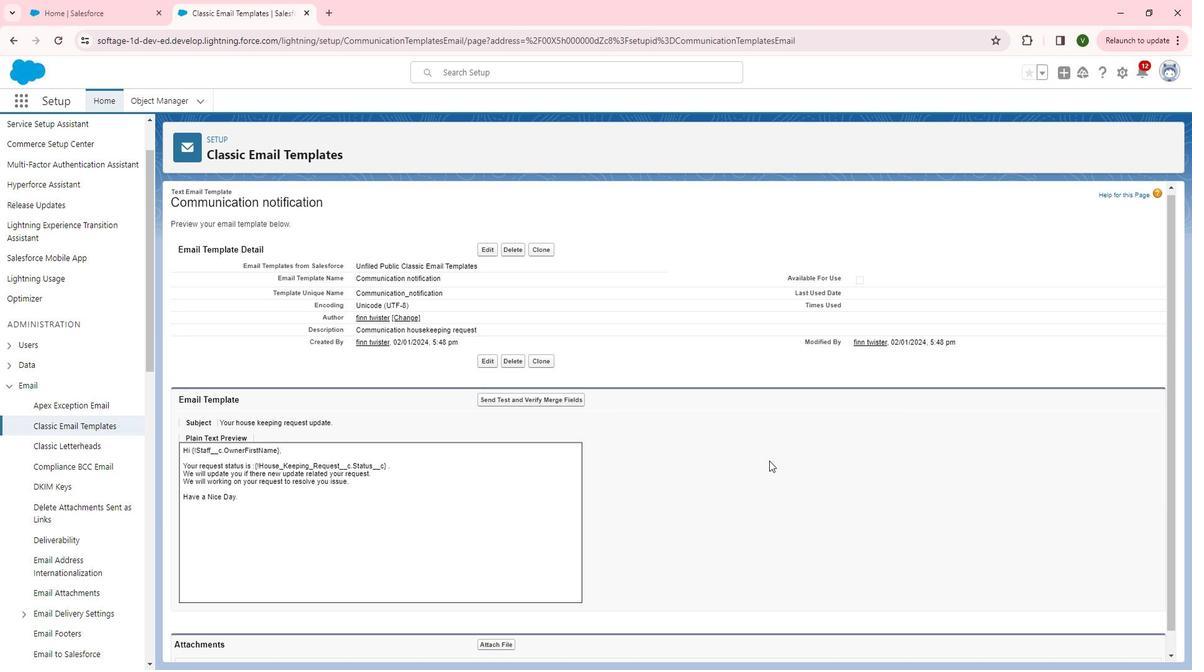 
Action: Mouse scrolled (761, 445) with delta (0, 0)
Screenshot: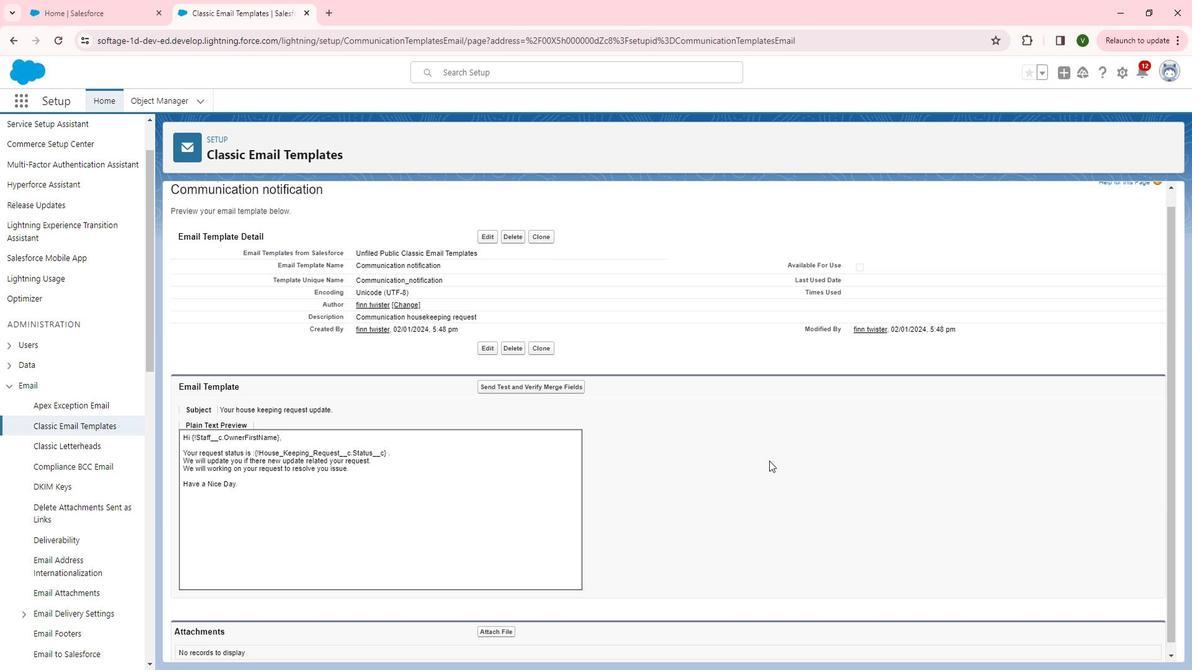 
Action: Mouse moved to (727, 453)
Screenshot: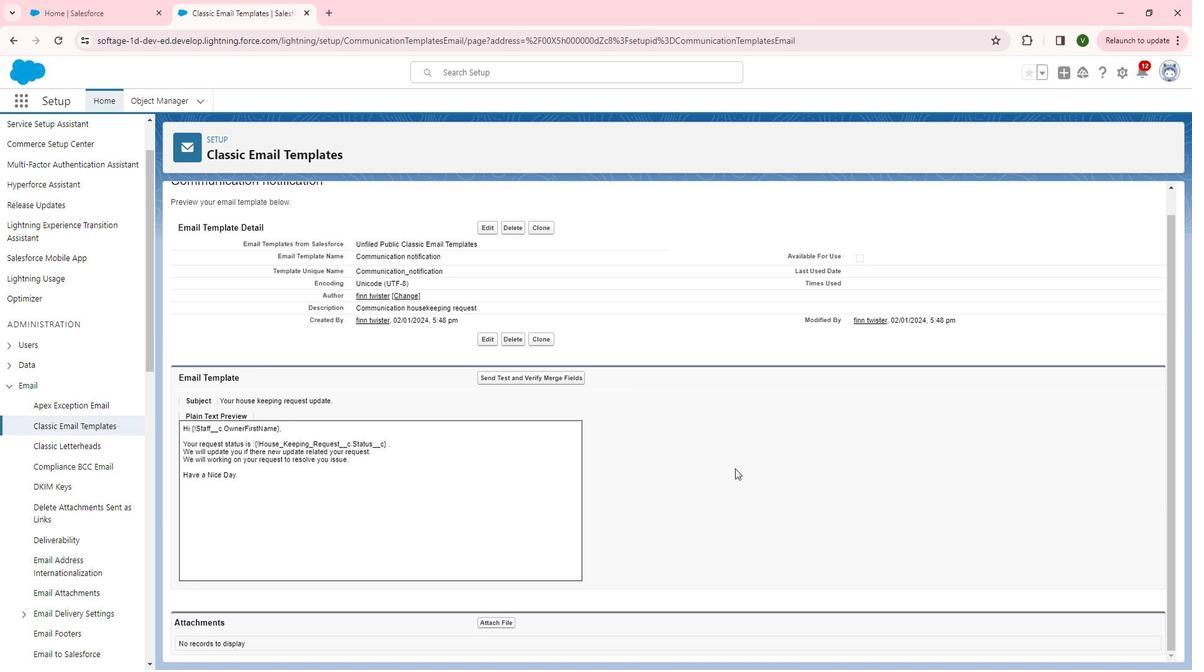 
Action: Mouse scrolled (727, 454) with delta (0, 0)
Screenshot: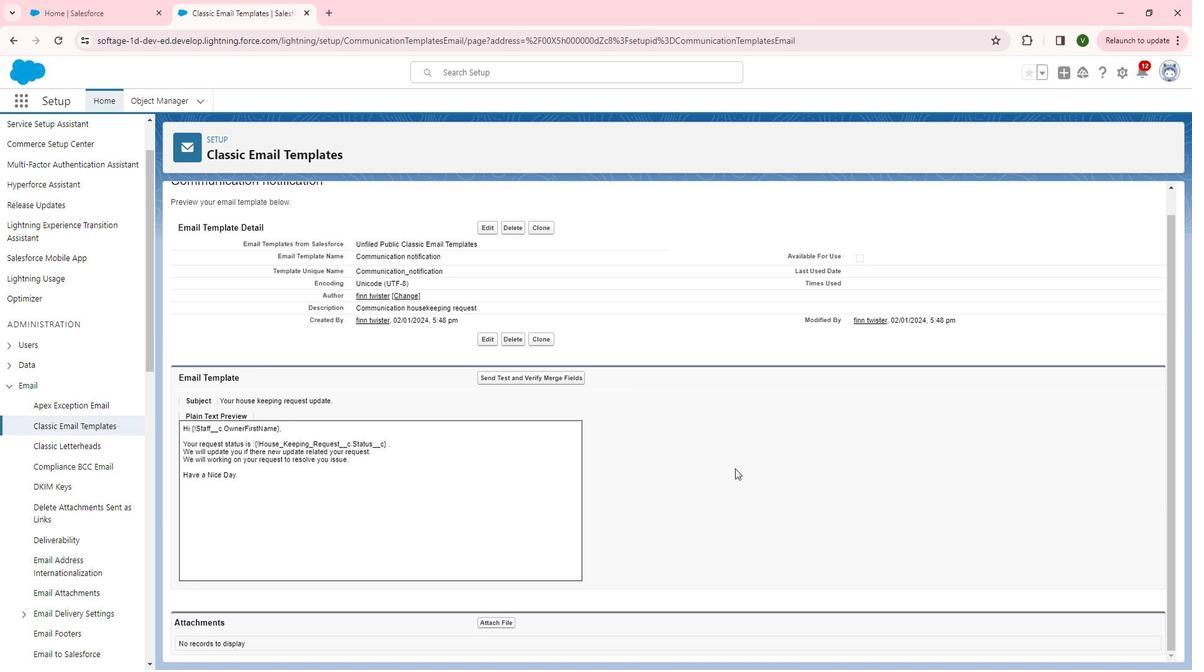 
Action: Mouse moved to (727, 453)
Screenshot: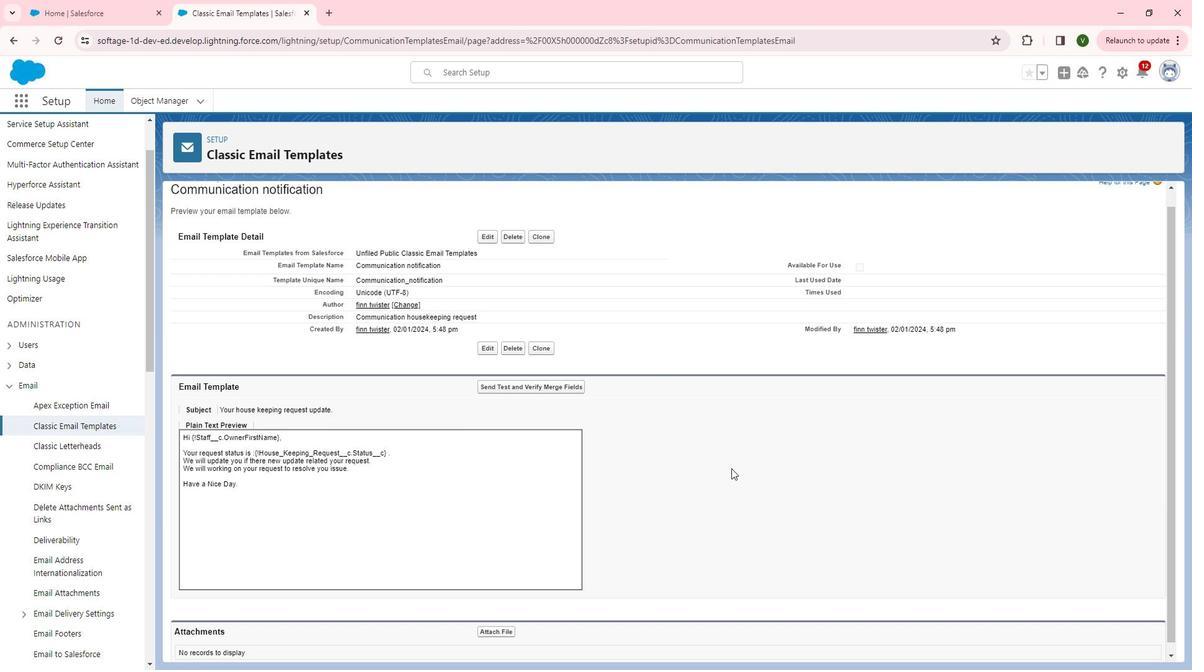 
Action: Mouse scrolled (727, 454) with delta (0, 0)
Screenshot: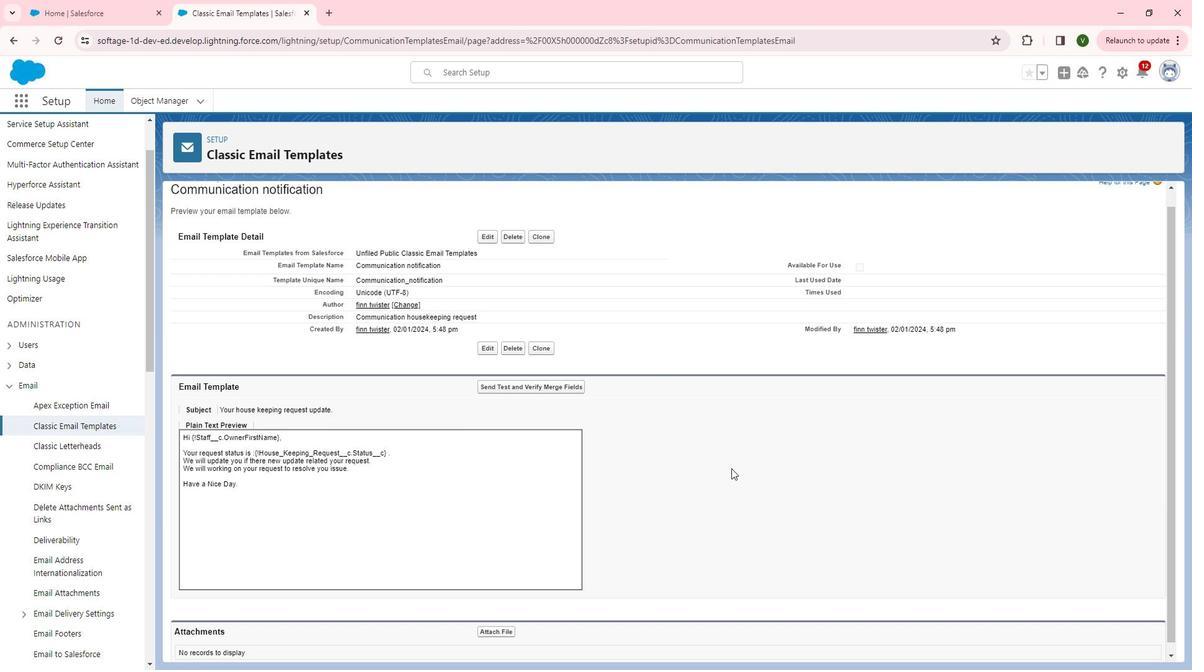 
Action: Mouse moved to (485, 250)
Screenshot: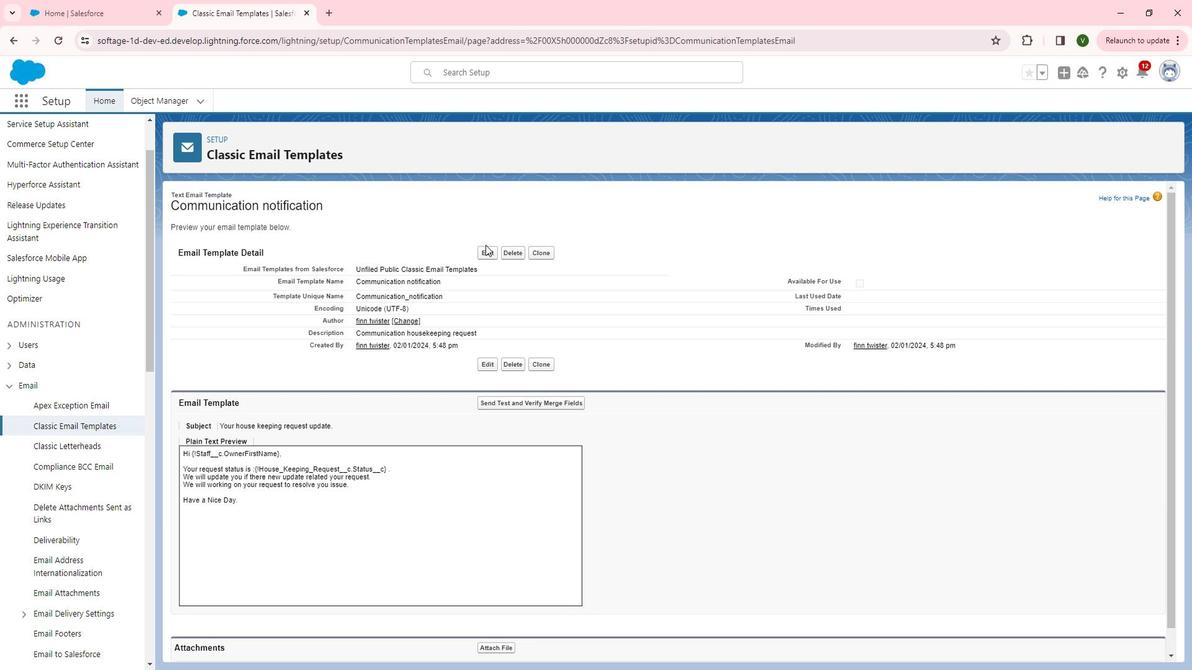 
Action: Mouse pressed left at (485, 250)
Screenshot: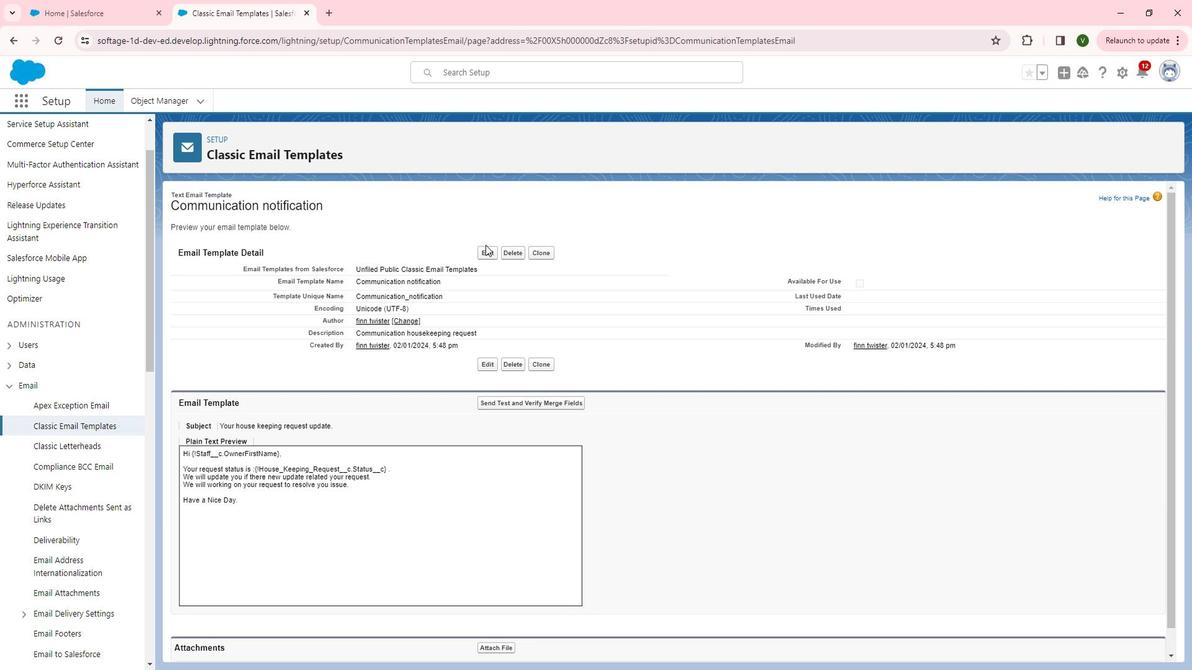 
Action: Mouse moved to (486, 253)
Screenshot: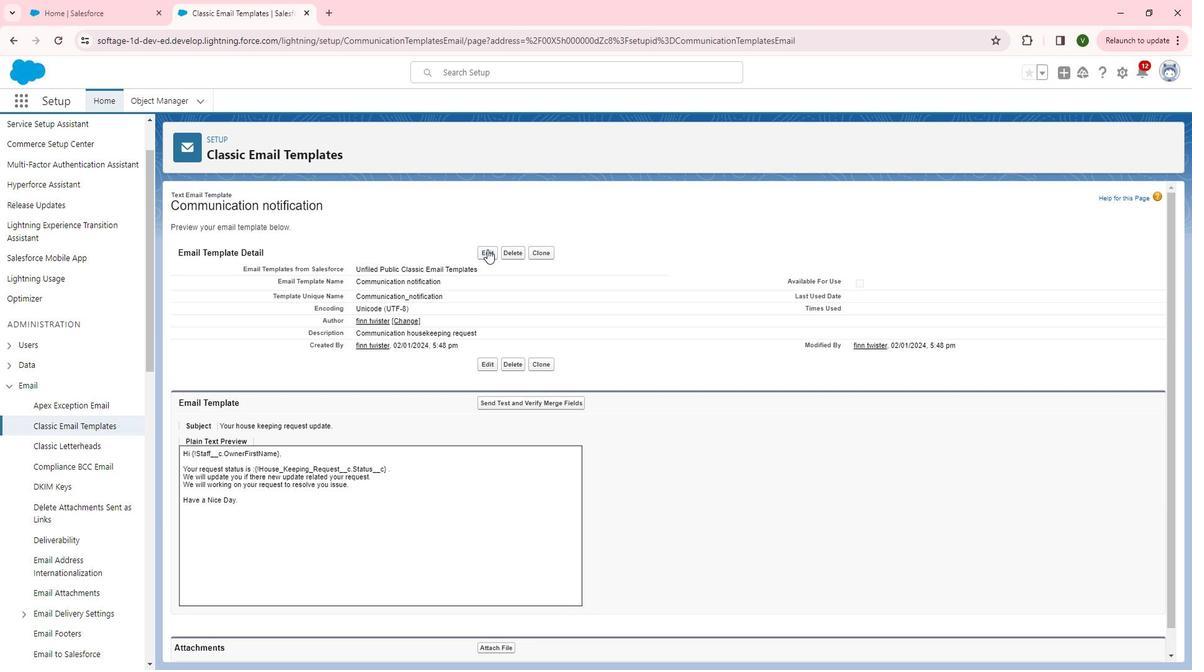 
Action: Mouse pressed left at (486, 253)
Screenshot: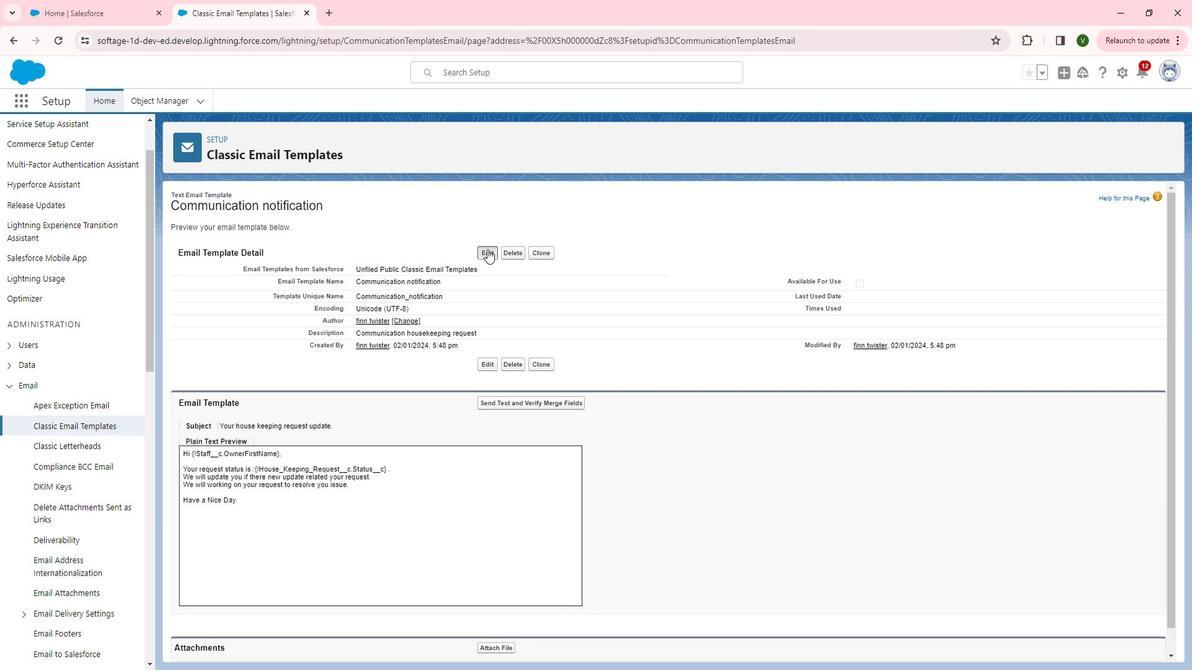 
Action: Mouse moved to (372, 419)
Screenshot: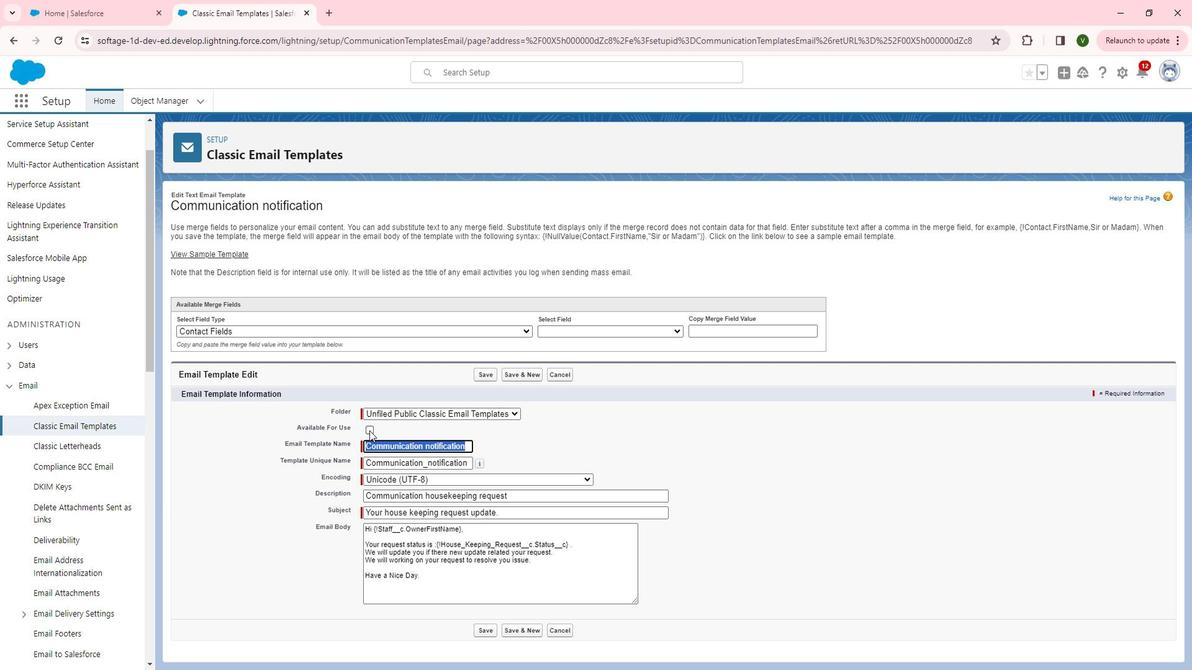 
Action: Mouse pressed left at (372, 419)
Screenshot: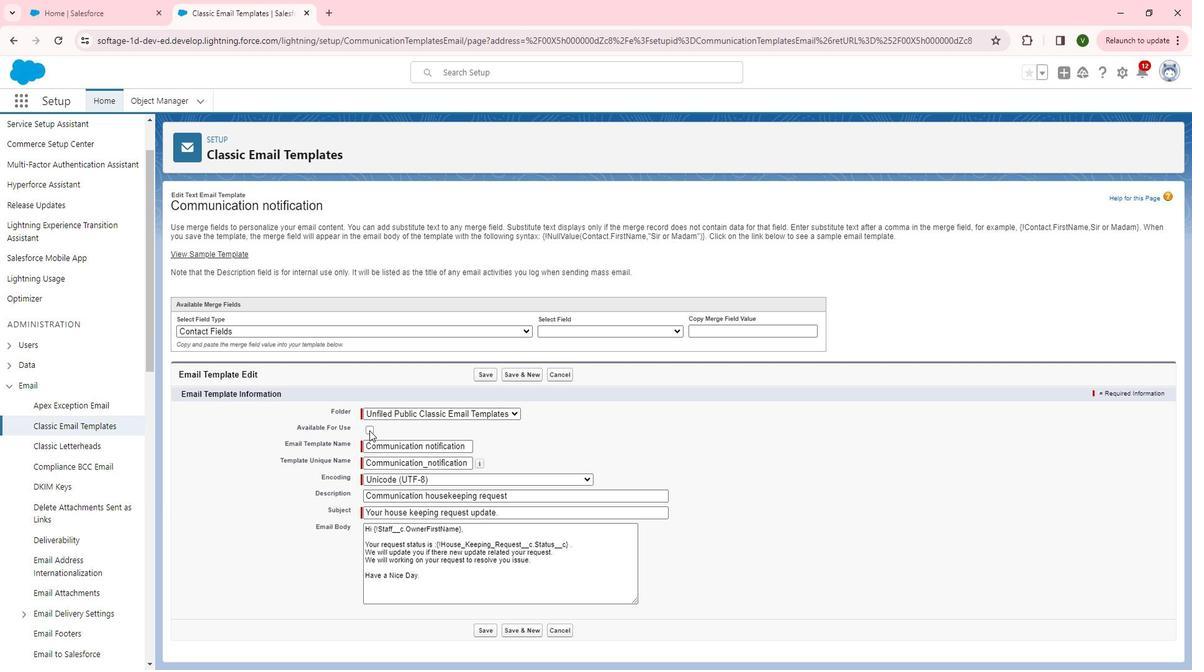 
Action: Mouse moved to (484, 367)
Screenshot: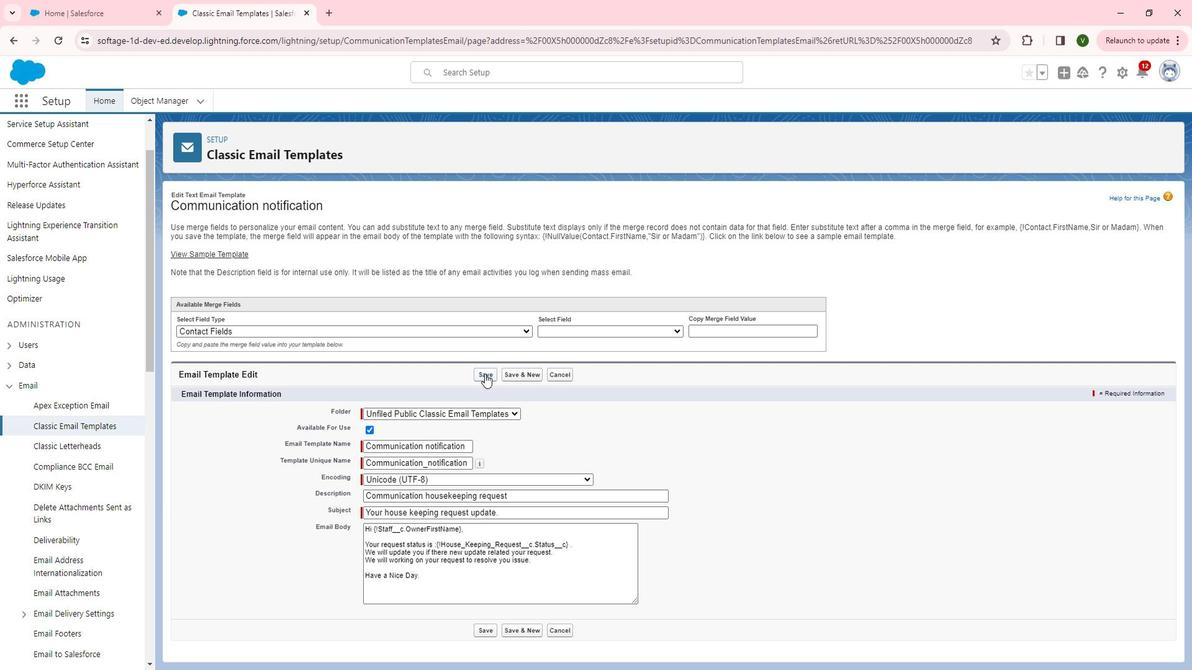 
Action: Mouse pressed left at (484, 367)
Screenshot: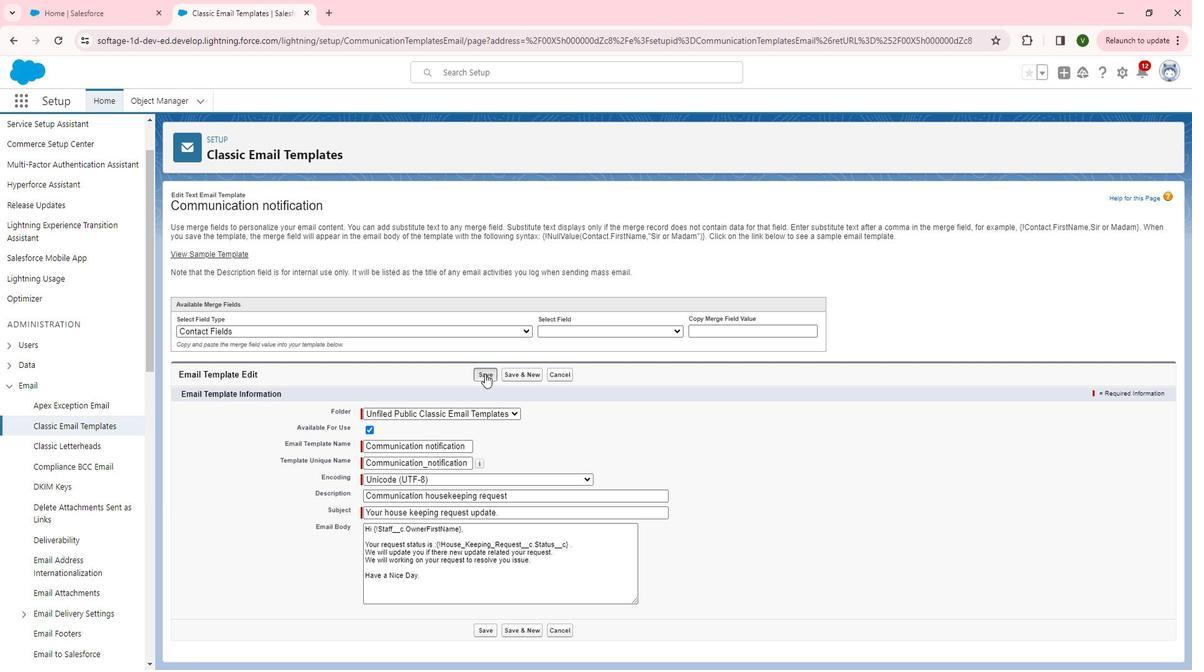 
Action: Mouse moved to (88, 456)
Screenshot: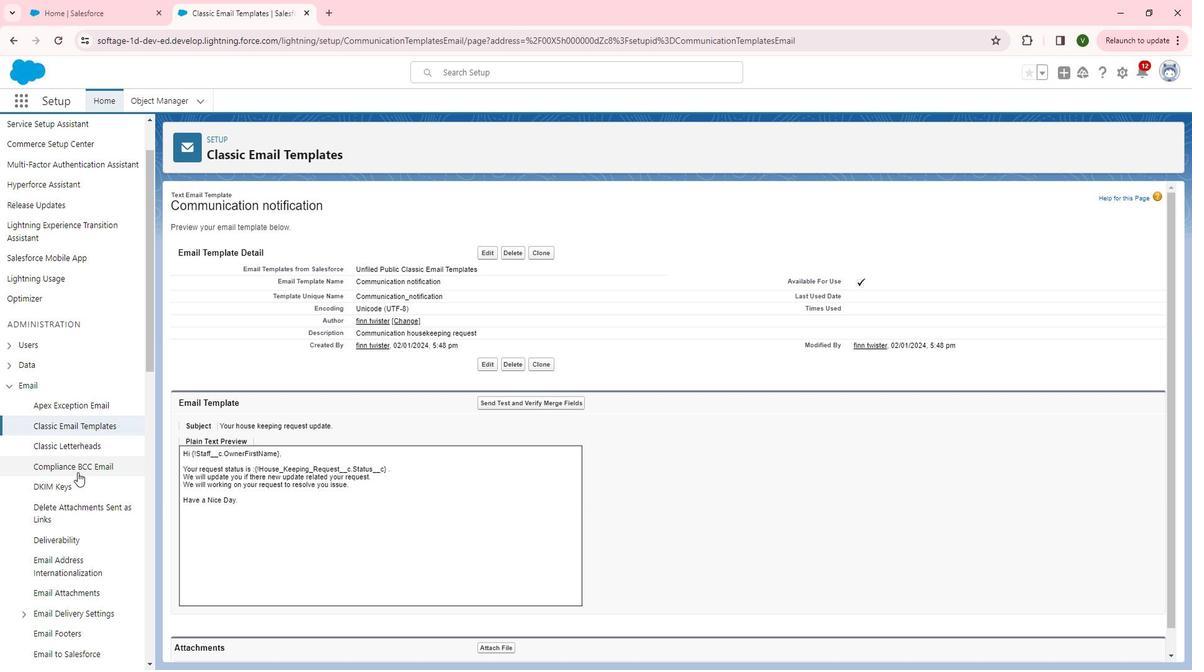 
Action: Mouse scrolled (88, 456) with delta (0, 0)
Screenshot: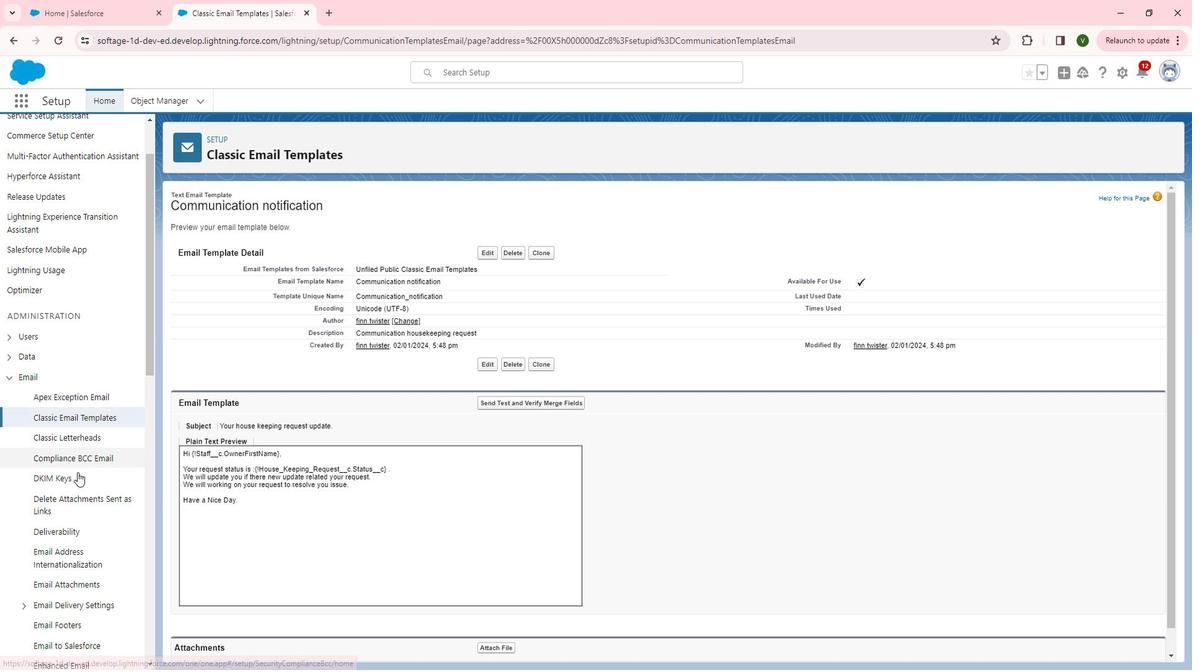 
Action: Mouse scrolled (88, 456) with delta (0, 0)
Screenshot: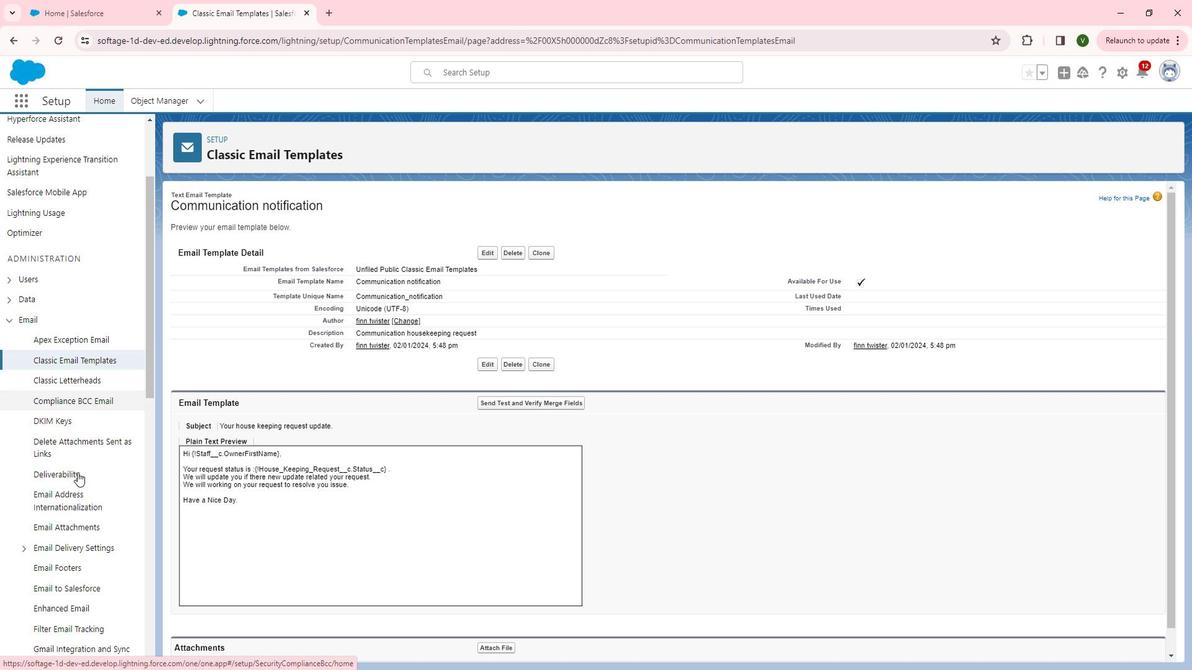 
Action: Mouse scrolled (88, 456) with delta (0, 0)
Screenshot: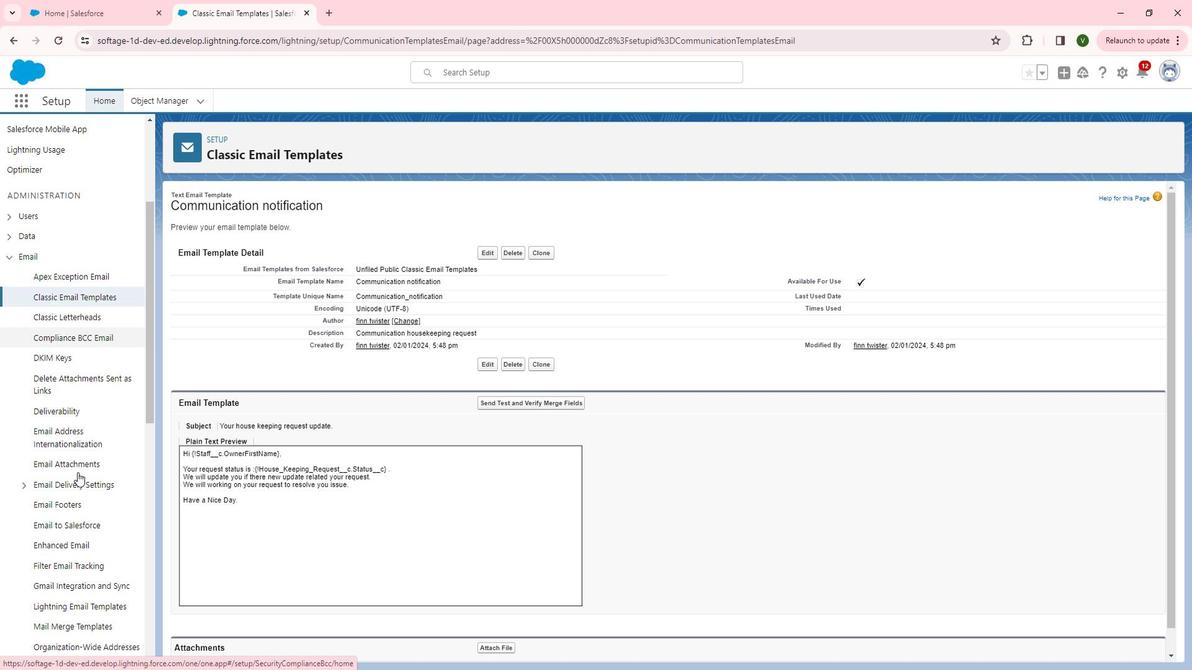 
Action: Mouse scrolled (88, 456) with delta (0, 0)
Screenshot: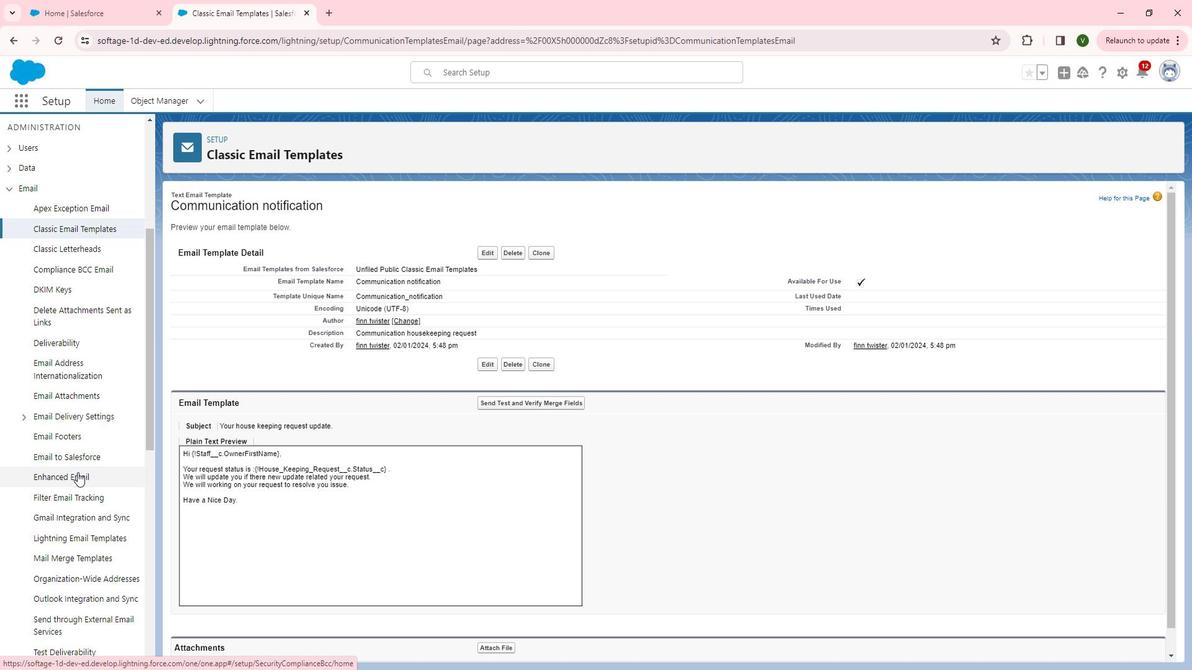 
Action: Mouse scrolled (88, 456) with delta (0, 0)
Screenshot: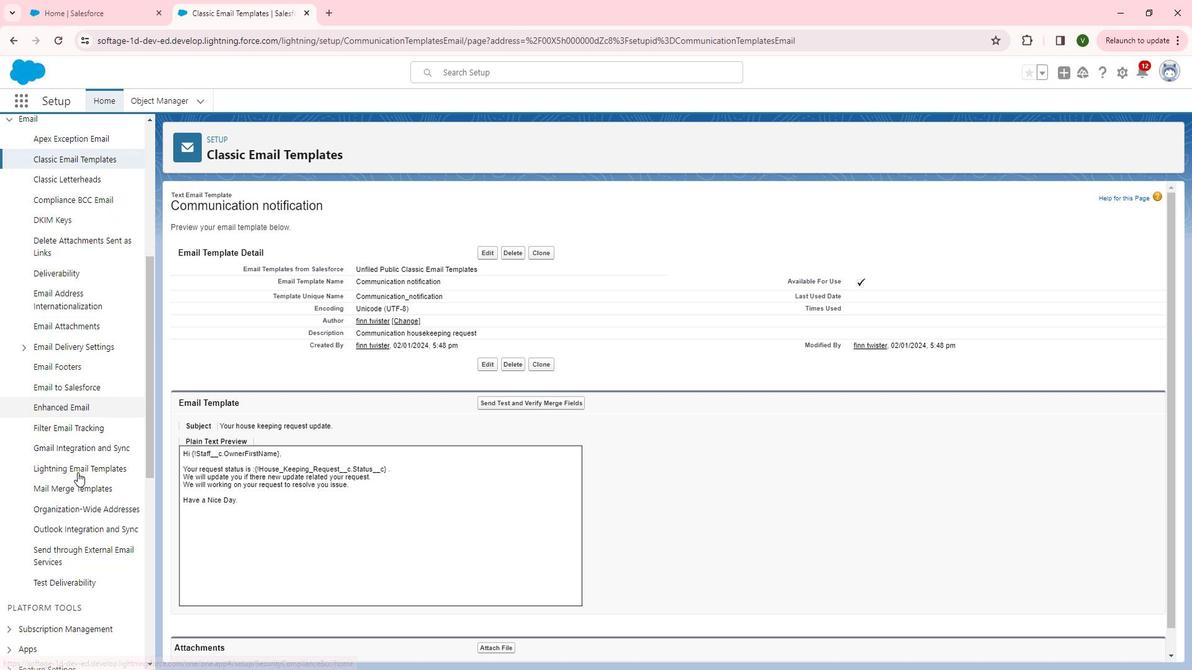 
Action: Mouse scrolled (88, 456) with delta (0, 0)
Screenshot: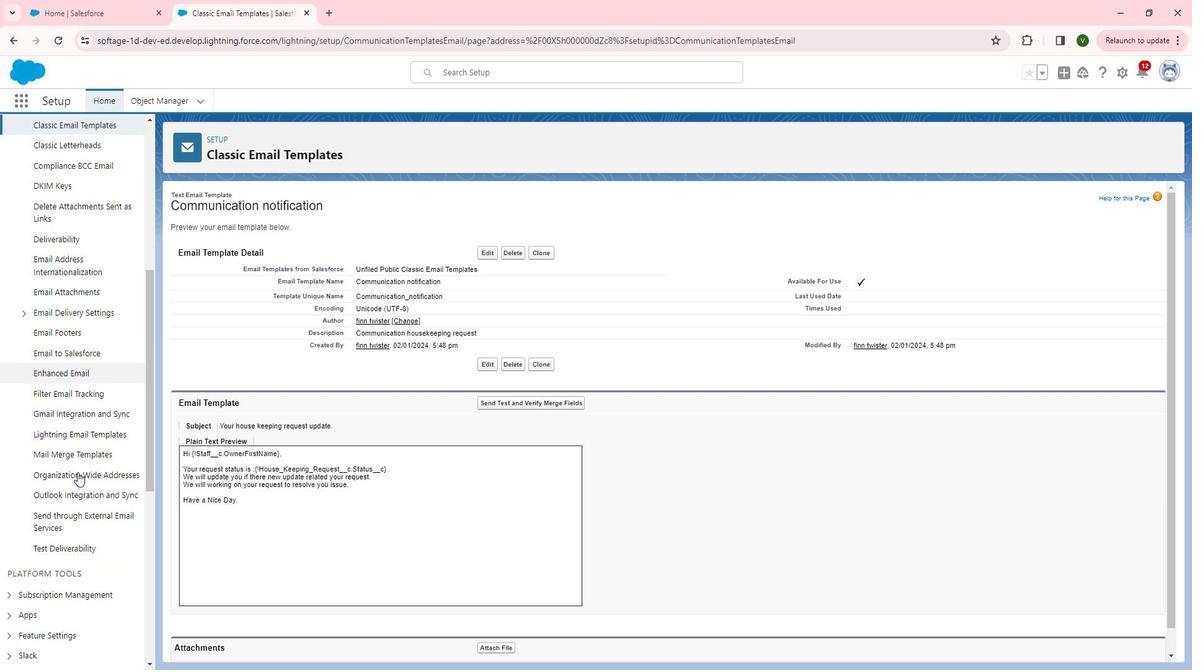 
Action: Mouse scrolled (88, 456) with delta (0, 0)
Screenshot: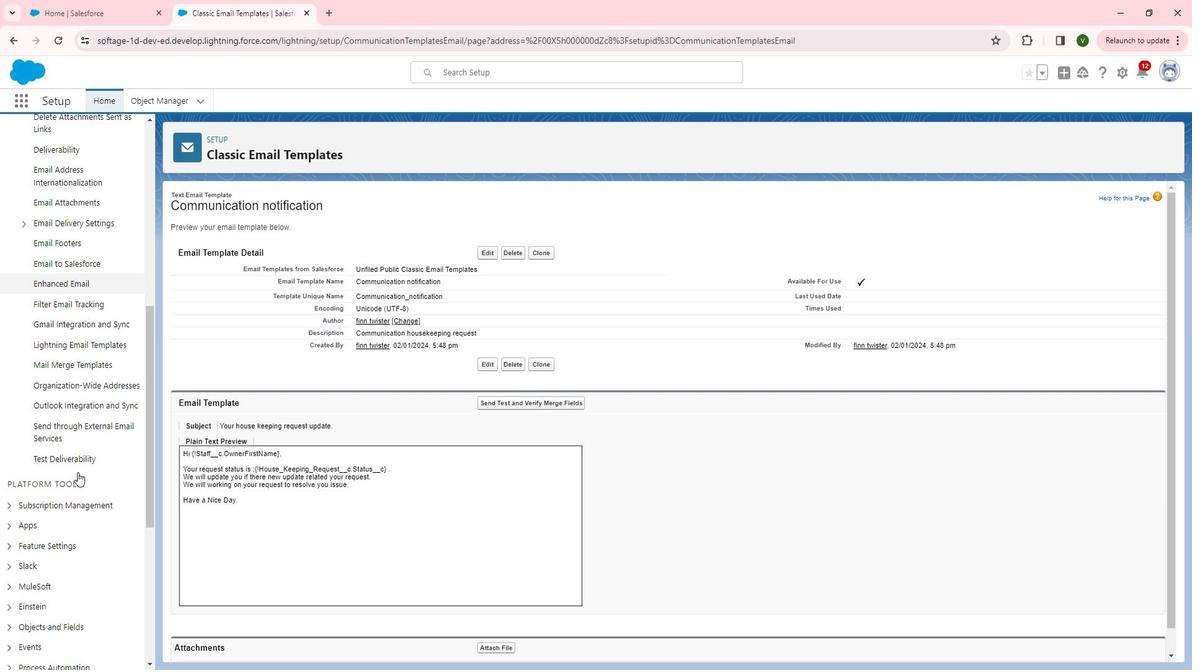 
Action: Mouse scrolled (88, 456) with delta (0, 0)
Screenshot: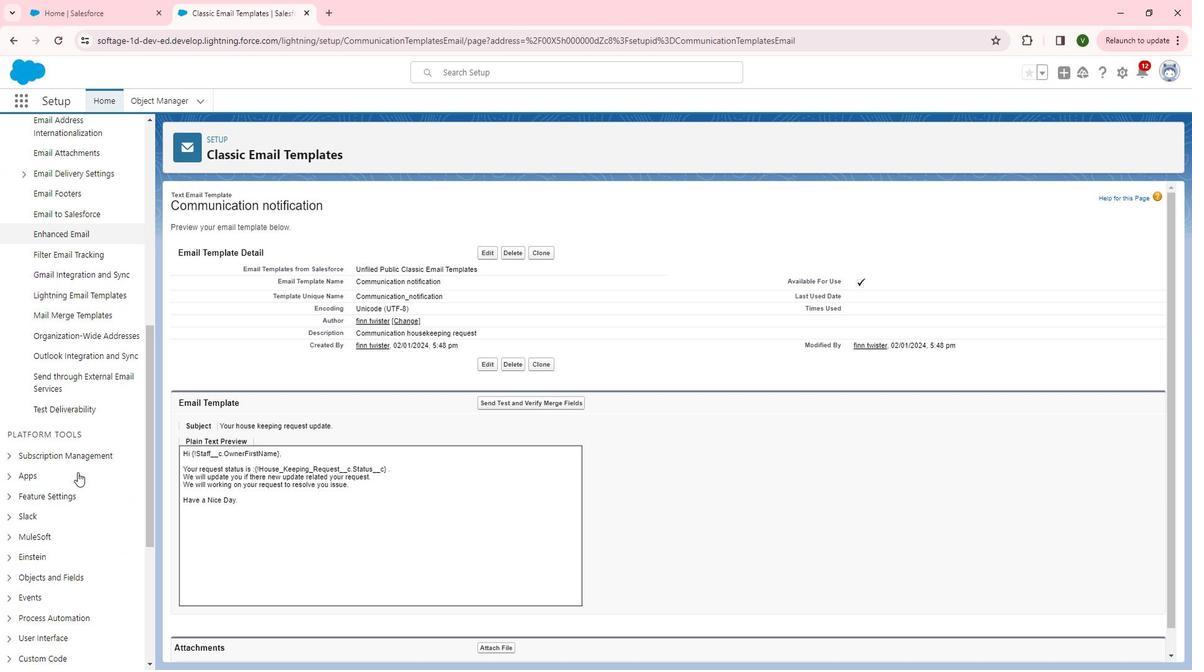 
Action: Mouse scrolled (88, 456) with delta (0, 0)
Screenshot: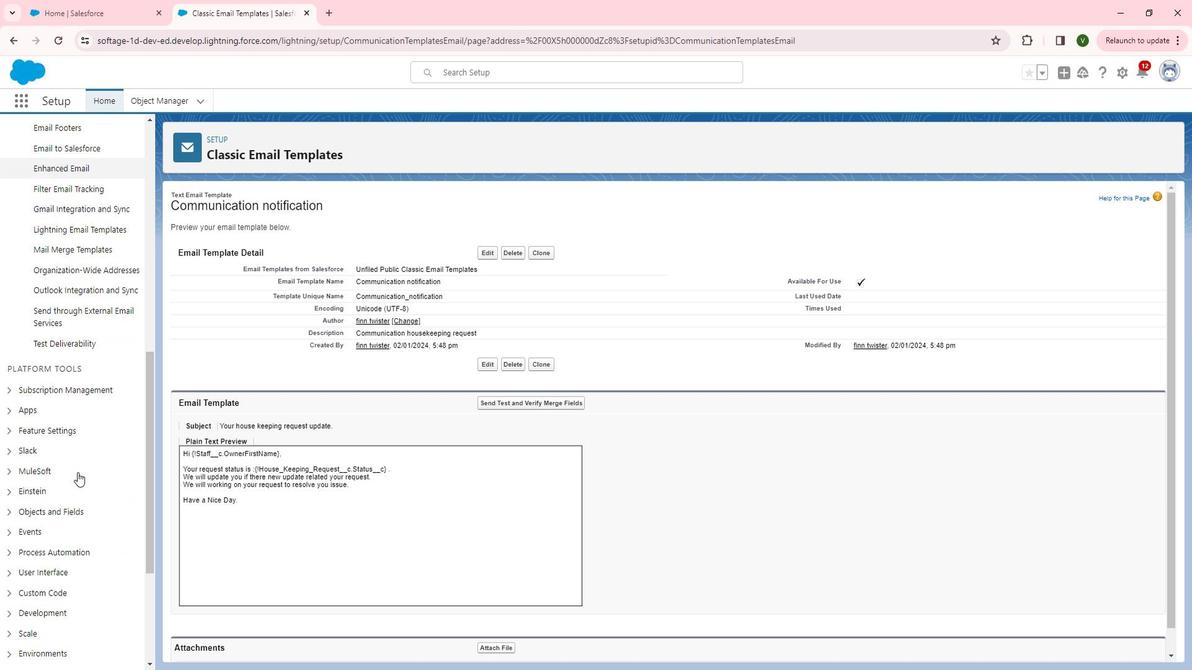 
Action: Mouse scrolled (88, 456) with delta (0, 0)
Screenshot: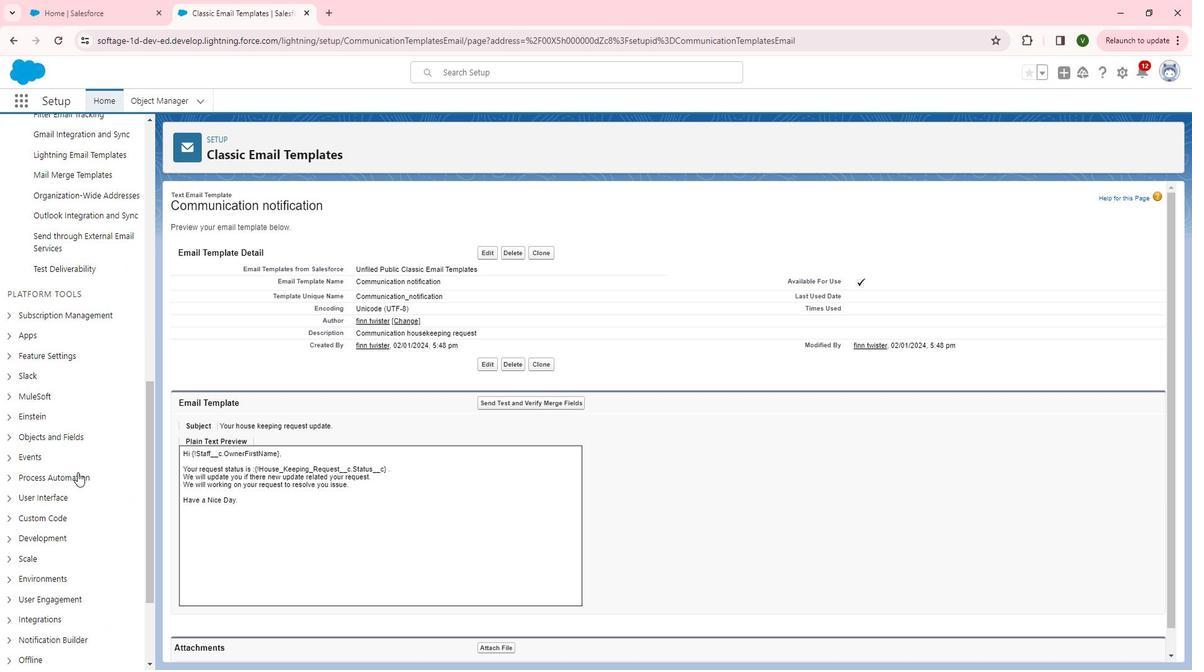 
Action: Mouse scrolled (88, 456) with delta (0, 0)
Screenshot: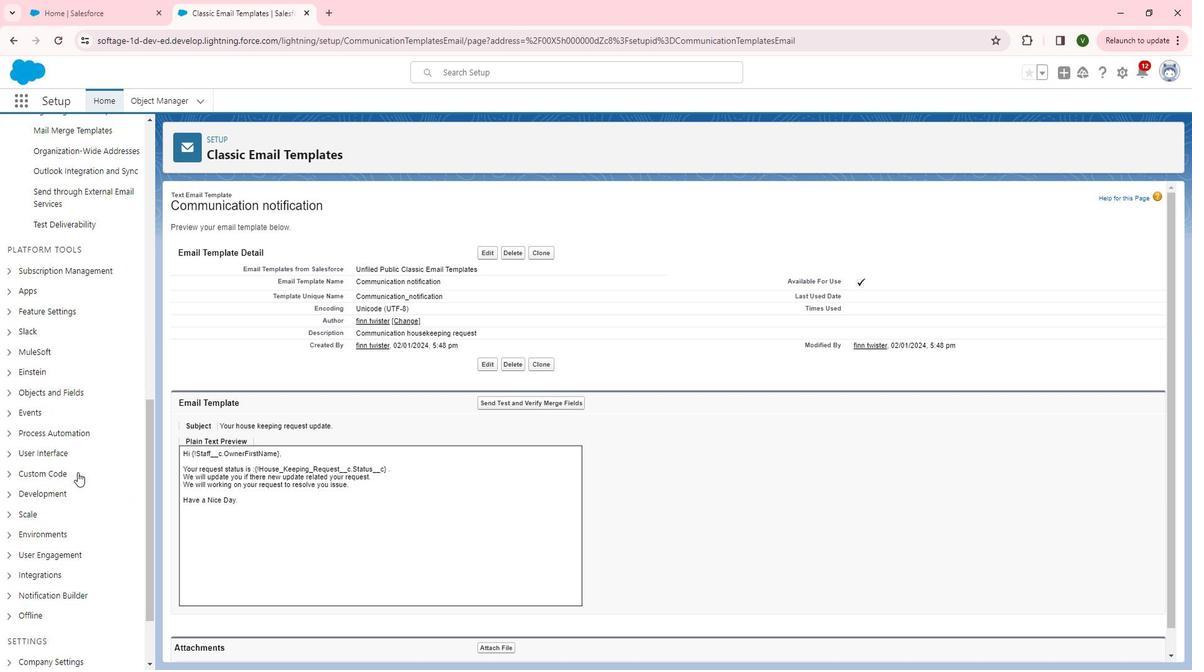 
Action: Mouse moved to (20, 343)
Screenshot: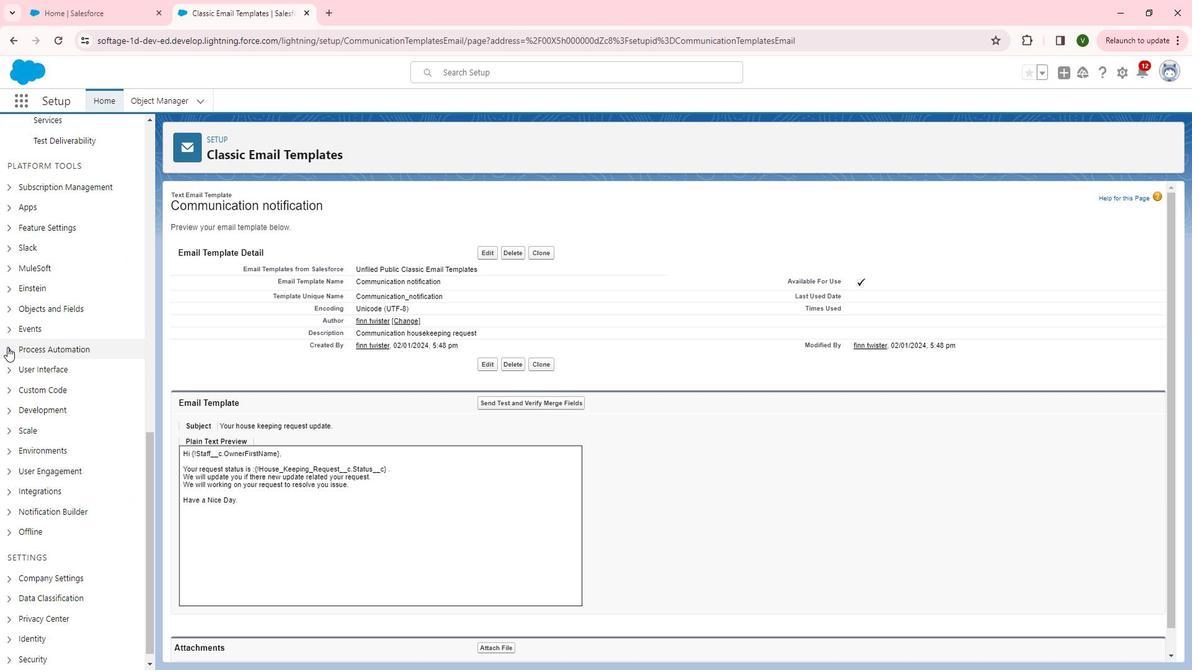 
Action: Mouse pressed left at (20, 343)
Screenshot: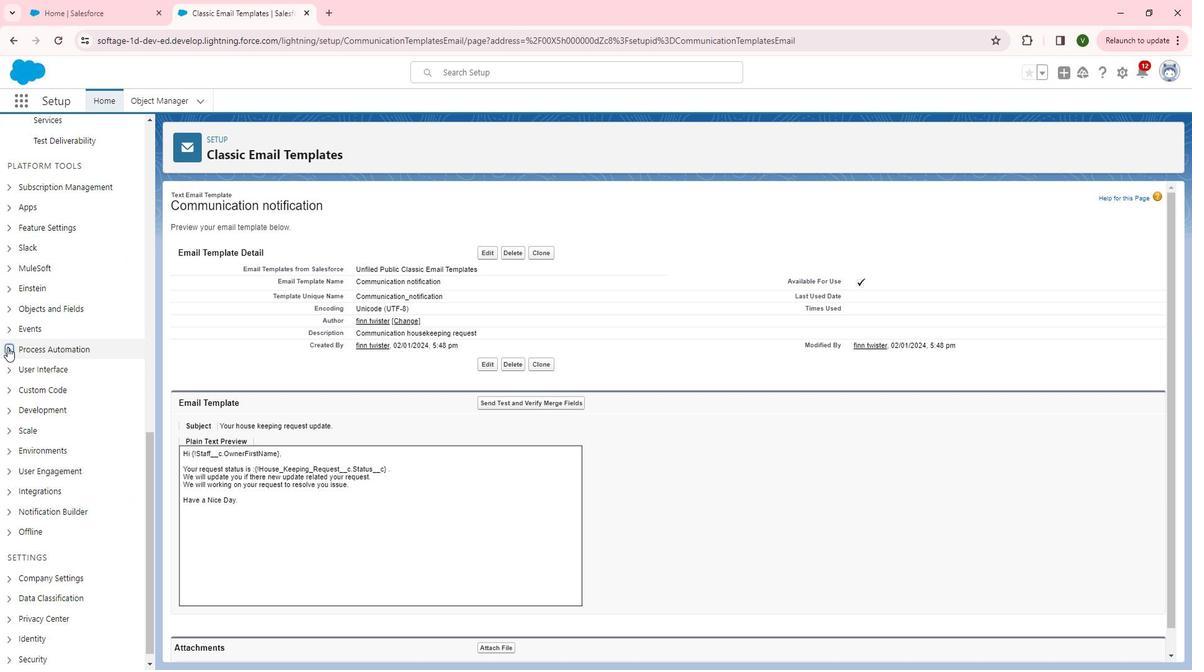 
Action: Mouse moved to (36, 540)
Screenshot: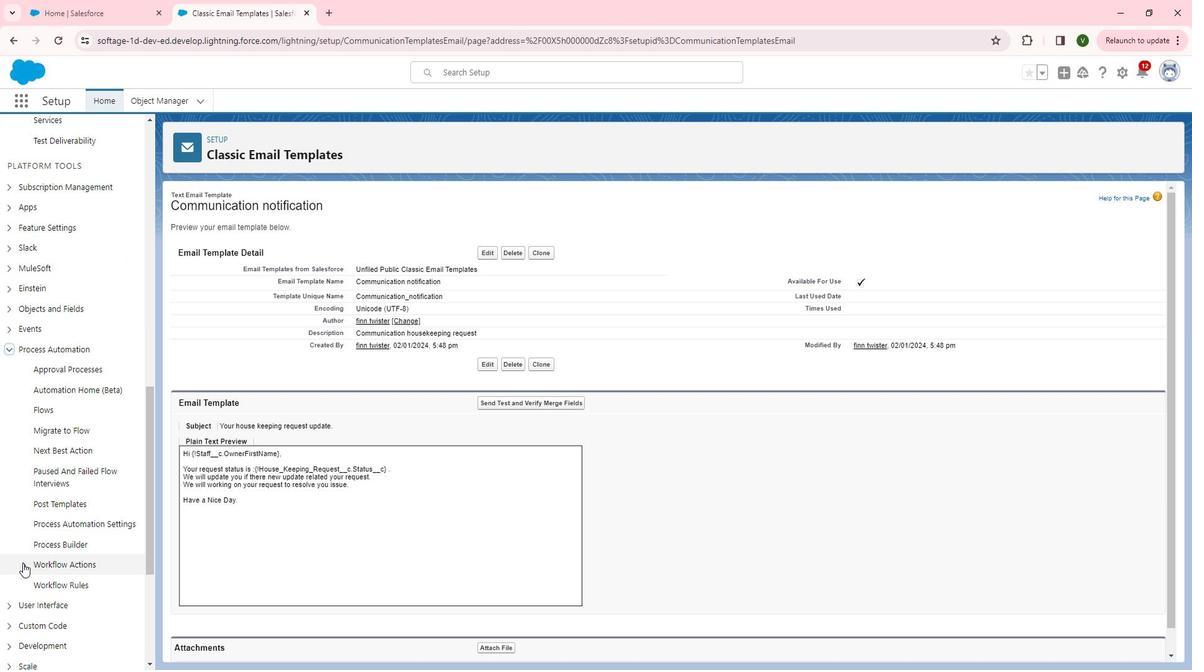
Action: Mouse pressed left at (36, 540)
Screenshot: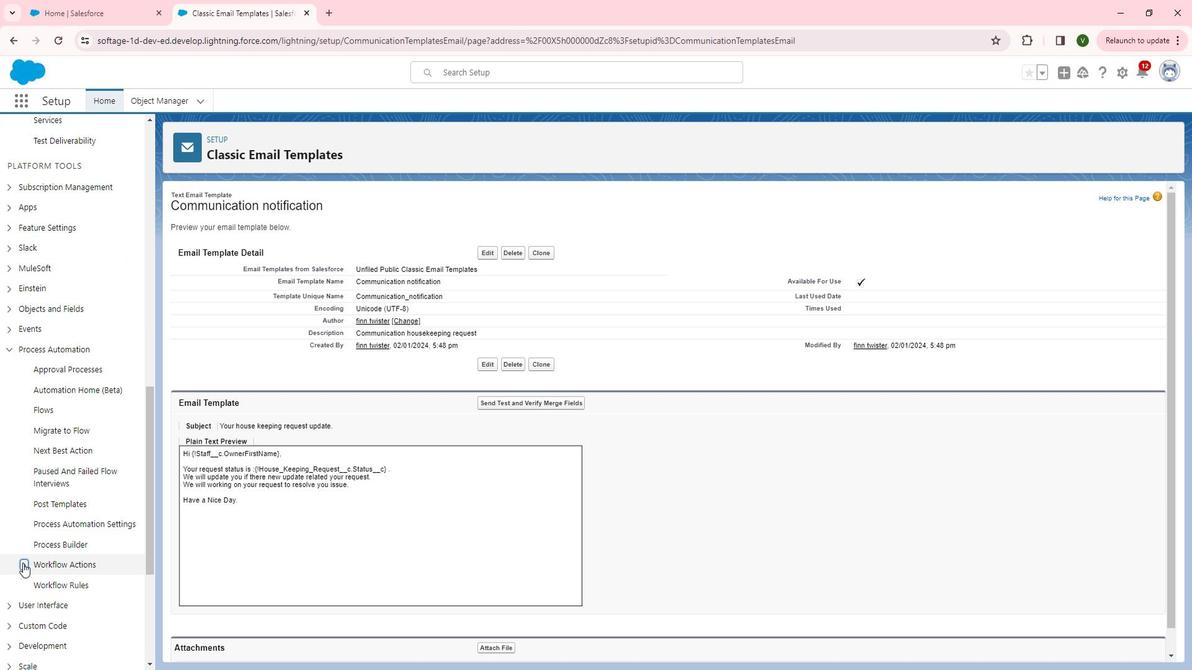 
Action: Mouse moved to (68, 545)
Screenshot: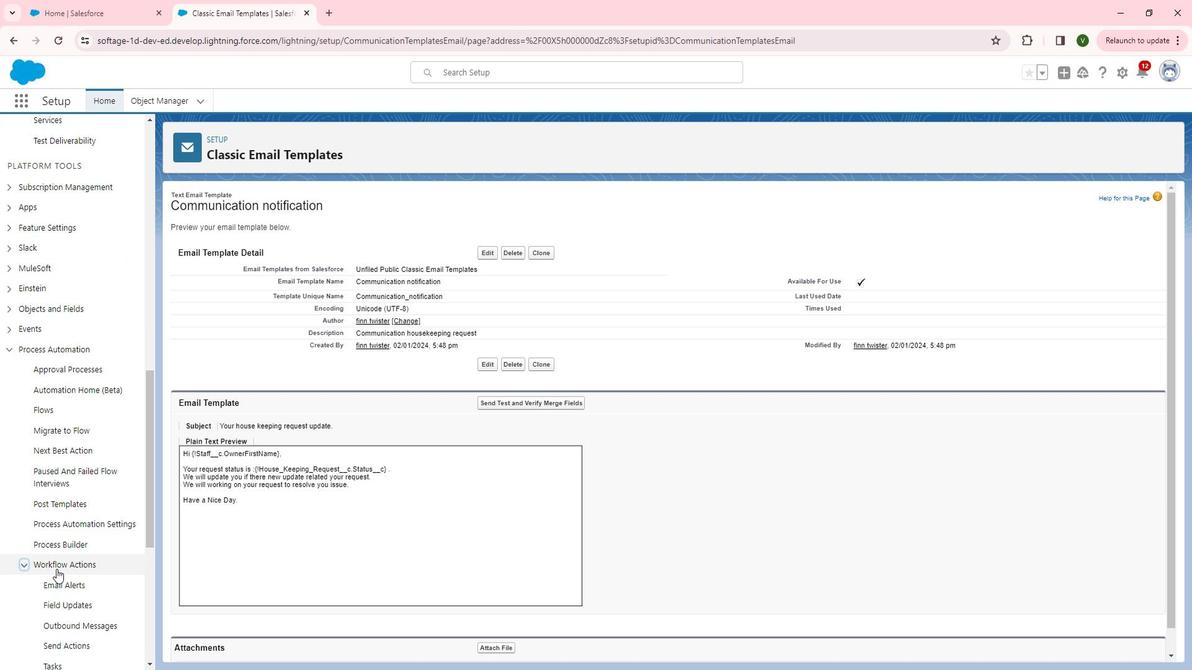 
Action: Mouse scrolled (68, 544) with delta (0, 0)
Screenshot: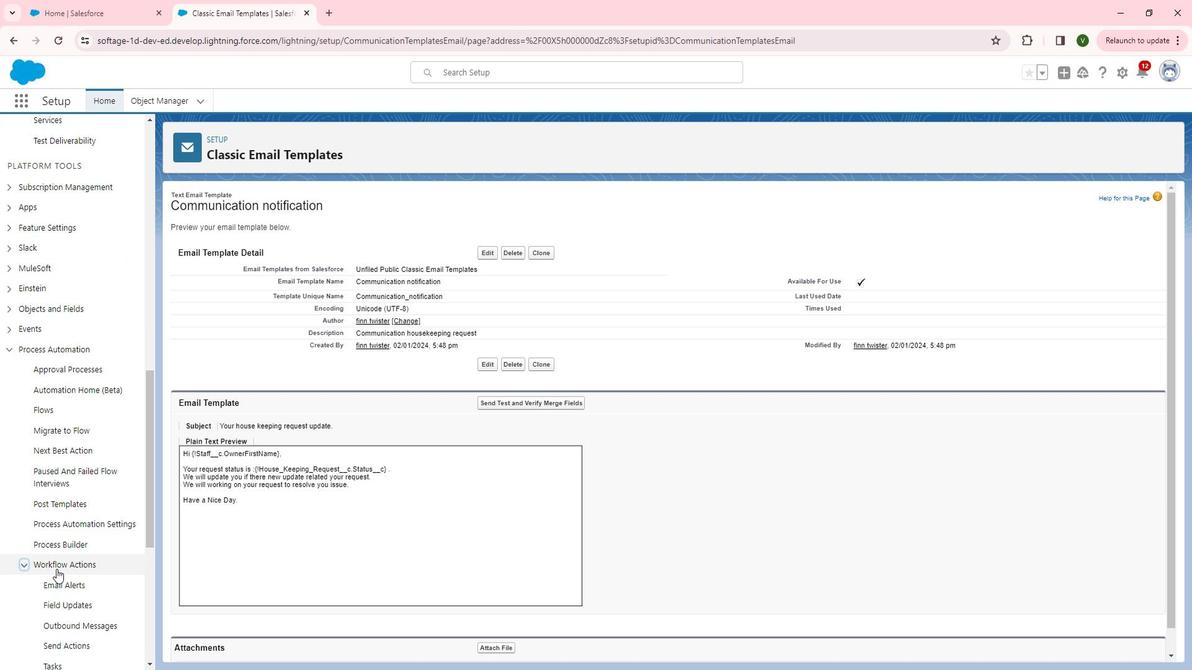 
Action: Mouse moved to (73, 503)
Screenshot: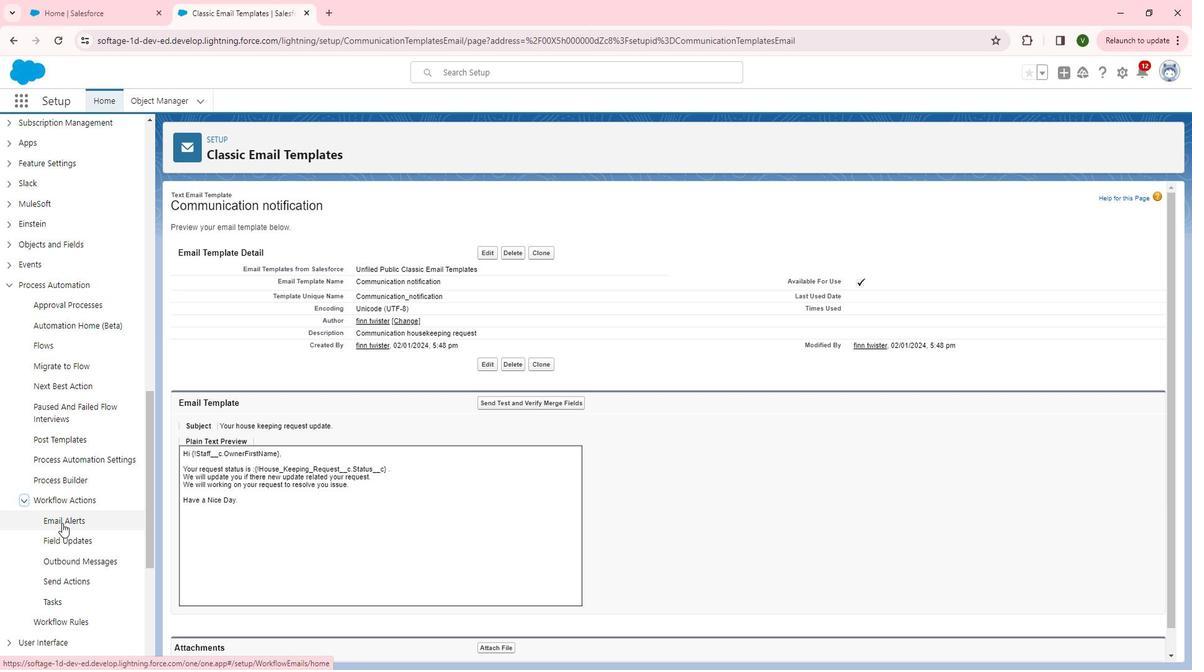 
Action: Mouse pressed left at (73, 503)
Screenshot: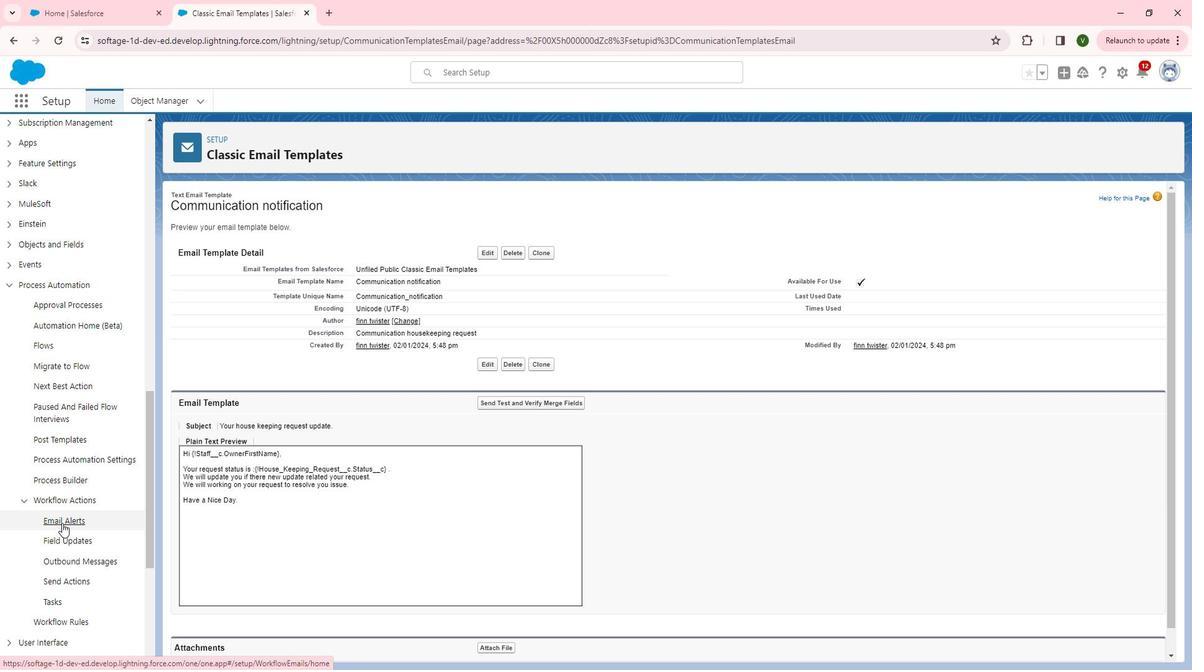 
Action: Mouse moved to (197, 509)
Screenshot: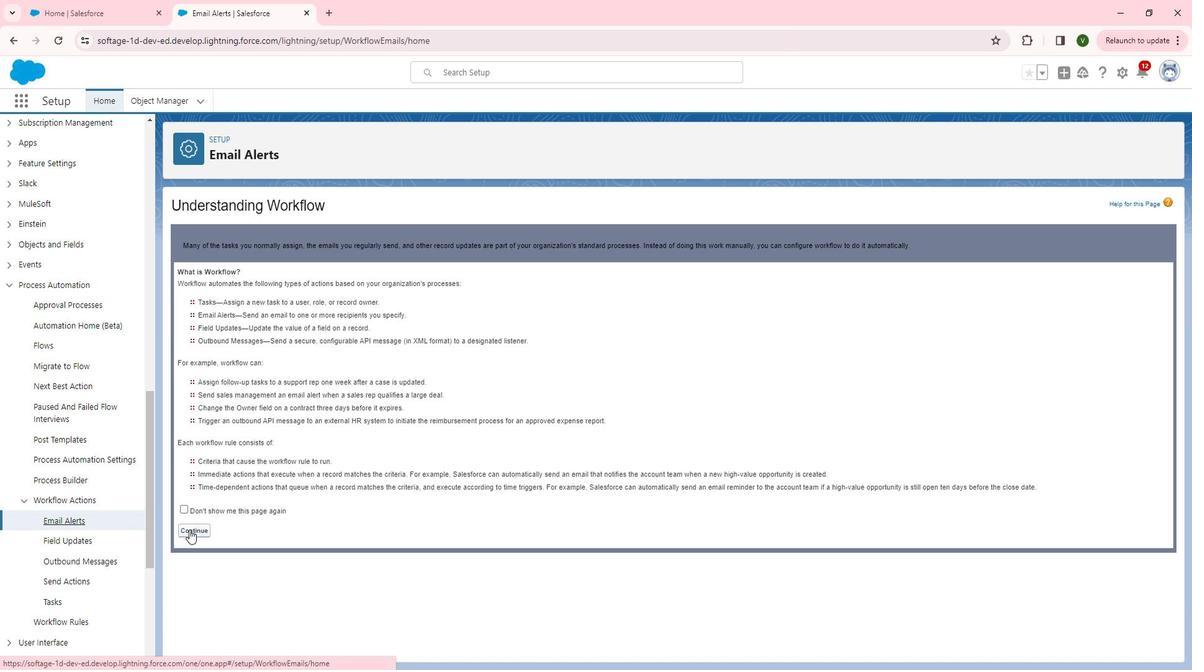 
Action: Mouse pressed left at (197, 509)
Screenshot: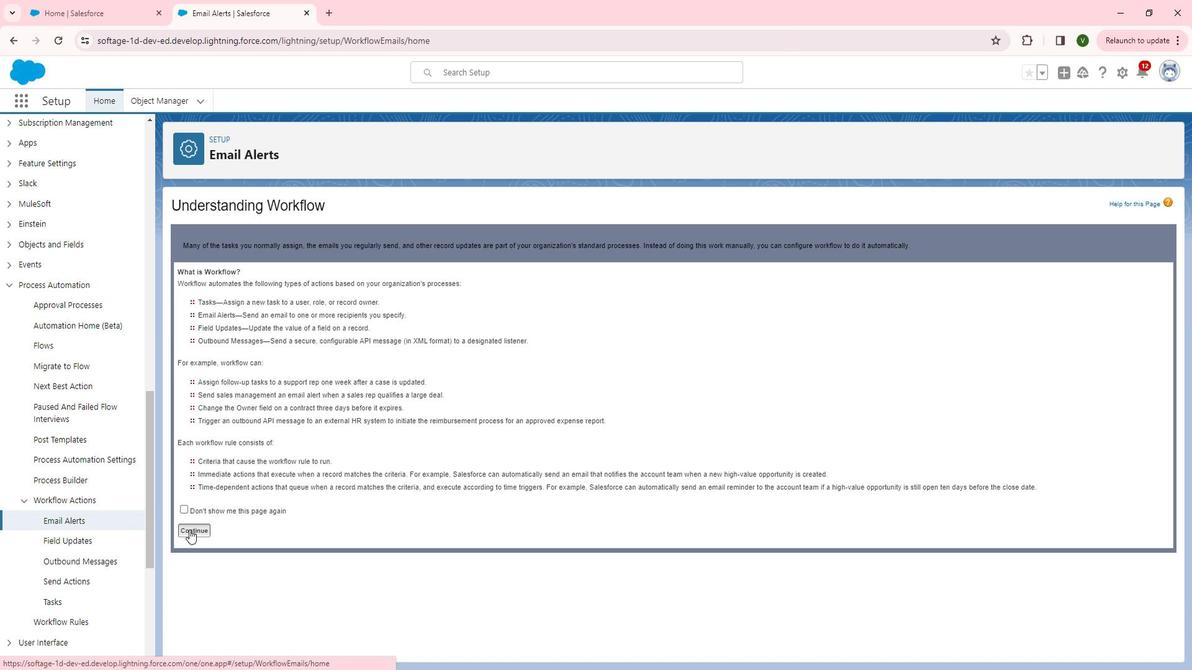 
Action: Mouse moved to (660, 281)
Screenshot: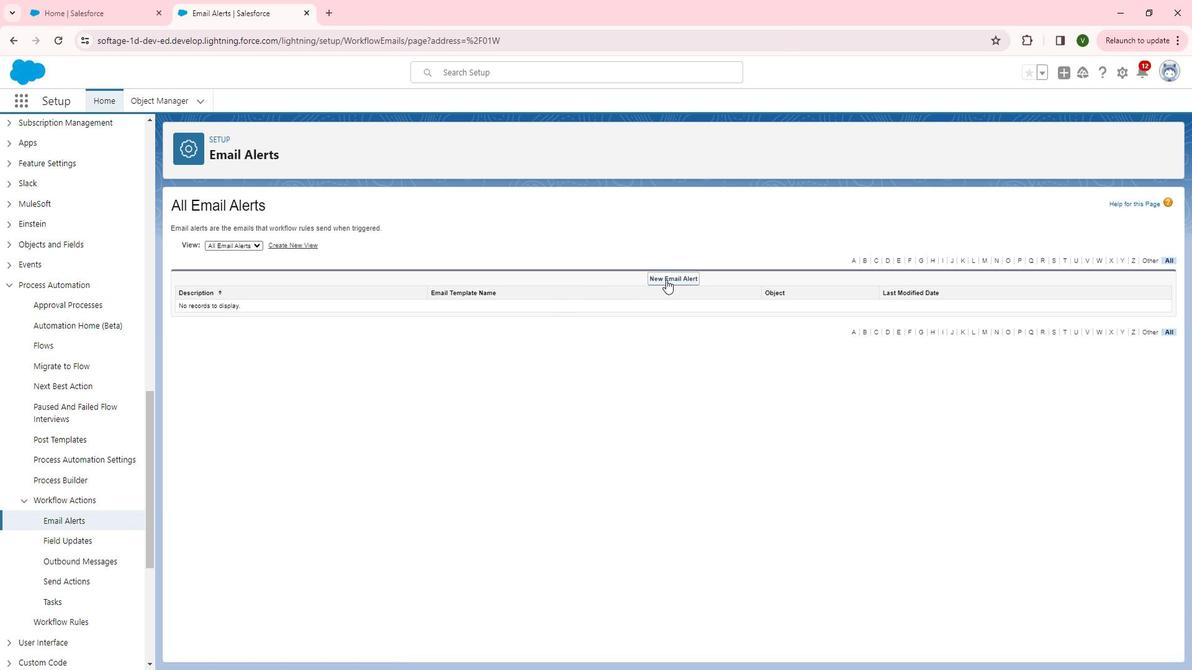 
Action: Mouse pressed left at (660, 281)
Screenshot: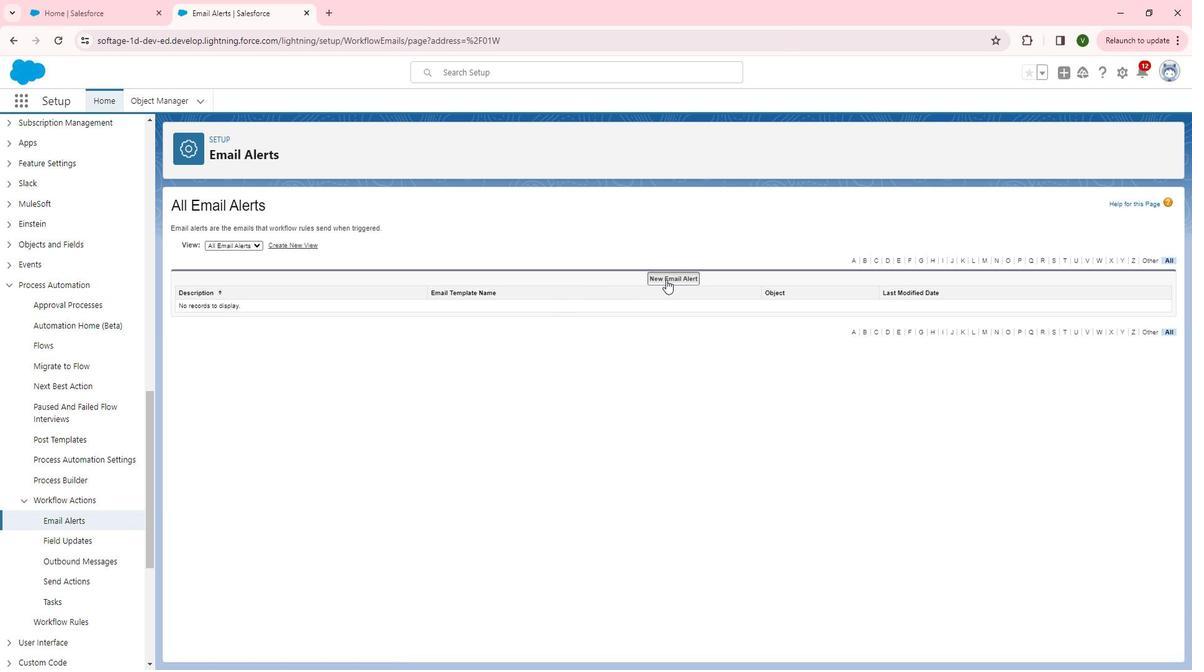 
Action: Mouse moved to (450, 282)
Screenshot: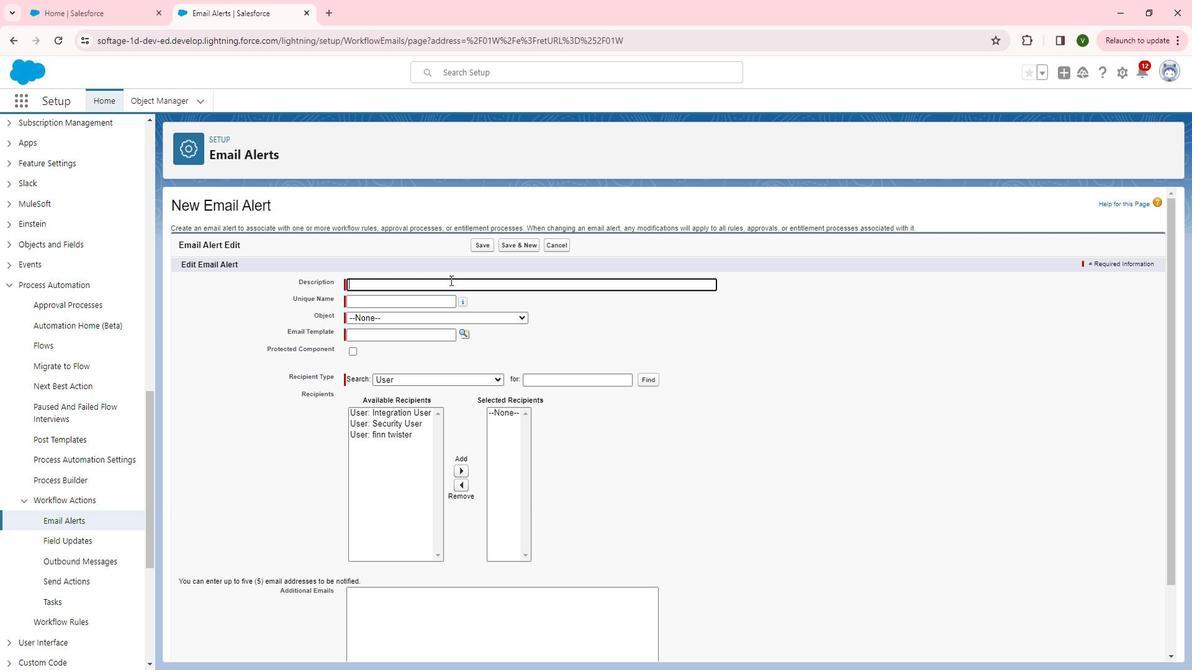
Action: Mouse pressed left at (450, 282)
Screenshot: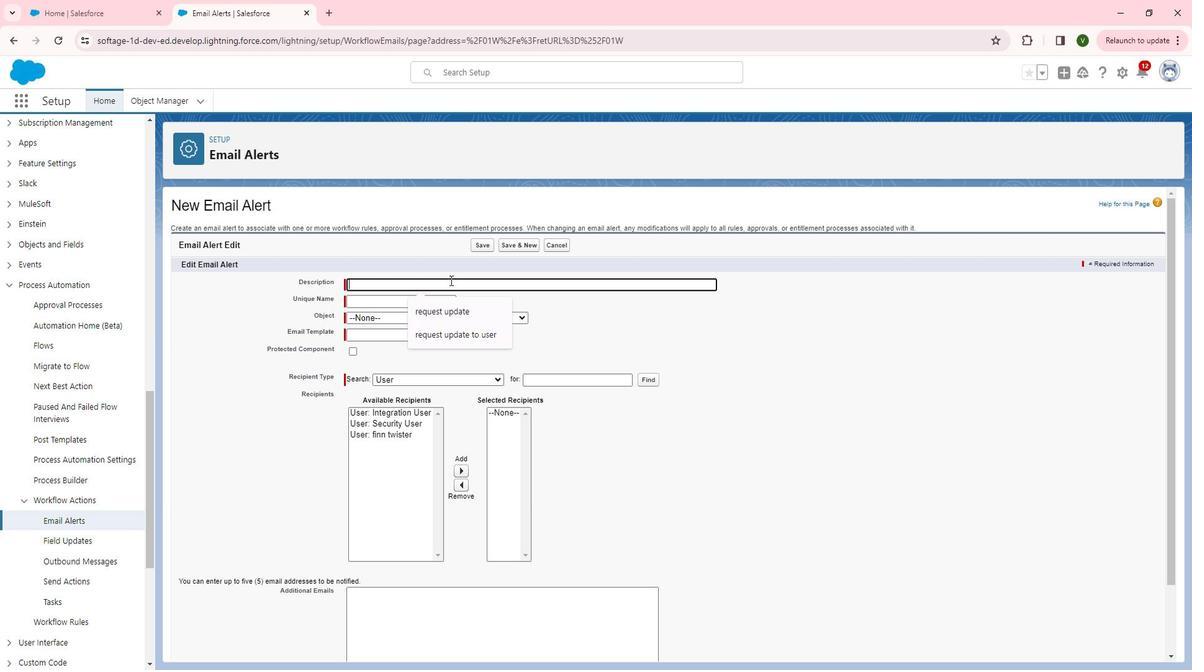 
Action: Mouse moved to (76, 591)
Screenshot: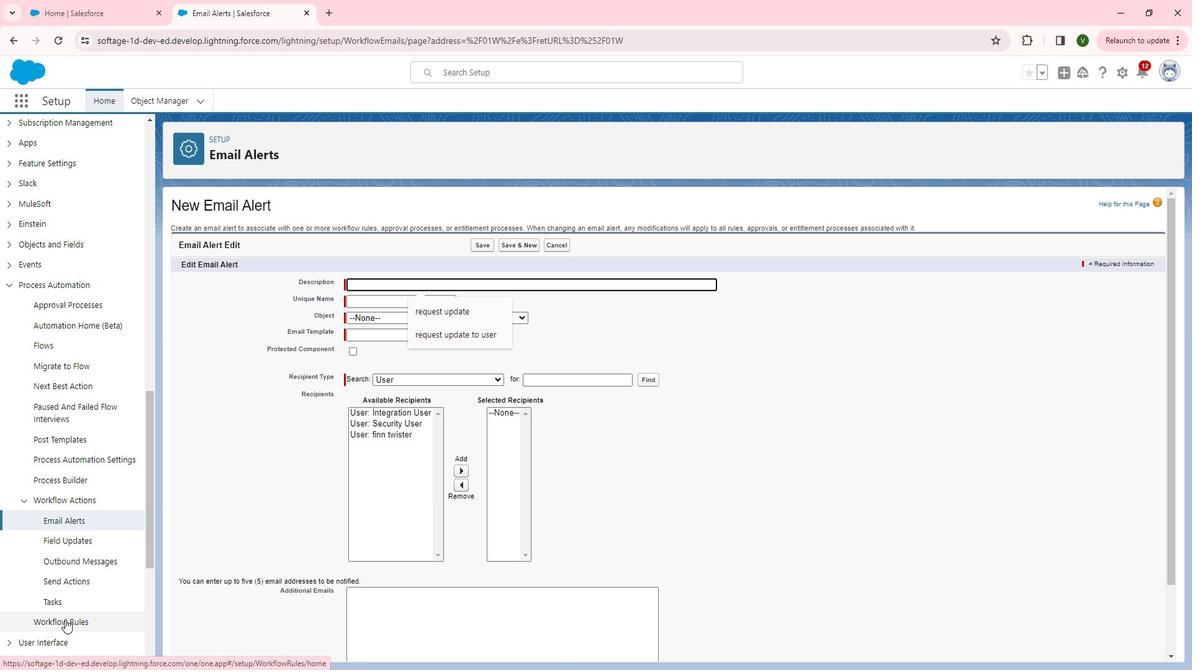 
Action: Mouse pressed left at (76, 591)
Screenshot: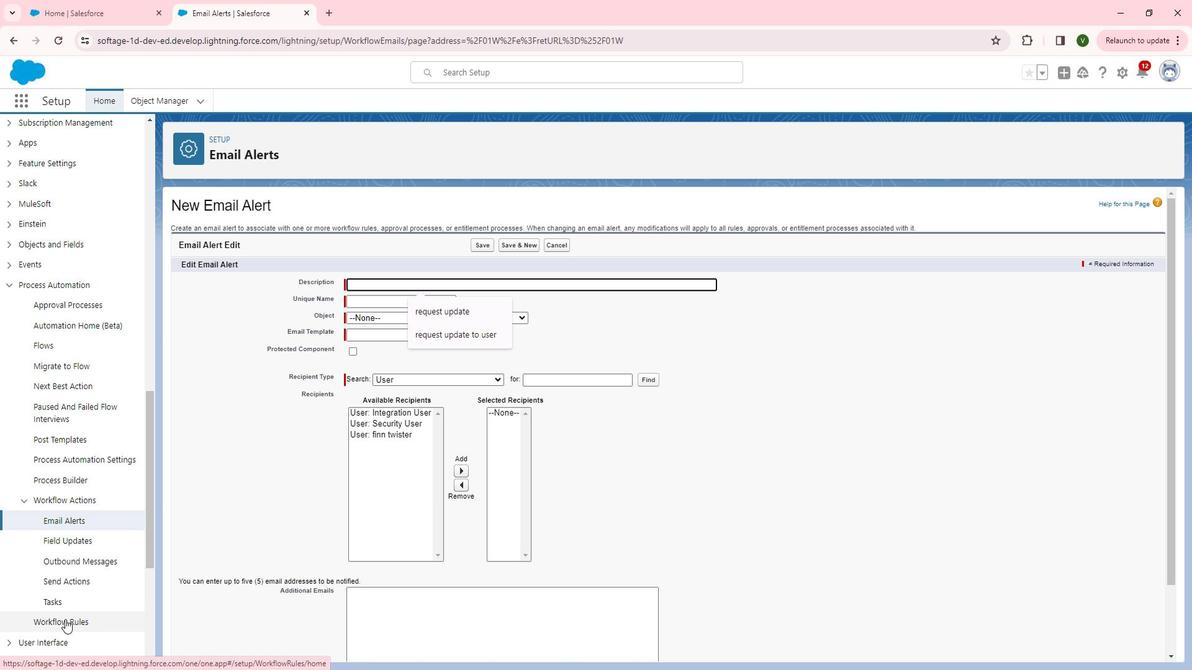 
Action: Mouse moved to (202, 506)
Screenshot: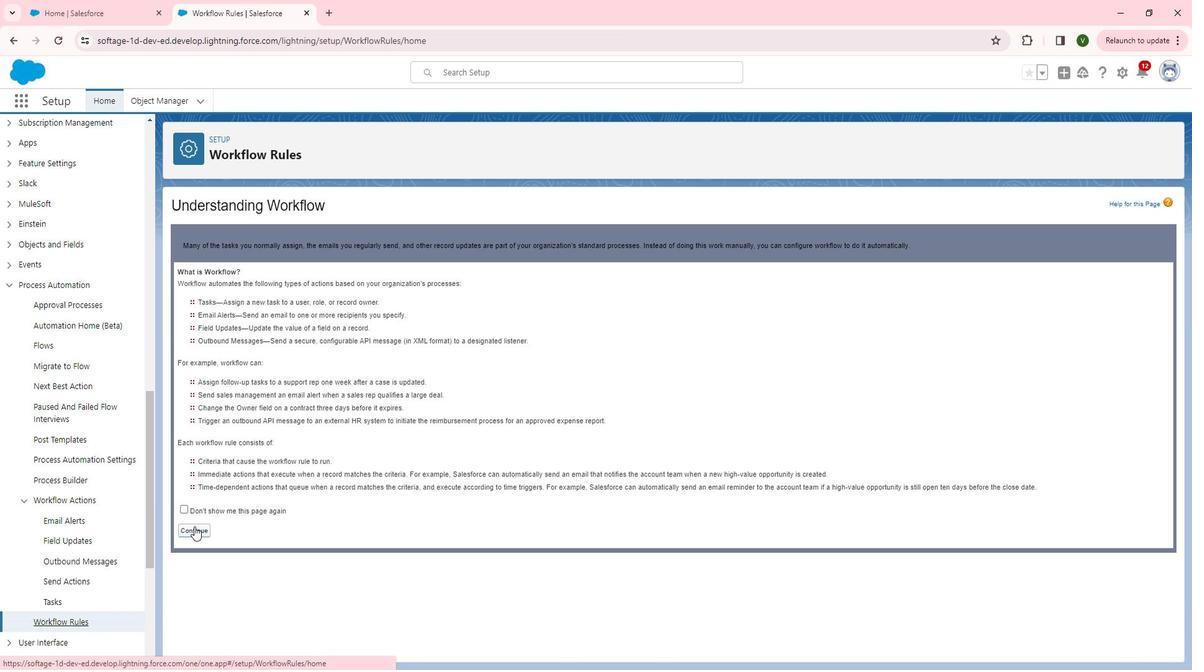 
Action: Mouse pressed left at (202, 506)
Screenshot: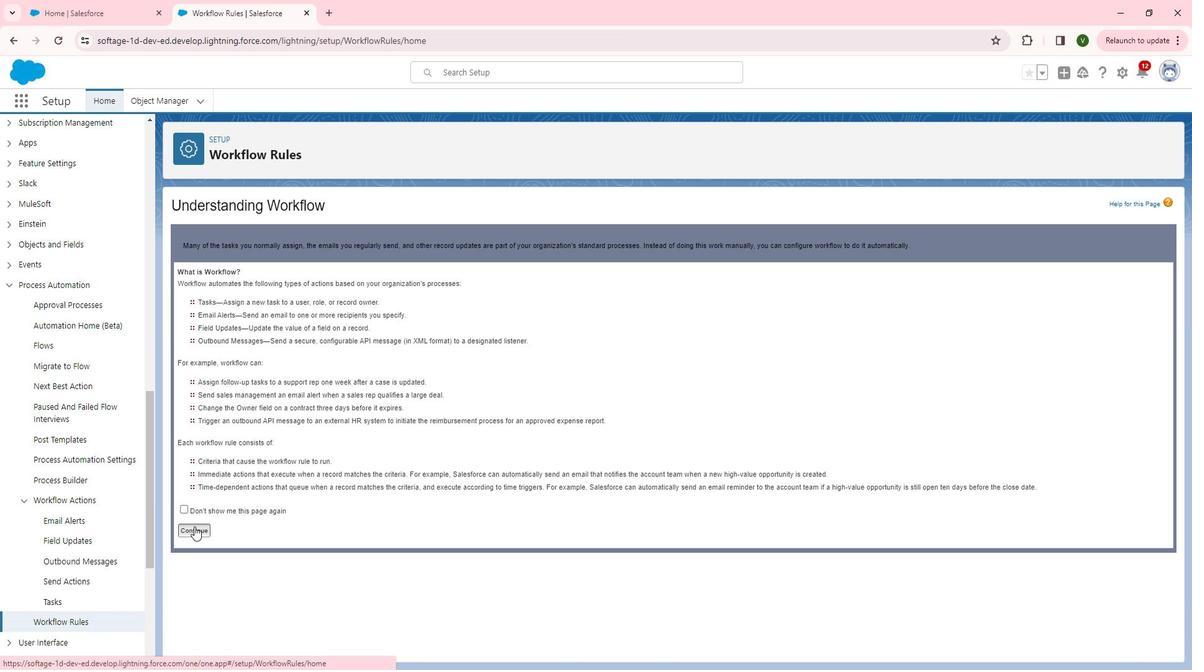 
Action: Mouse moved to (658, 335)
Screenshot: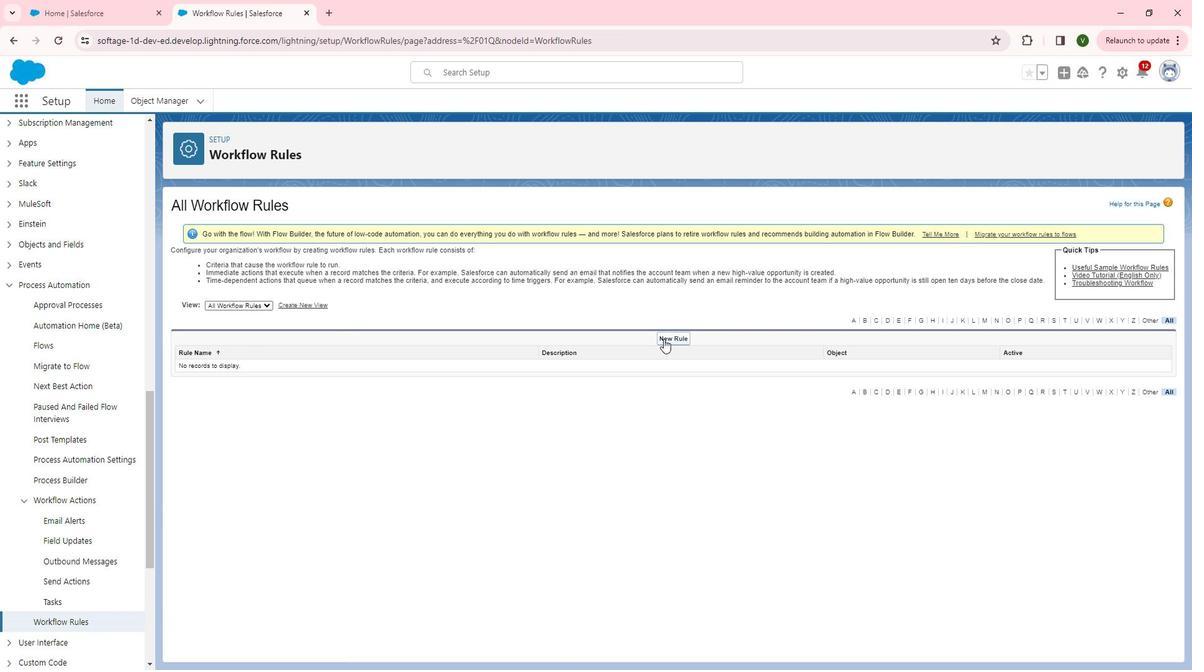 
Action: Mouse pressed left at (658, 335)
Screenshot: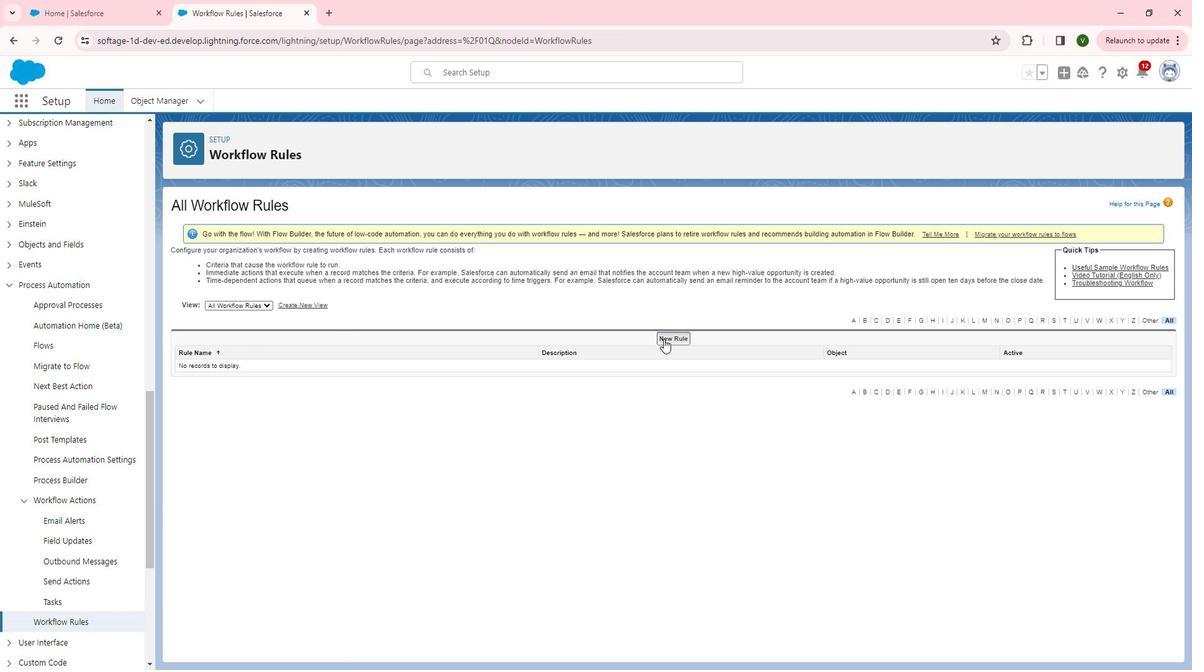 
Action: Mouse moved to (628, 432)
Screenshot: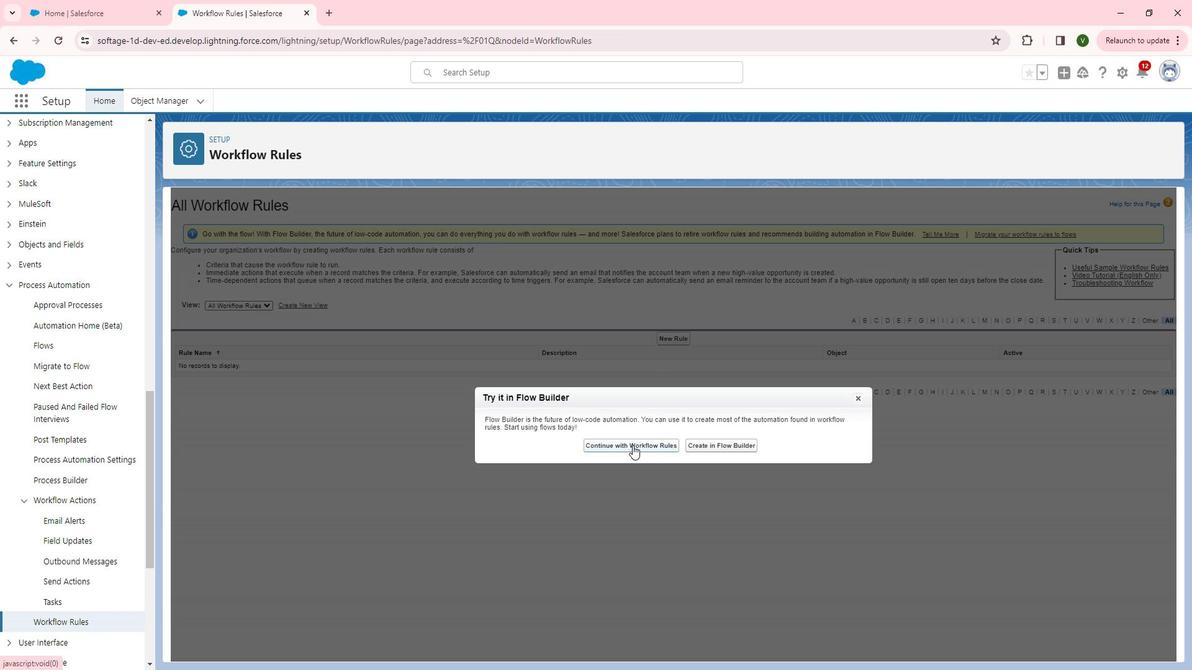 
Action: Mouse pressed left at (628, 432)
Screenshot: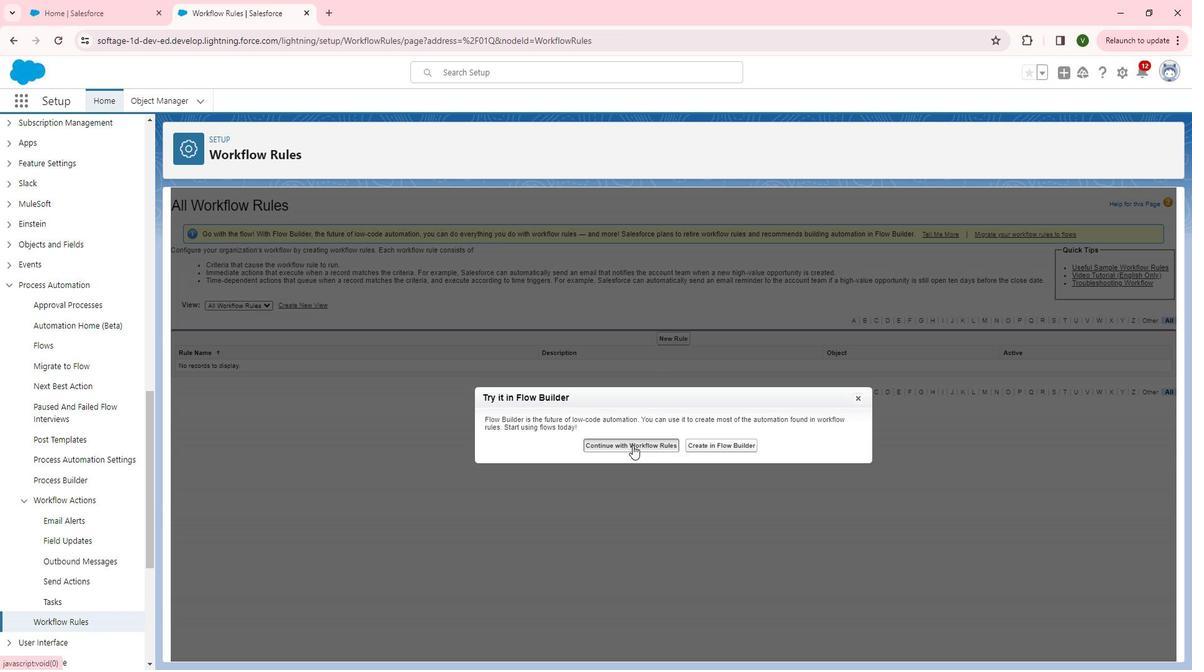 
Action: Mouse moved to (437, 319)
Screenshot: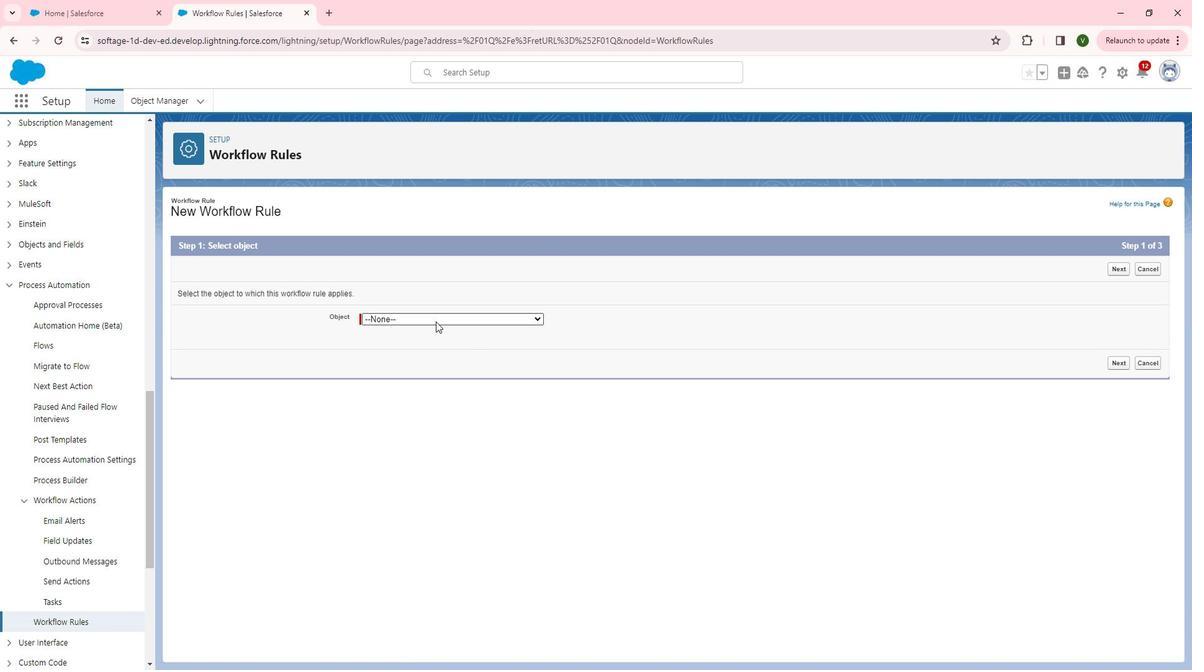
Action: Mouse pressed left at (437, 319)
Screenshot: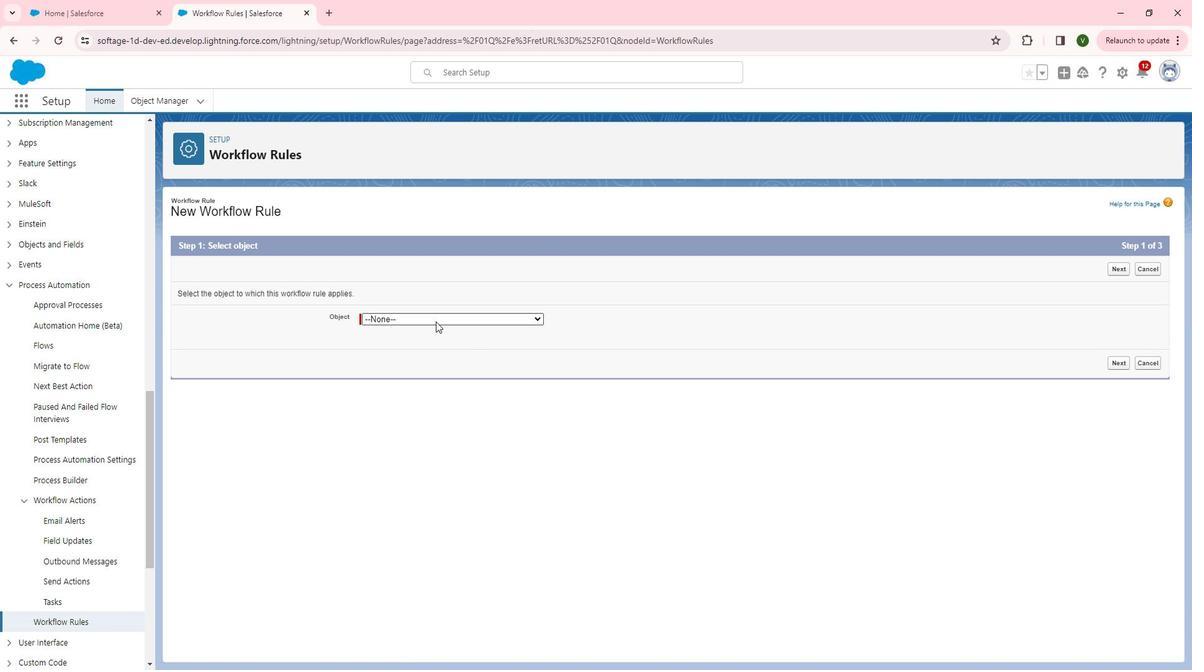 
Action: Mouse moved to (421, 414)
Screenshot: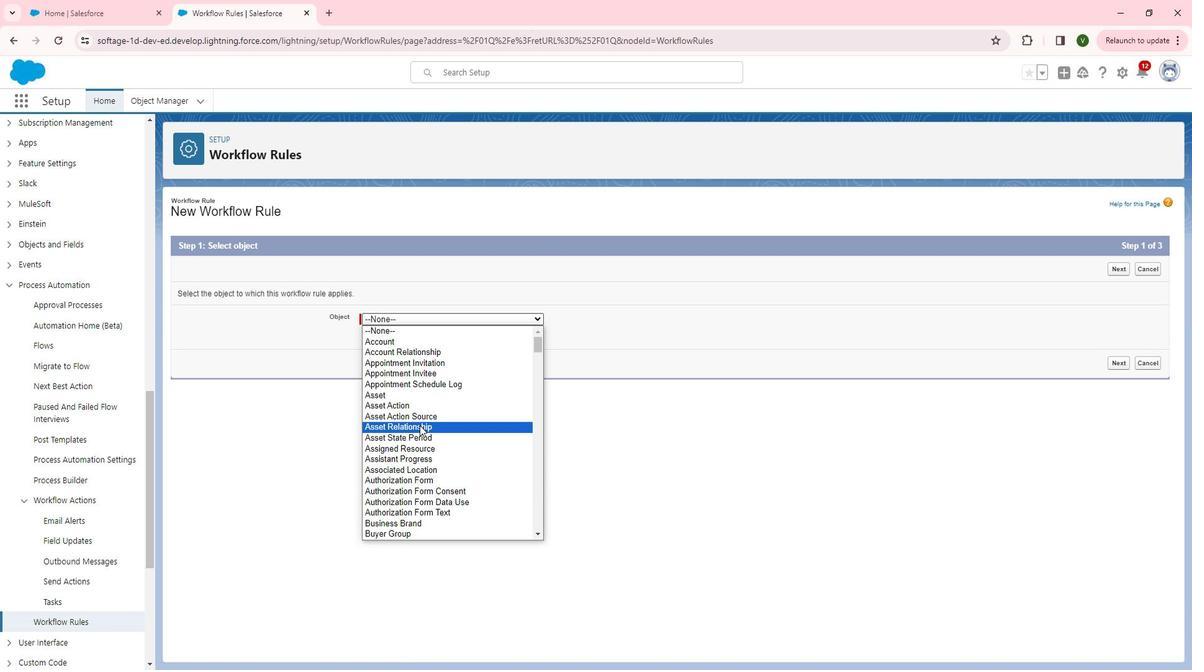 
Action: Mouse scrolled (421, 413) with delta (0, 0)
Screenshot: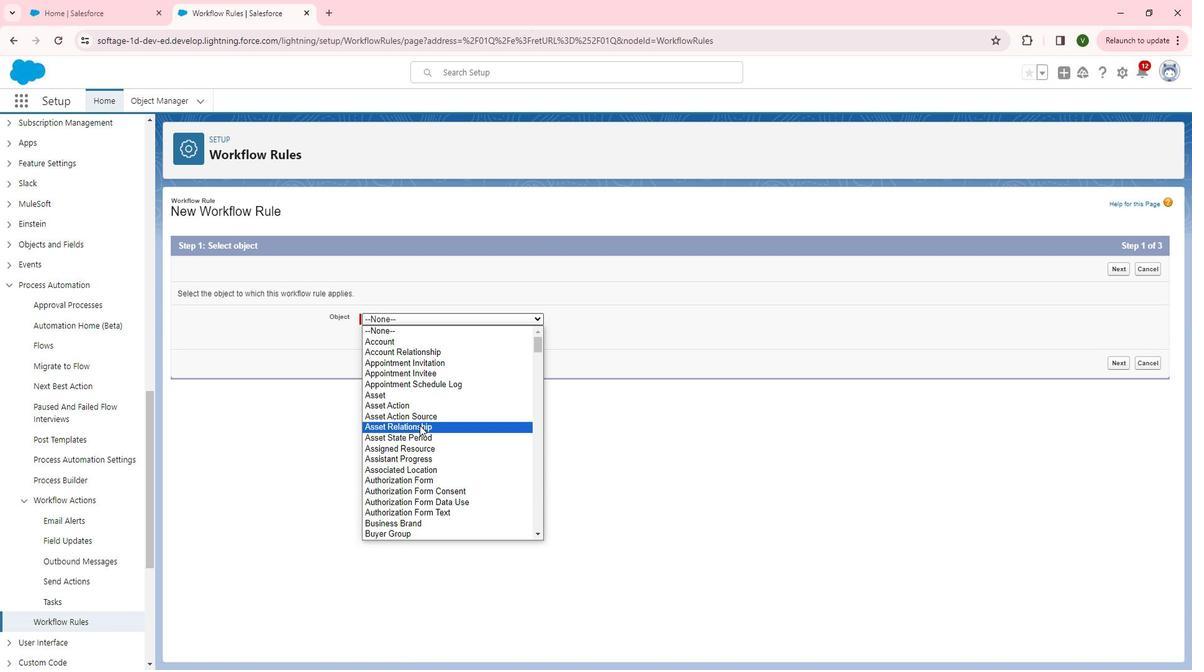 
Action: Mouse scrolled (421, 413) with delta (0, 0)
Screenshot: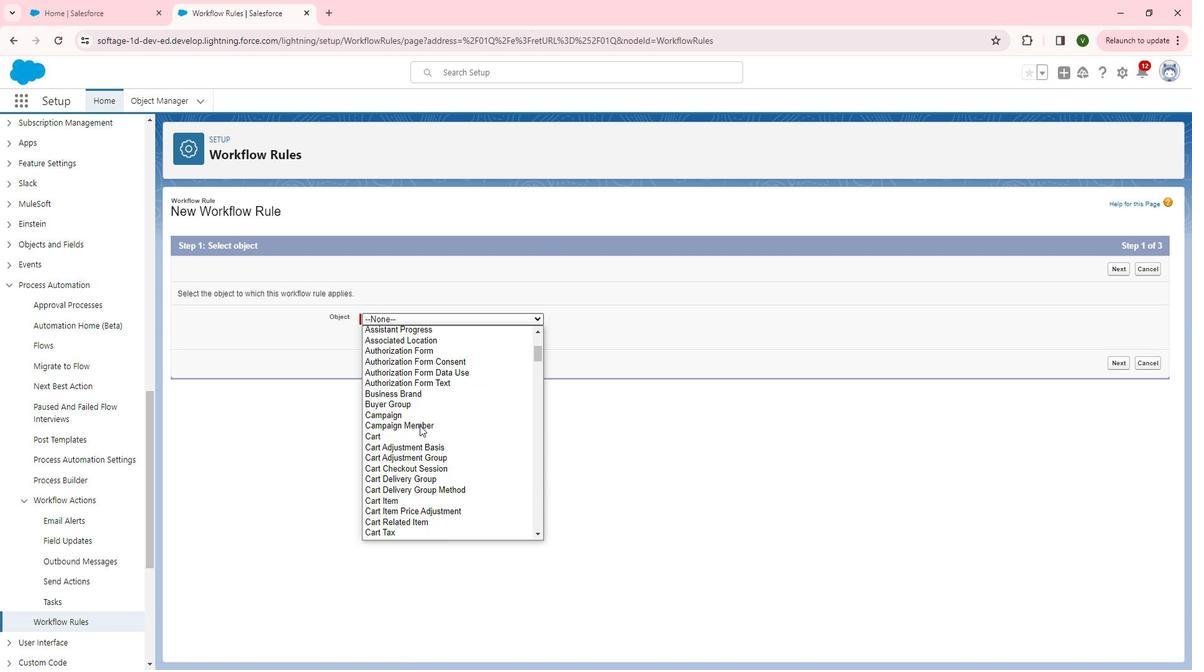 
Action: Mouse scrolled (421, 413) with delta (0, 0)
Screenshot: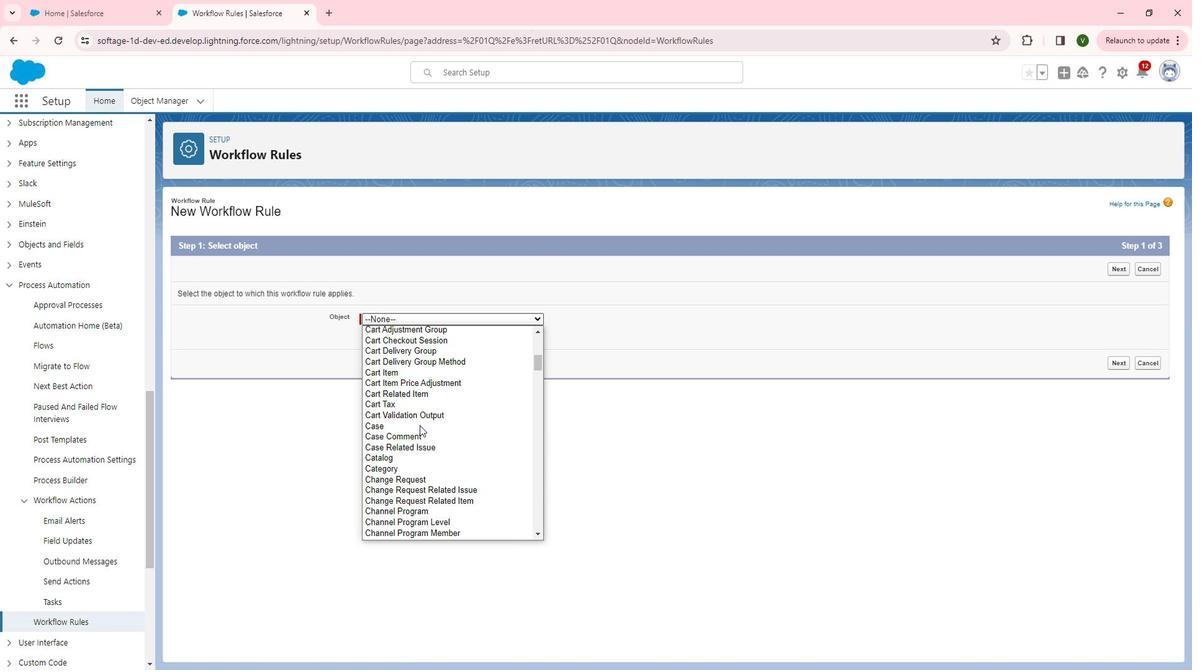 
Action: Mouse scrolled (421, 413) with delta (0, 0)
Screenshot: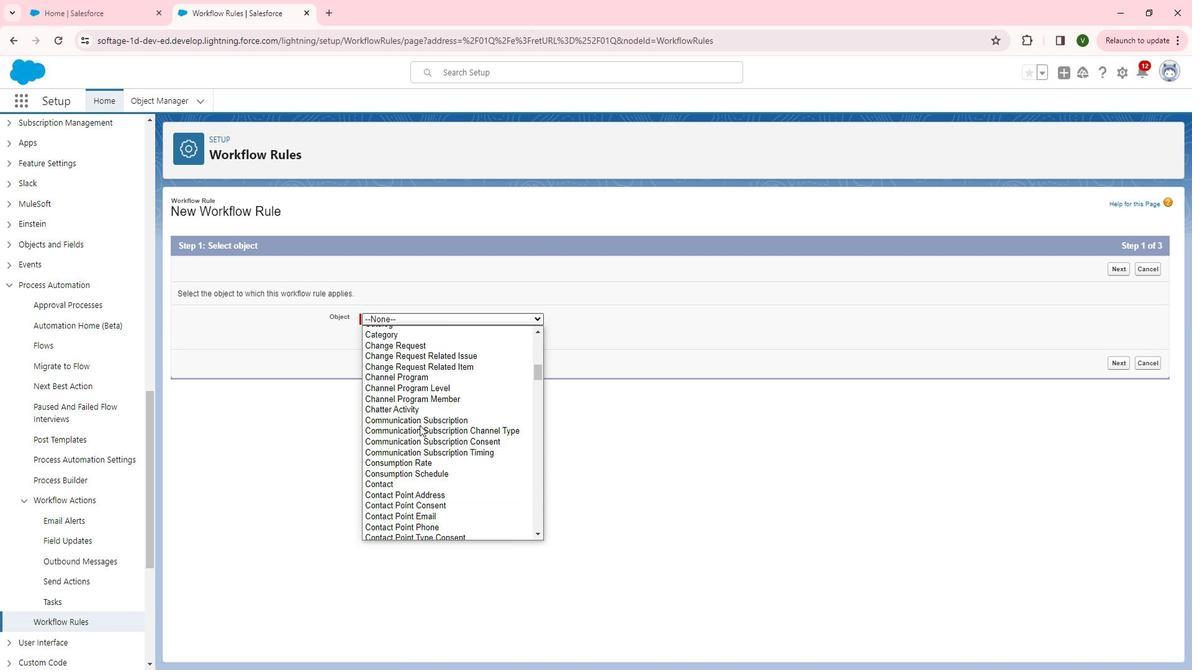 
Action: Mouse scrolled (421, 413) with delta (0, 0)
Screenshot: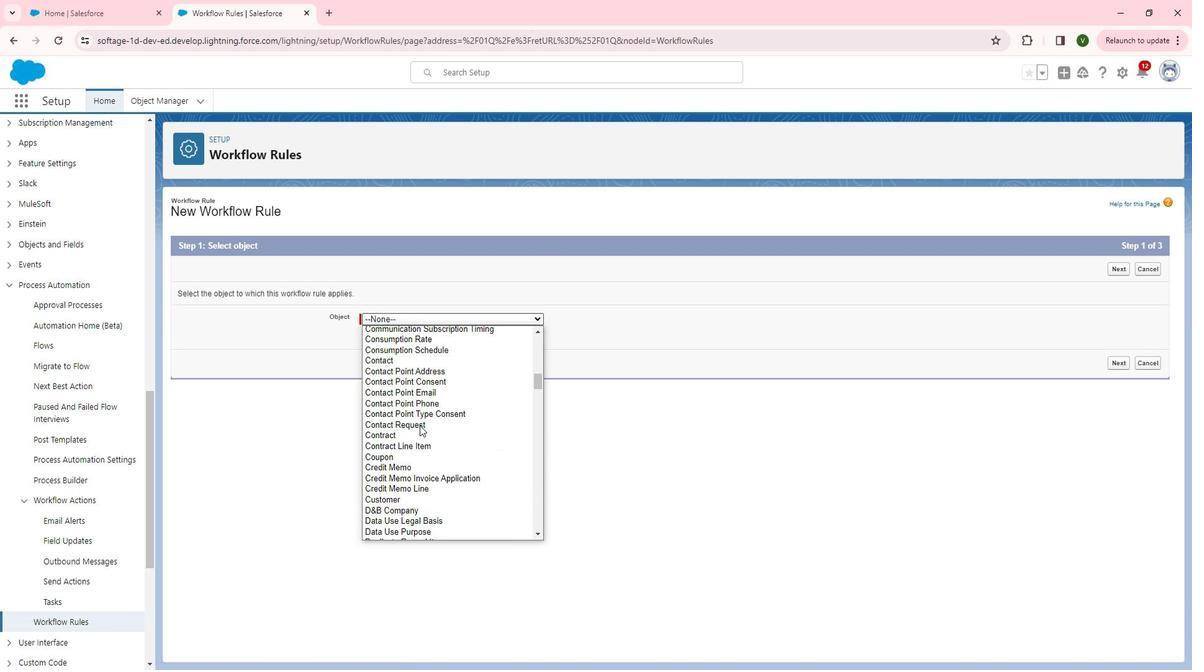 
Action: Mouse scrolled (421, 413) with delta (0, 0)
Screenshot: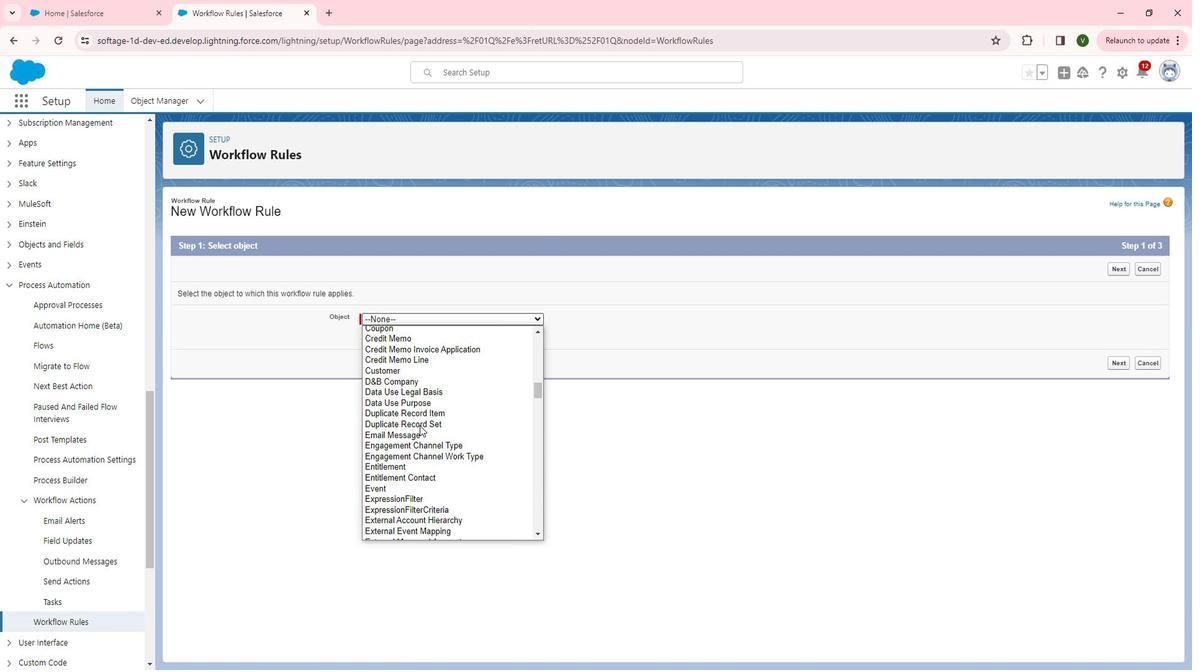 
Action: Mouse scrolled (421, 413) with delta (0, 0)
Screenshot: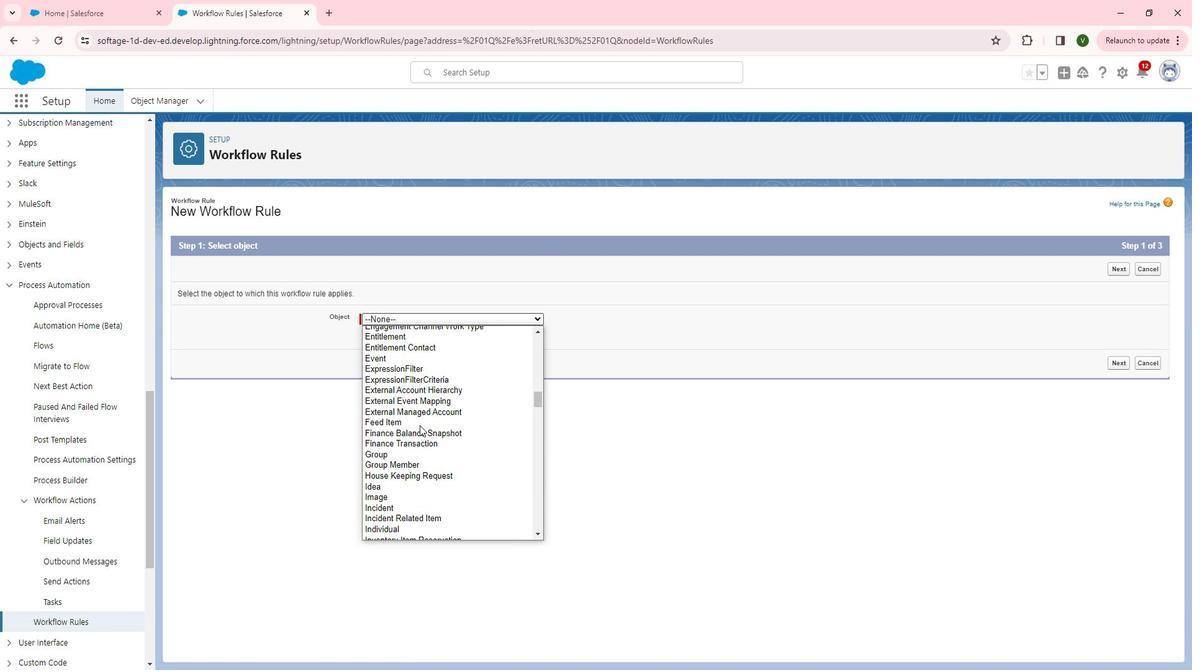 
Action: Mouse scrolled (421, 413) with delta (0, 0)
Screenshot: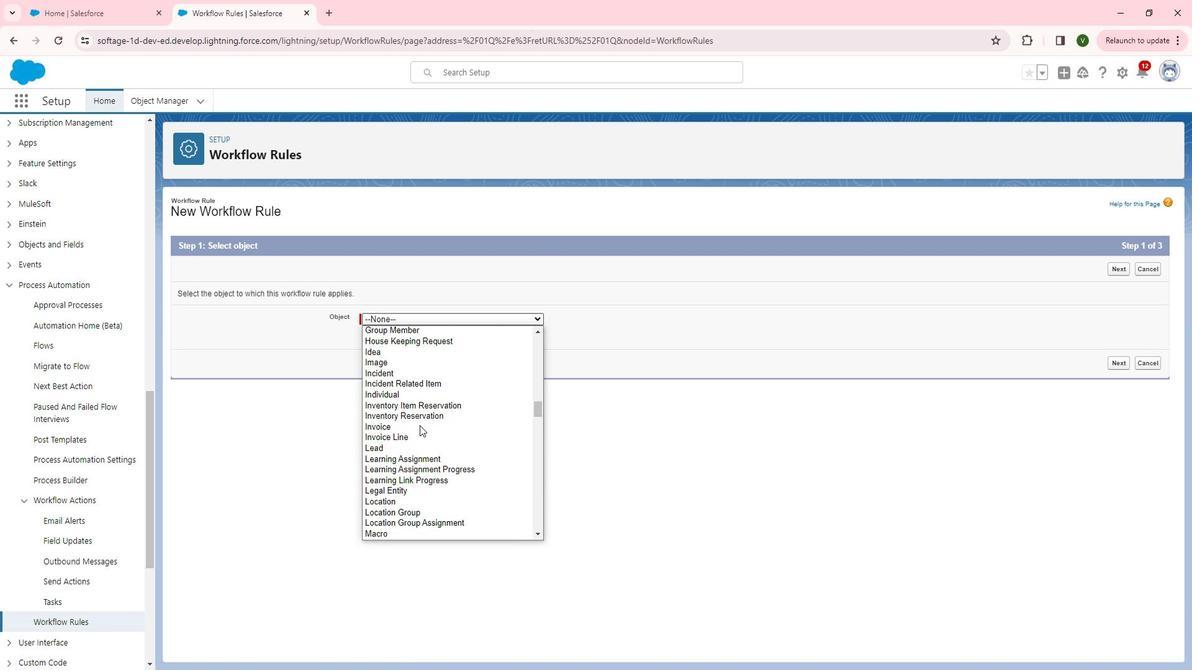 
Action: Mouse scrolled (421, 413) with delta (0, 0)
Screenshot: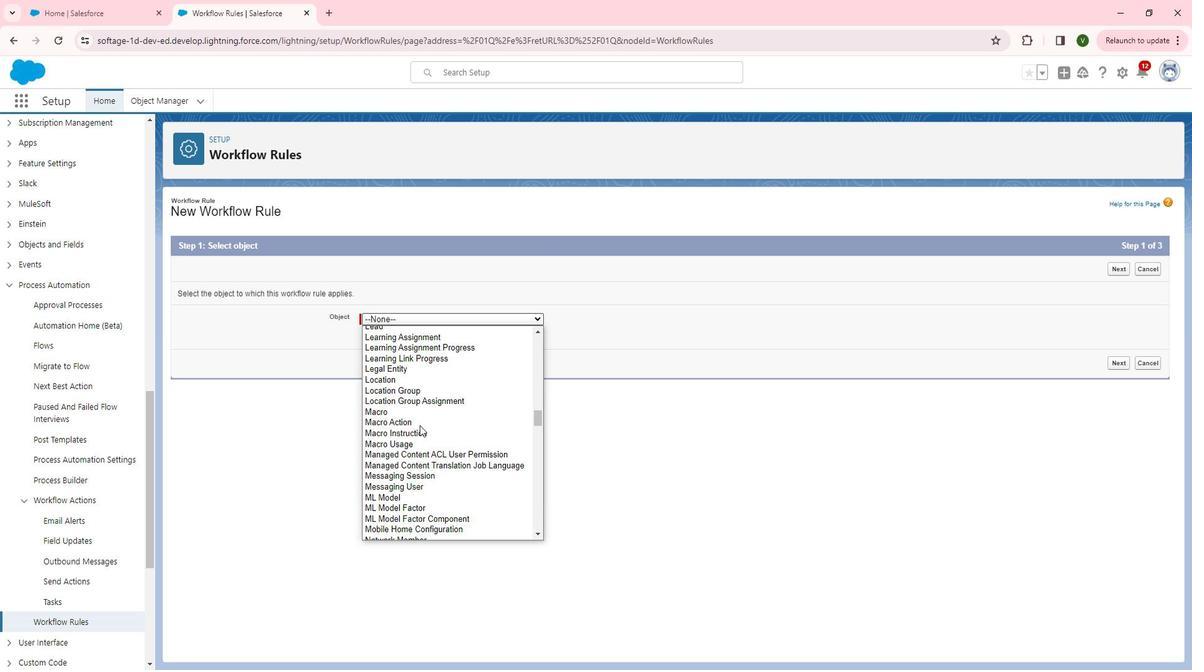
Action: Mouse scrolled (421, 413) with delta (0, 0)
Screenshot: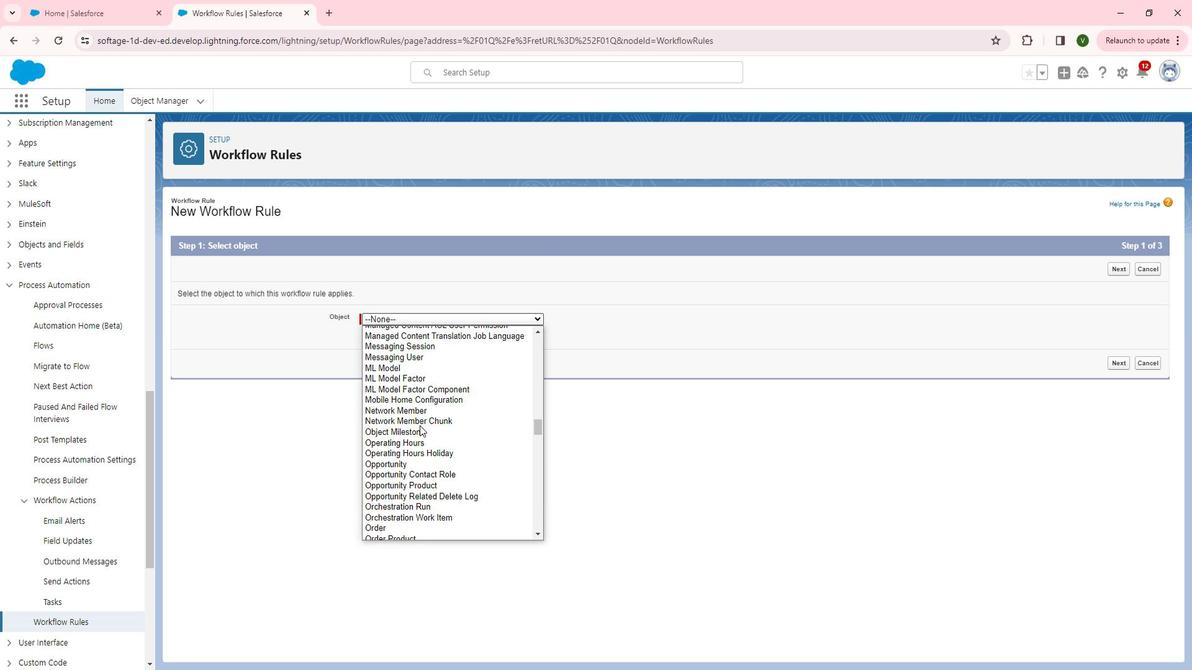 
Action: Mouse scrolled (421, 414) with delta (0, 0)
Screenshot: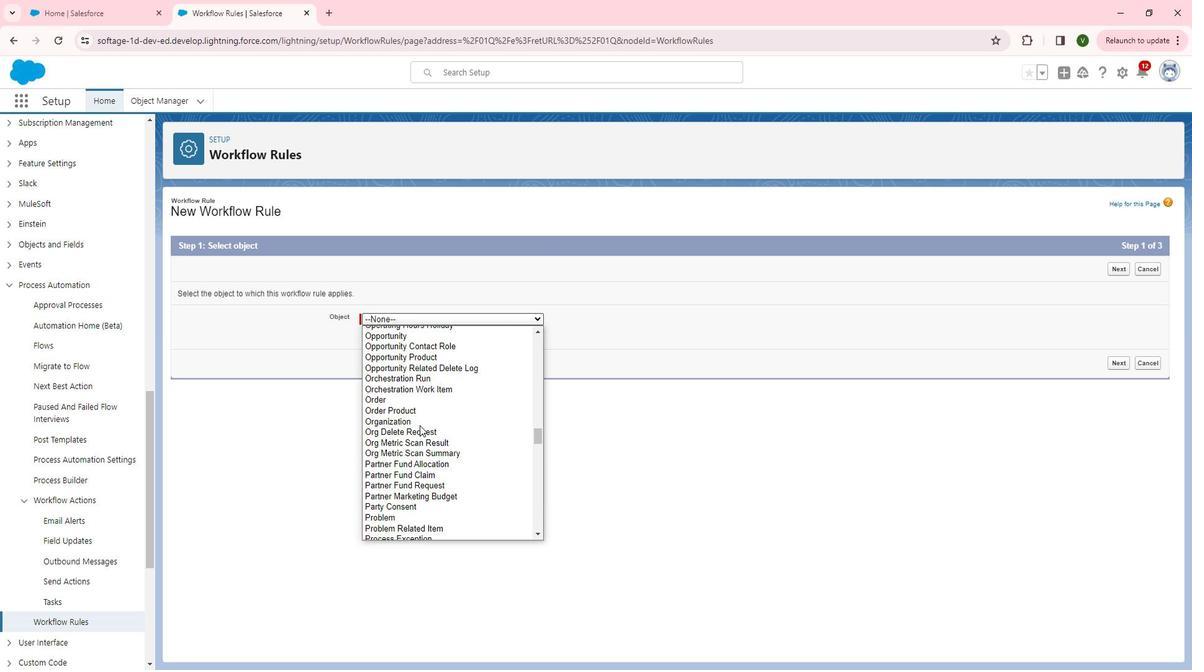 
Action: Mouse scrolled (421, 414) with delta (0, 0)
Screenshot: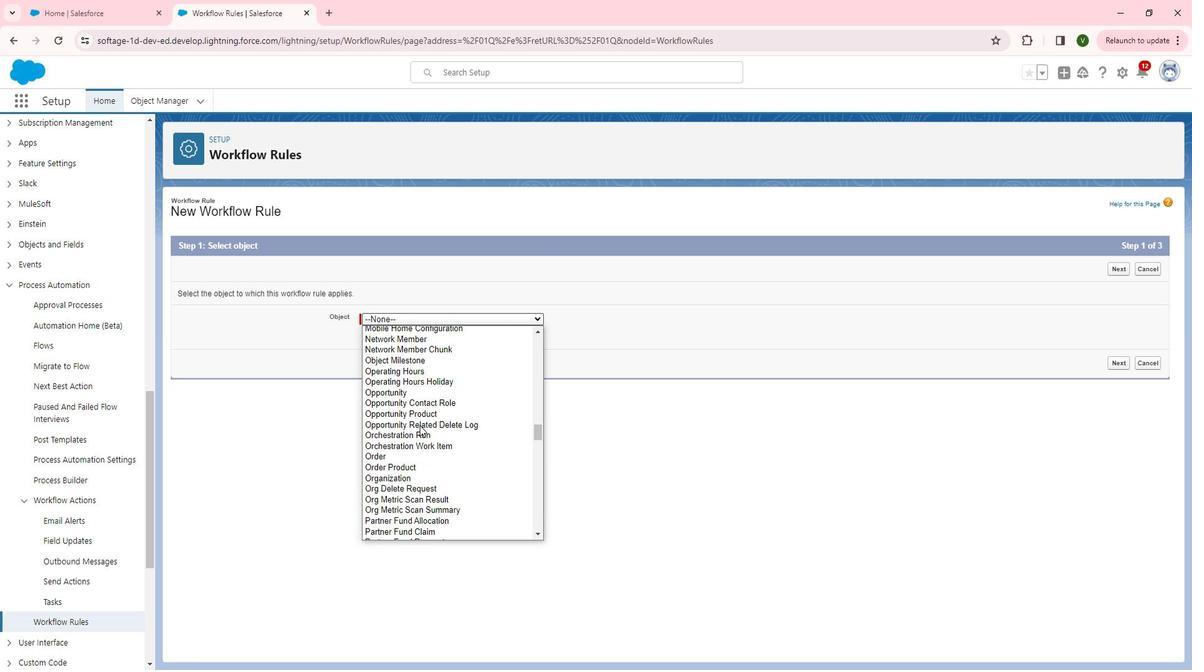 
Action: Mouse scrolled (421, 414) with delta (0, 0)
Screenshot: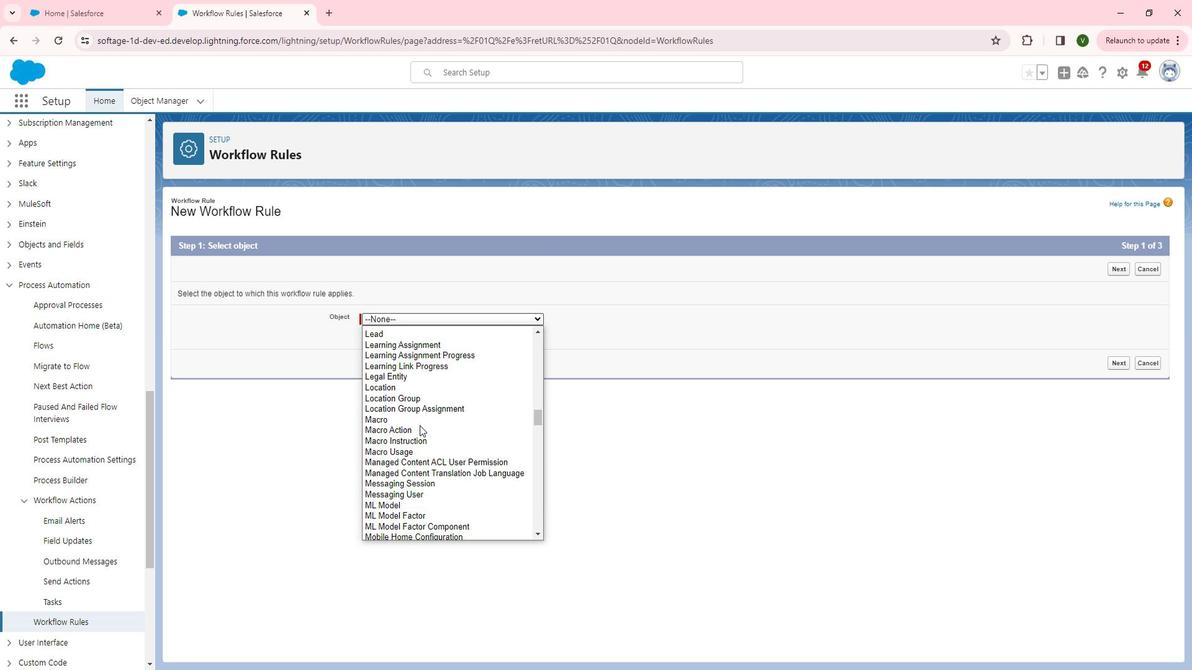 
Action: Mouse moved to (418, 345)
Screenshot: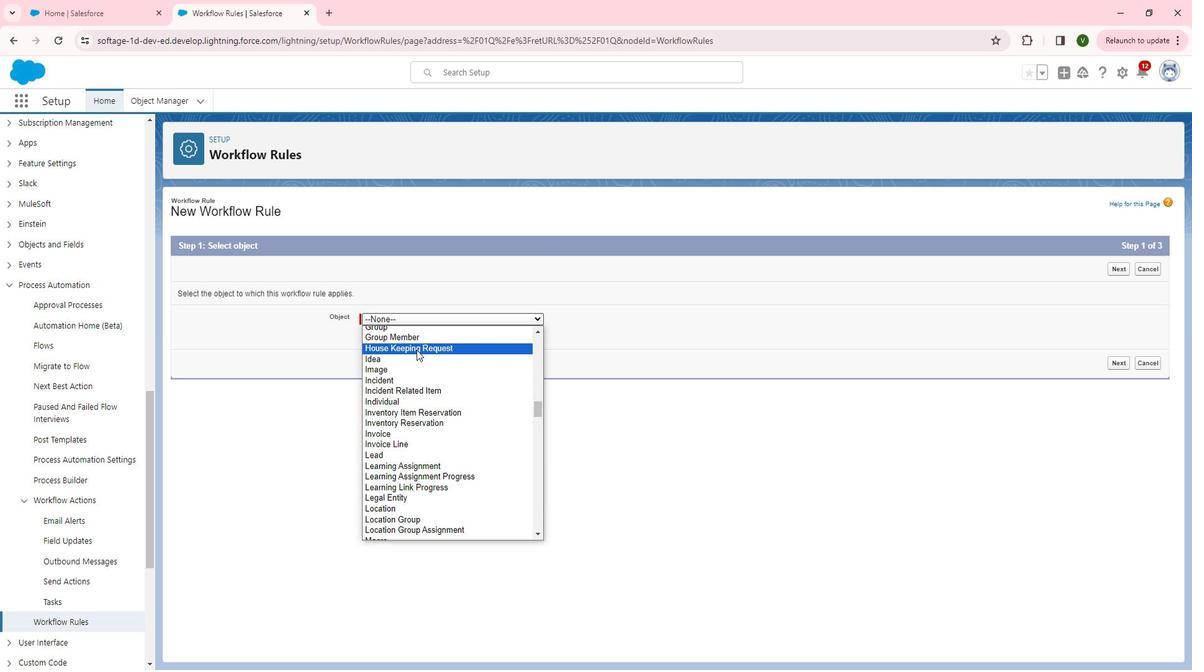 
Action: Mouse pressed left at (418, 345)
Screenshot: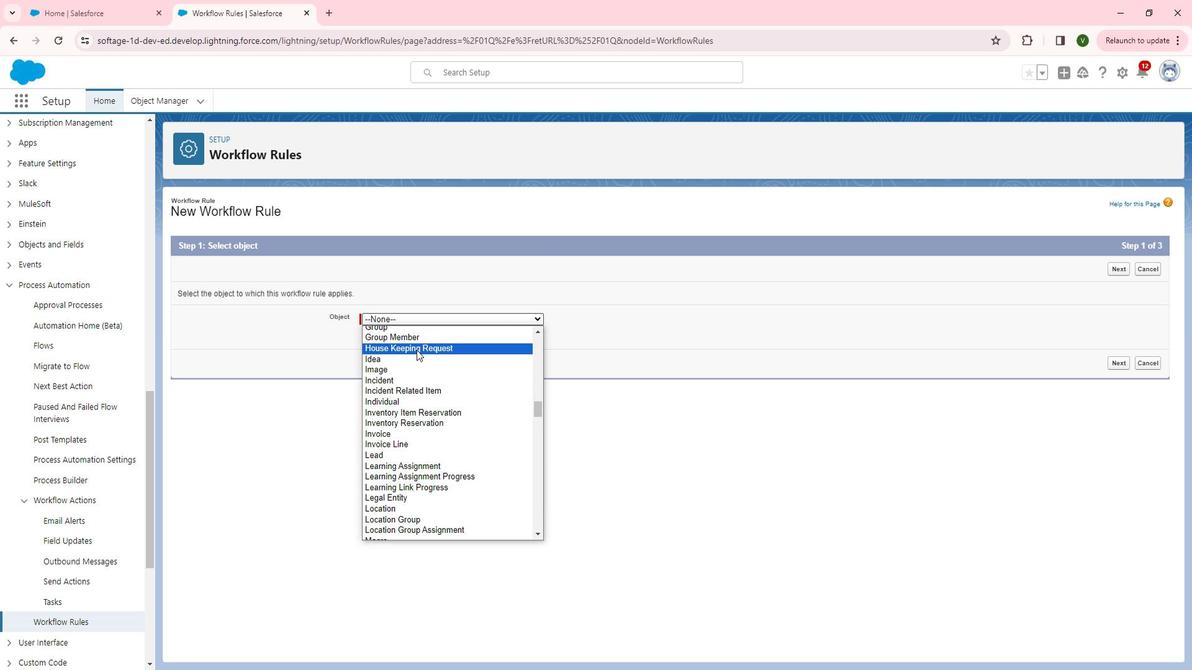 
Action: Mouse moved to (1102, 275)
Screenshot: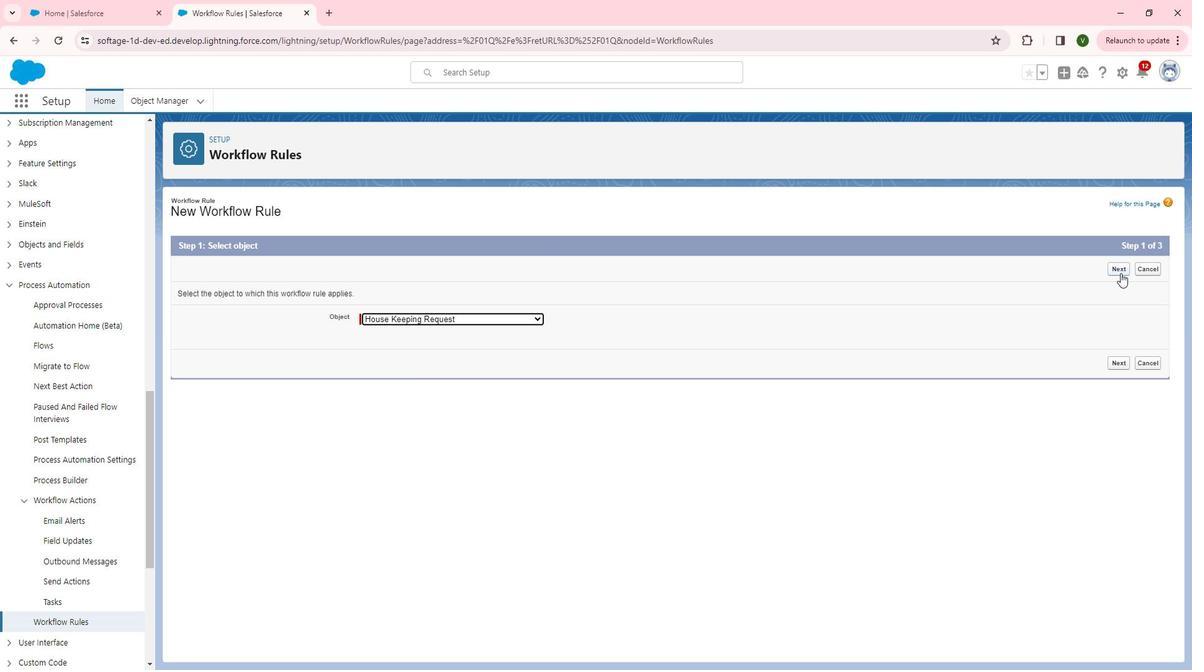 
Action: Mouse pressed left at (1102, 275)
Screenshot: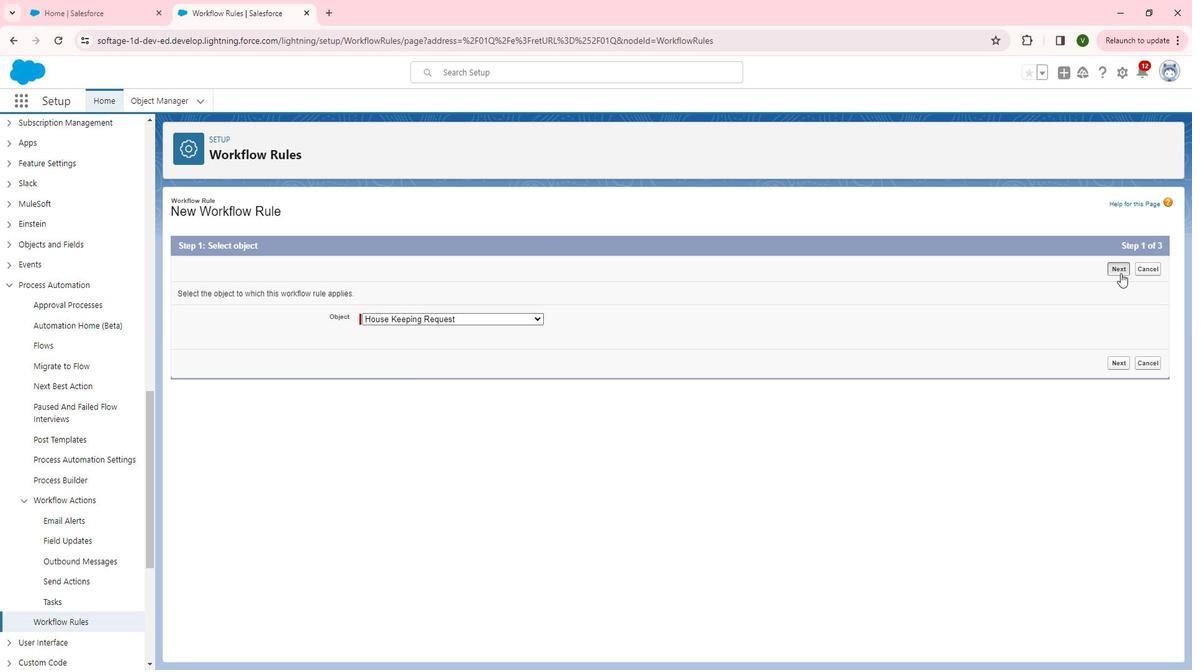 
Action: Mouse moved to (424, 339)
Screenshot: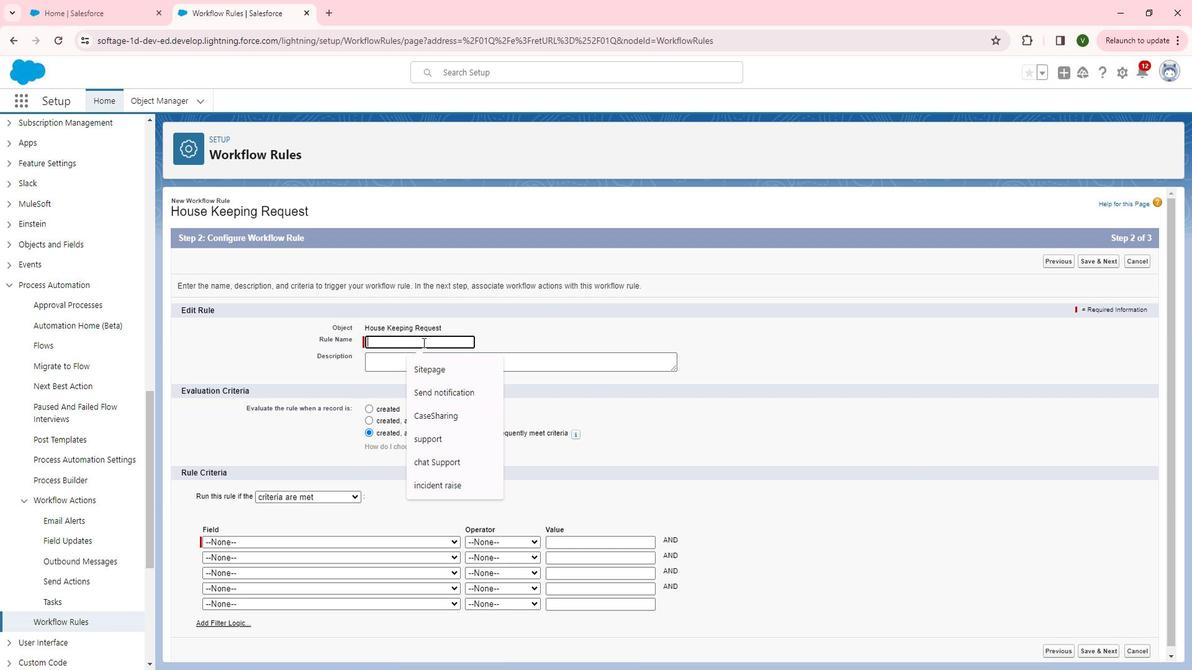 
Action: Mouse pressed left at (424, 339)
Screenshot: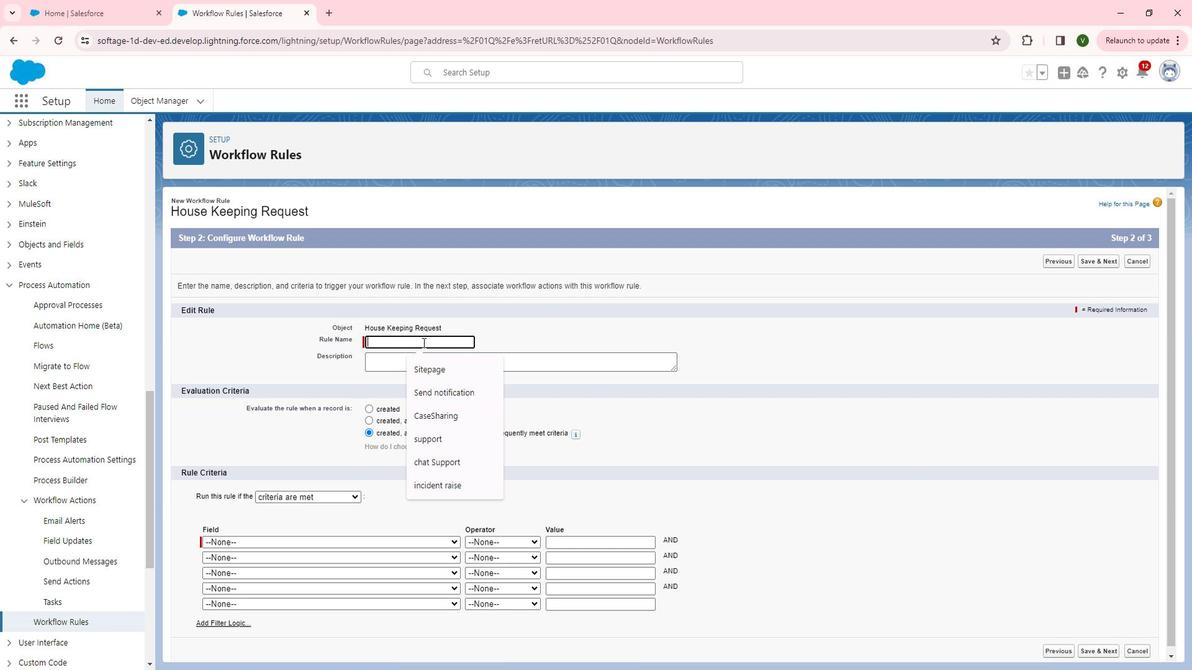 
Action: Mouse moved to (429, 338)
Screenshot: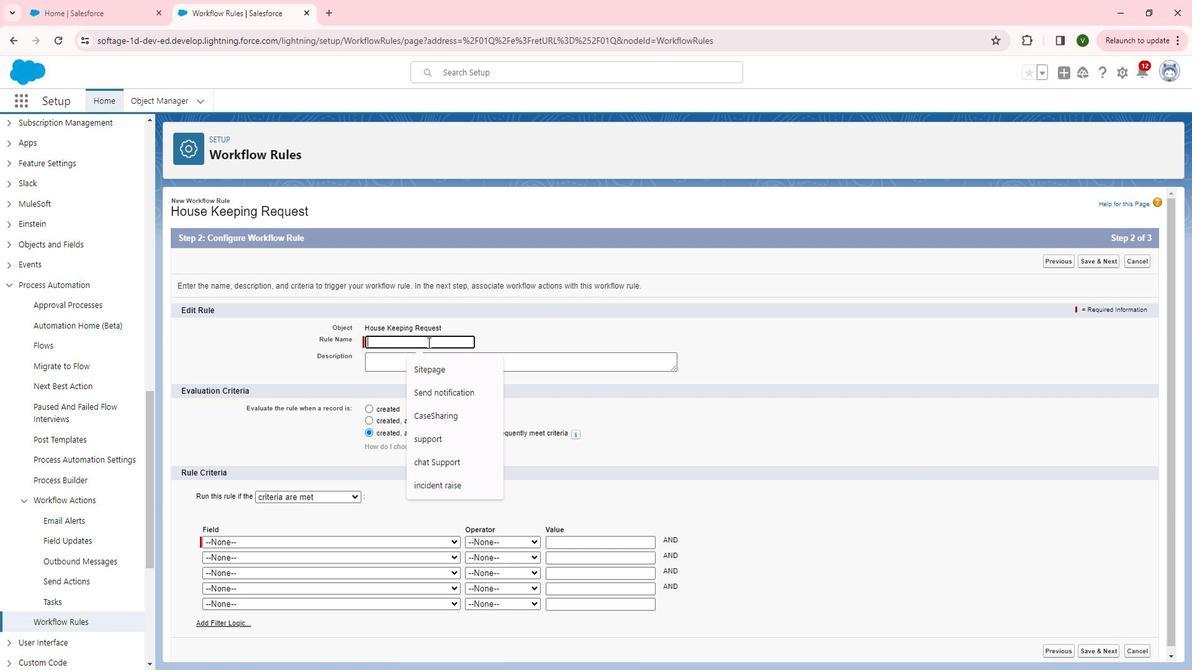
Action: Key pressed <Key.shift>House<Key.space>keeping<Key.space>notification
Screenshot: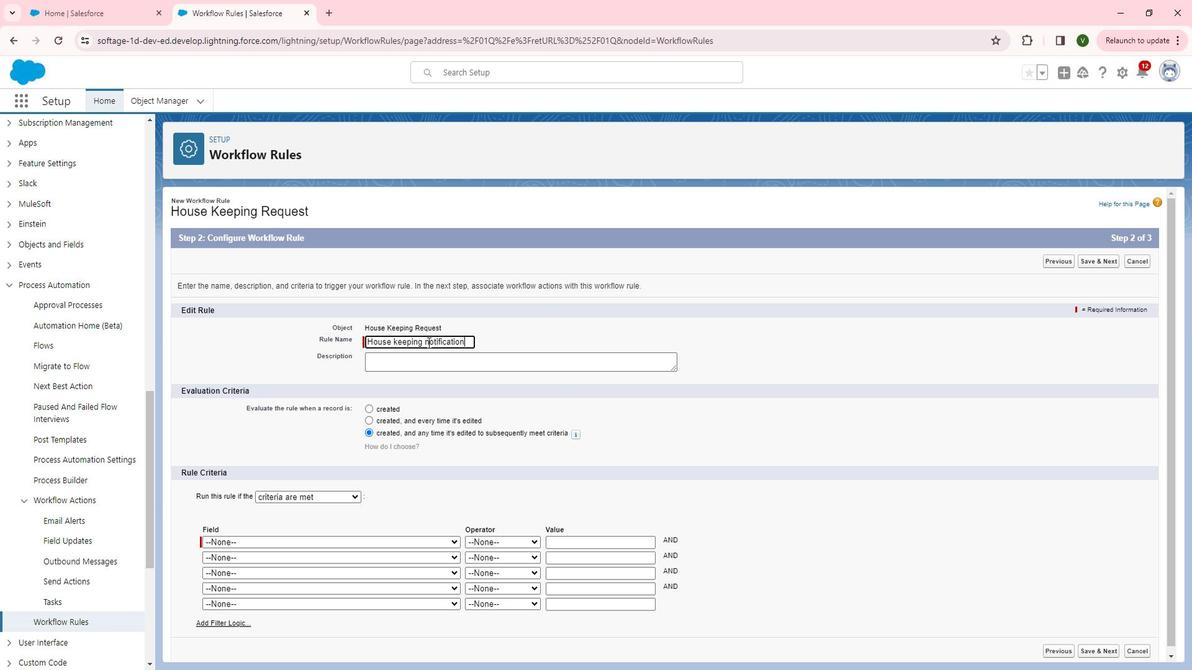 
Action: Mouse moved to (433, 452)
Screenshot: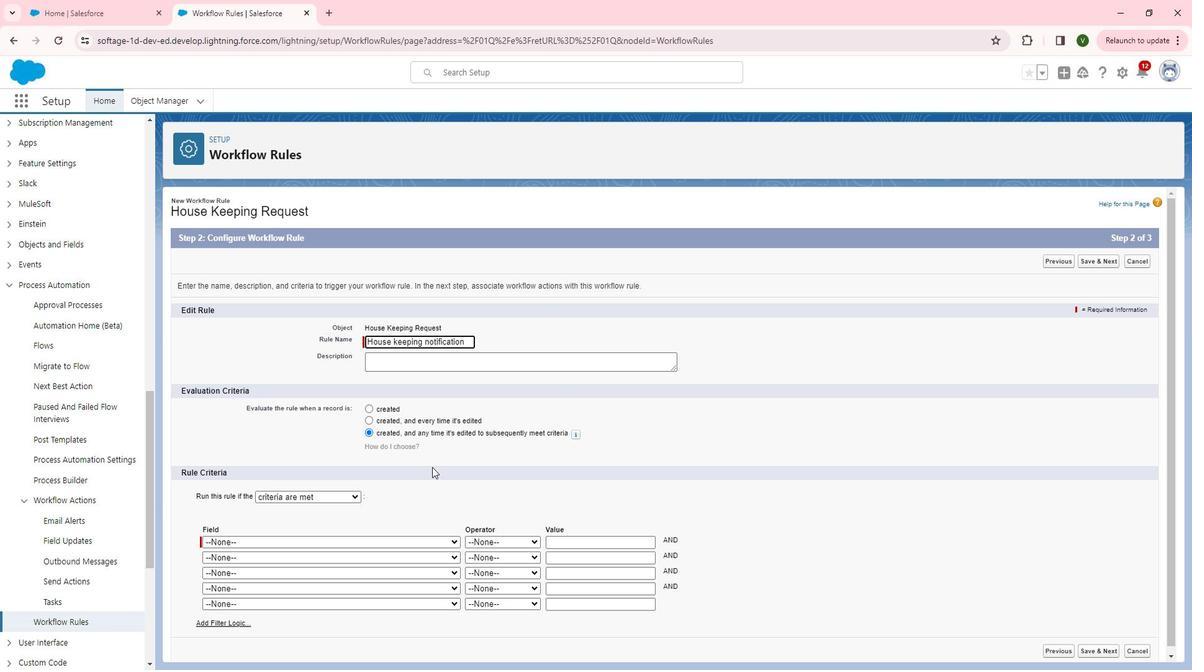 
Action: Mouse pressed left at (433, 452)
Screenshot: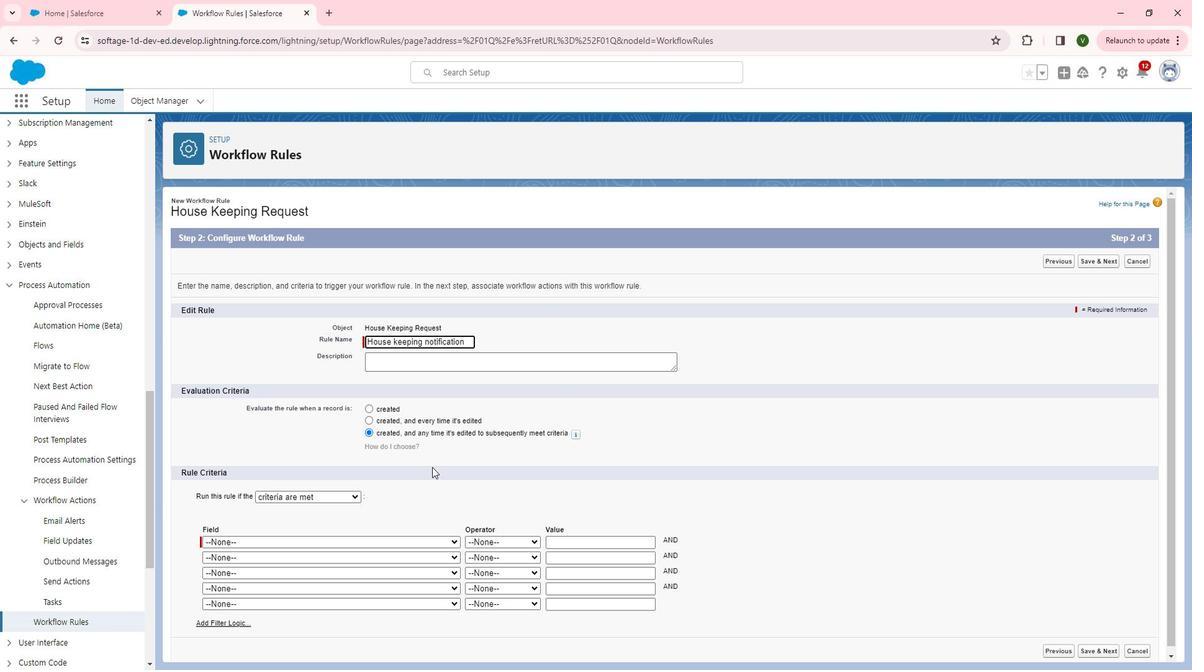 
Action: Mouse moved to (398, 517)
Screenshot: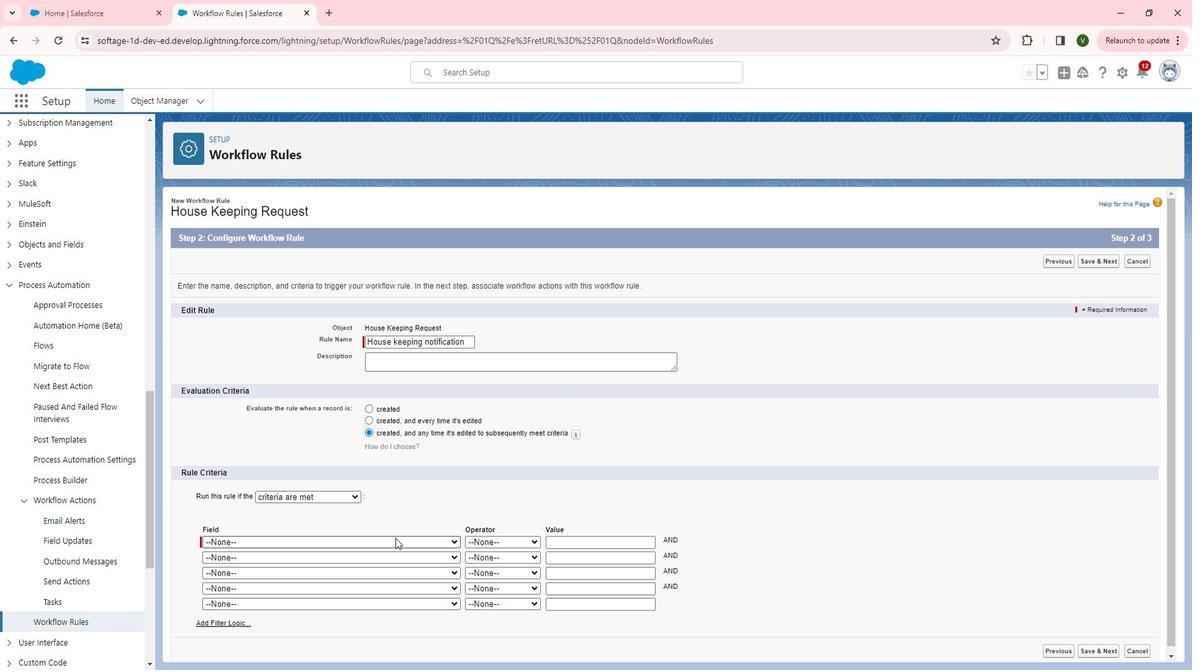 
Action: Mouse pressed left at (398, 517)
Screenshot: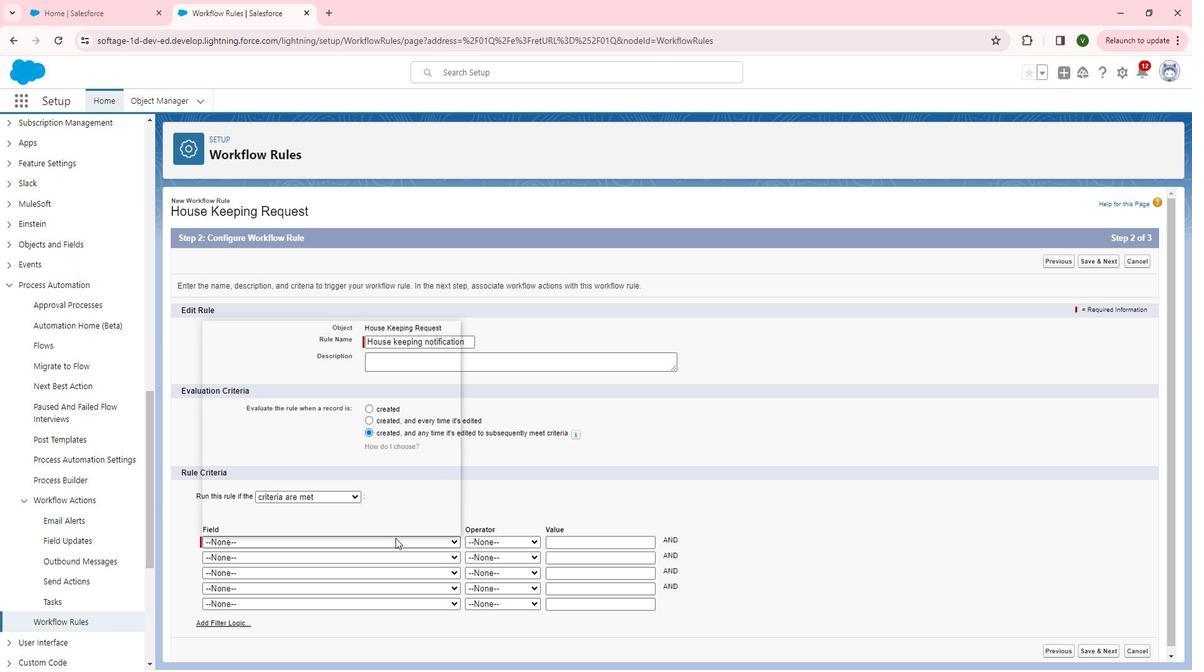 
Action: Mouse moved to (337, 495)
Screenshot: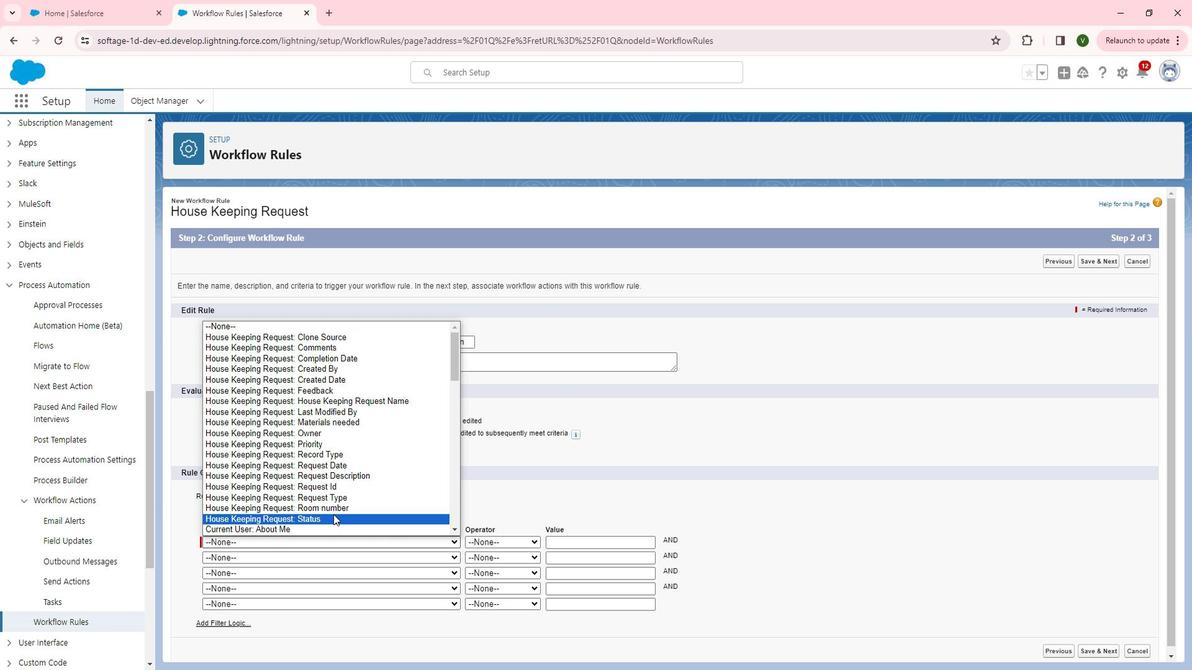 
Action: Mouse pressed left at (337, 495)
Screenshot: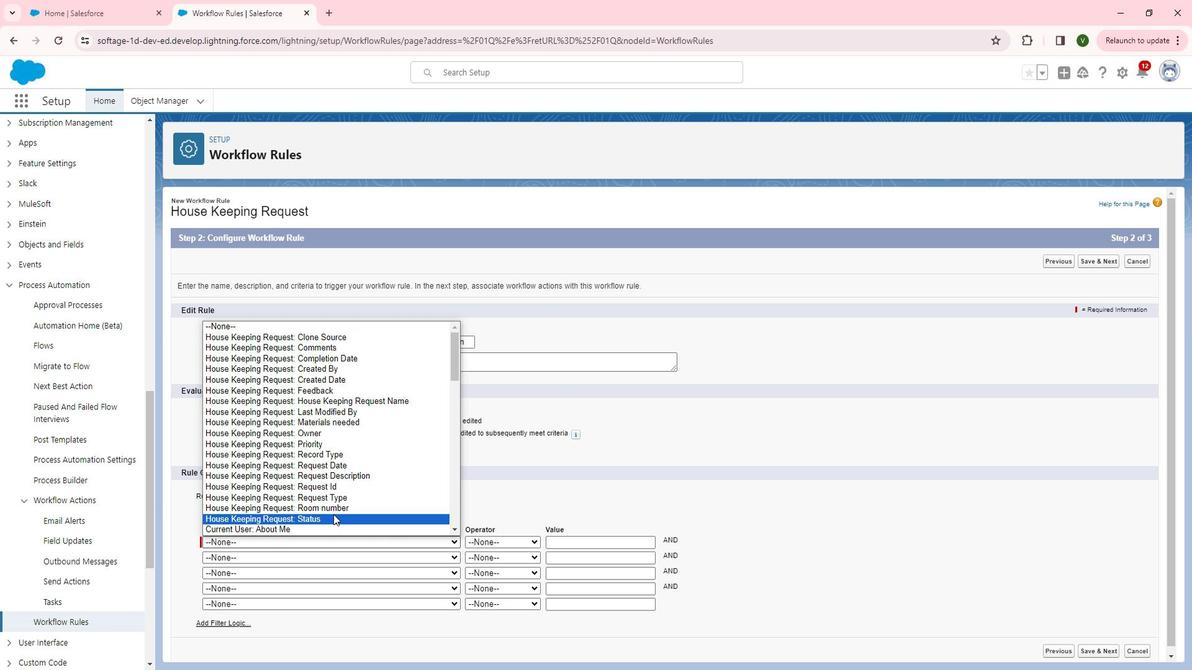 
Action: Mouse moved to (491, 517)
